 Task: Explore a repository's topics to find similar projects.
Action: Mouse moved to (800, 61)
Screenshot: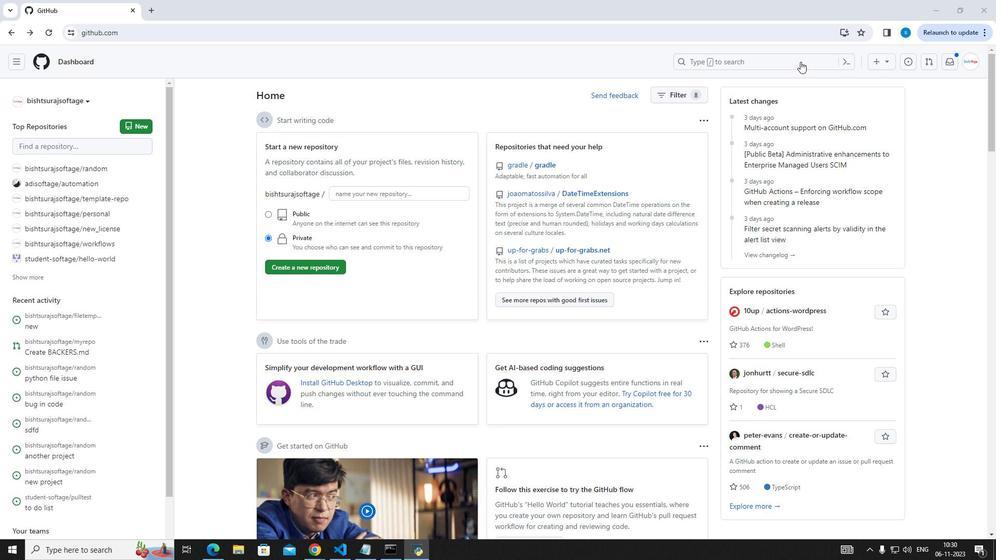 
Action: Mouse pressed left at (800, 61)
Screenshot: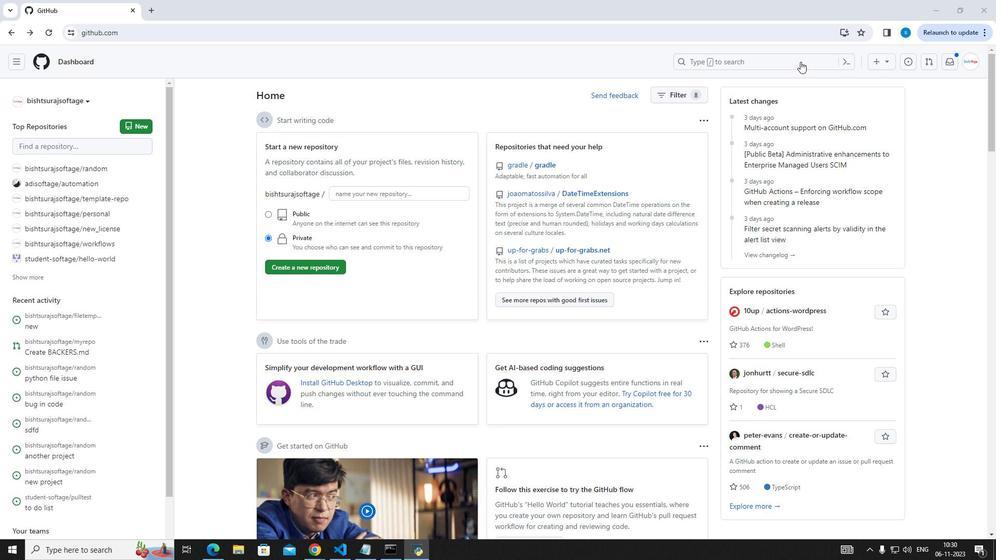 
Action: Key pressed bootsr<Key.backspace>trap<Key.enter>
Screenshot: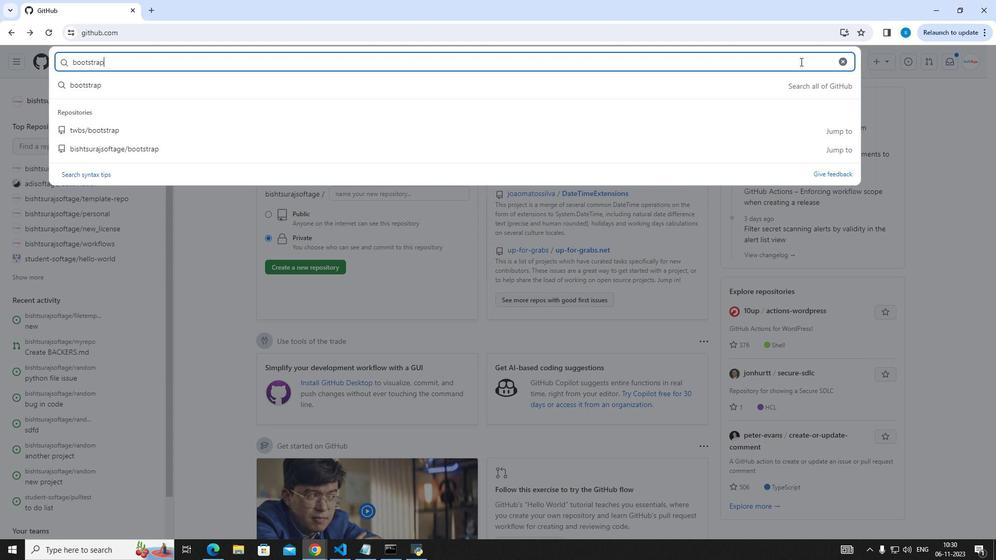
Action: Mouse moved to (234, 125)
Screenshot: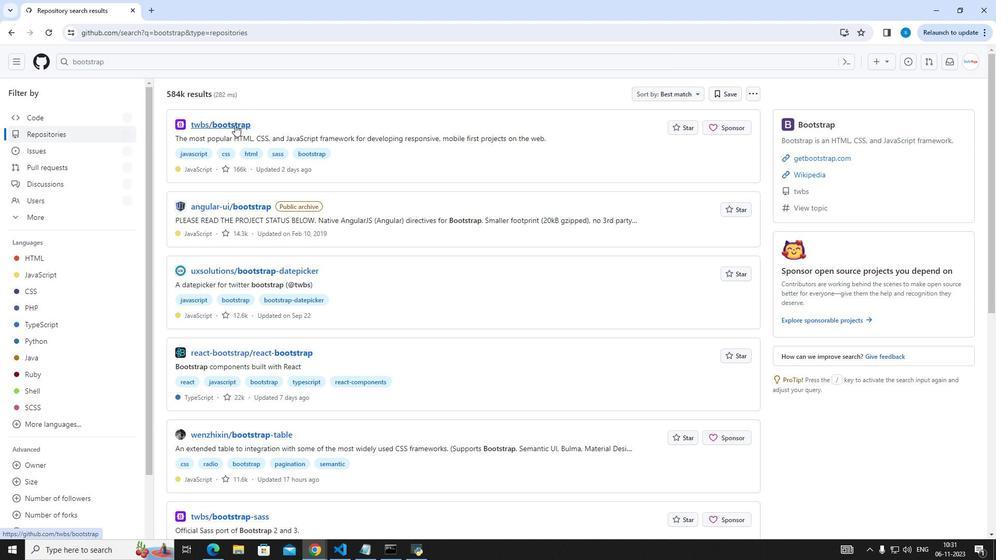 
Action: Mouse pressed left at (234, 125)
Screenshot: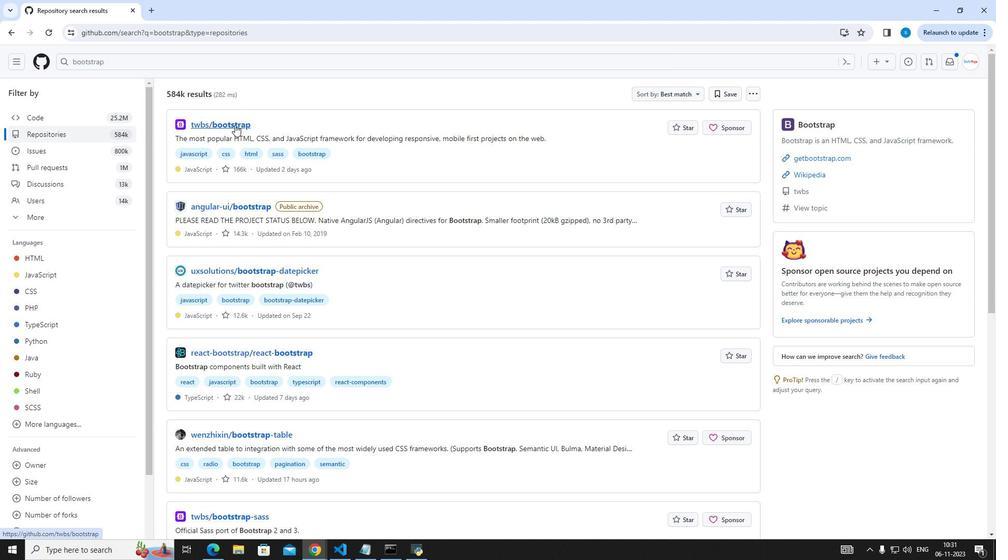 
Action: Mouse moved to (701, 258)
Screenshot: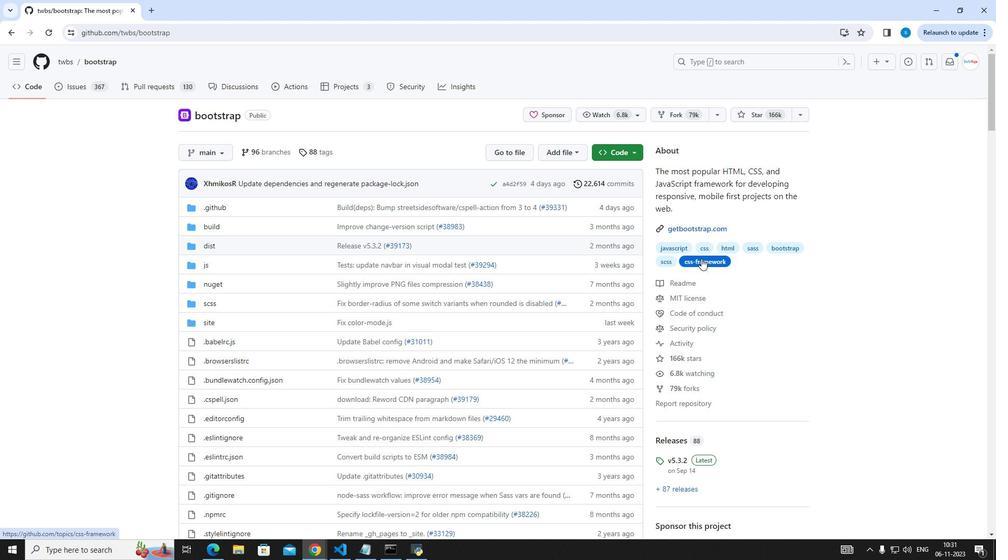 
Action: Mouse pressed left at (701, 258)
Screenshot: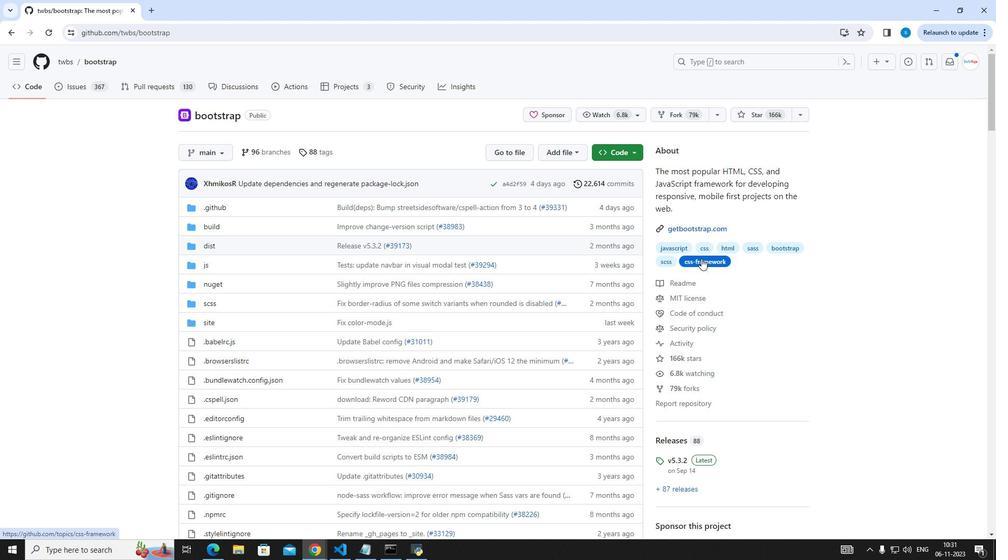 
Action: Mouse moved to (189, 309)
Screenshot: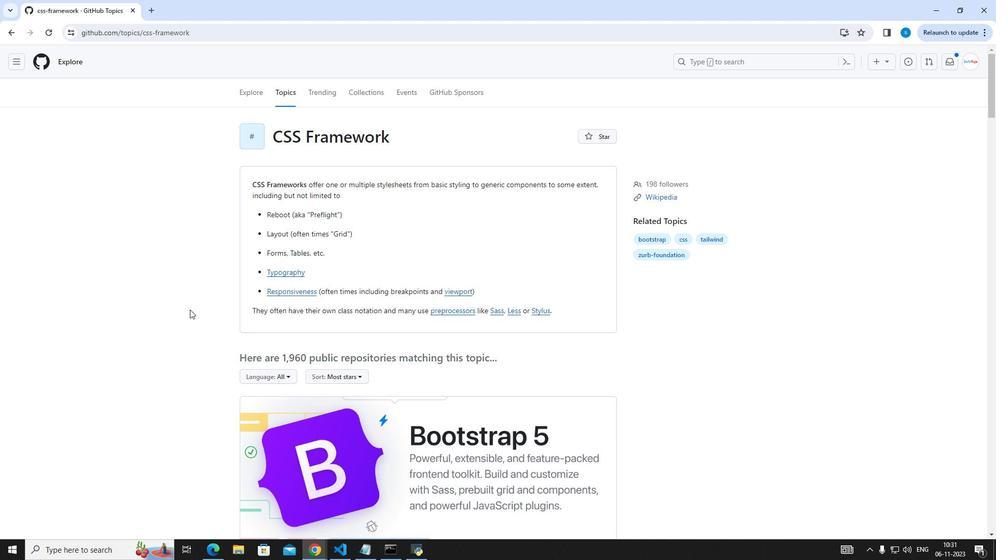 
Action: Mouse scrolled (189, 309) with delta (0, 0)
Screenshot: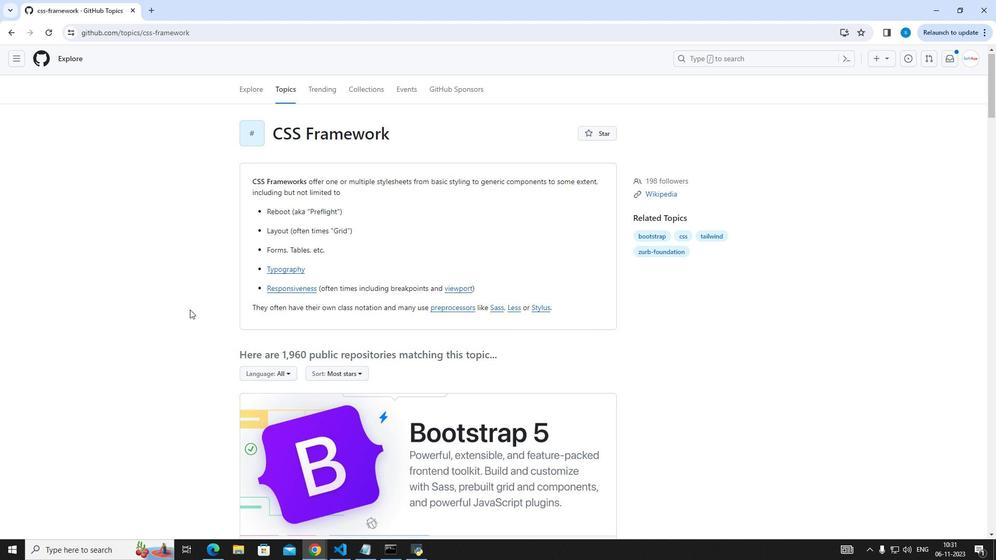 
Action: Mouse scrolled (189, 309) with delta (0, 0)
Screenshot: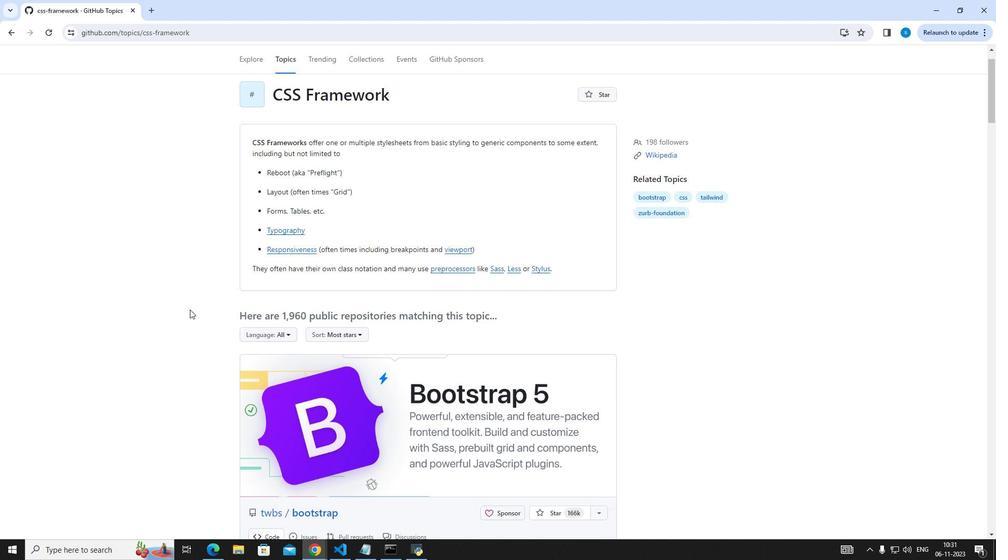 
Action: Mouse scrolled (189, 309) with delta (0, 0)
Screenshot: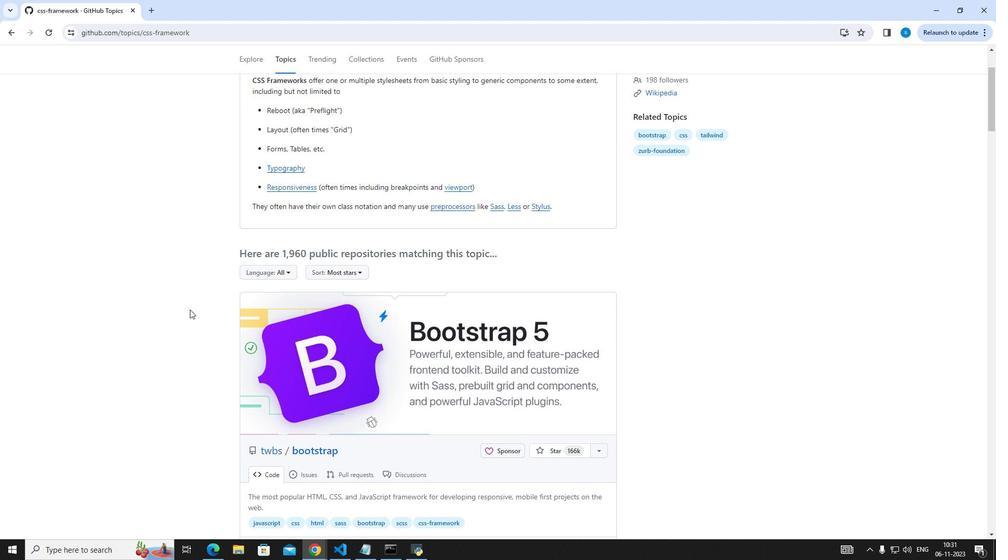 
Action: Mouse scrolled (189, 309) with delta (0, 0)
Screenshot: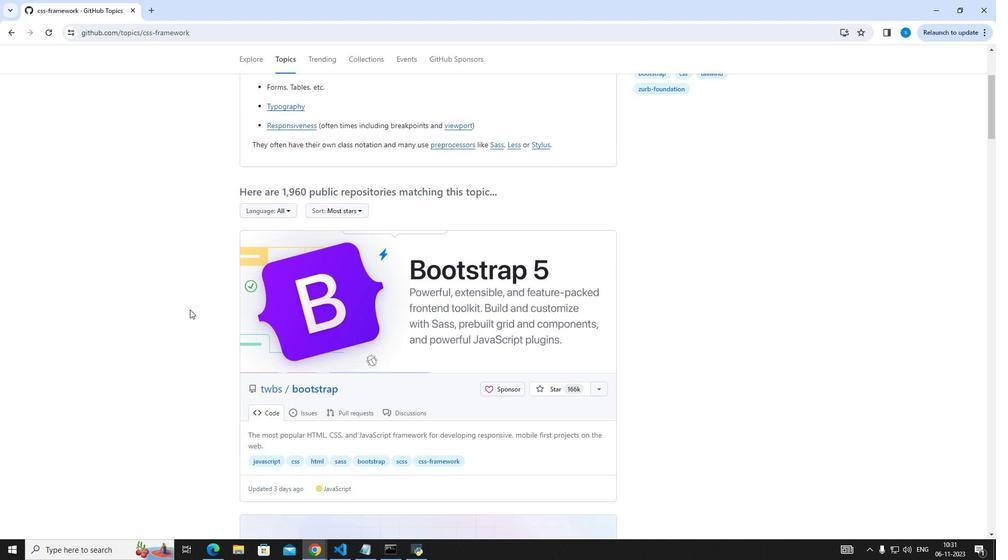 
Action: Mouse scrolled (189, 309) with delta (0, 0)
Screenshot: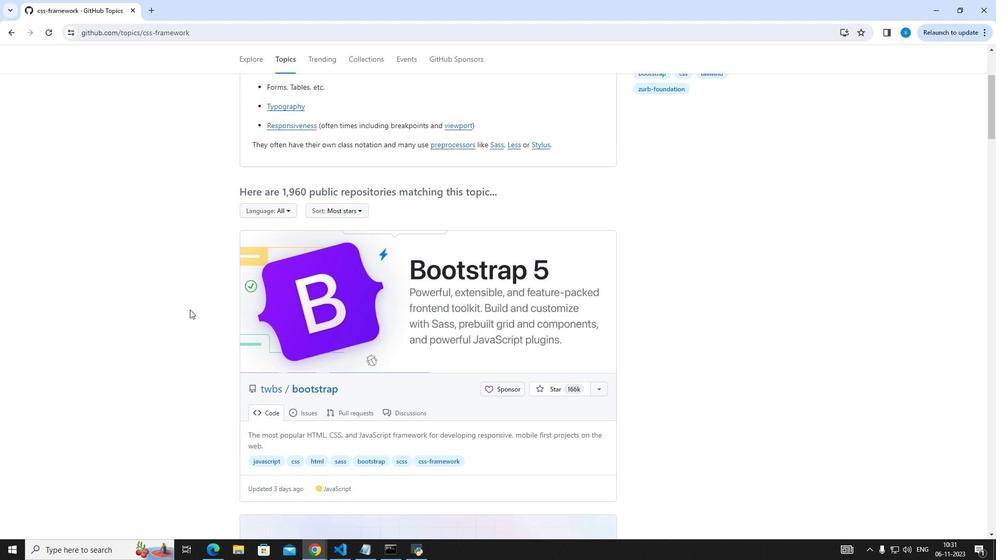 
Action: Mouse scrolled (189, 309) with delta (0, 0)
Screenshot: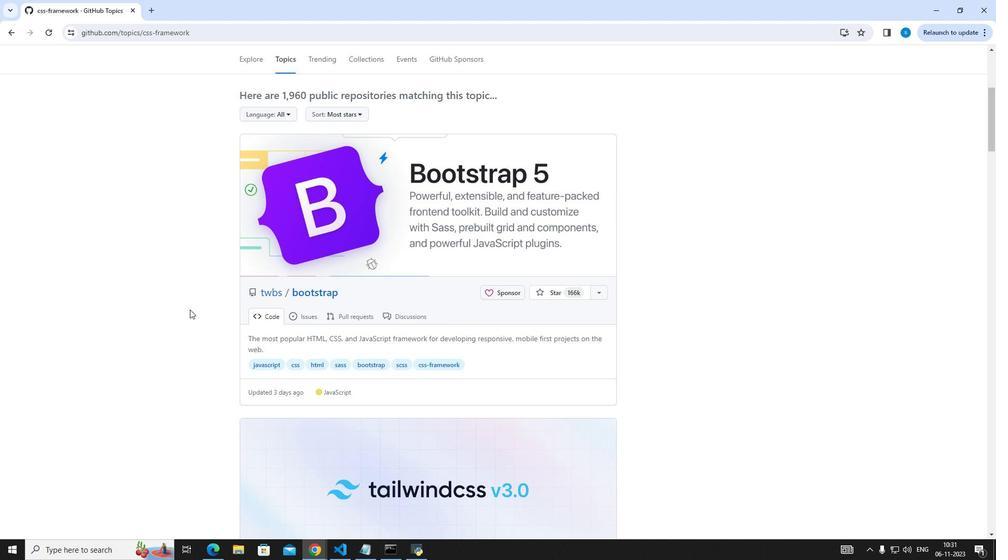 
Action: Mouse scrolled (189, 309) with delta (0, 0)
Screenshot: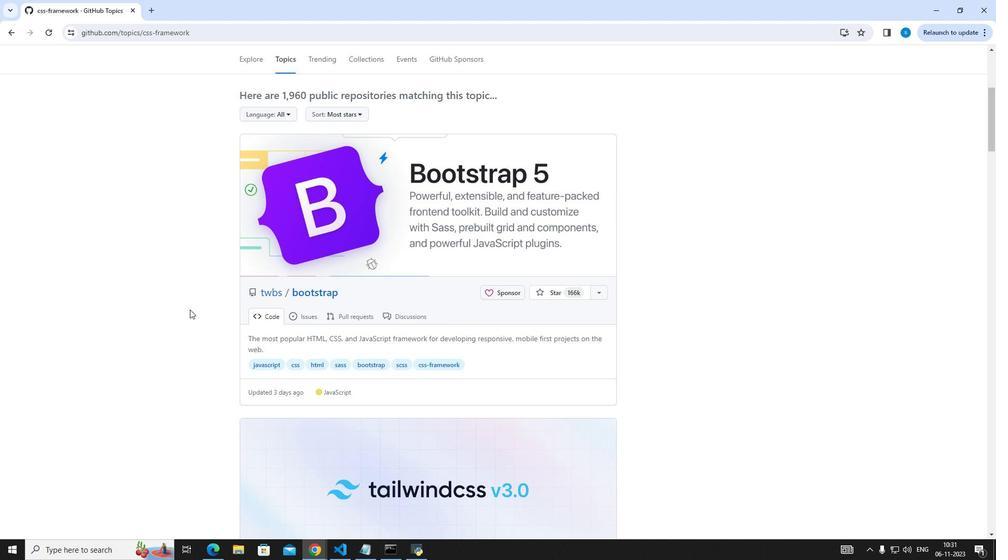 
Action: Mouse scrolled (189, 309) with delta (0, 0)
Screenshot: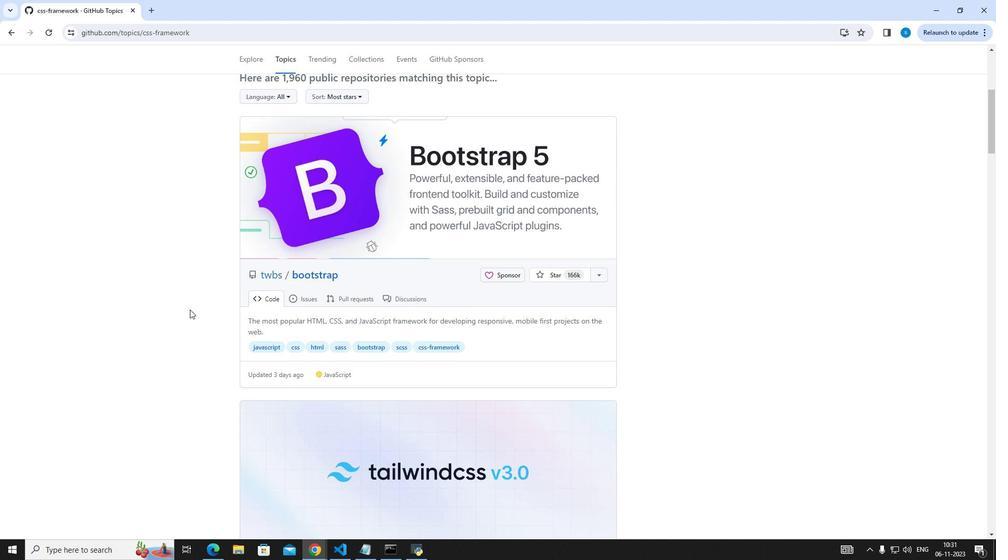 
Action: Mouse scrolled (189, 309) with delta (0, 0)
Screenshot: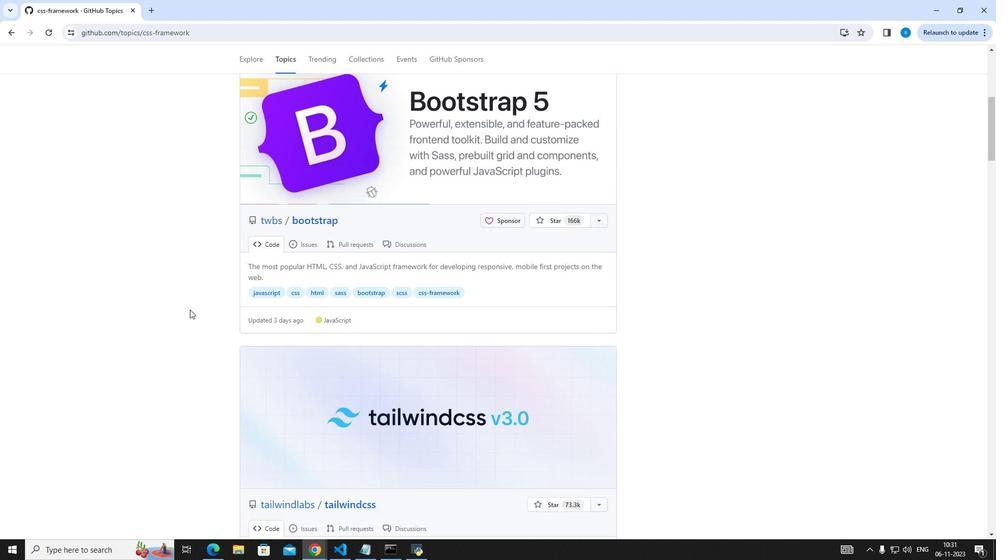 
Action: Mouse scrolled (189, 309) with delta (0, 0)
Screenshot: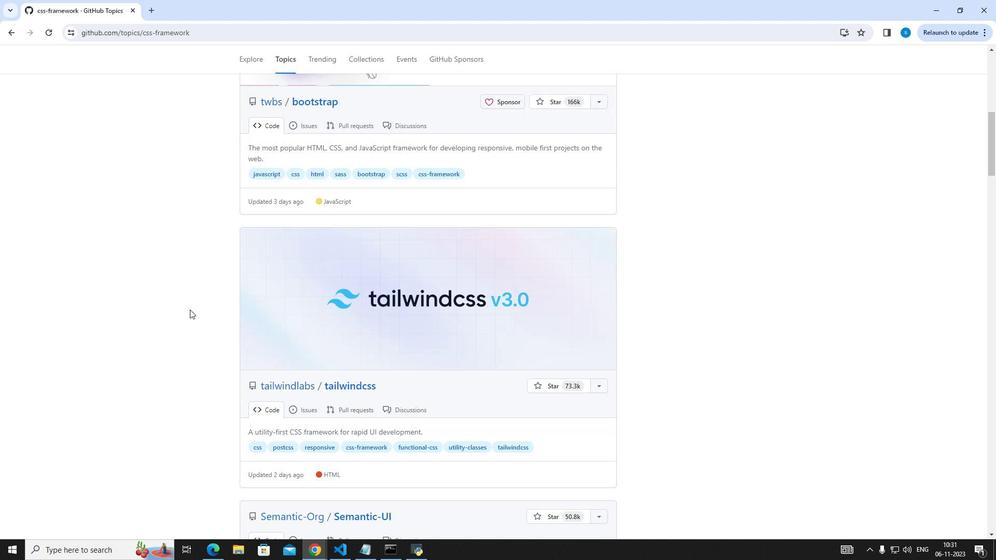 
Action: Mouse scrolled (189, 309) with delta (0, 0)
Screenshot: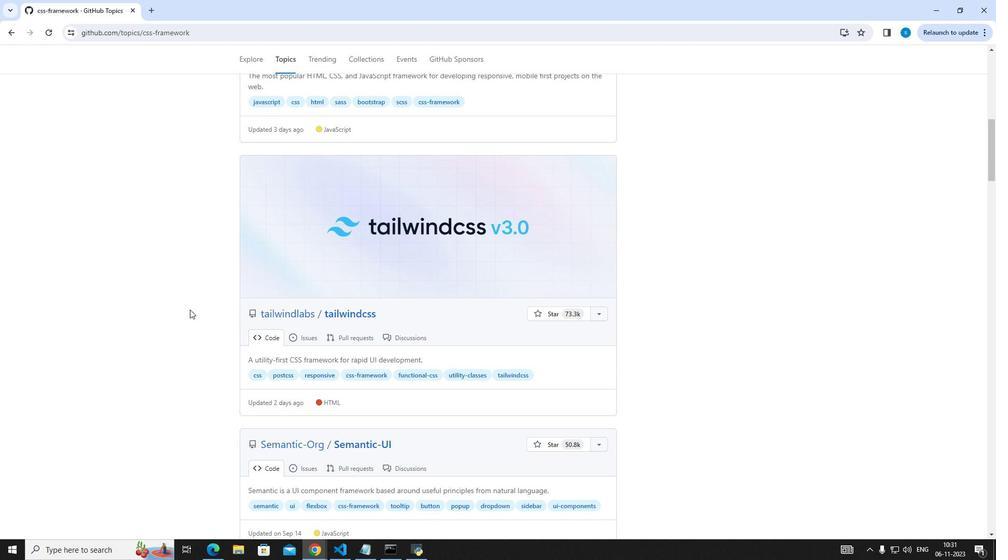 
Action: Mouse scrolled (189, 309) with delta (0, 0)
Screenshot: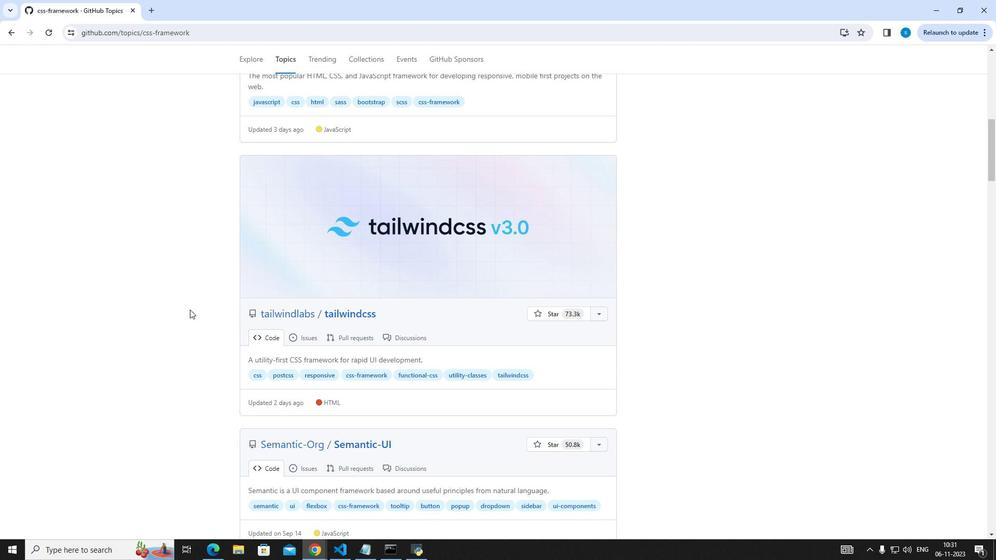 
Action: Mouse moved to (299, 210)
Screenshot: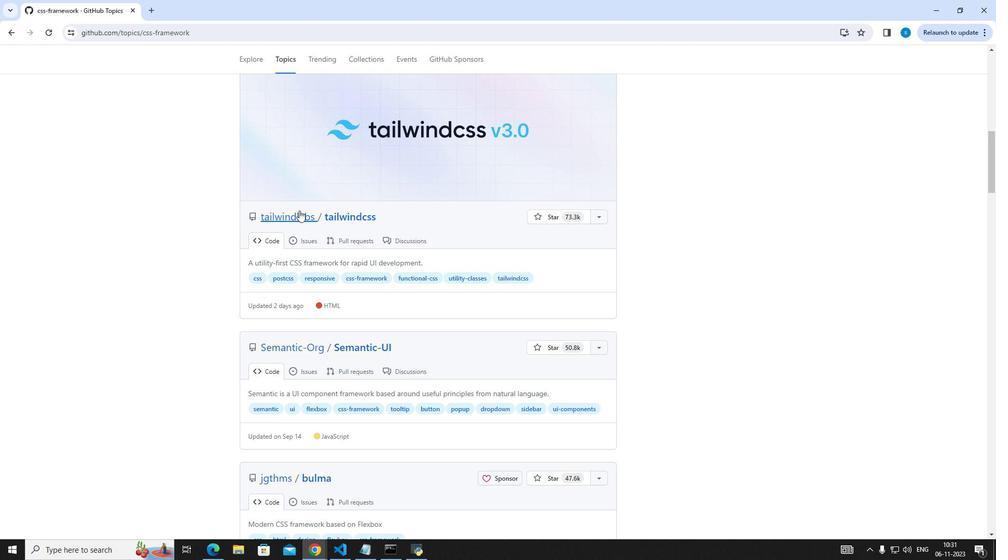 
Action: Mouse pressed left at (299, 210)
Screenshot: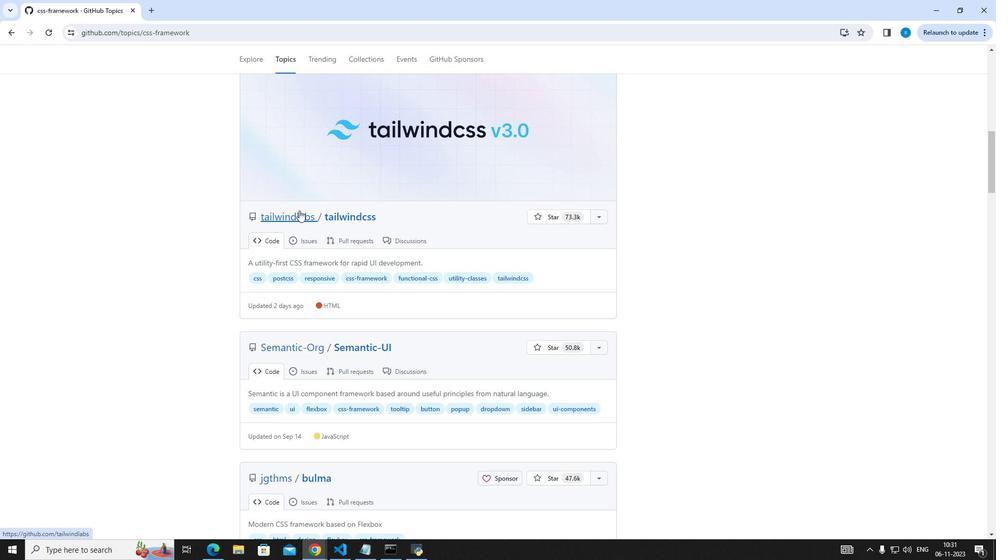 
Action: Mouse moved to (86, 351)
Screenshot: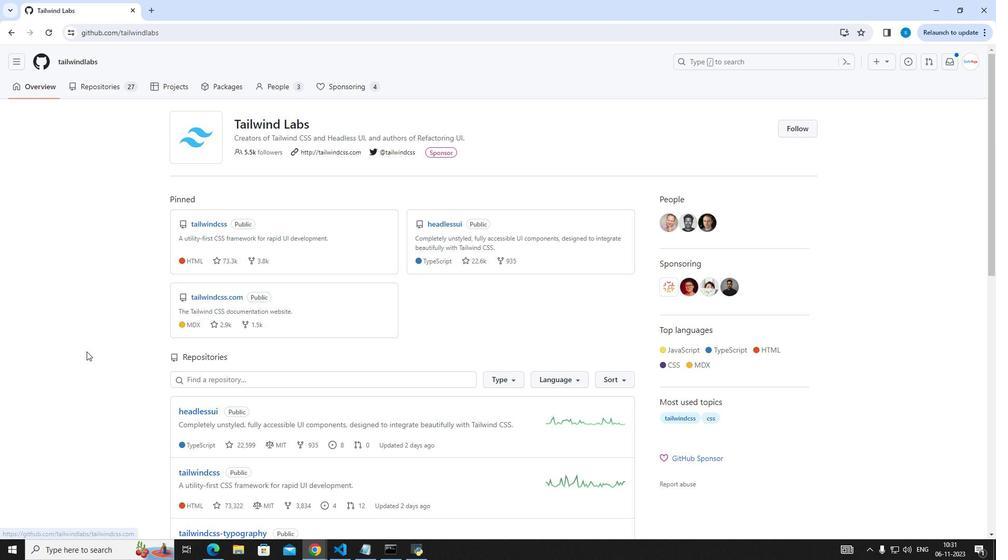 
Action: Mouse scrolled (86, 351) with delta (0, 0)
Screenshot: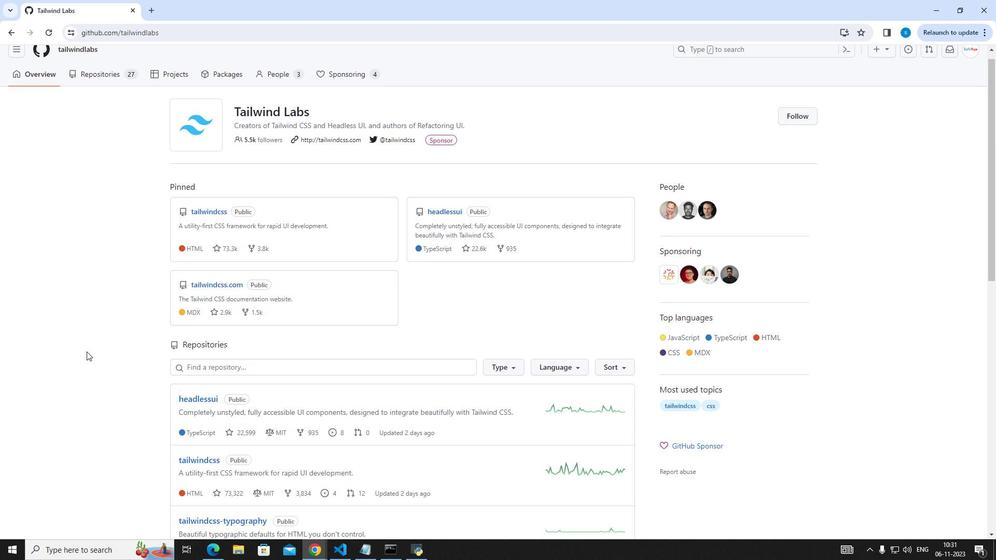 
Action: Mouse scrolled (86, 351) with delta (0, 0)
Screenshot: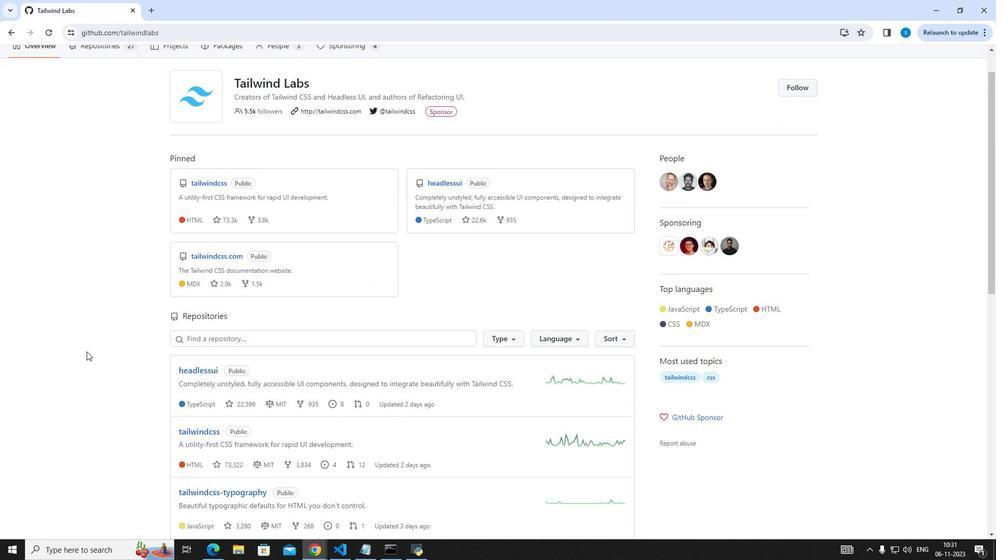 
Action: Mouse scrolled (86, 351) with delta (0, 0)
Screenshot: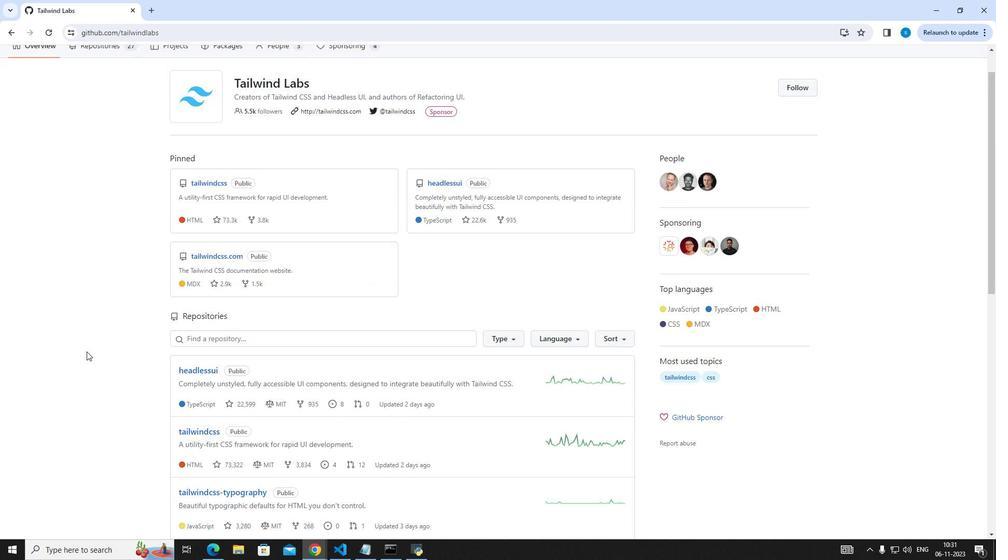 
Action: Mouse scrolled (86, 351) with delta (0, 0)
Screenshot: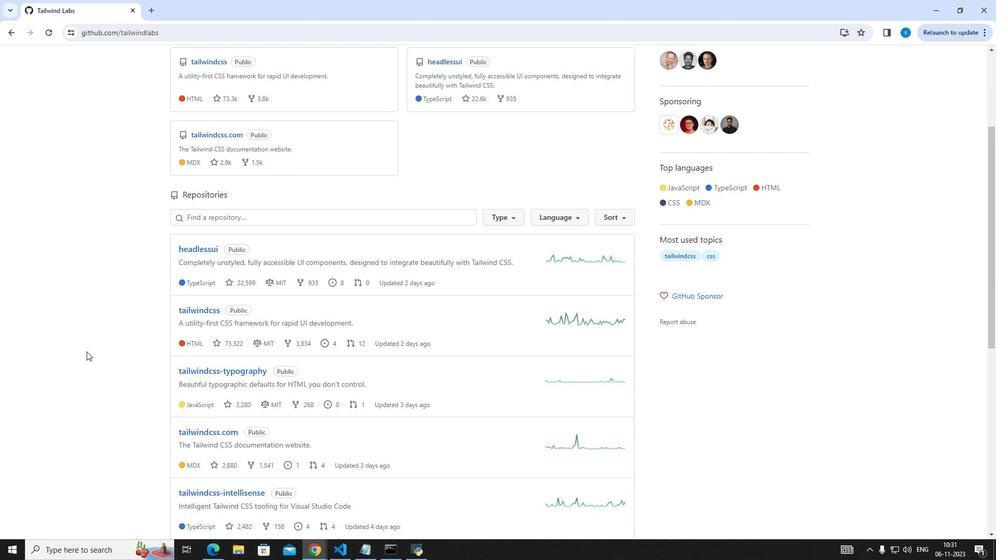 
Action: Mouse scrolled (86, 351) with delta (0, 0)
Screenshot: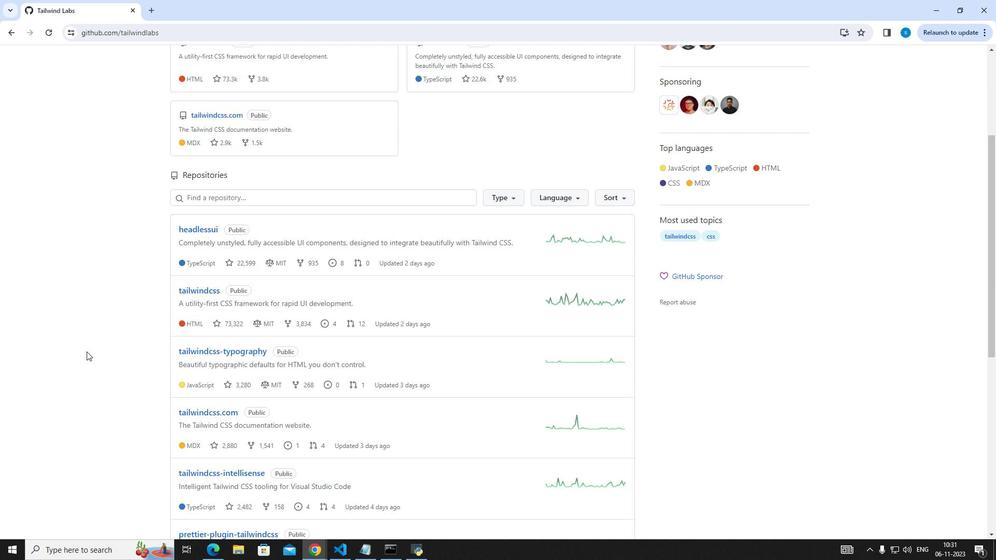 
Action: Mouse scrolled (86, 351) with delta (0, 0)
Screenshot: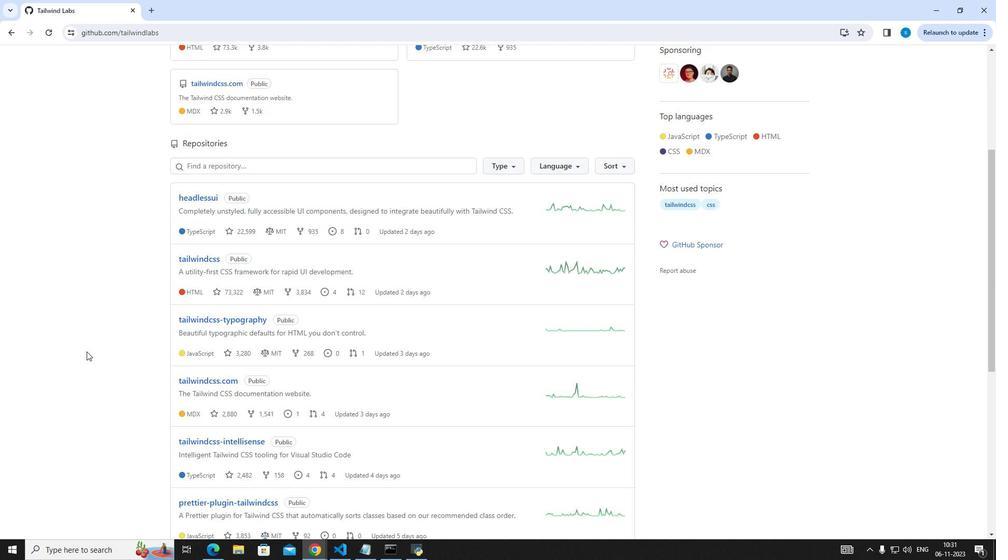 
Action: Mouse scrolled (86, 351) with delta (0, 0)
Screenshot: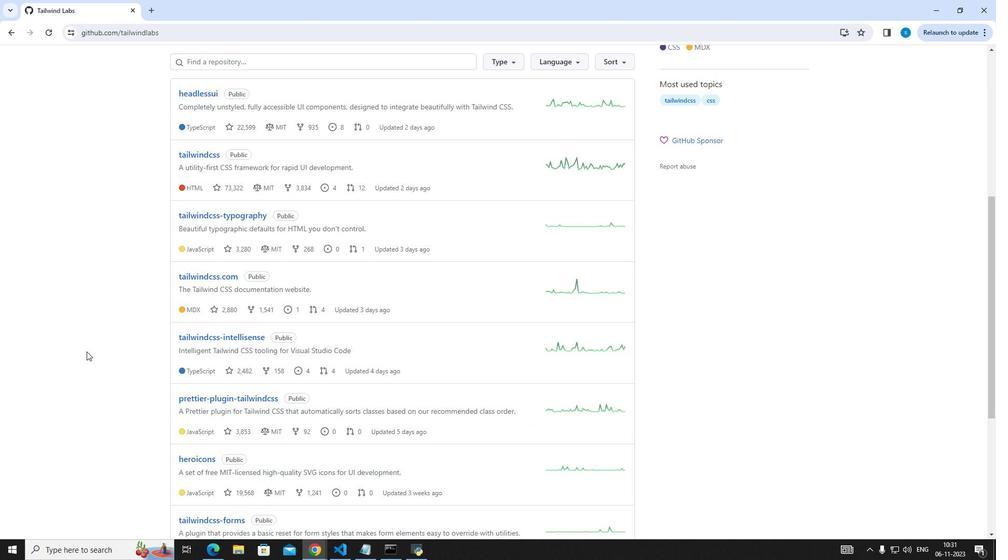 
Action: Mouse scrolled (86, 351) with delta (0, 0)
Screenshot: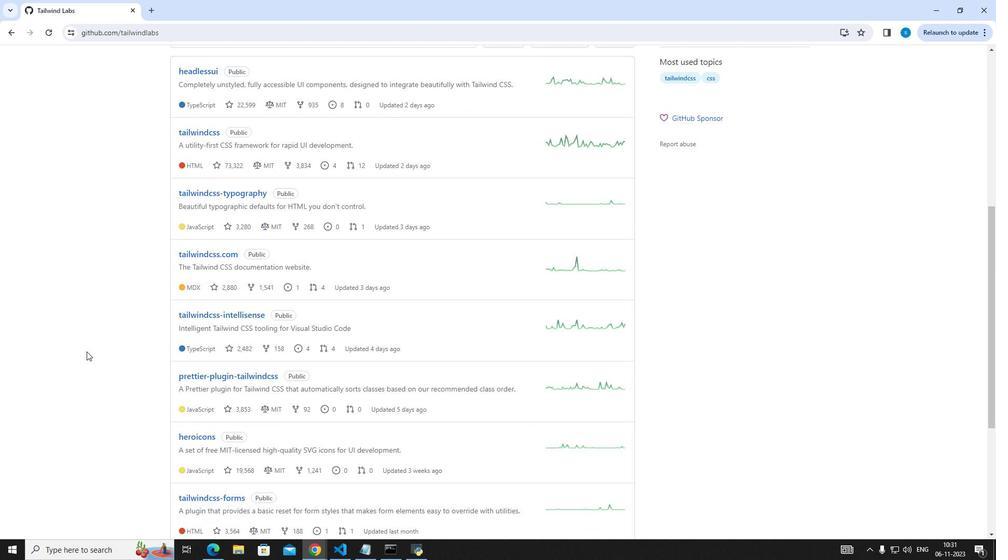
Action: Mouse scrolled (86, 351) with delta (0, 0)
Screenshot: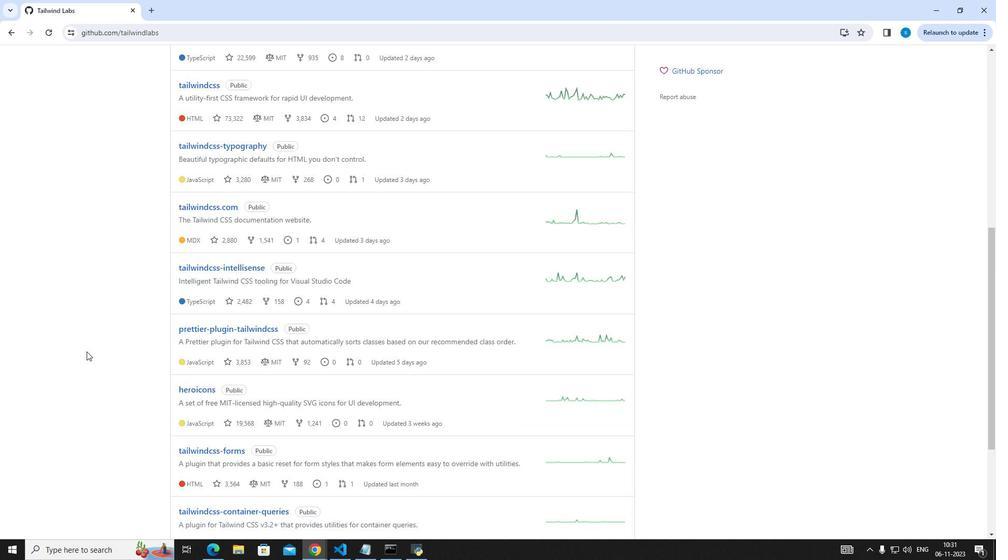 
Action: Mouse scrolled (86, 351) with delta (0, 0)
Screenshot: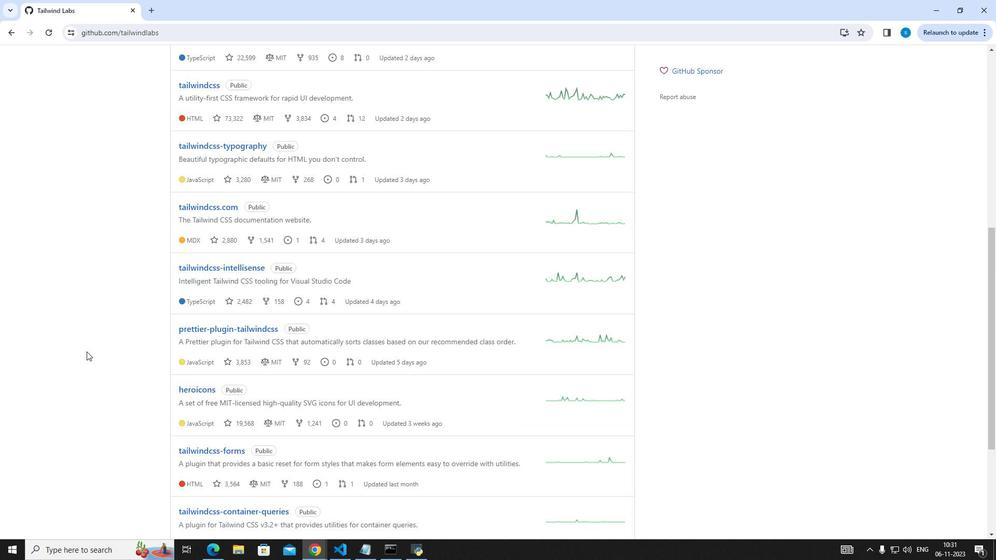 
Action: Mouse scrolled (86, 351) with delta (0, 0)
Screenshot: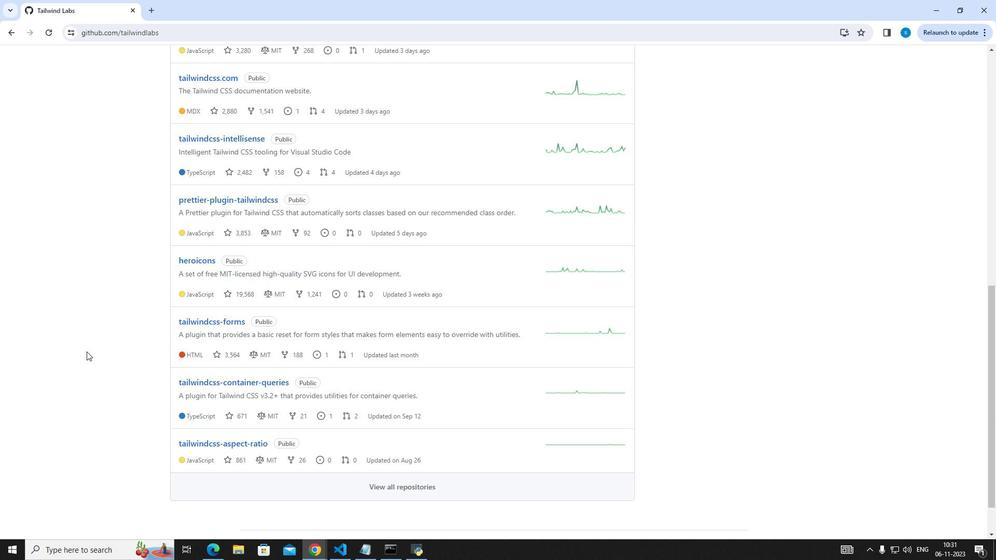 
Action: Mouse scrolled (86, 352) with delta (0, 0)
Screenshot: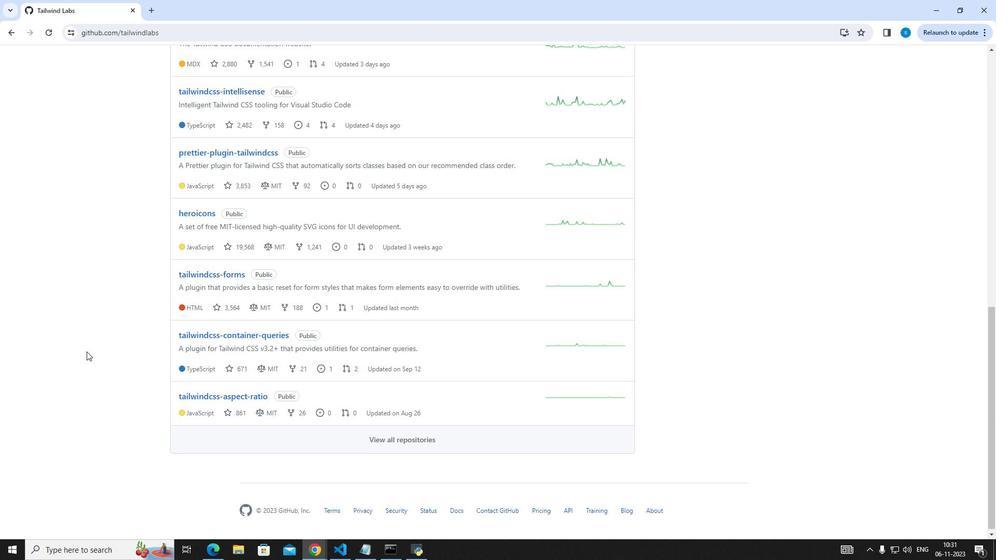 
Action: Mouse scrolled (86, 352) with delta (0, 0)
Screenshot: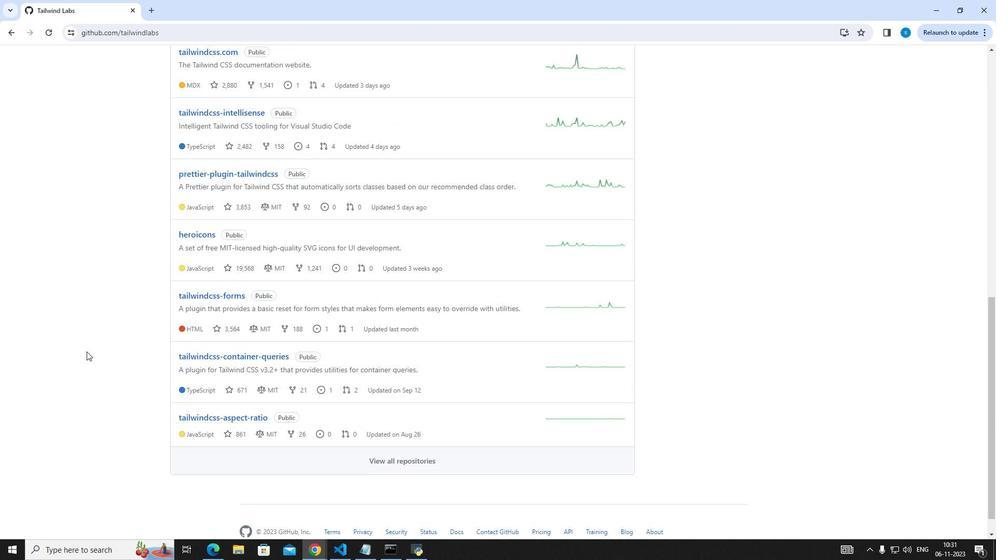 
Action: Mouse scrolled (86, 352) with delta (0, 0)
Screenshot: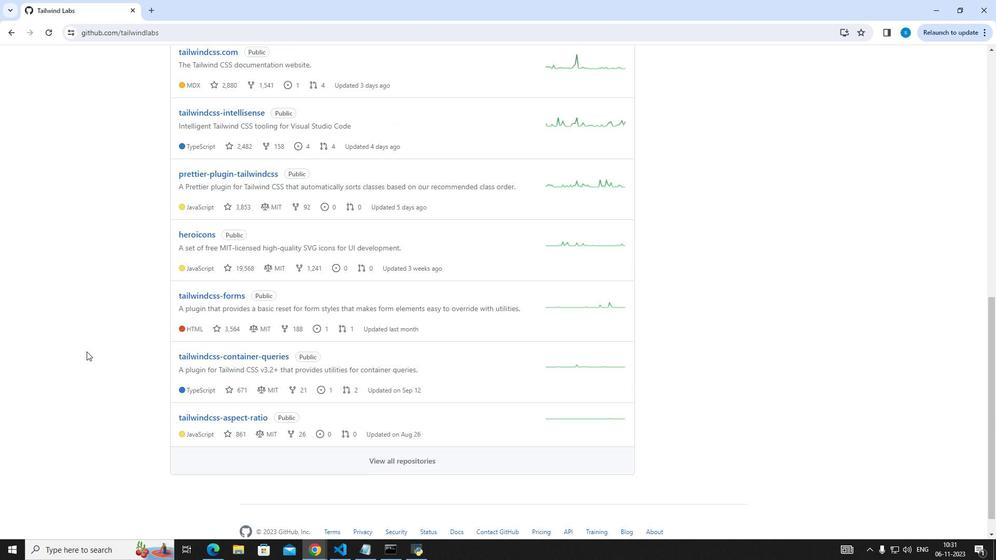 
Action: Mouse scrolled (86, 352) with delta (0, 0)
Screenshot: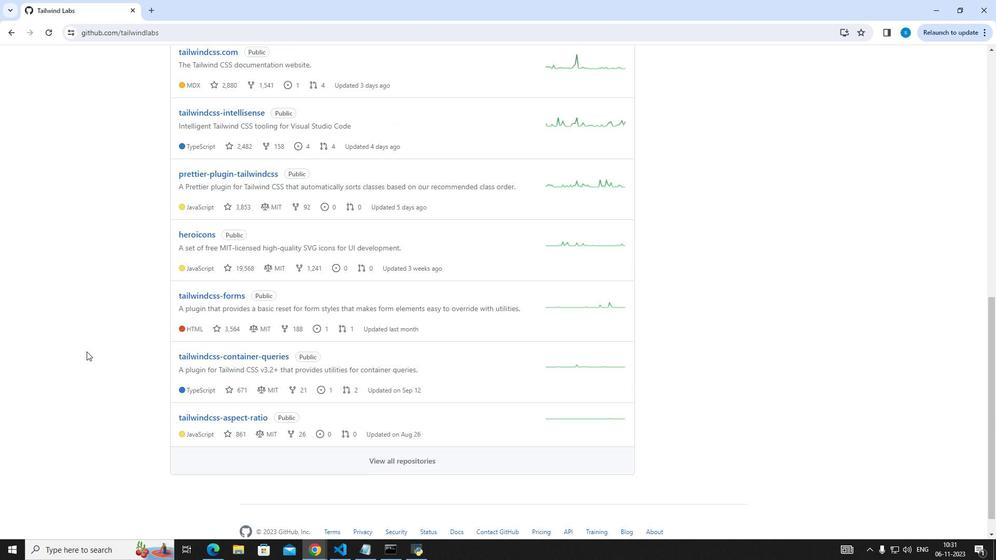 
Action: Mouse scrolled (86, 352) with delta (0, 0)
Screenshot: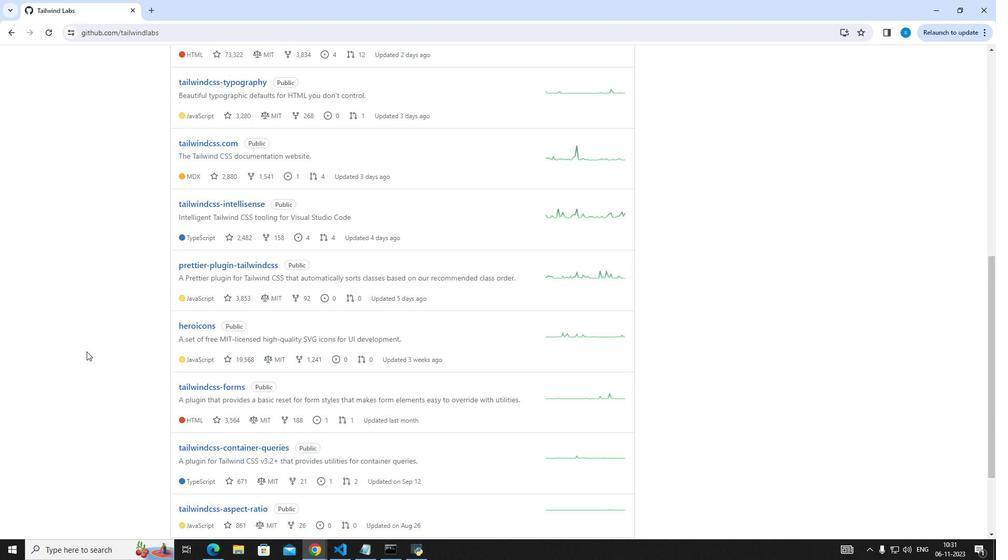 
Action: Mouse scrolled (86, 352) with delta (0, 0)
Screenshot: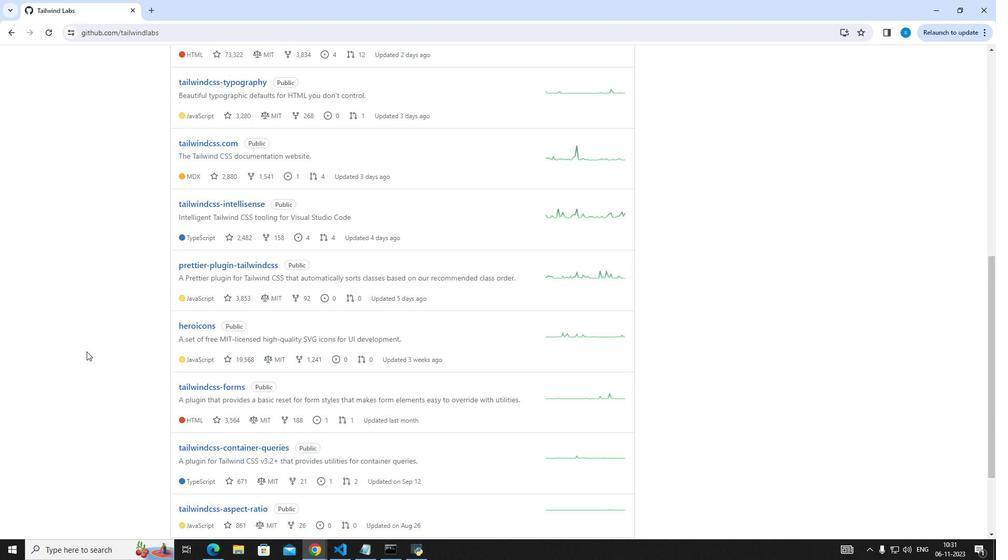 
Action: Mouse scrolled (86, 352) with delta (0, 0)
Screenshot: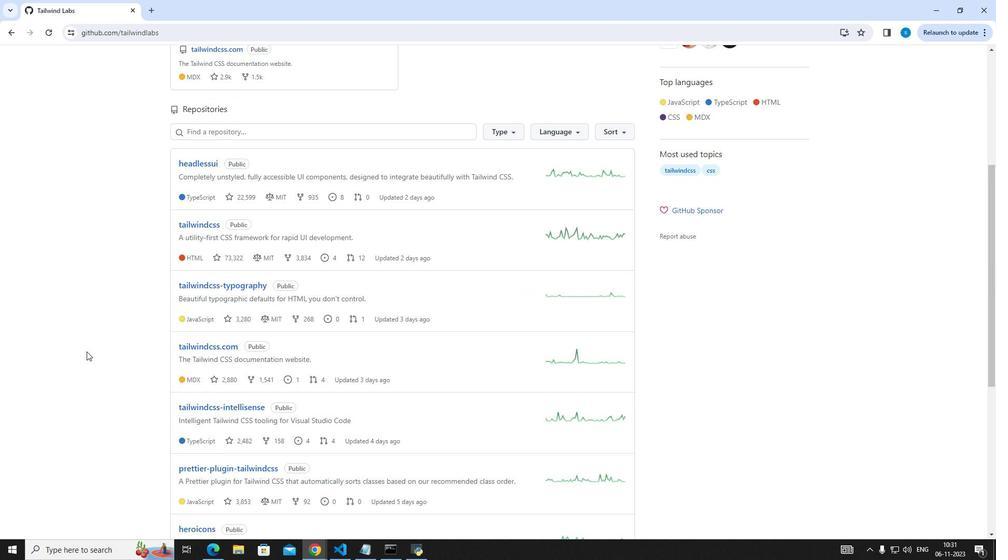 
Action: Mouse scrolled (86, 352) with delta (0, 0)
Screenshot: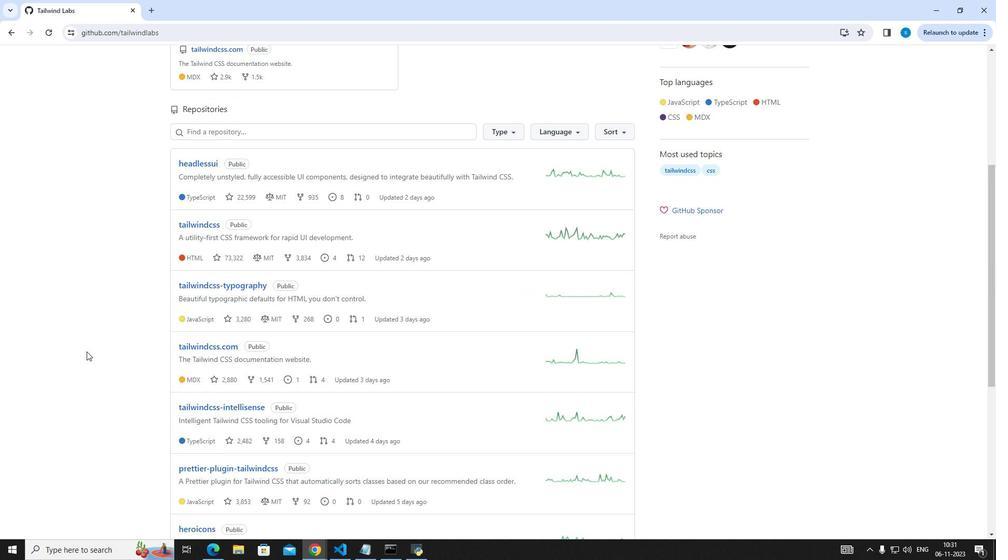 
Action: Mouse scrolled (86, 352) with delta (0, 0)
Screenshot: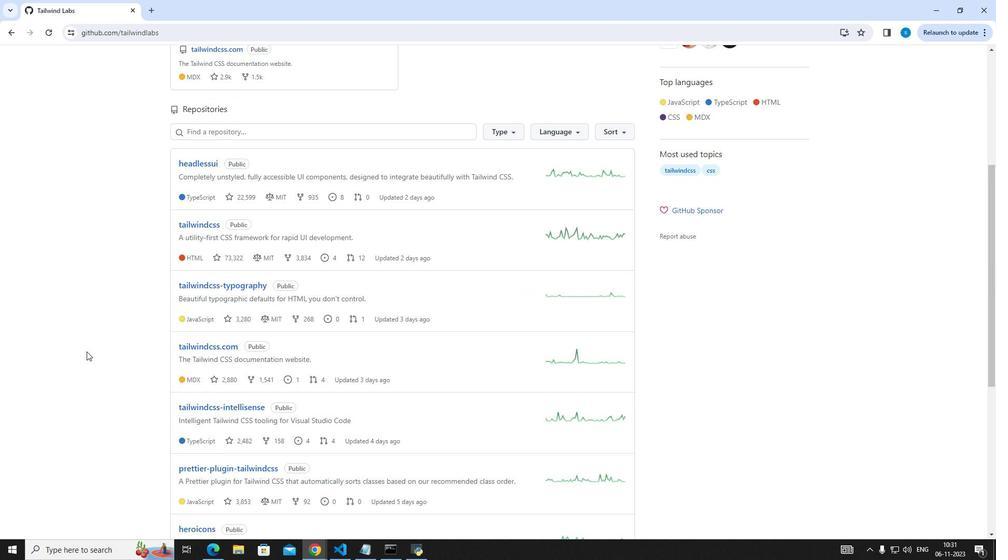 
Action: Mouse scrolled (86, 352) with delta (0, 0)
Screenshot: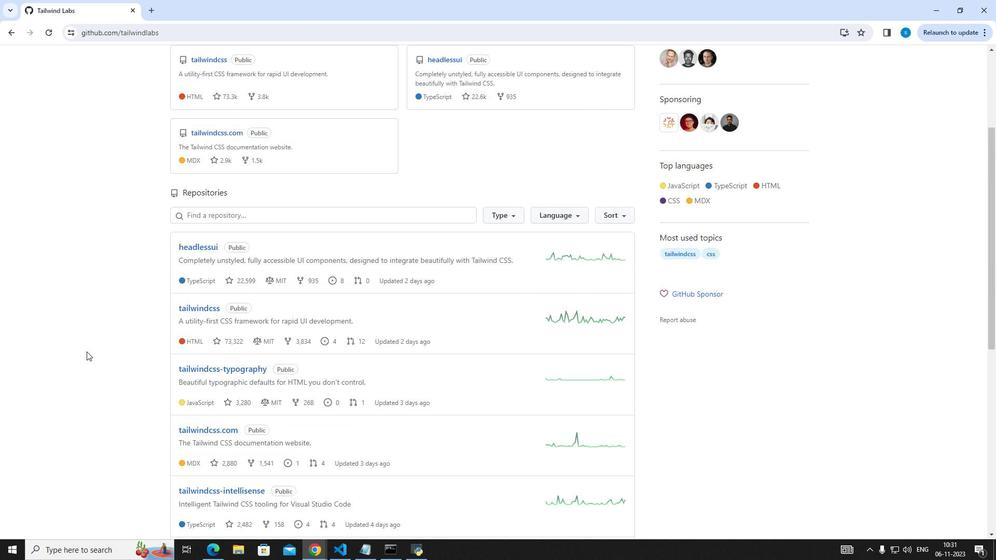 
Action: Mouse scrolled (86, 352) with delta (0, 0)
Screenshot: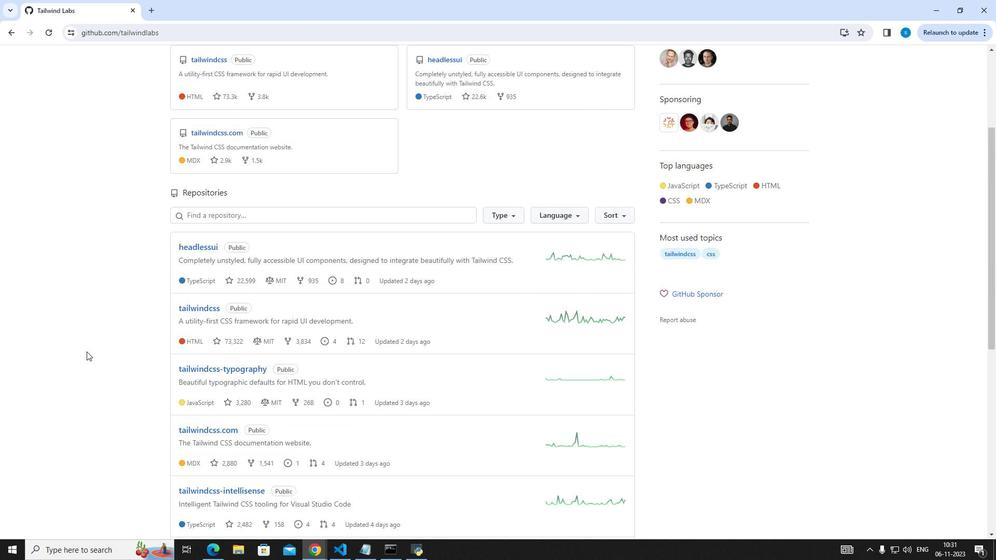 
Action: Mouse scrolled (86, 352) with delta (0, 0)
Screenshot: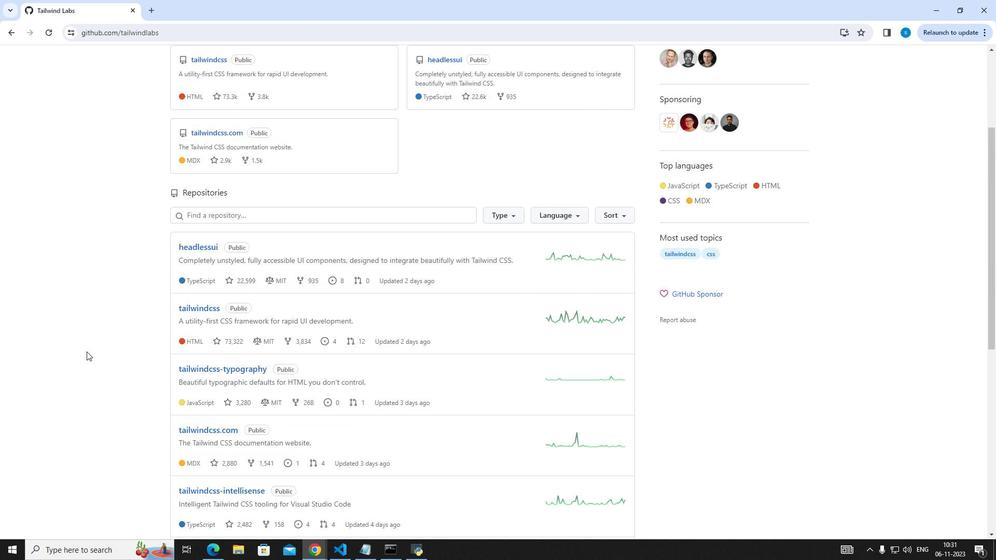 
Action: Mouse scrolled (86, 352) with delta (0, 0)
Screenshot: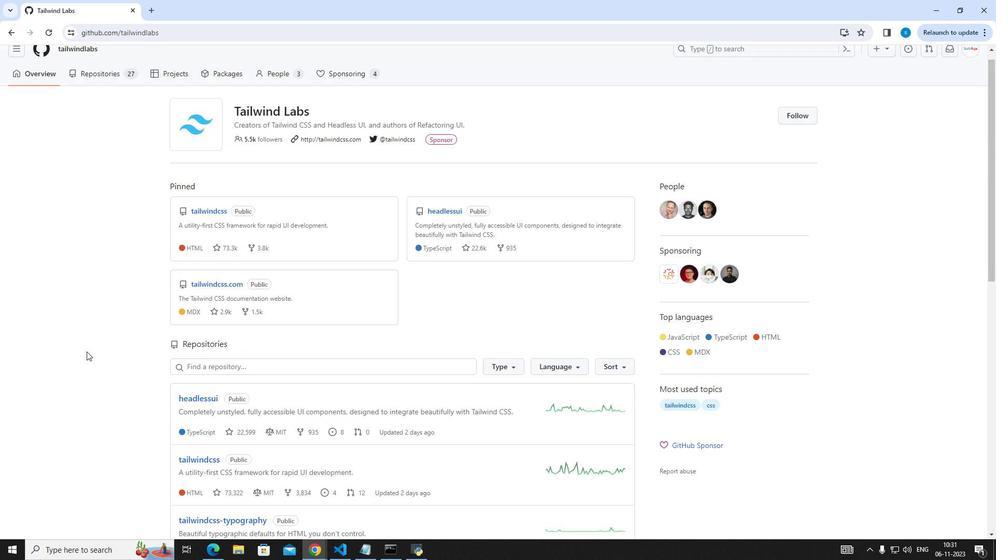 
Action: Mouse moved to (6, 34)
Screenshot: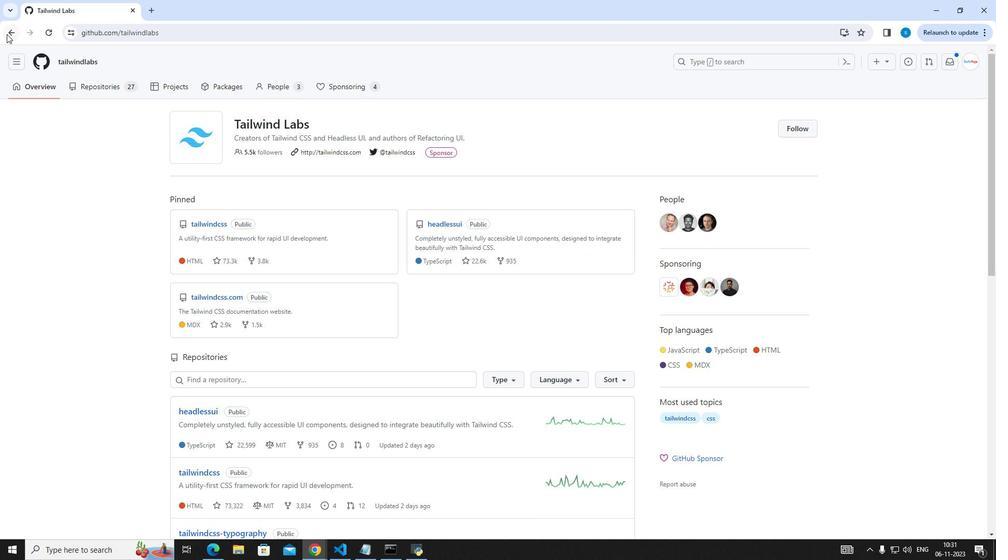 
Action: Mouse pressed left at (6, 34)
Screenshot: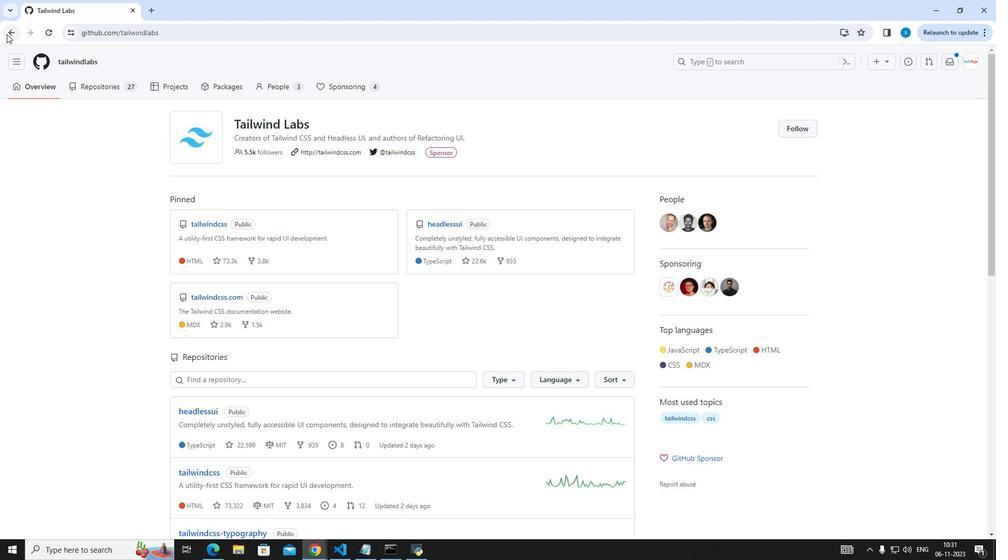 
Action: Mouse moved to (94, 291)
Screenshot: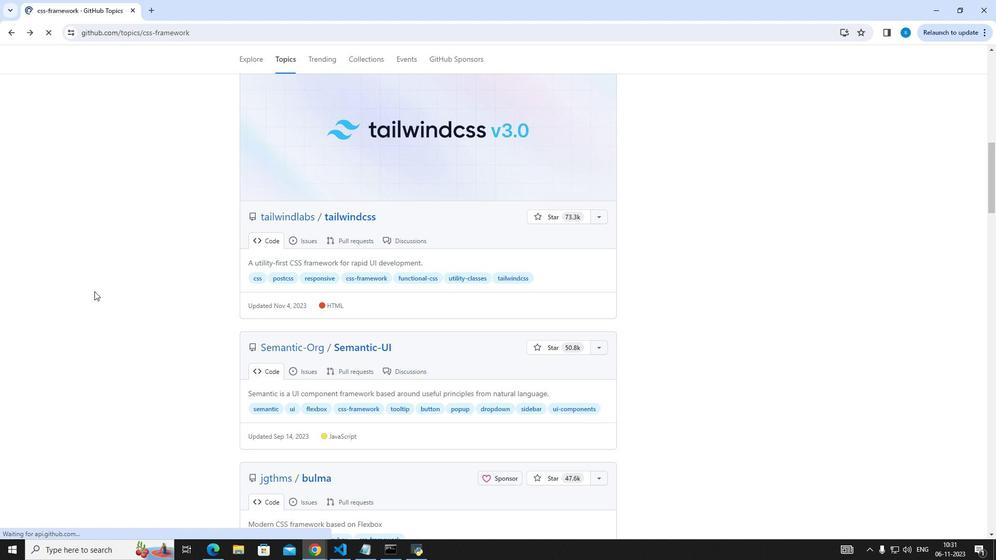 
Action: Mouse scrolled (94, 291) with delta (0, 0)
Screenshot: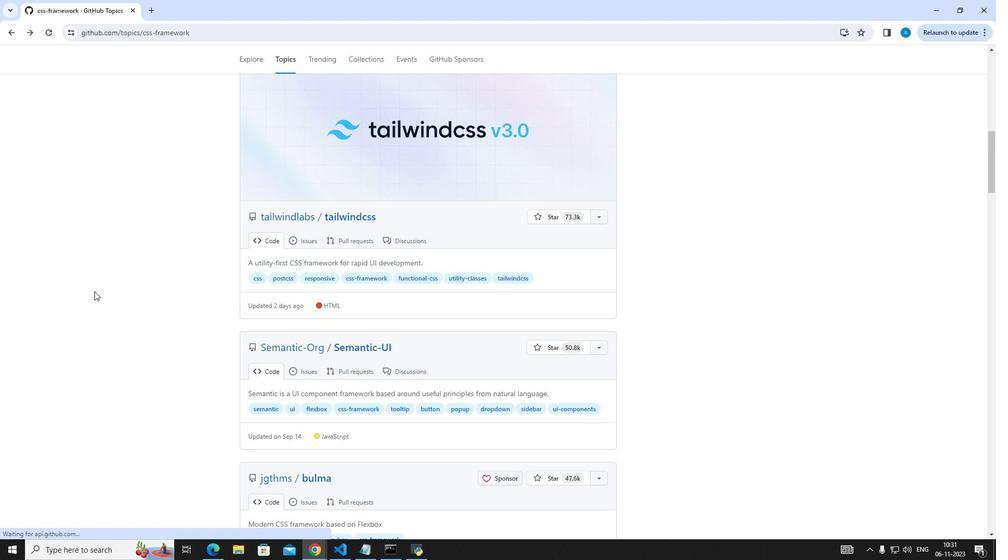
Action: Mouse scrolled (94, 291) with delta (0, 0)
Screenshot: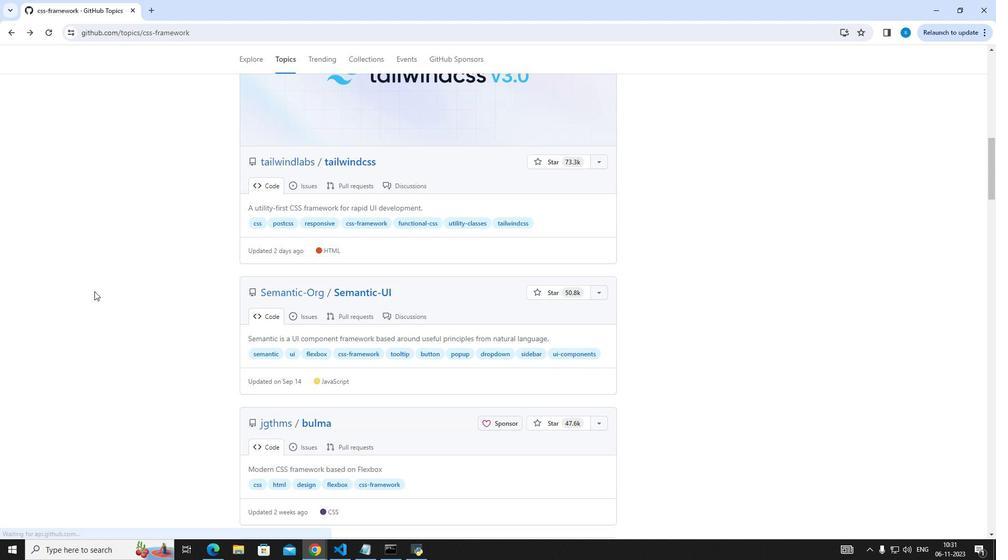 
Action: Mouse scrolled (94, 291) with delta (0, 0)
Screenshot: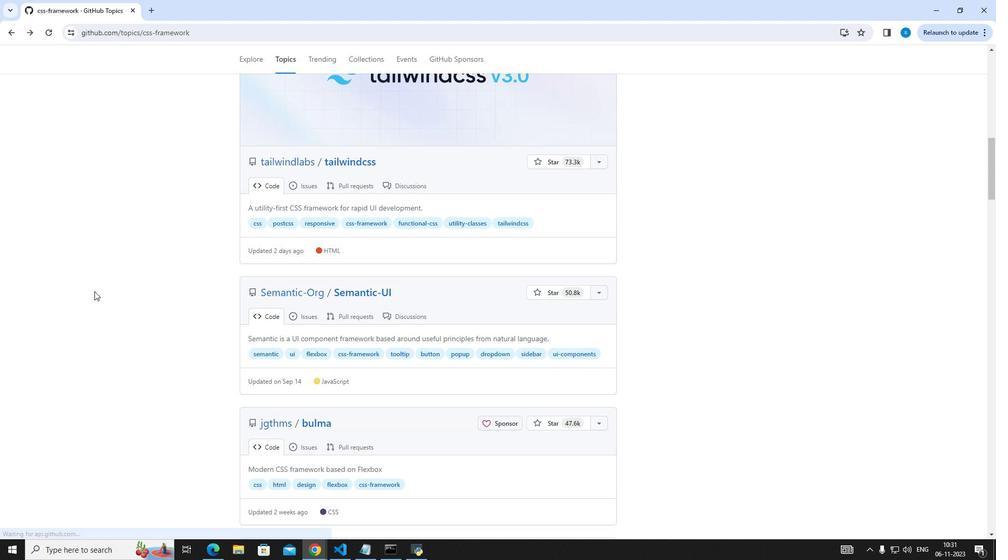 
Action: Mouse scrolled (94, 291) with delta (0, 0)
Screenshot: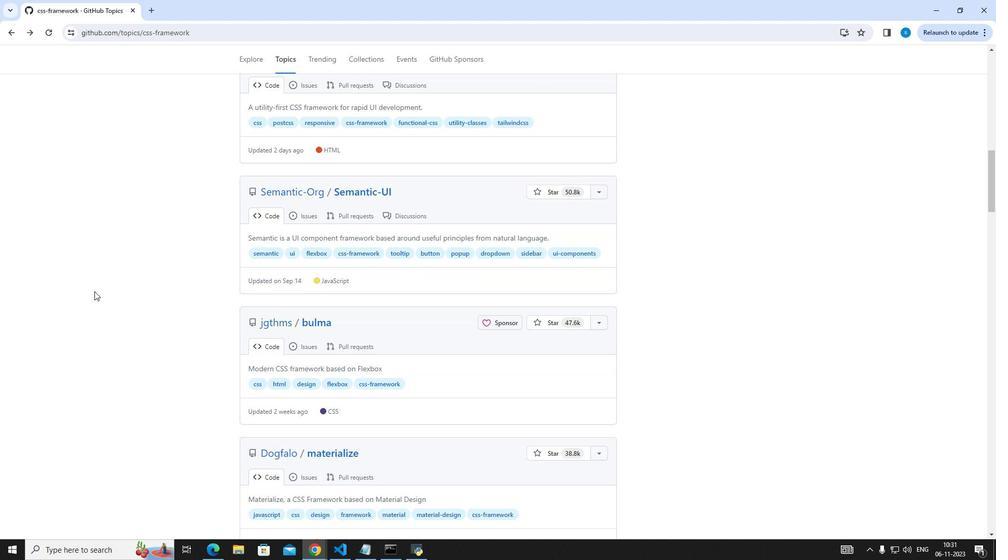 
Action: Mouse scrolled (94, 291) with delta (0, 0)
Screenshot: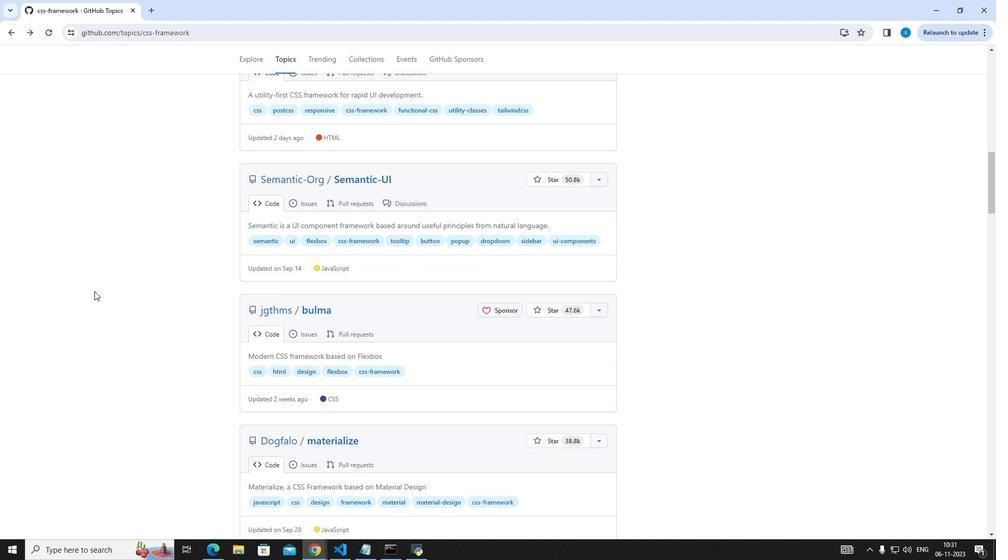 
Action: Mouse moved to (309, 223)
Screenshot: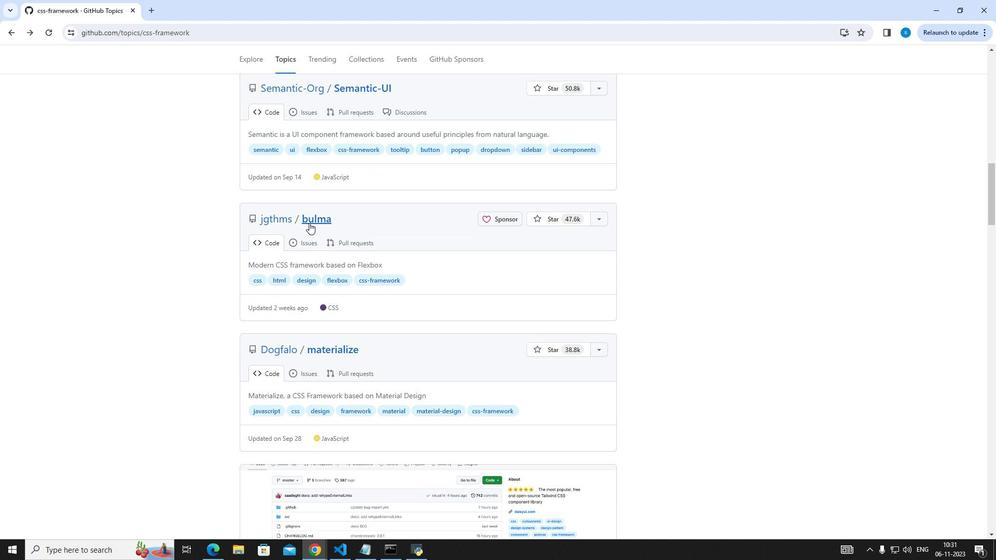
Action: Mouse pressed left at (309, 223)
Screenshot: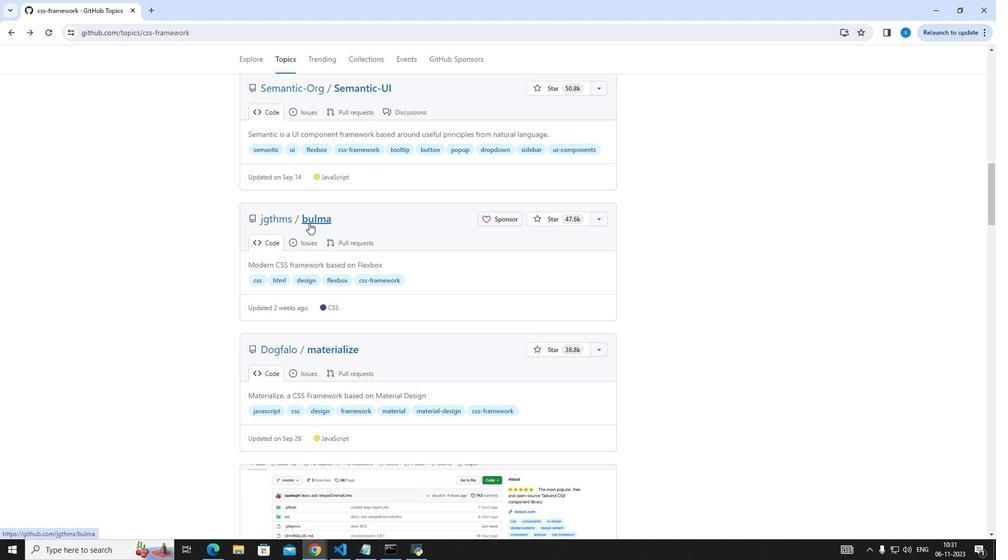 
Action: Mouse moved to (146, 292)
Screenshot: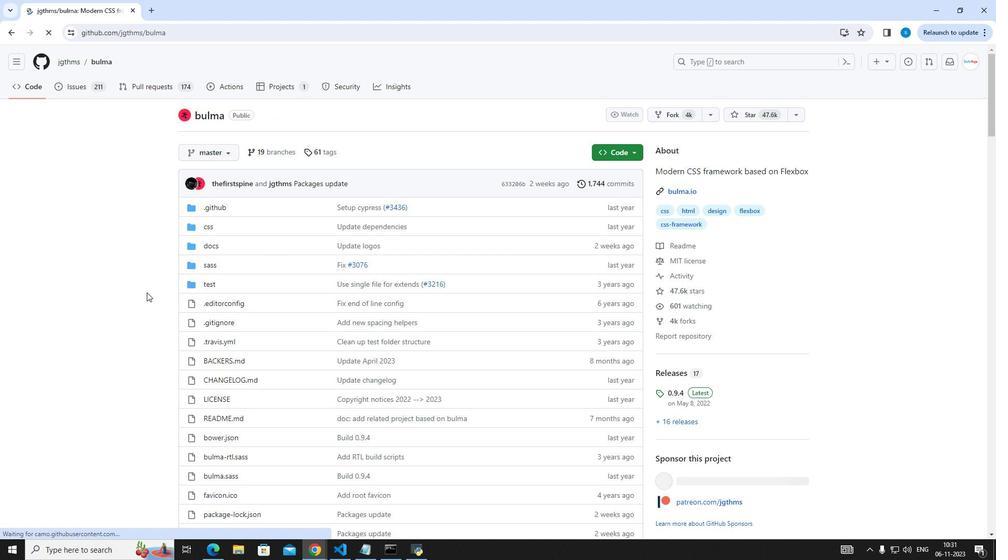 
Action: Mouse scrolled (146, 292) with delta (0, 0)
Screenshot: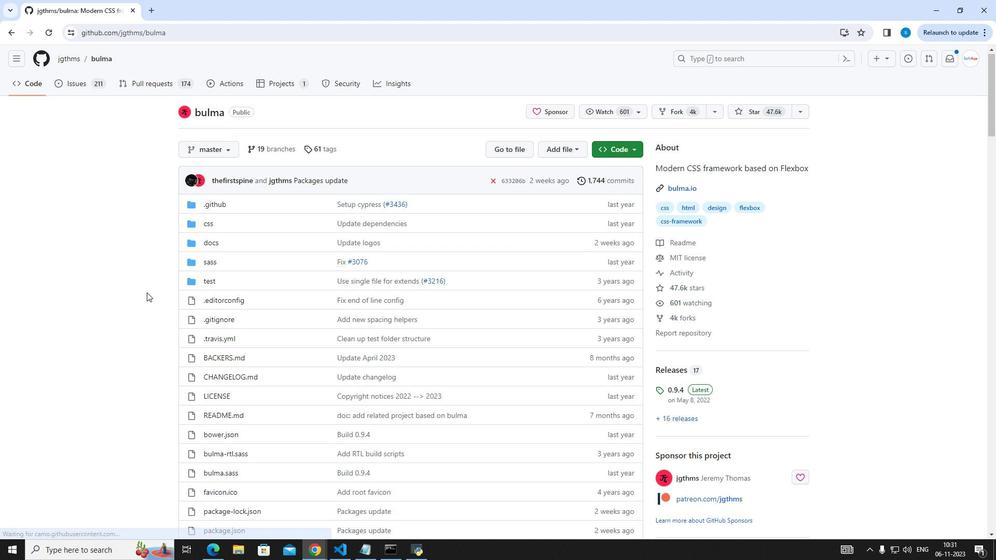 
Action: Mouse scrolled (146, 292) with delta (0, 0)
Screenshot: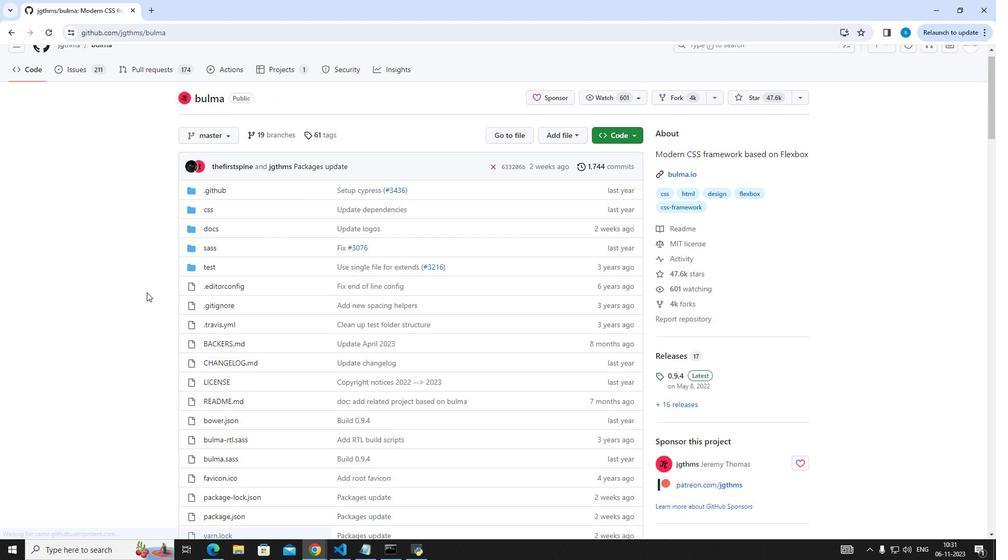 
Action: Mouse scrolled (146, 292) with delta (0, 0)
Screenshot: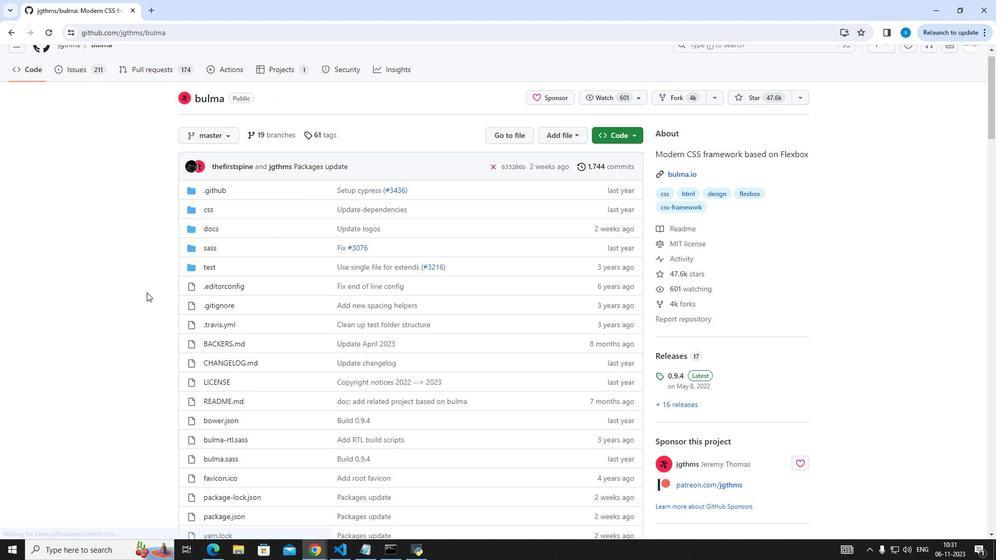 
Action: Mouse scrolled (146, 292) with delta (0, 0)
Screenshot: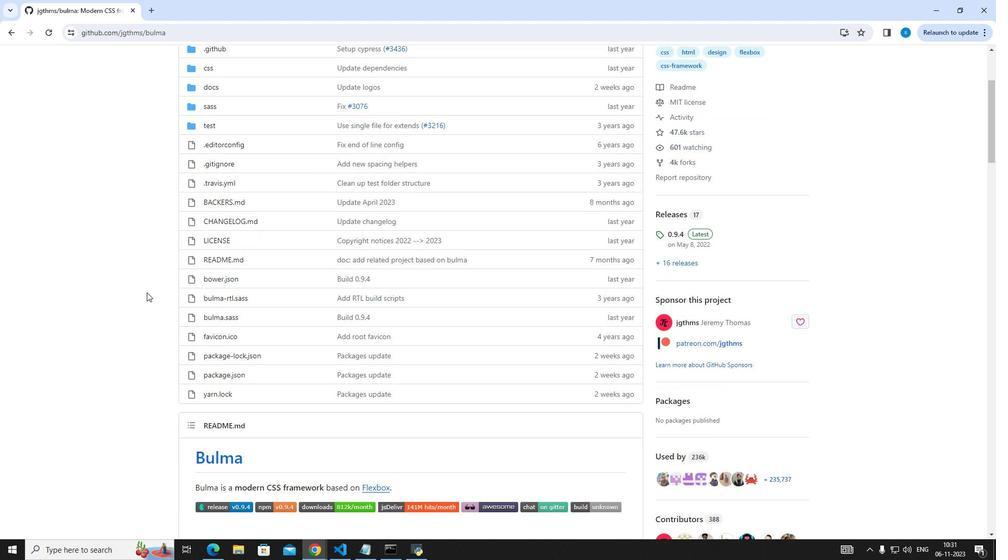 
Action: Mouse scrolled (146, 292) with delta (0, 0)
Screenshot: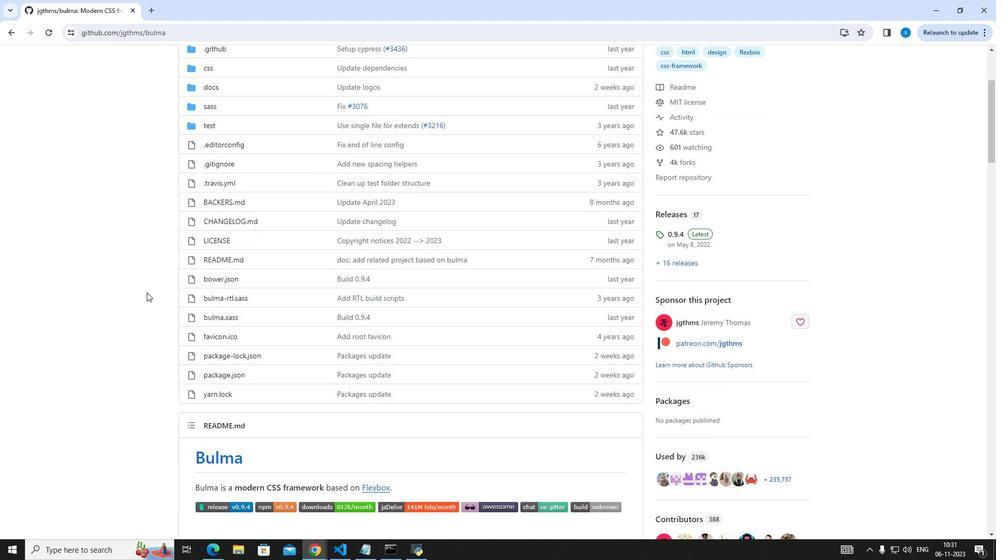 
Action: Mouse scrolled (146, 292) with delta (0, 0)
Screenshot: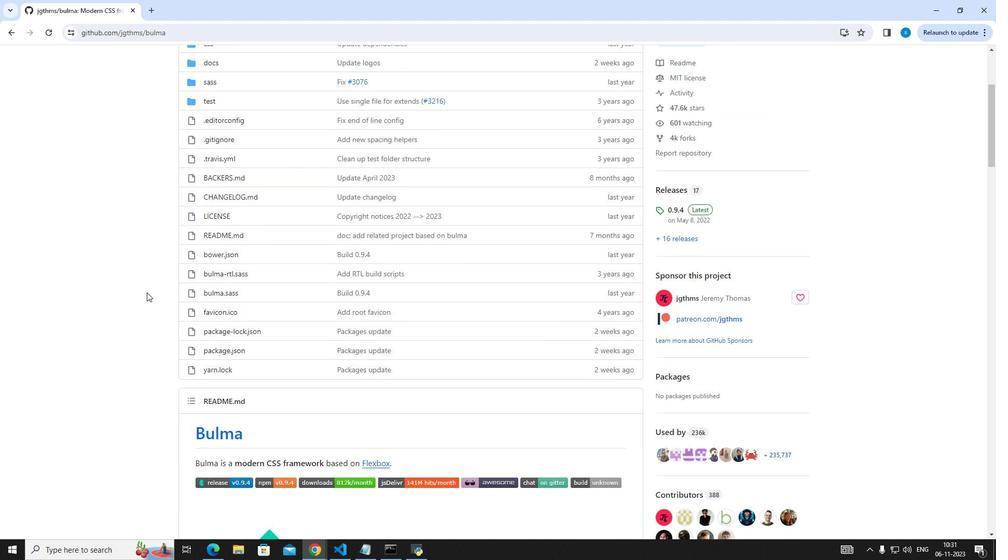 
Action: Mouse scrolled (146, 292) with delta (0, 0)
Screenshot: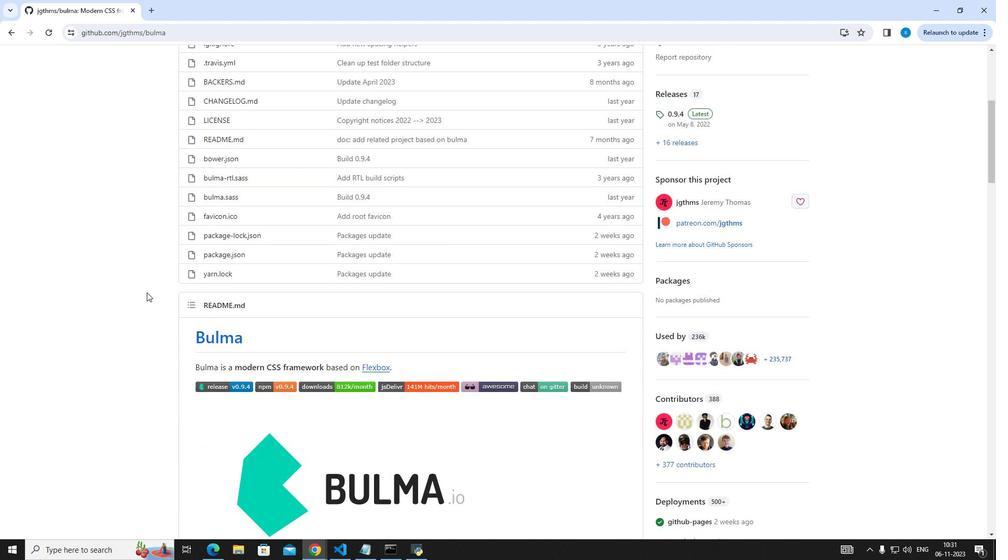 
Action: Mouse scrolled (146, 292) with delta (0, 0)
Screenshot: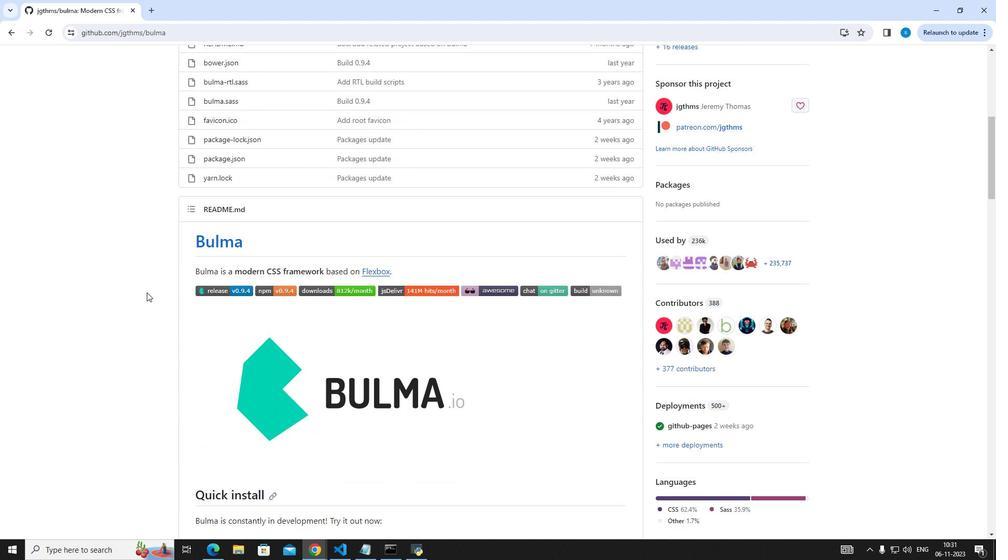 
Action: Mouse scrolled (146, 292) with delta (0, 0)
Screenshot: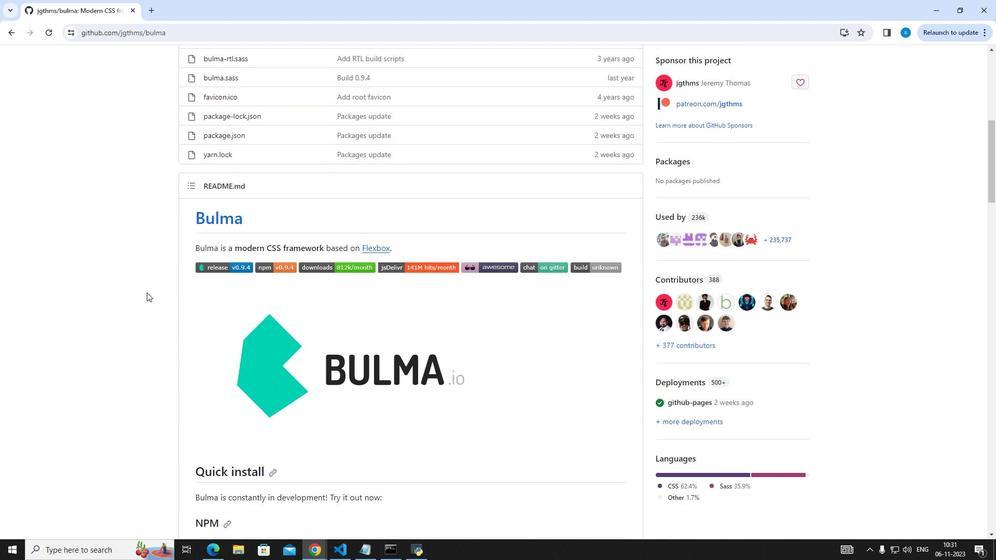 
Action: Mouse scrolled (146, 292) with delta (0, 0)
Screenshot: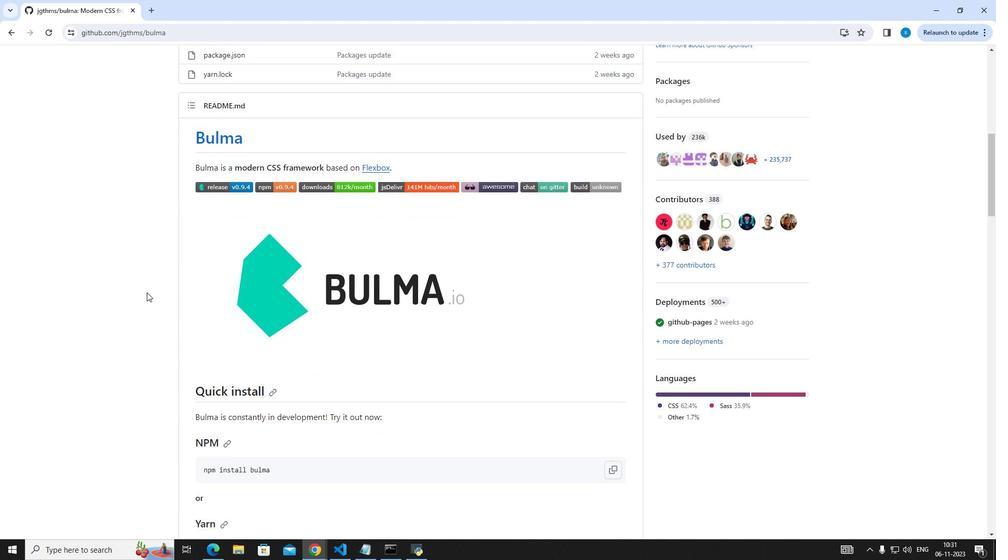 
Action: Mouse scrolled (146, 292) with delta (0, 0)
Screenshot: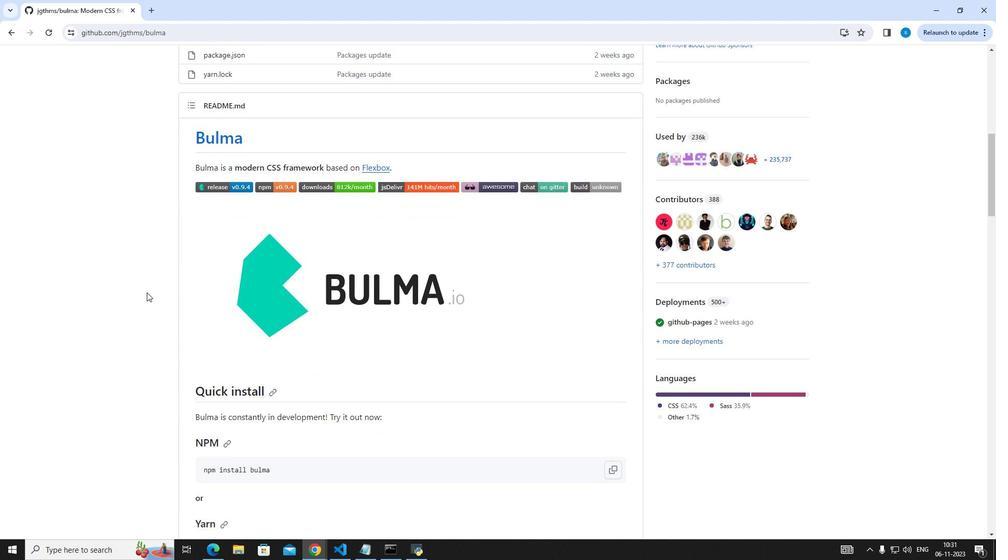 
Action: Mouse scrolled (146, 292) with delta (0, 0)
Screenshot: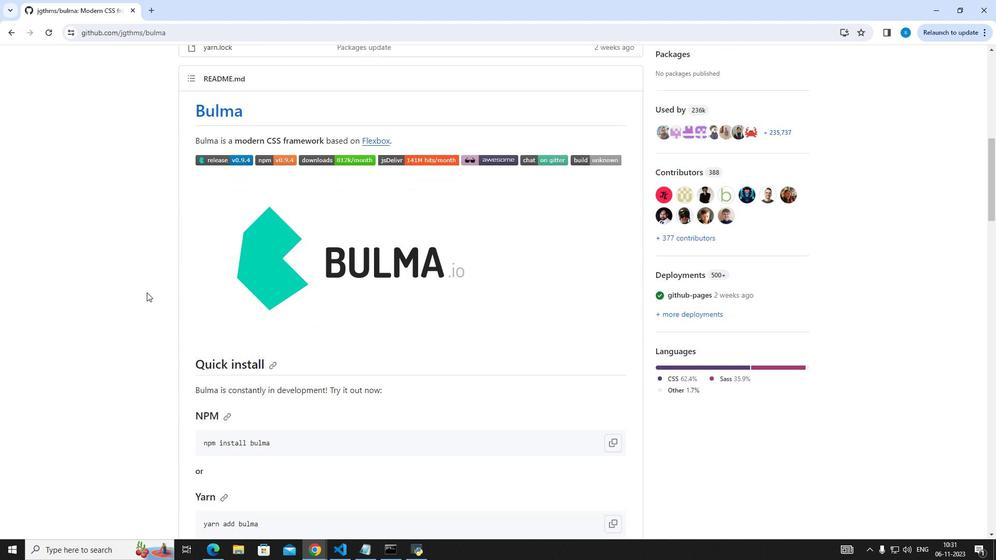 
Action: Mouse scrolled (146, 292) with delta (0, 0)
Screenshot: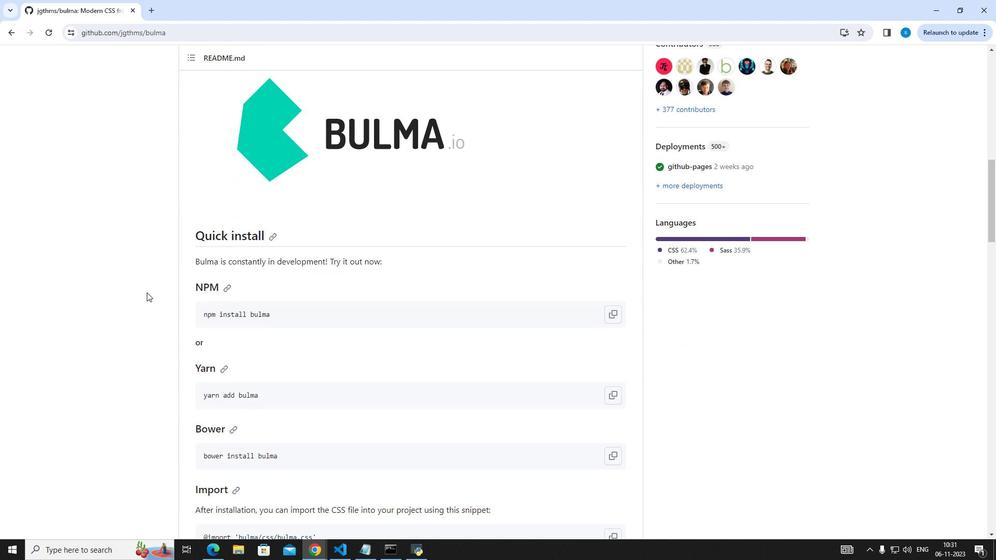 
Action: Mouse scrolled (146, 292) with delta (0, 0)
Screenshot: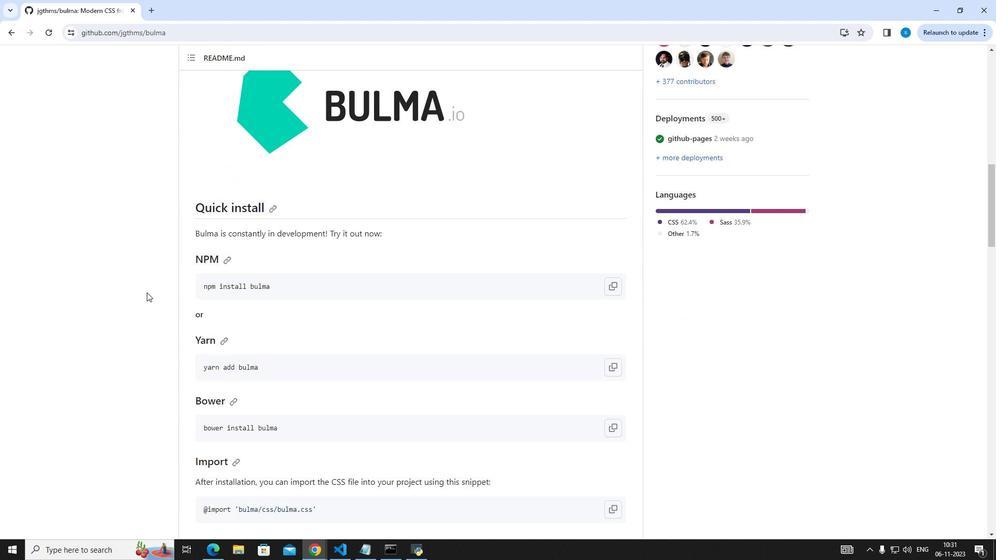 
Action: Mouse scrolled (146, 292) with delta (0, 0)
Screenshot: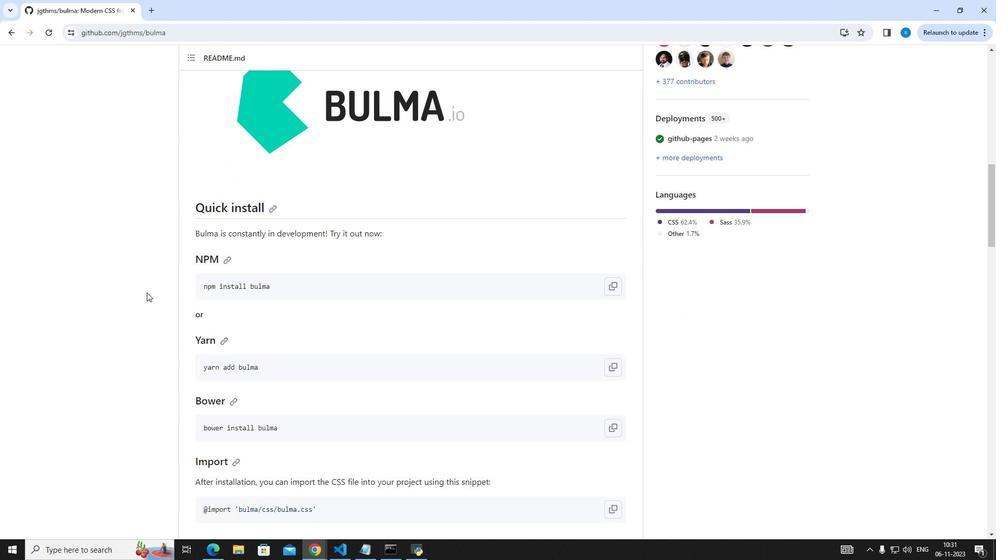 
Action: Mouse scrolled (146, 292) with delta (0, 0)
Screenshot: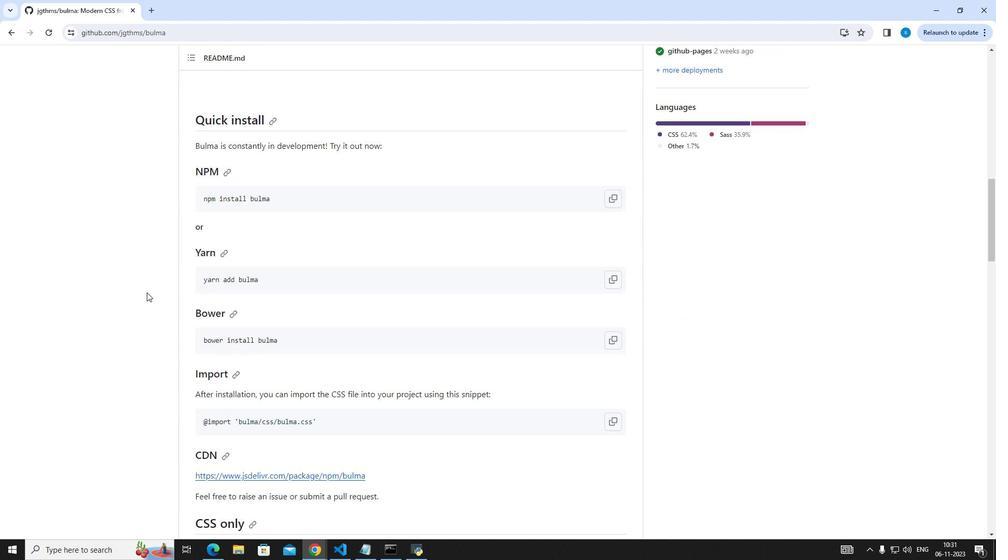 
Action: Mouse scrolled (146, 292) with delta (0, 0)
Screenshot: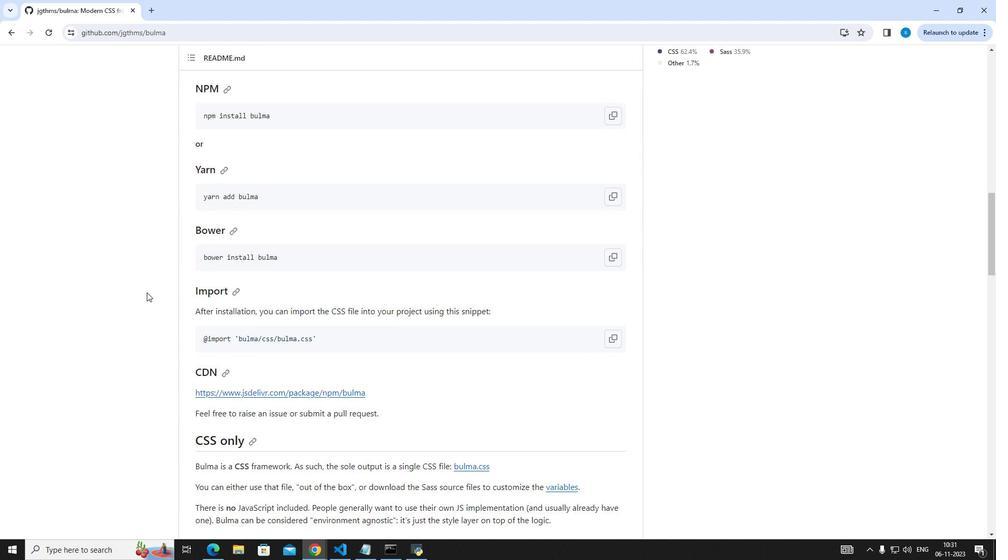
Action: Mouse scrolled (146, 292) with delta (0, 0)
Screenshot: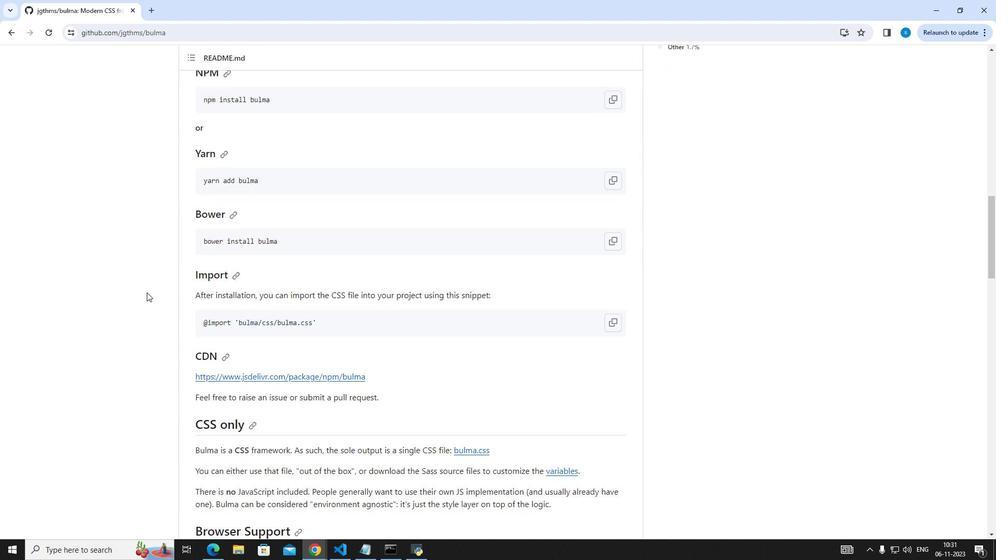 
Action: Mouse scrolled (146, 292) with delta (0, 0)
Screenshot: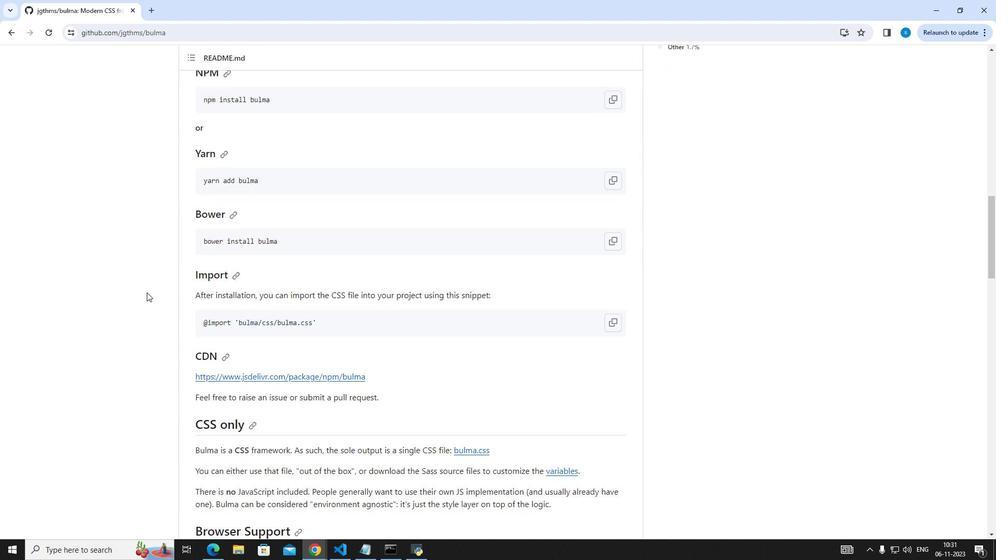 
Action: Mouse scrolled (146, 292) with delta (0, 0)
Screenshot: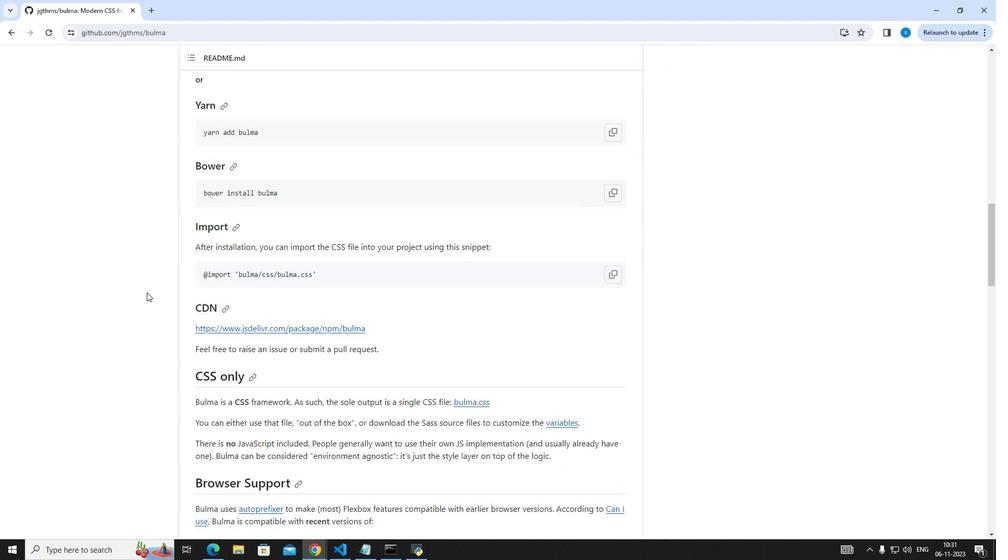 
Action: Mouse scrolled (146, 292) with delta (0, 0)
Screenshot: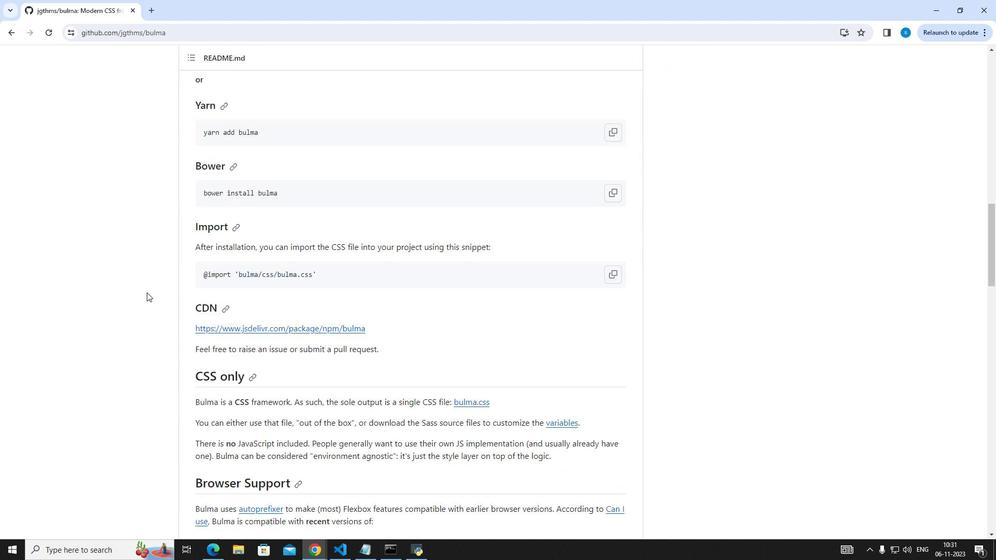 
Action: Mouse scrolled (146, 292) with delta (0, 0)
Screenshot: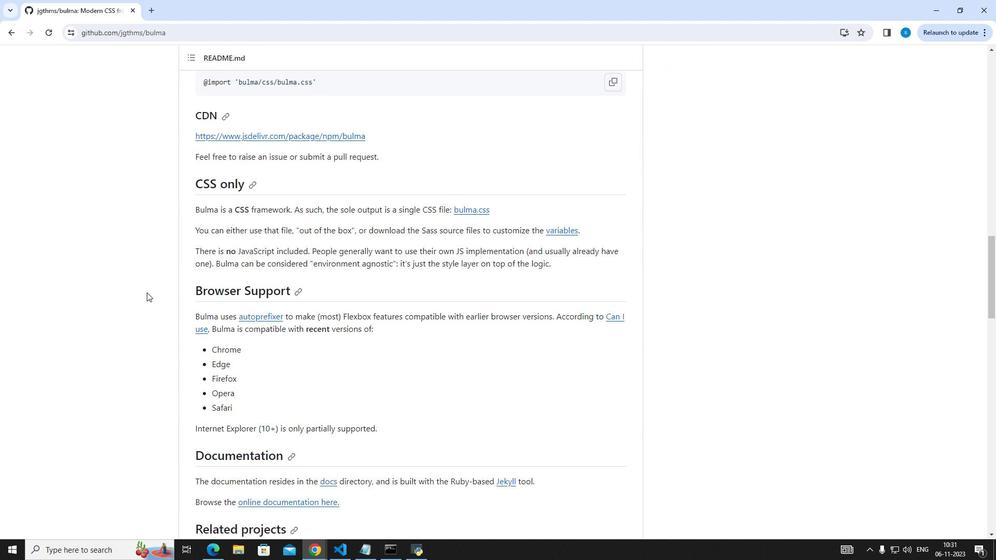 
Action: Mouse scrolled (146, 292) with delta (0, 0)
Screenshot: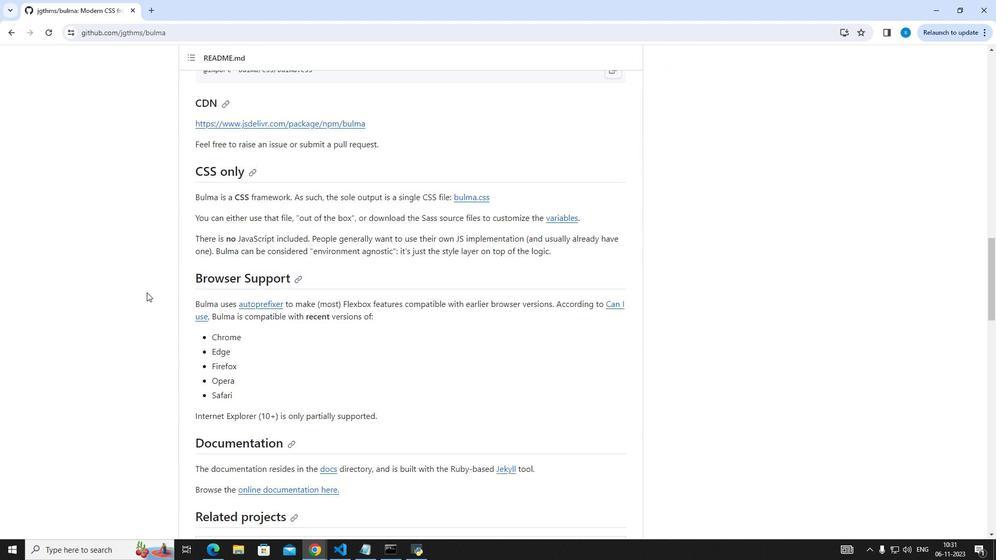 
Action: Mouse scrolled (146, 292) with delta (0, 0)
Screenshot: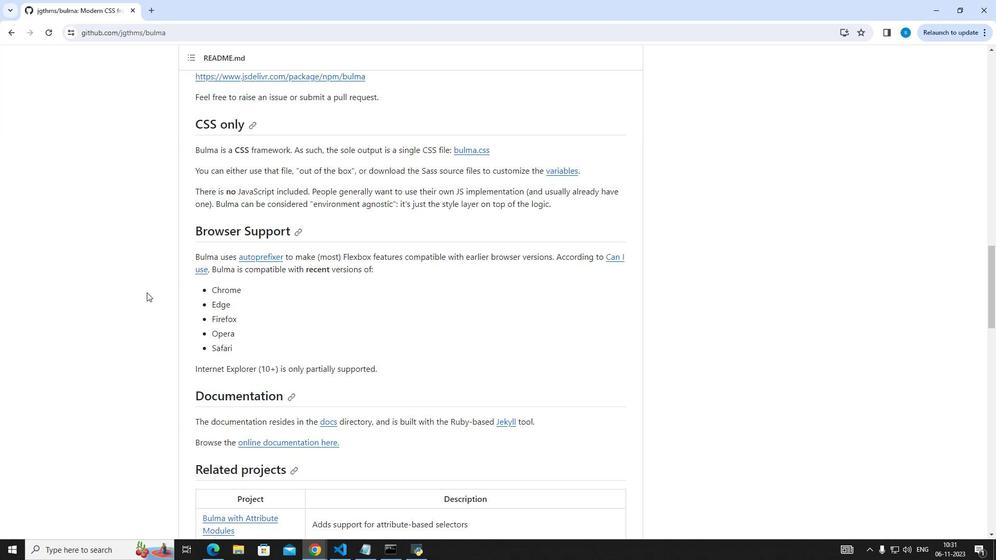 
Action: Mouse scrolled (146, 292) with delta (0, 0)
Screenshot: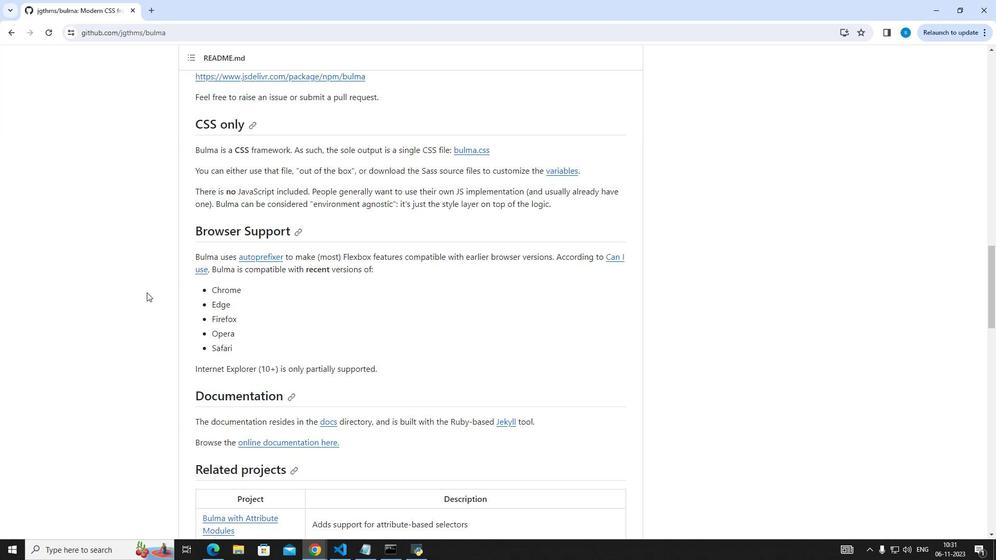 
Action: Mouse scrolled (146, 292) with delta (0, 0)
Screenshot: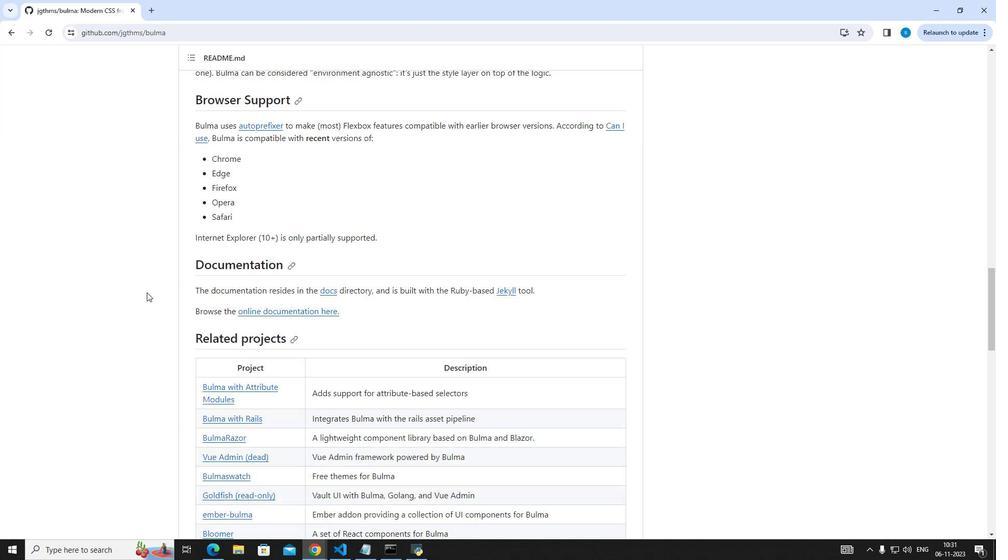 
Action: Mouse scrolled (146, 292) with delta (0, 0)
Screenshot: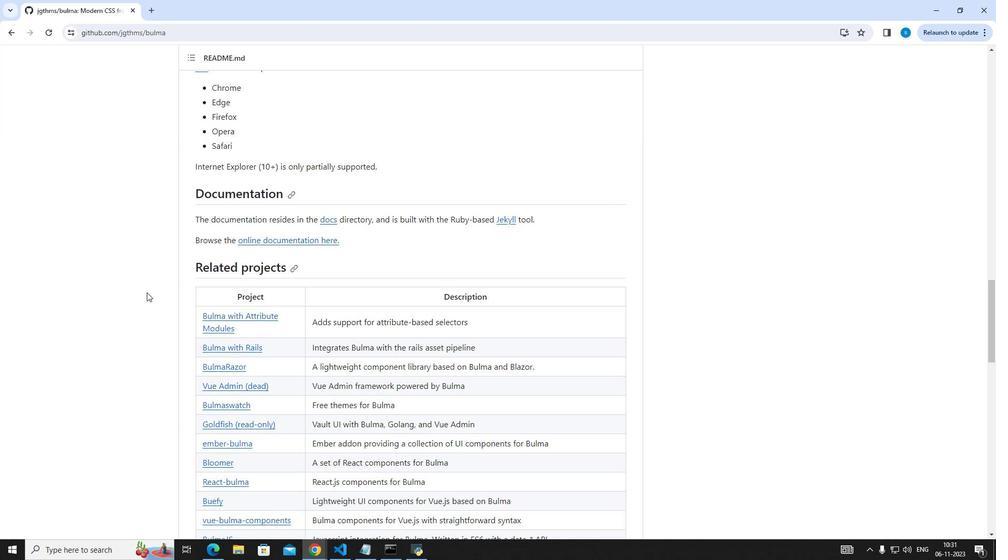 
Action: Mouse scrolled (146, 292) with delta (0, 0)
Screenshot: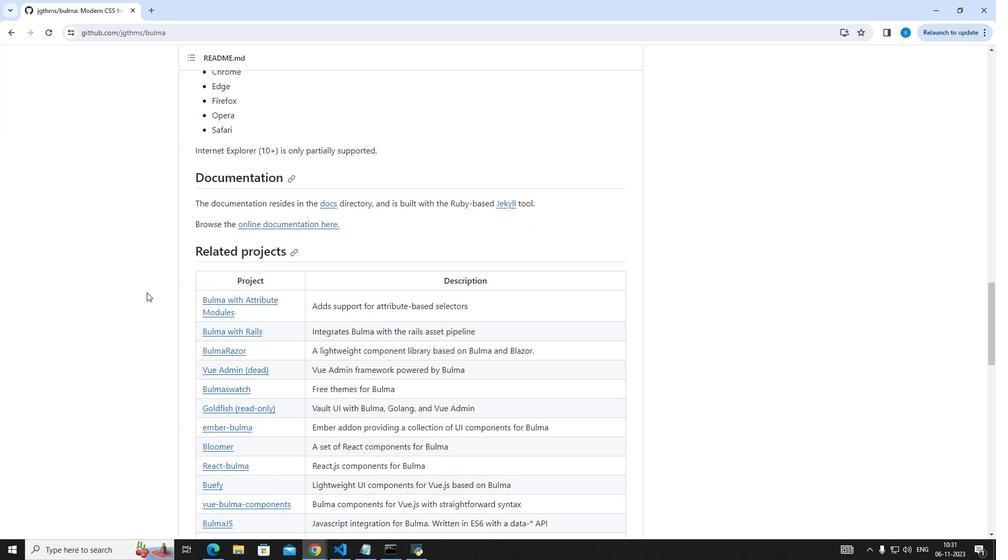 
Action: Mouse scrolled (146, 292) with delta (0, 0)
Screenshot: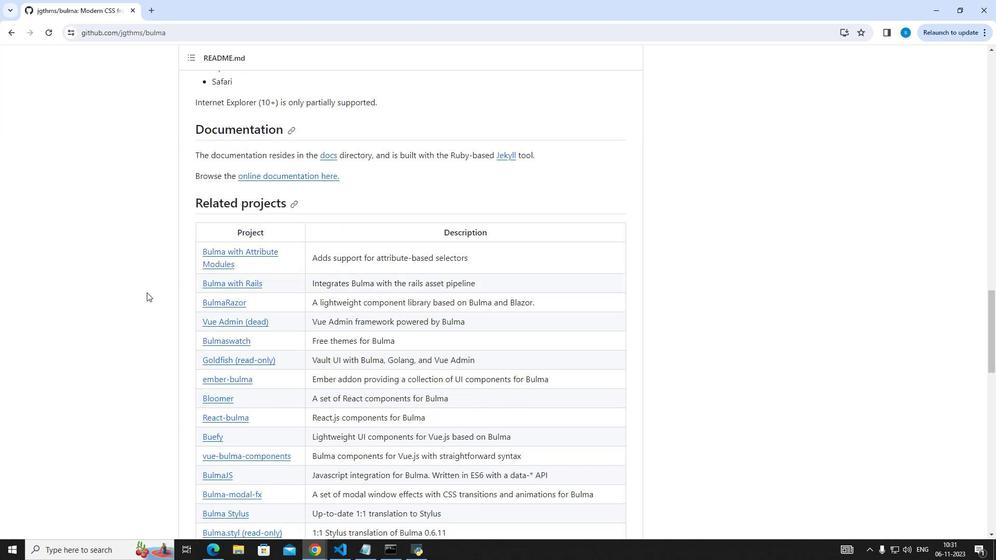 
Action: Mouse scrolled (146, 292) with delta (0, 0)
Screenshot: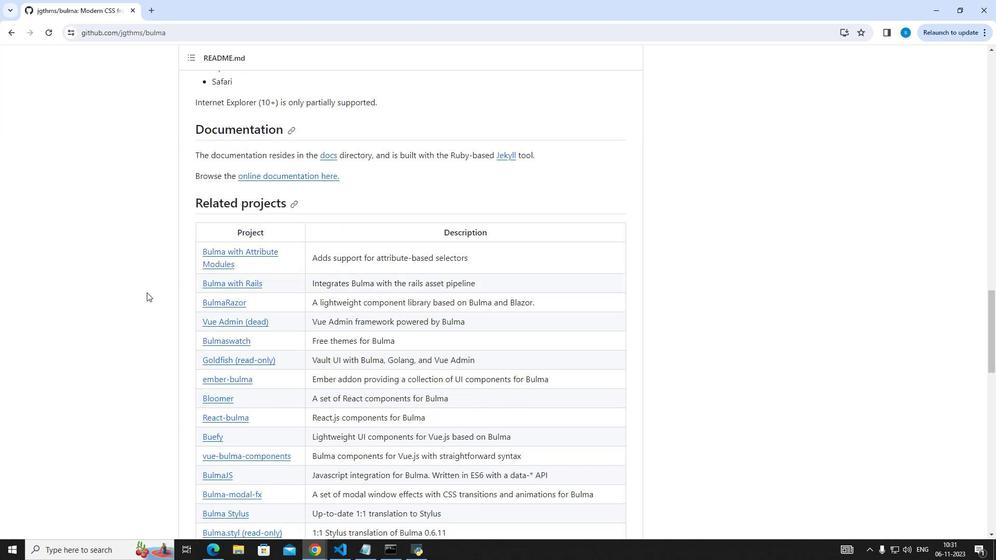 
Action: Mouse scrolled (146, 292) with delta (0, 0)
Screenshot: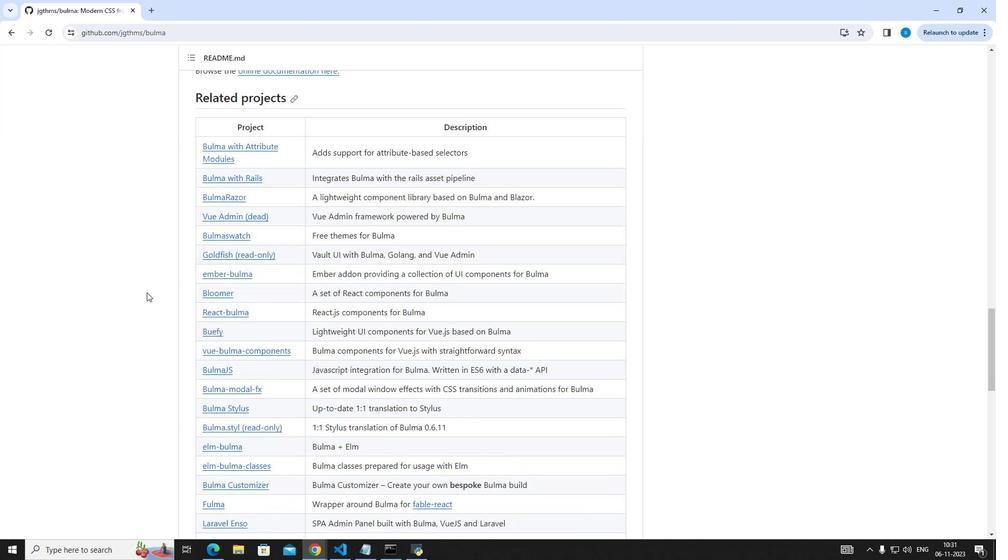 
Action: Mouse scrolled (146, 292) with delta (0, 0)
Screenshot: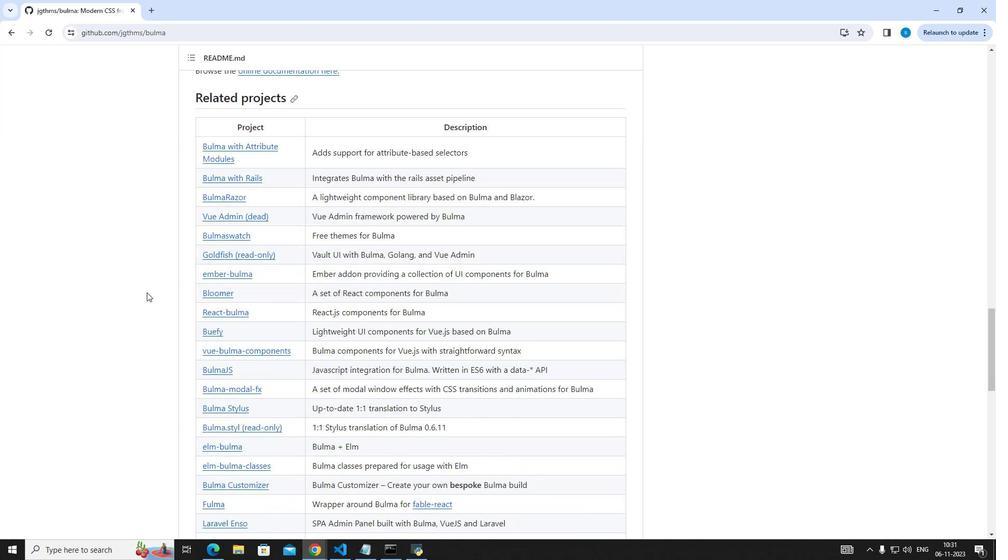 
Action: Mouse scrolled (146, 292) with delta (0, 0)
Screenshot: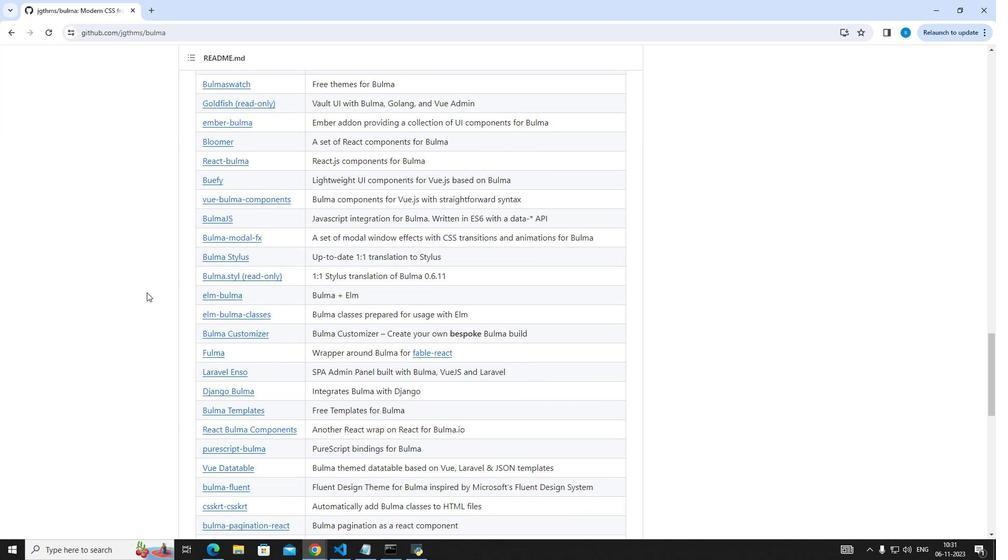 
Action: Mouse scrolled (146, 292) with delta (0, 0)
Screenshot: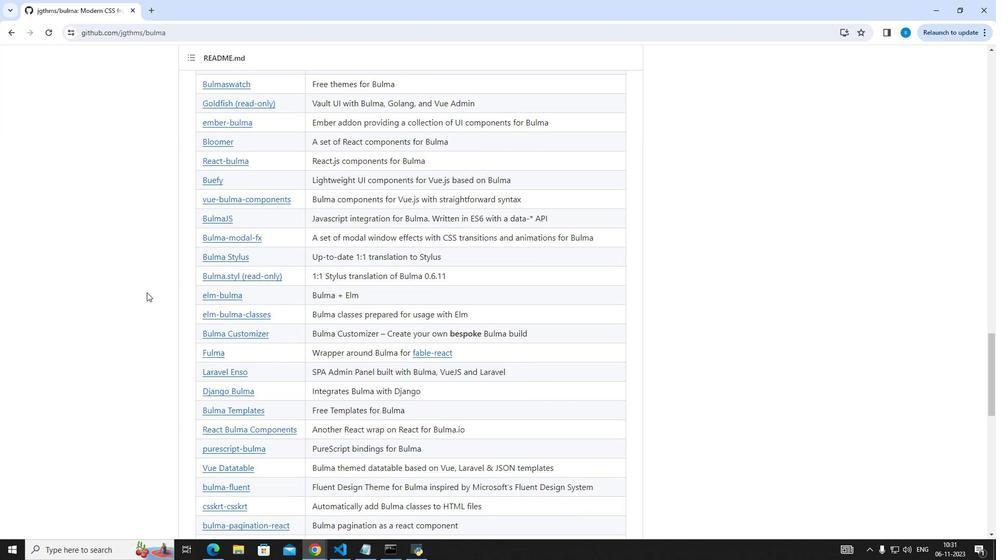 
Action: Mouse scrolled (146, 292) with delta (0, 0)
Screenshot: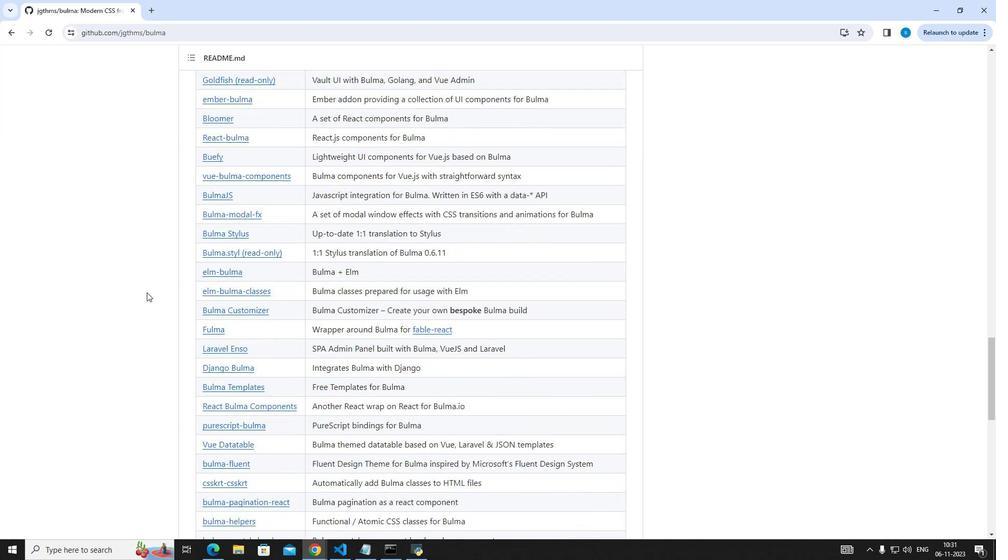 
Action: Mouse scrolled (146, 292) with delta (0, 0)
Screenshot: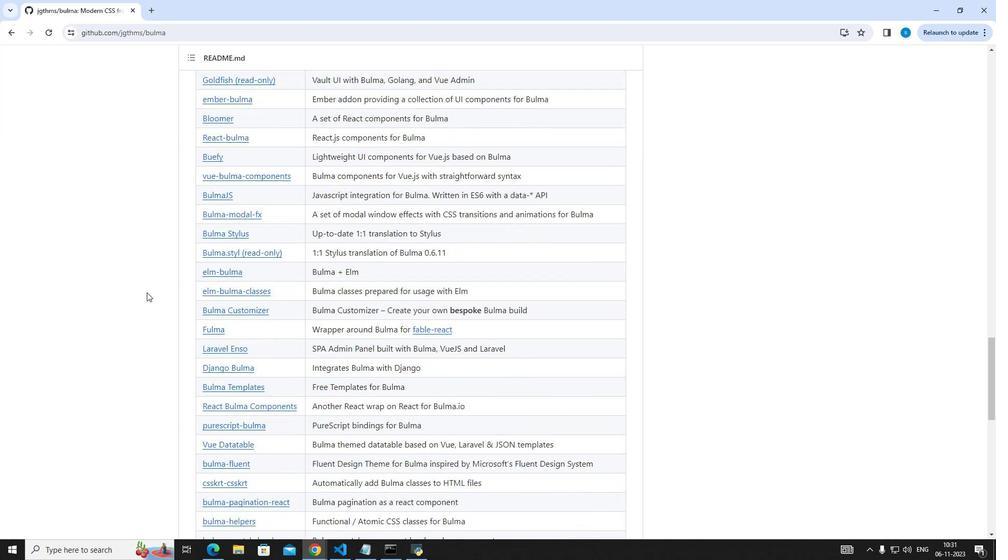 
Action: Mouse scrolled (146, 292) with delta (0, 0)
Screenshot: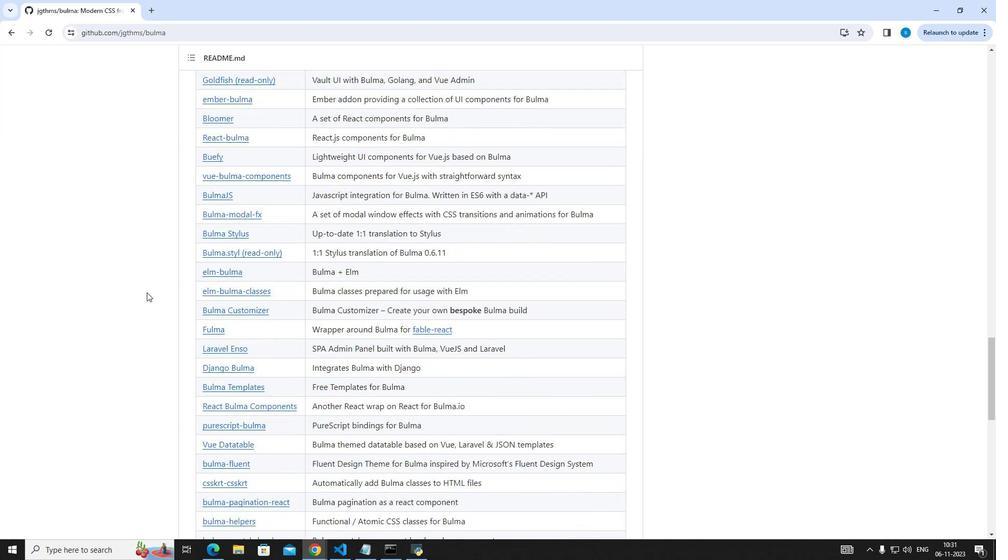 
Action: Mouse scrolled (146, 292) with delta (0, 0)
Screenshot: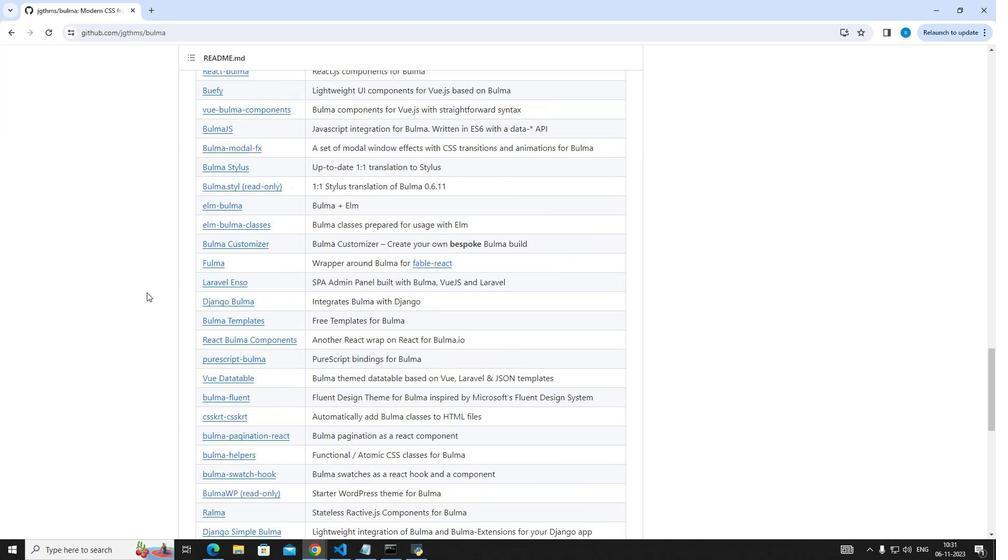 
Action: Mouse scrolled (146, 292) with delta (0, 0)
Screenshot: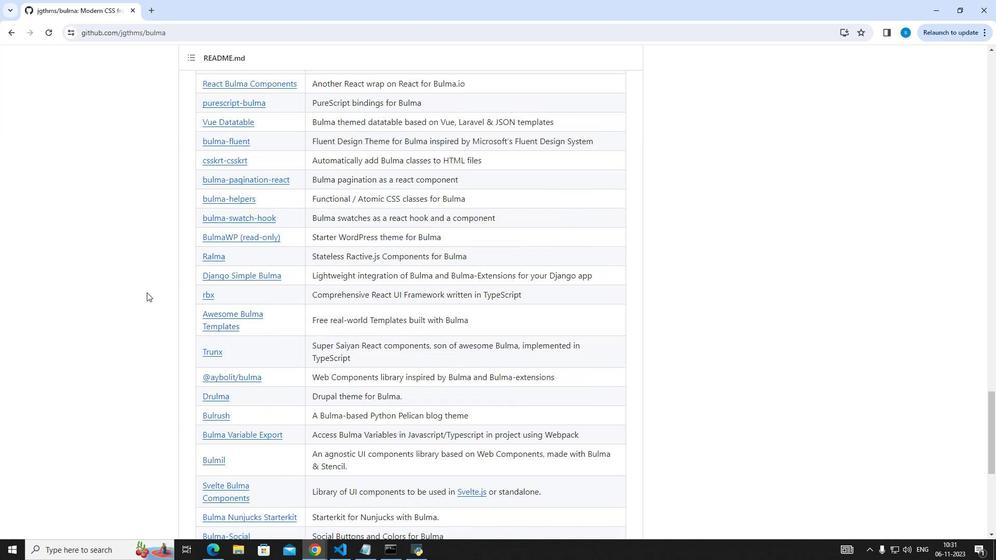 
Action: Mouse scrolled (146, 292) with delta (0, 0)
Screenshot: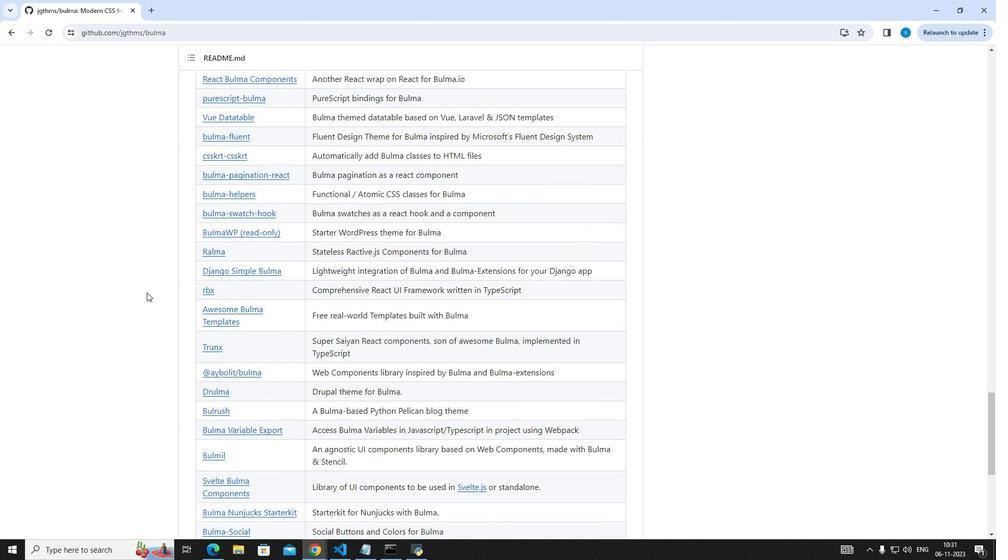 
Action: Mouse scrolled (146, 292) with delta (0, 0)
Screenshot: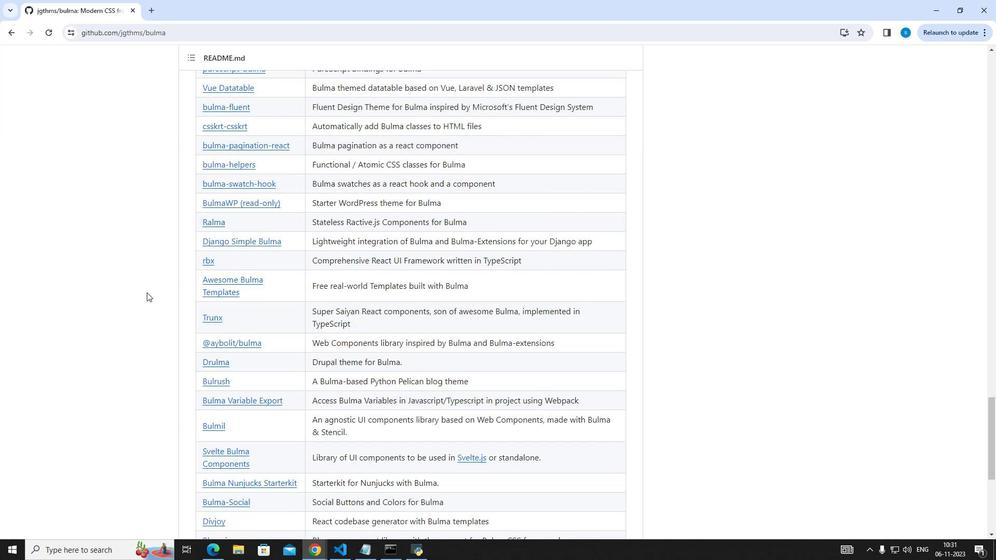 
Action: Mouse scrolled (146, 292) with delta (0, 0)
Screenshot: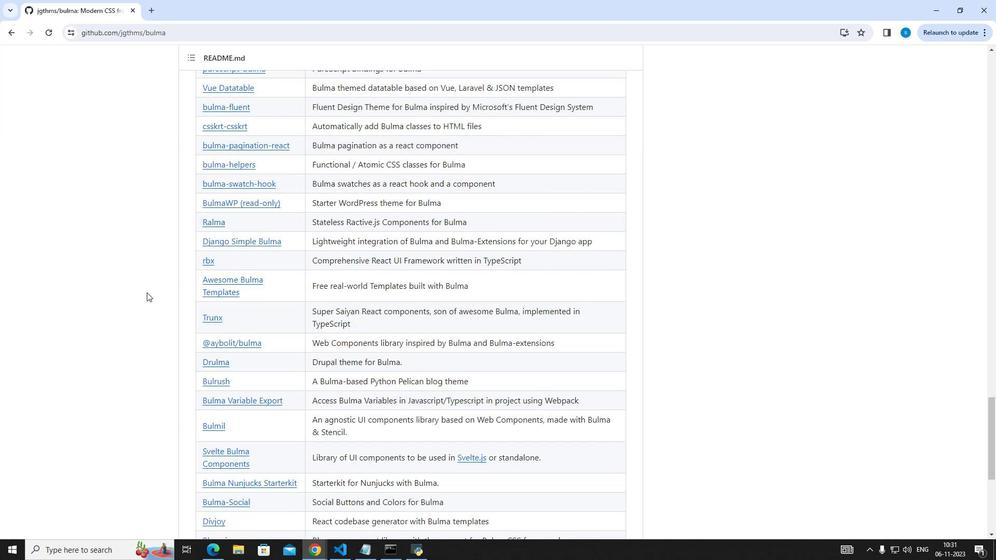 
Action: Mouse scrolled (146, 292) with delta (0, 0)
Screenshot: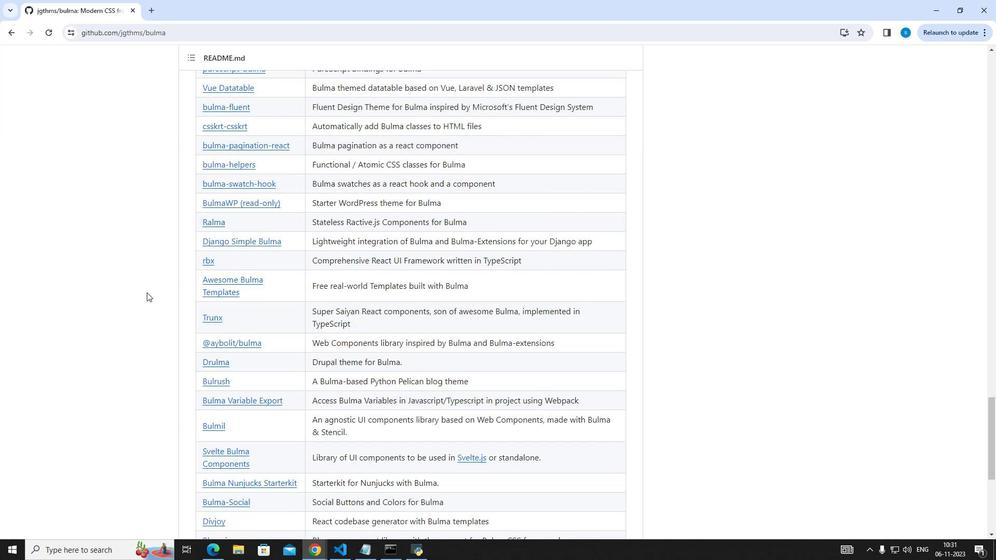 
Action: Mouse scrolled (146, 292) with delta (0, 0)
Screenshot: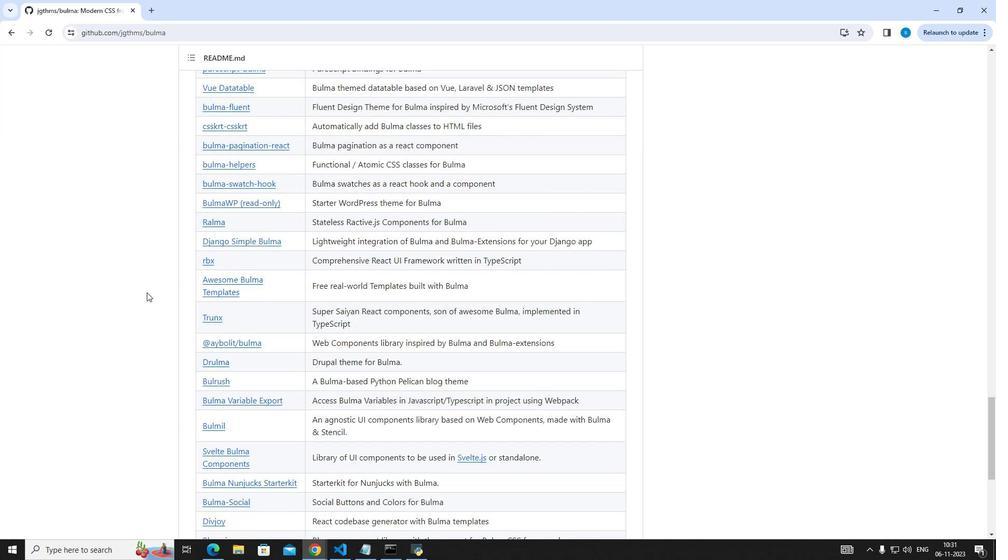 
Action: Mouse scrolled (146, 292) with delta (0, 0)
Screenshot: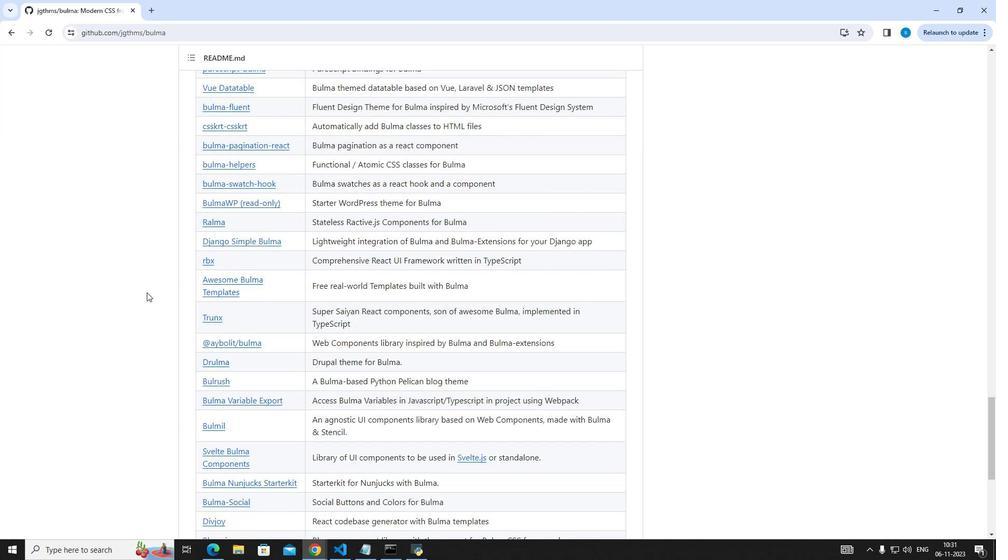 
Action: Mouse scrolled (146, 292) with delta (0, 0)
Screenshot: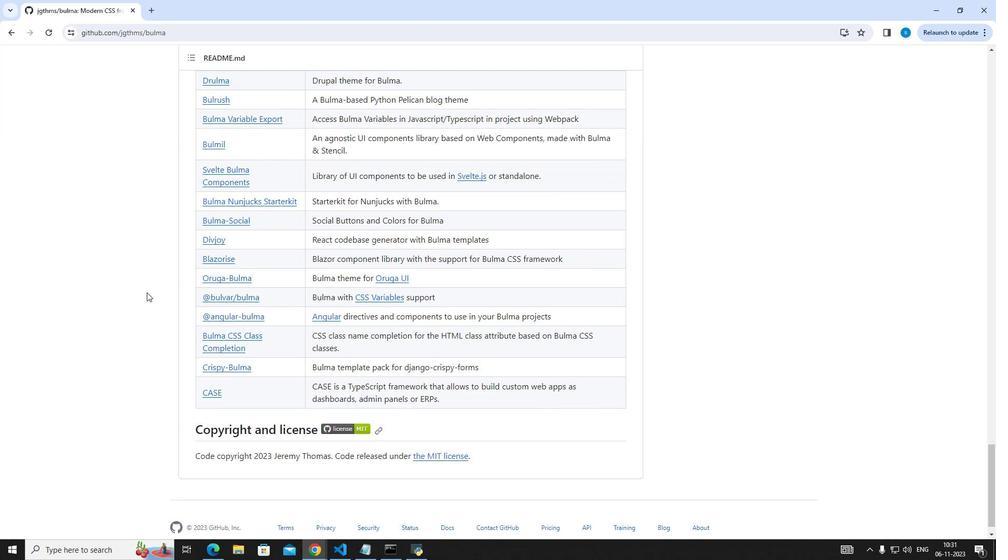 
Action: Mouse scrolled (146, 292) with delta (0, 0)
Screenshot: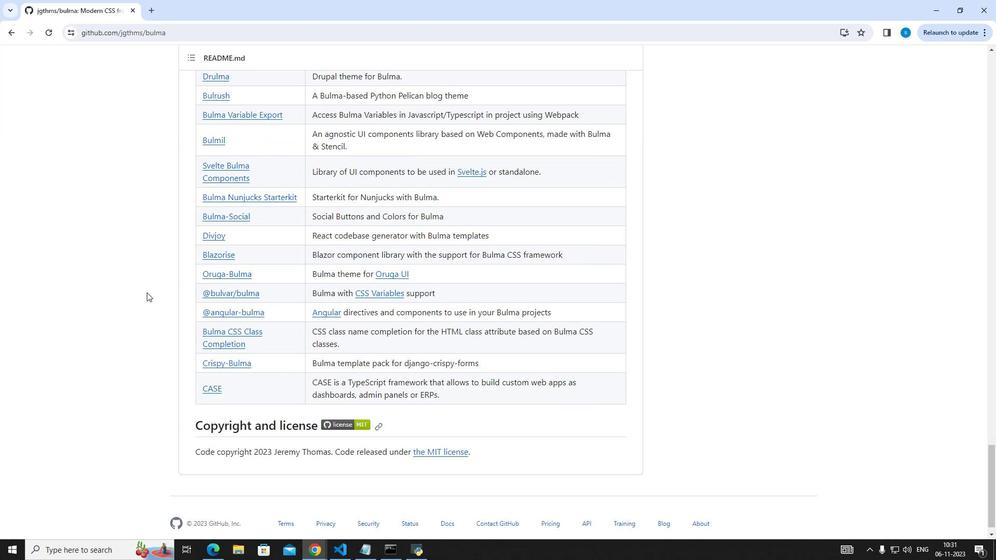 
Action: Mouse scrolled (146, 292) with delta (0, 0)
Screenshot: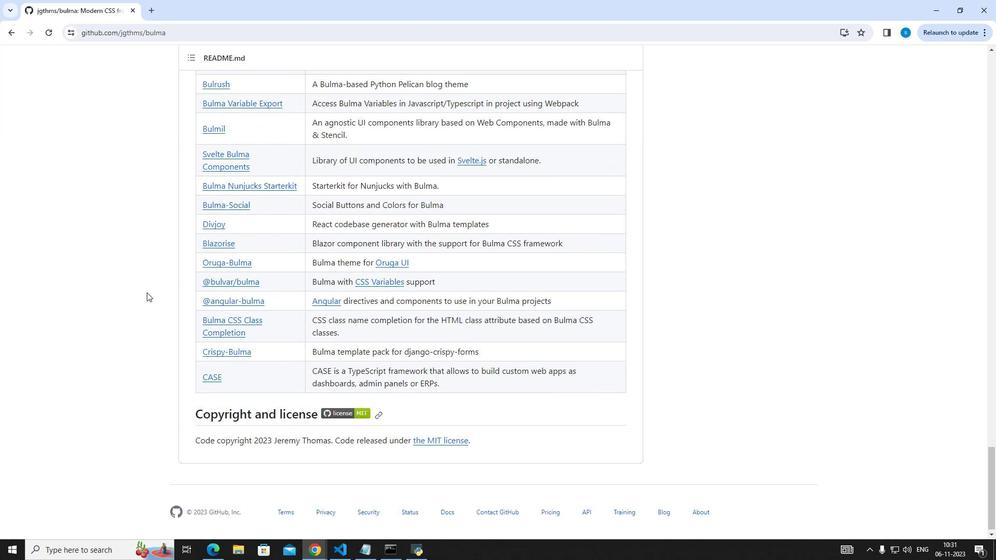 
Action: Mouse scrolled (146, 292) with delta (0, 0)
Screenshot: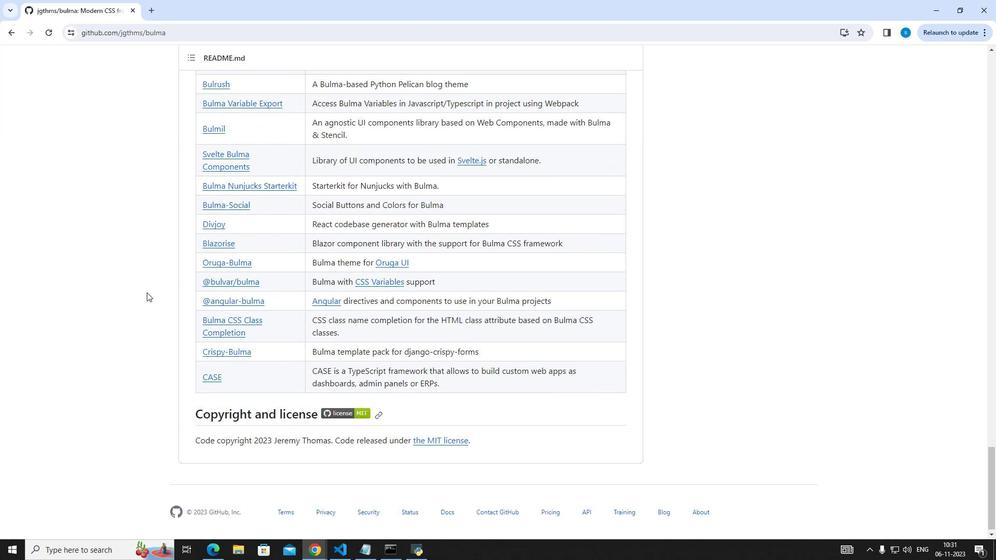 
Action: Mouse scrolled (146, 292) with delta (0, 0)
Screenshot: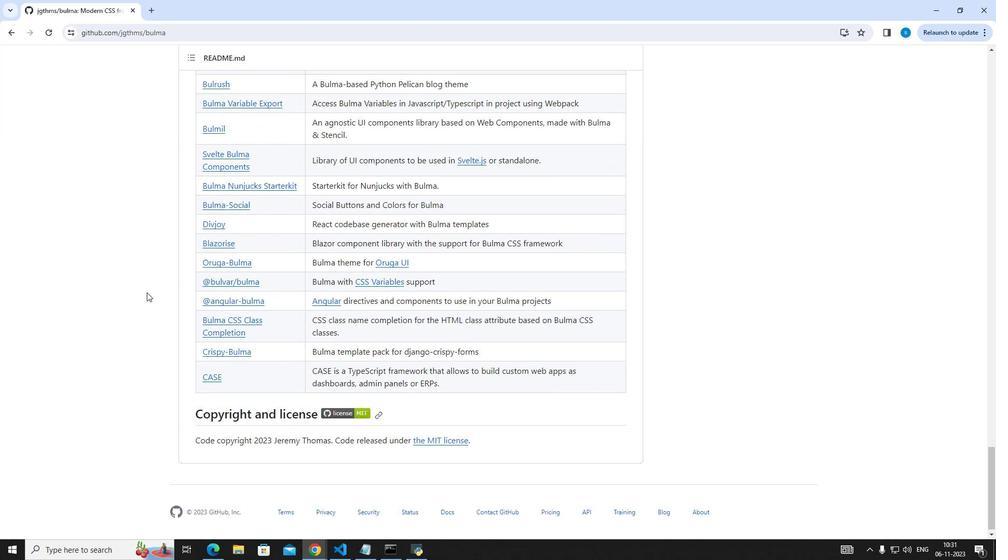 
Action: Mouse scrolled (146, 292) with delta (0, 0)
Screenshot: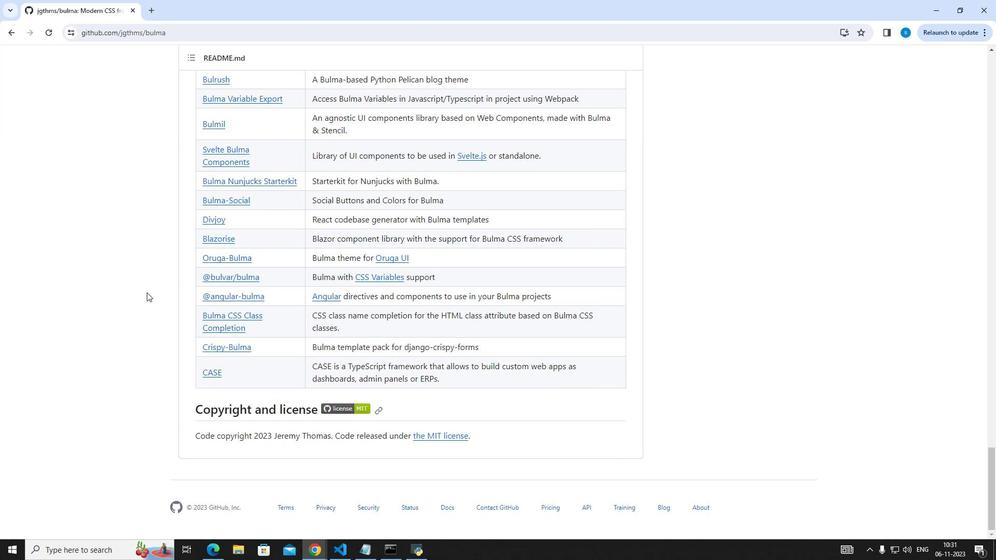 
Action: Mouse scrolled (146, 293) with delta (0, 0)
Screenshot: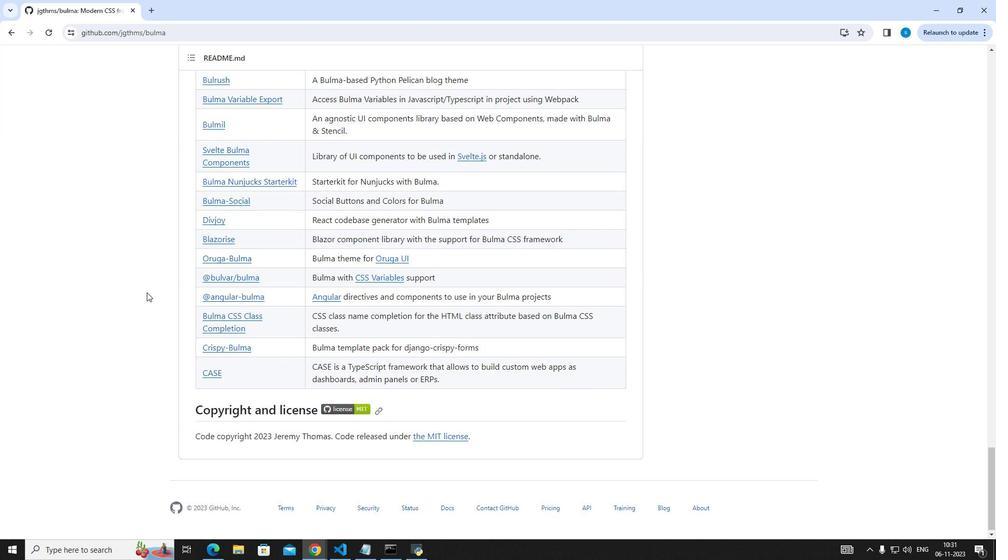 
Action: Mouse scrolled (146, 293) with delta (0, 0)
Screenshot: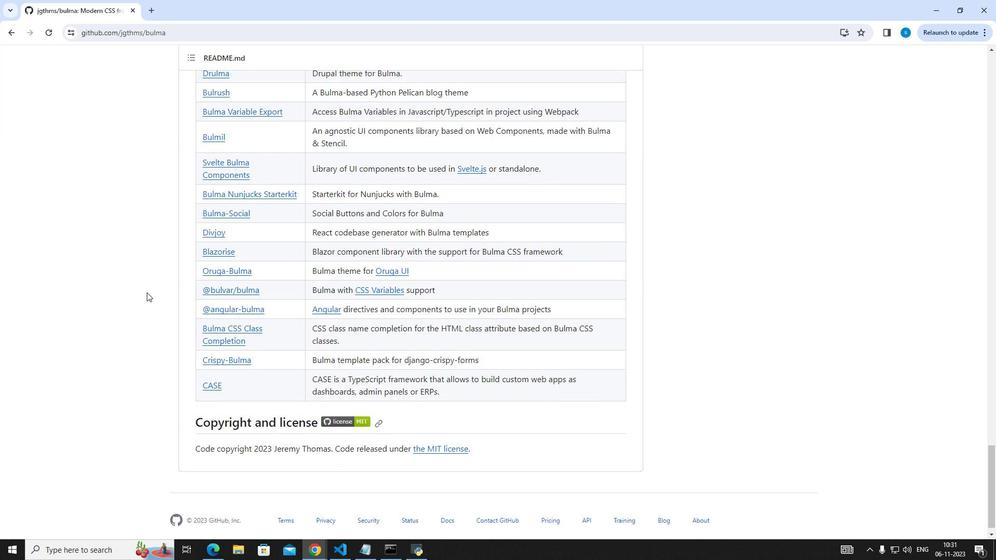 
Action: Mouse scrolled (146, 293) with delta (0, 0)
Screenshot: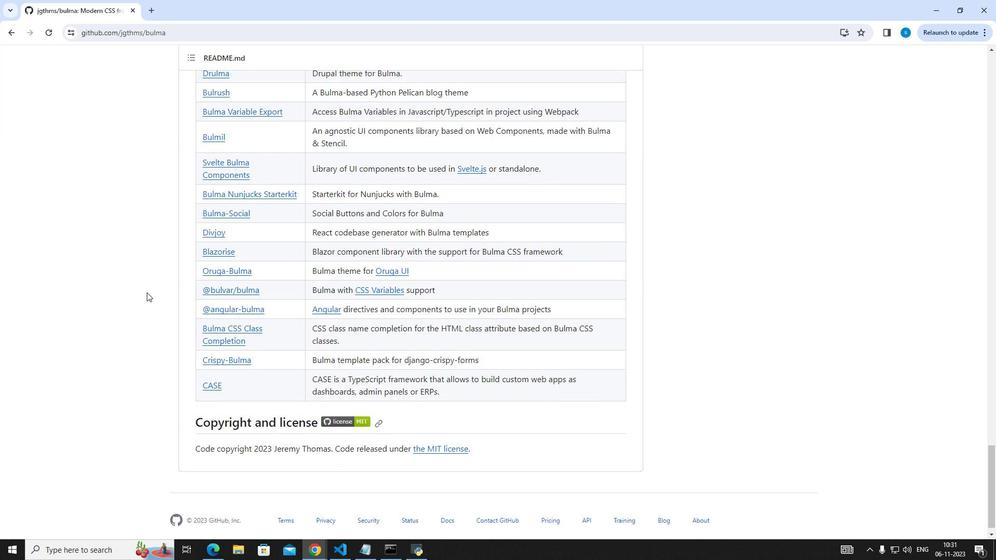 
Action: Mouse scrolled (146, 293) with delta (0, 0)
Screenshot: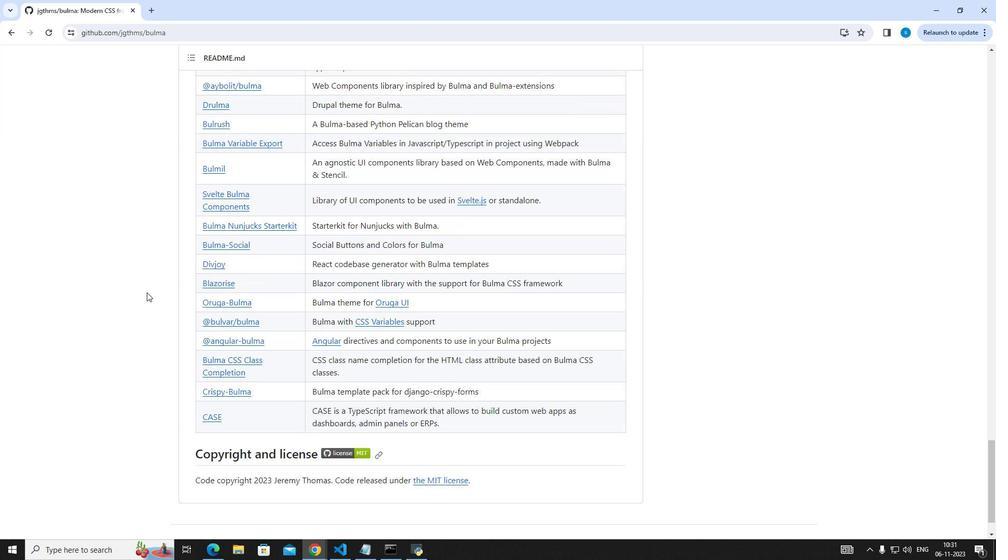 
Action: Mouse scrolled (146, 293) with delta (0, 0)
Screenshot: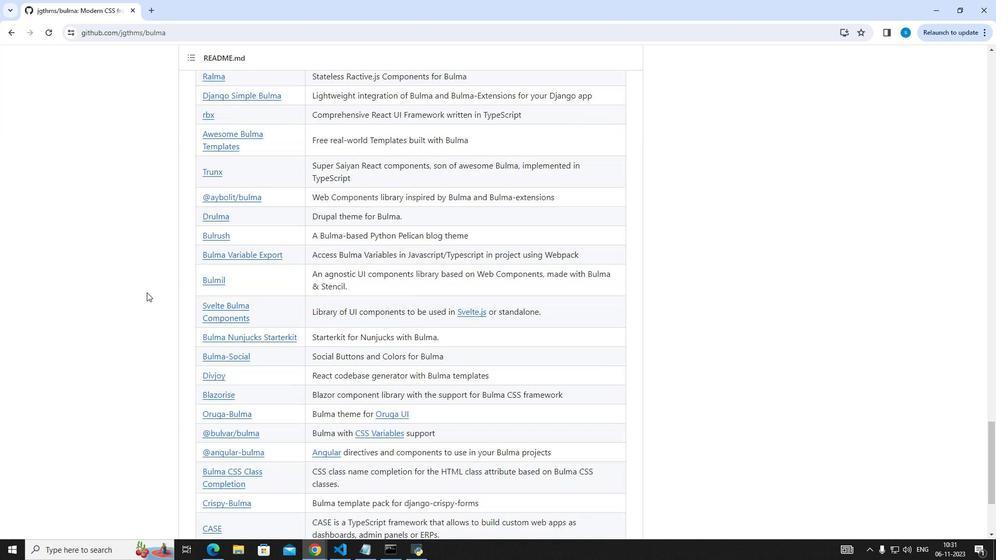 
Action: Mouse scrolled (146, 293) with delta (0, 0)
Screenshot: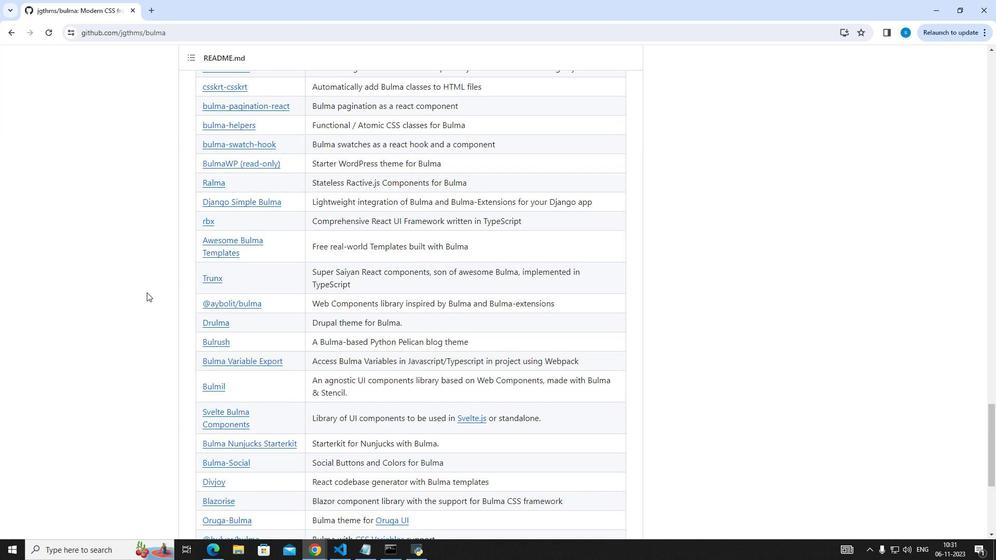 
Action: Mouse scrolled (146, 293) with delta (0, 0)
Screenshot: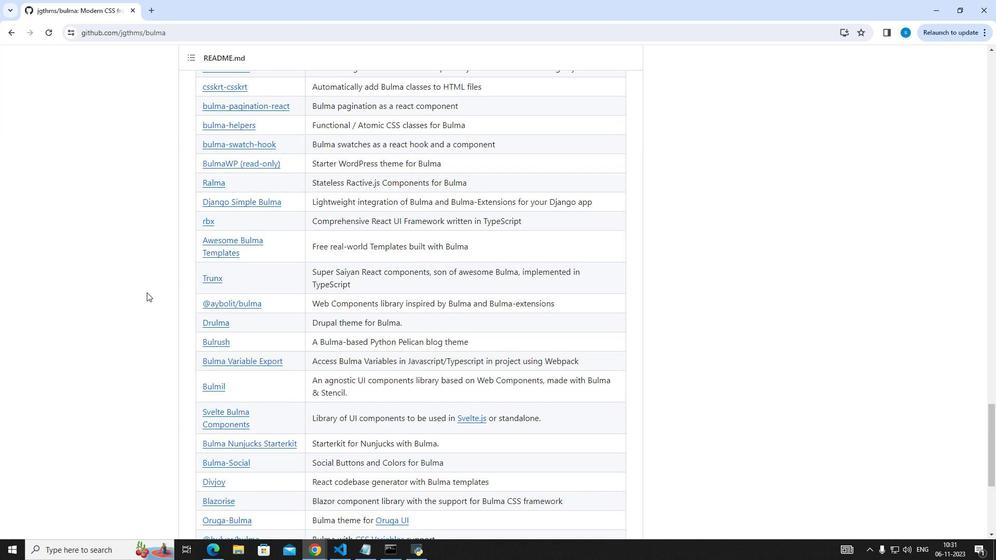
Action: Mouse scrolled (146, 293) with delta (0, 0)
Screenshot: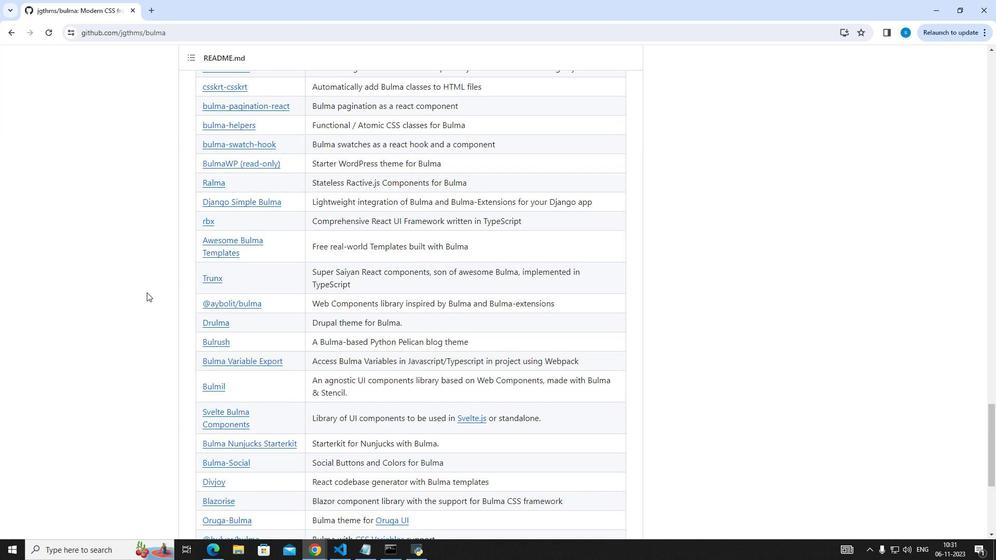 
Action: Mouse scrolled (146, 293) with delta (0, 0)
Screenshot: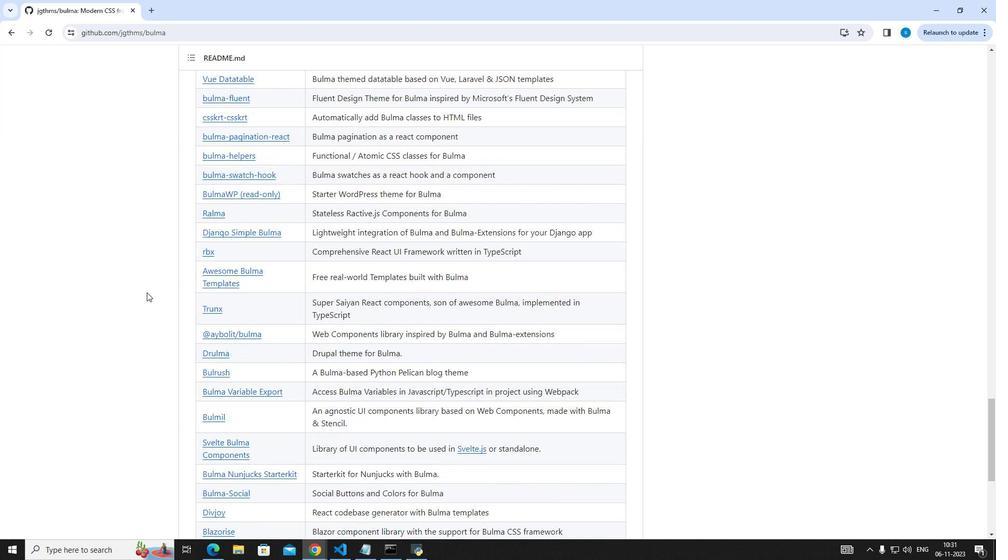 
Action: Mouse scrolled (146, 293) with delta (0, 0)
Screenshot: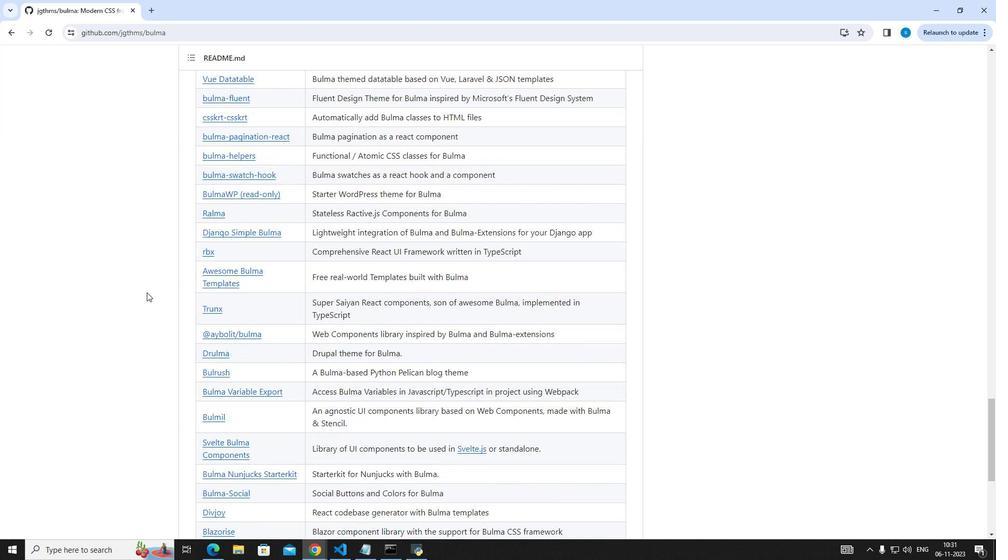 
Action: Mouse scrolled (146, 293) with delta (0, 0)
Screenshot: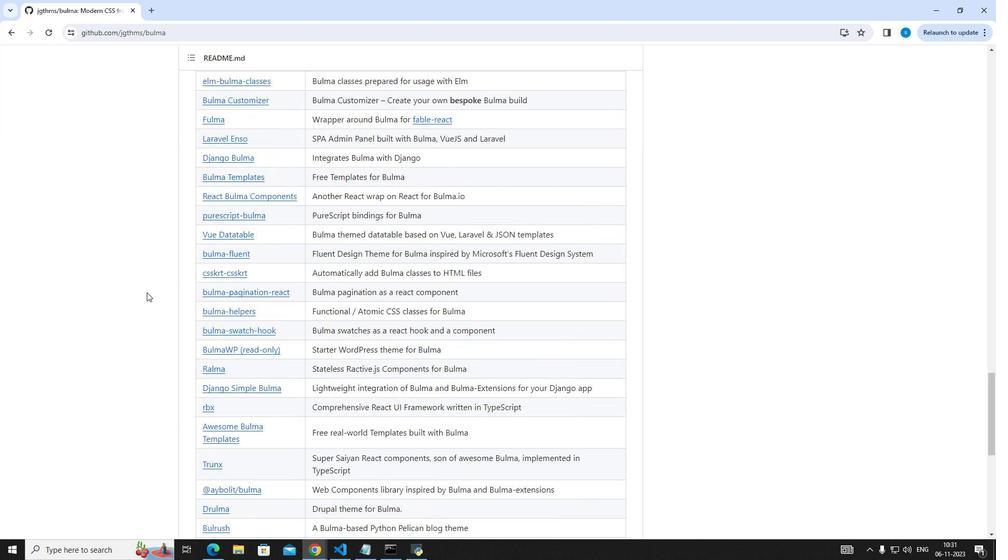 
Action: Mouse scrolled (146, 293) with delta (0, 0)
Screenshot: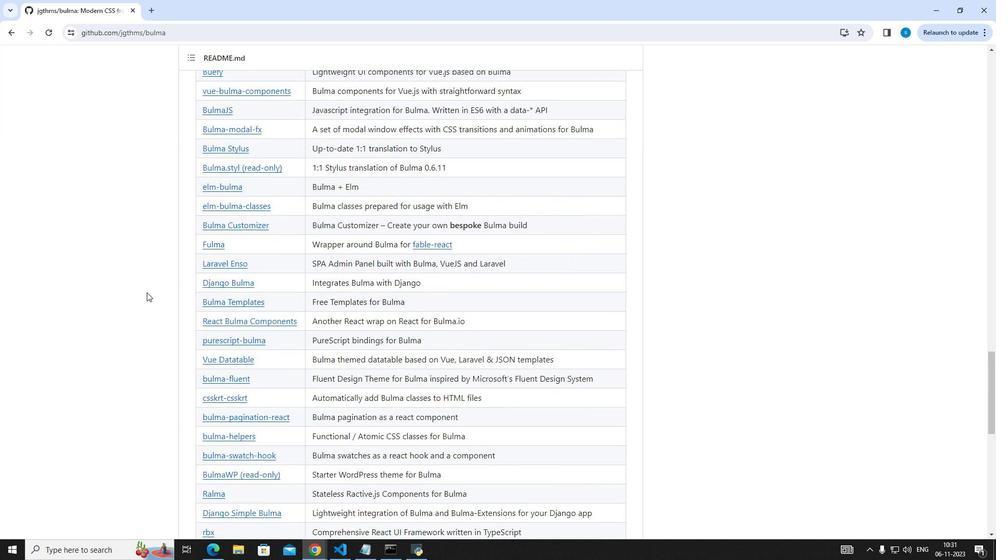 
Action: Mouse scrolled (146, 293) with delta (0, 0)
Screenshot: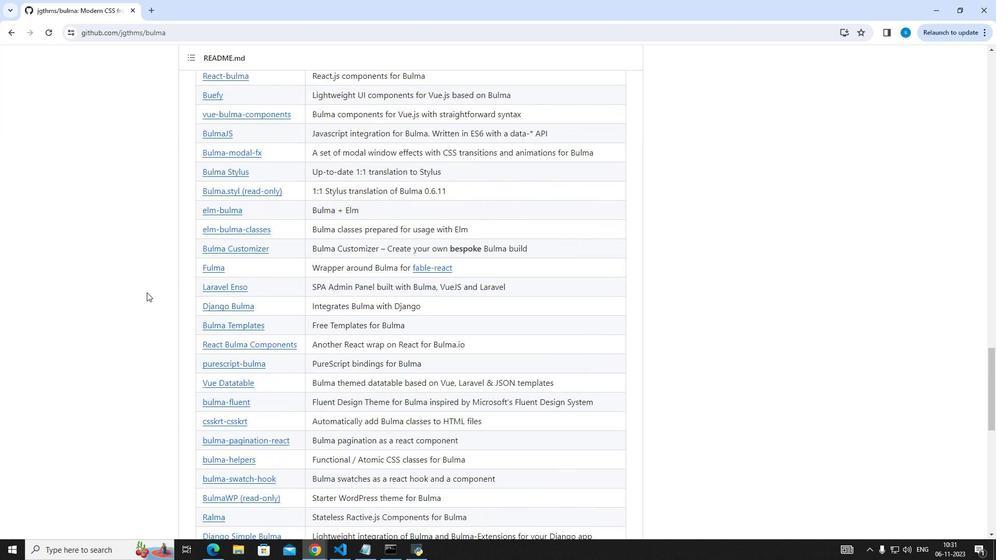 
Action: Mouse scrolled (146, 293) with delta (0, 0)
Screenshot: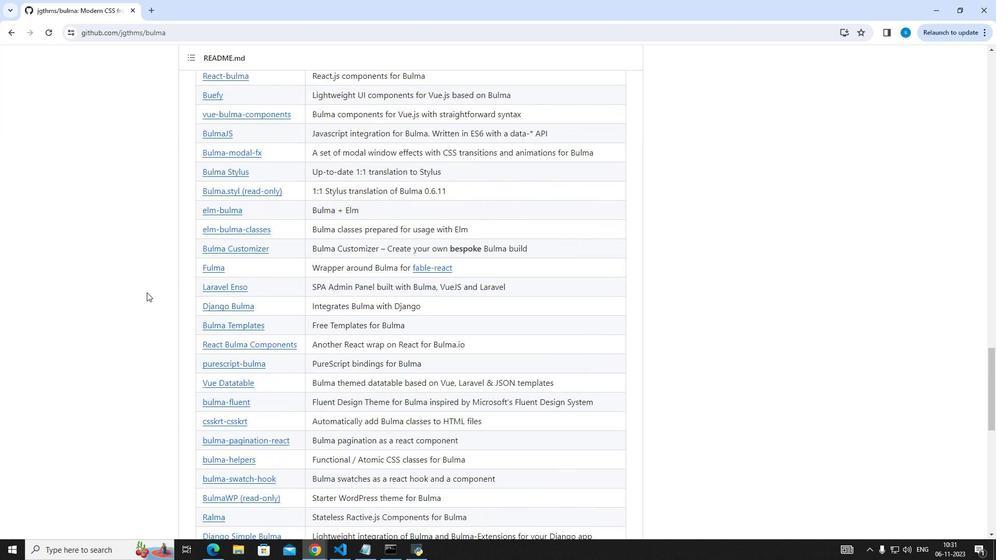 
Action: Mouse scrolled (146, 293) with delta (0, 0)
Screenshot: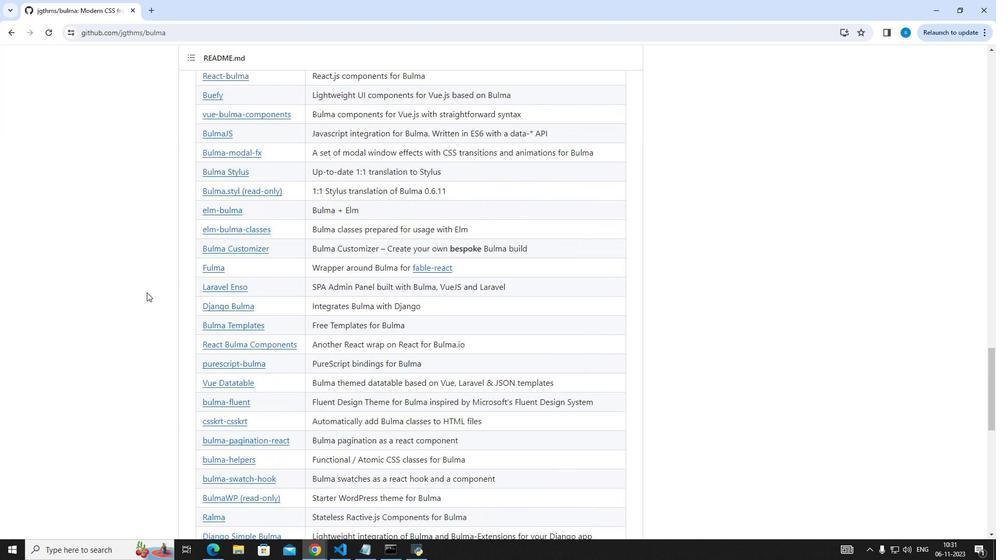 
Action: Mouse scrolled (146, 293) with delta (0, 0)
Screenshot: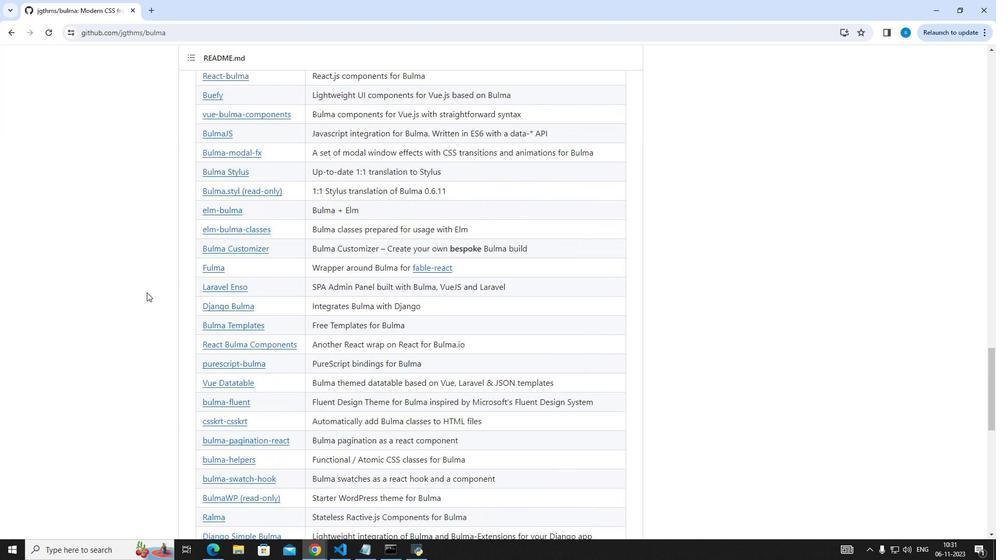 
Action: Mouse scrolled (146, 293) with delta (0, 0)
Screenshot: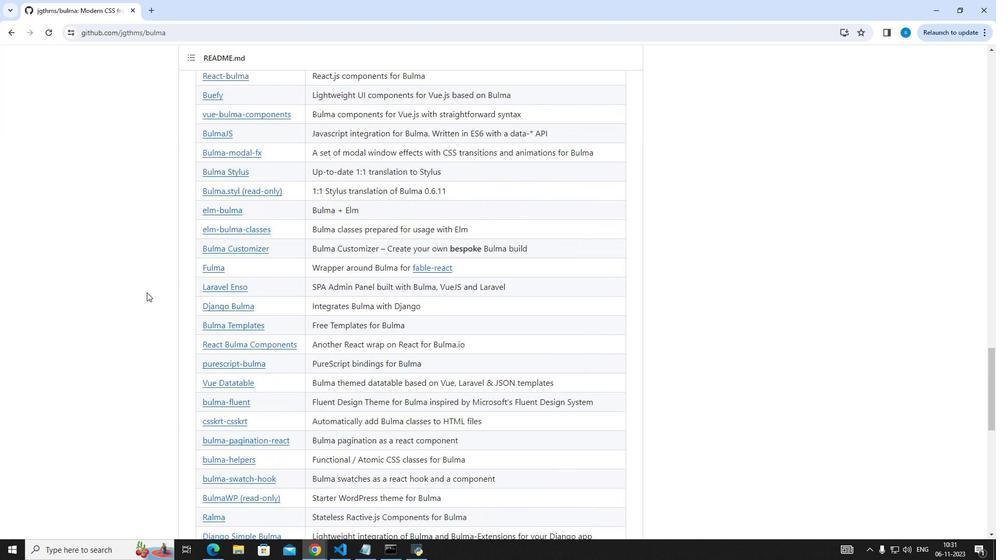 
Action: Mouse scrolled (146, 293) with delta (0, 0)
Screenshot: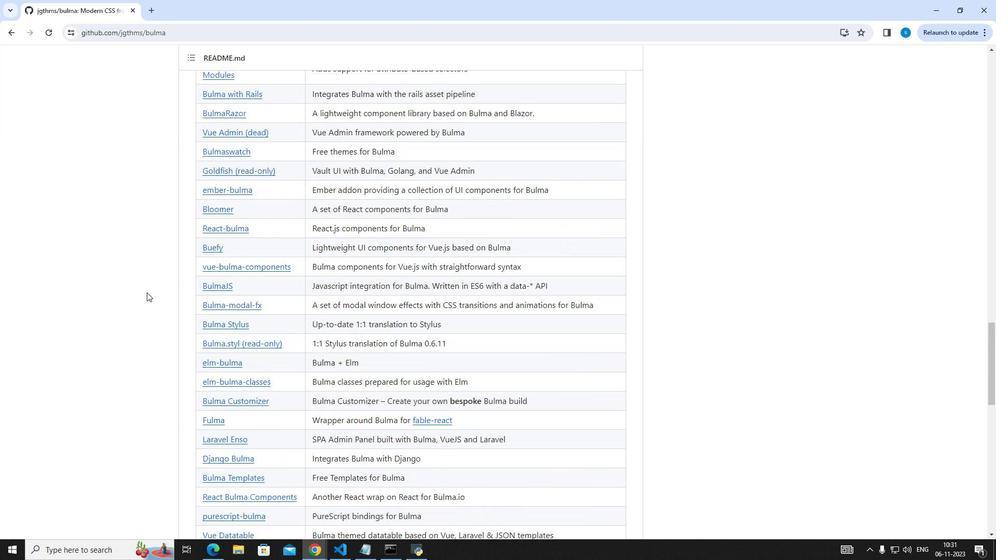 
Action: Mouse scrolled (146, 293) with delta (0, 0)
Screenshot: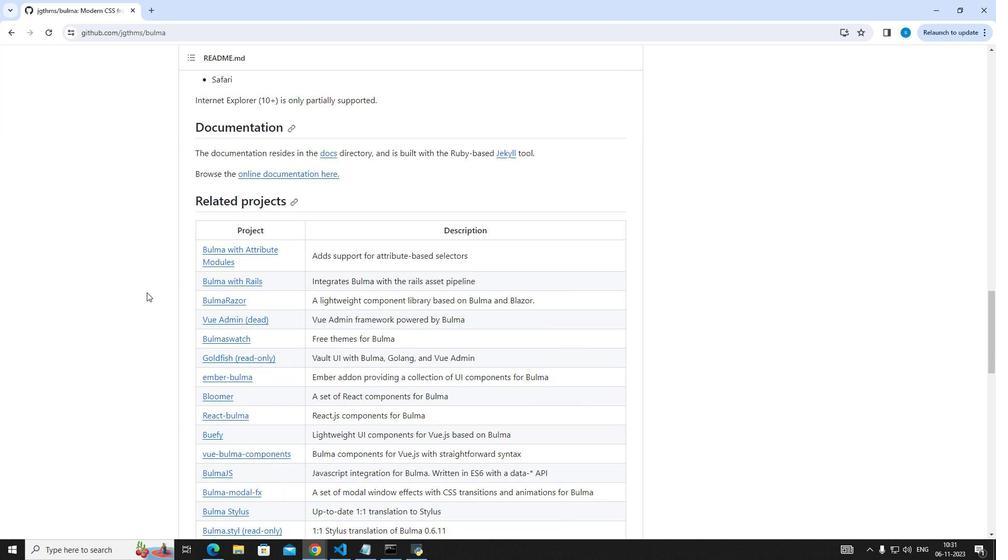 
Action: Mouse scrolled (146, 293) with delta (0, 0)
Screenshot: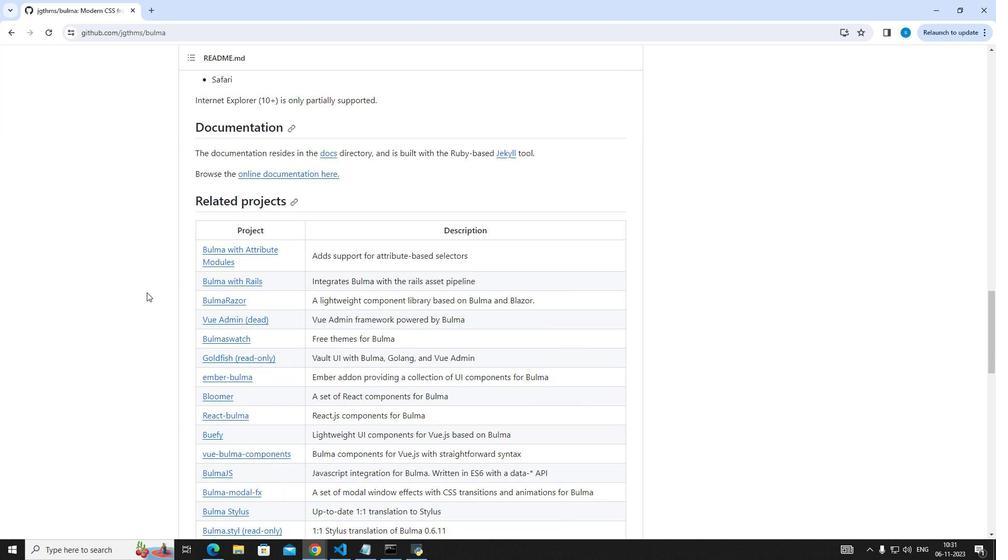 
Action: Mouse scrolled (146, 293) with delta (0, 0)
Screenshot: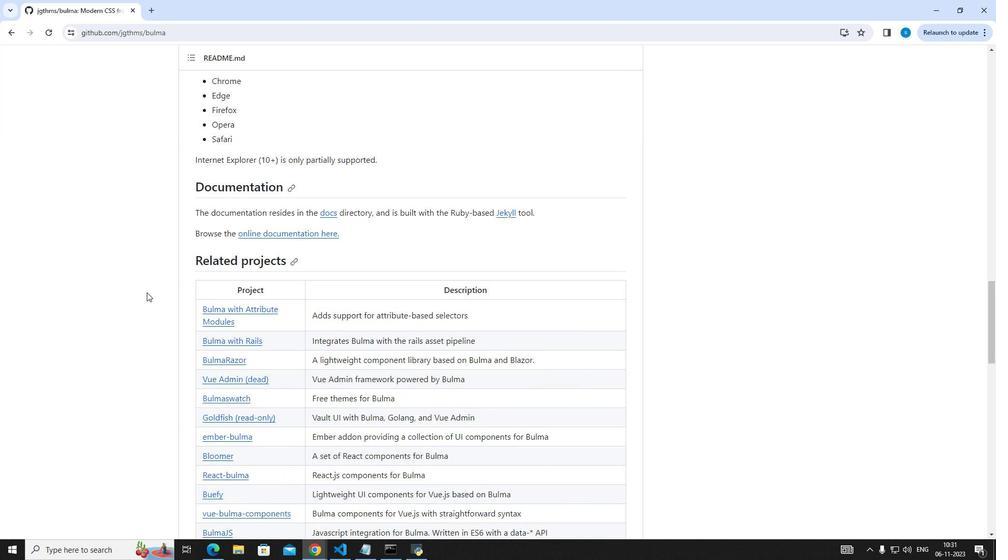 
Action: Mouse scrolled (146, 293) with delta (0, 0)
Screenshot: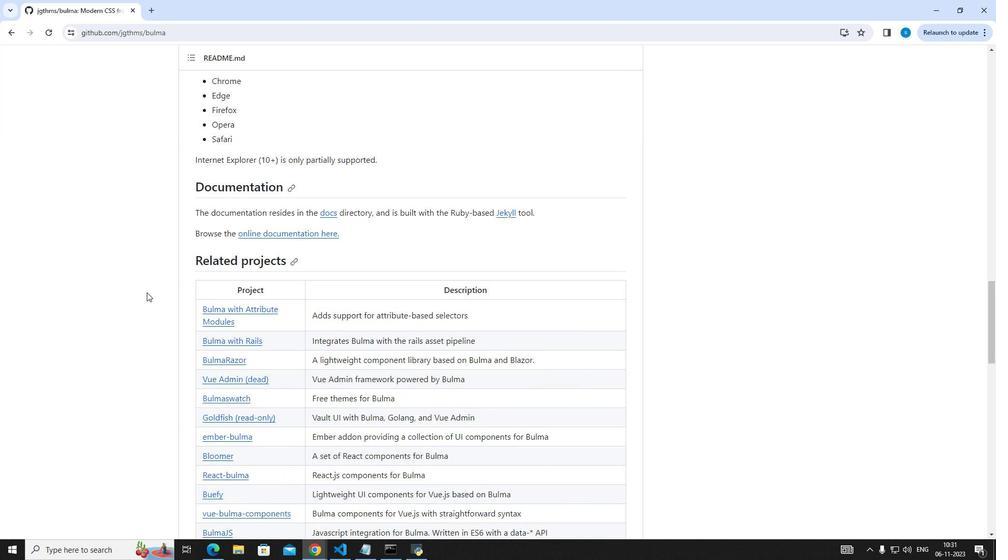 
Action: Mouse scrolled (146, 293) with delta (0, 0)
Screenshot: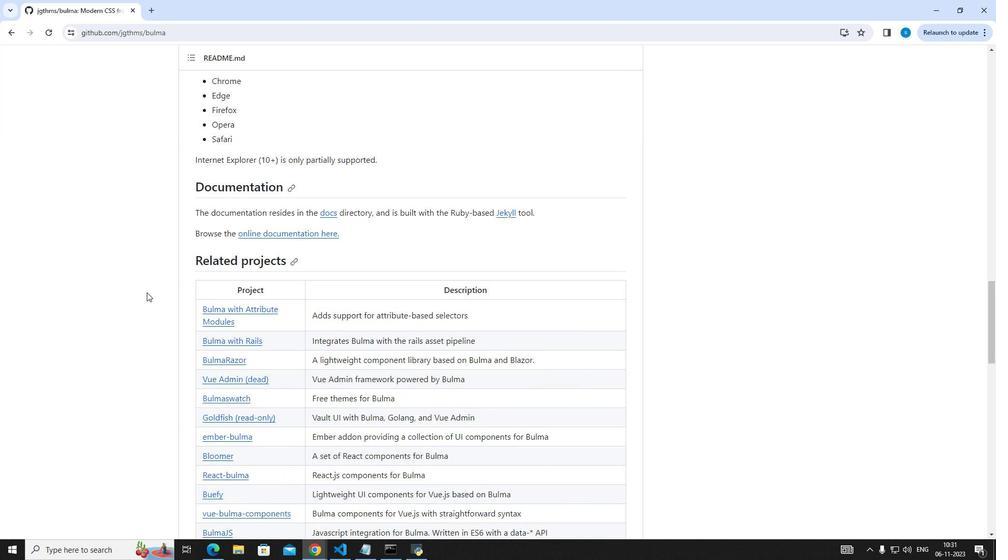 
Action: Mouse scrolled (146, 293) with delta (0, 0)
Screenshot: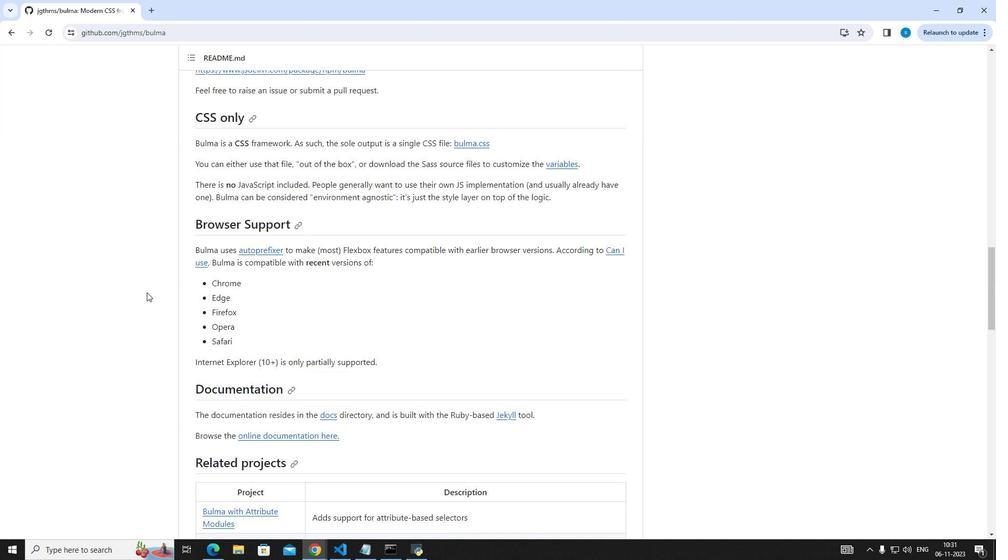 
Action: Mouse scrolled (146, 293) with delta (0, 0)
Screenshot: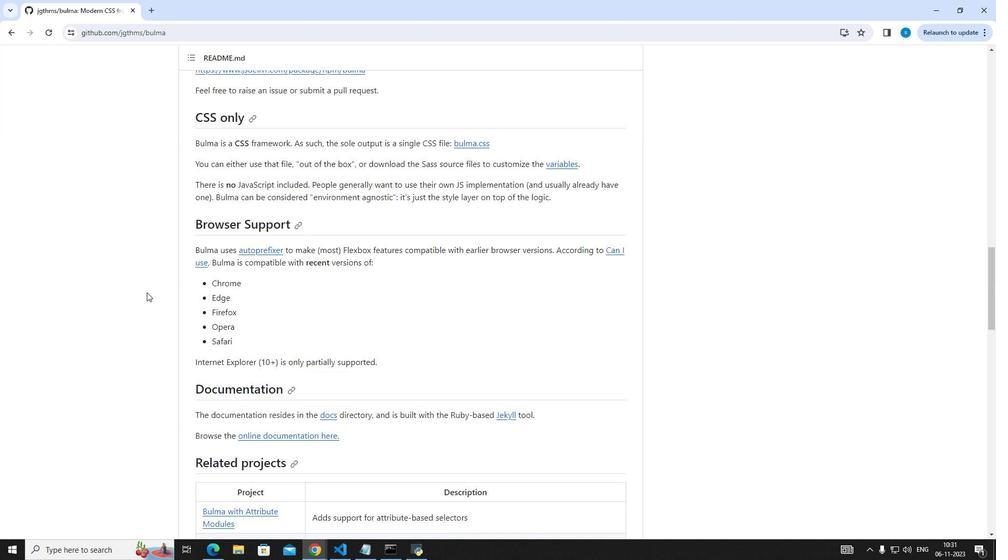 
Action: Mouse scrolled (146, 293) with delta (0, 0)
Screenshot: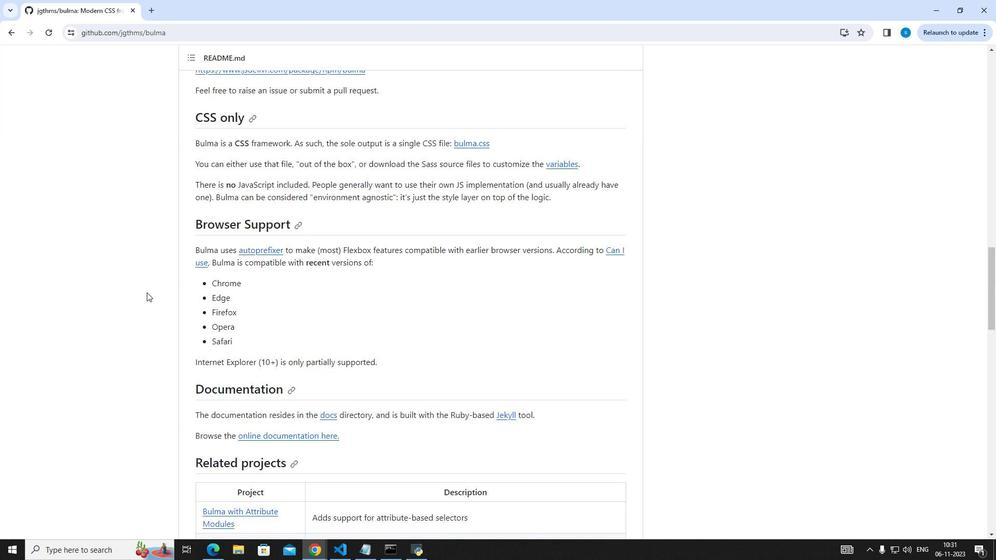 
Action: Mouse scrolled (146, 293) with delta (0, 0)
Screenshot: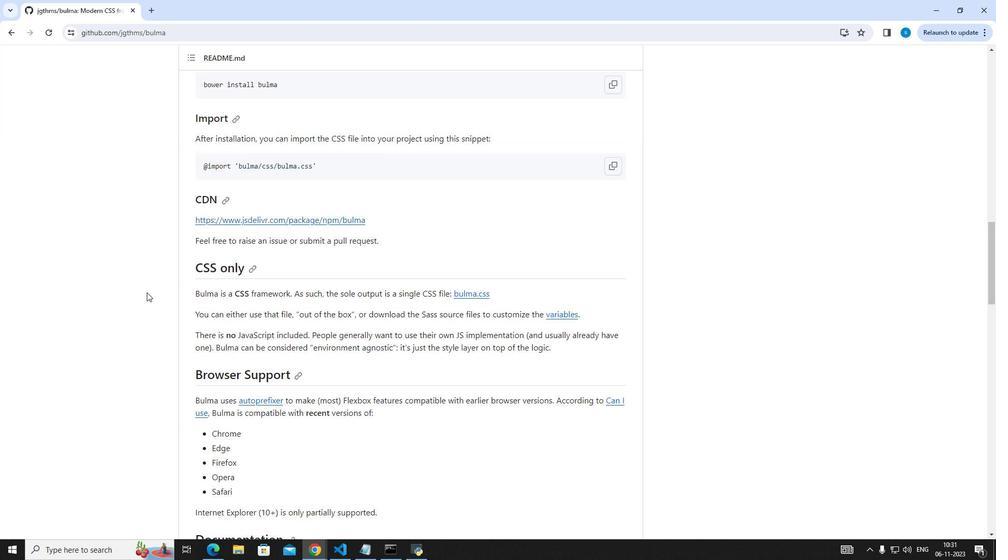 
Action: Mouse scrolled (146, 293) with delta (0, 0)
Screenshot: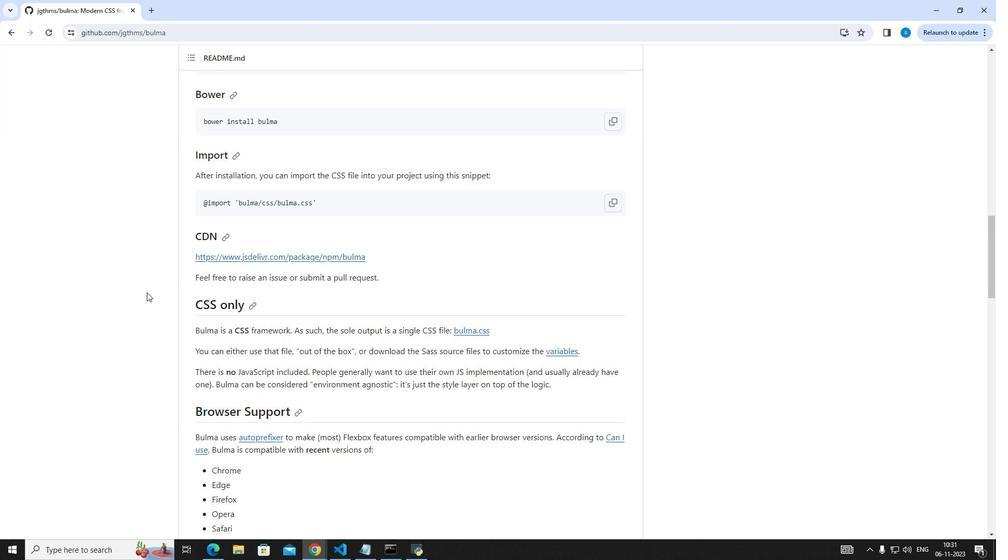 
Action: Mouse scrolled (146, 293) with delta (0, 0)
Screenshot: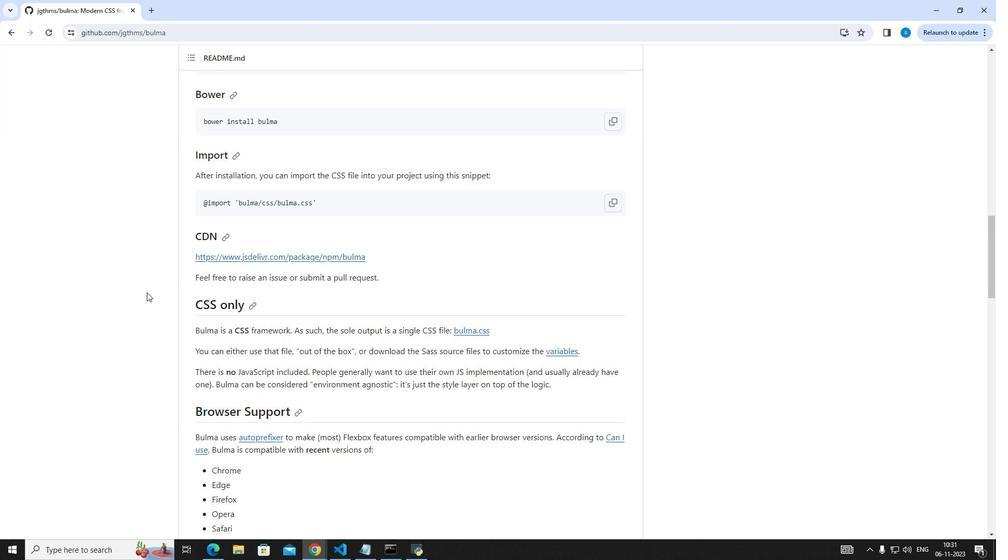 
Action: Mouse scrolled (146, 293) with delta (0, 0)
Screenshot: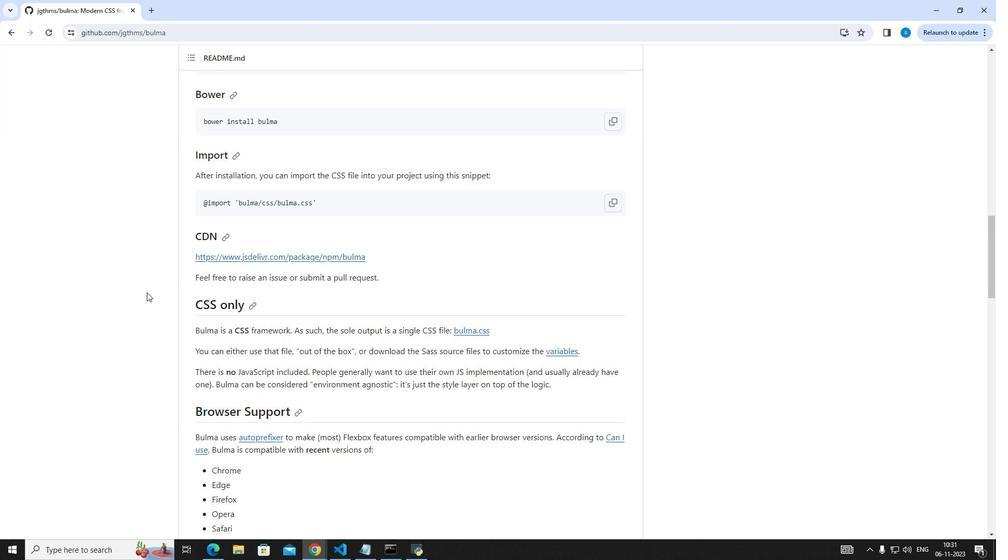 
Action: Mouse scrolled (146, 293) with delta (0, 0)
Screenshot: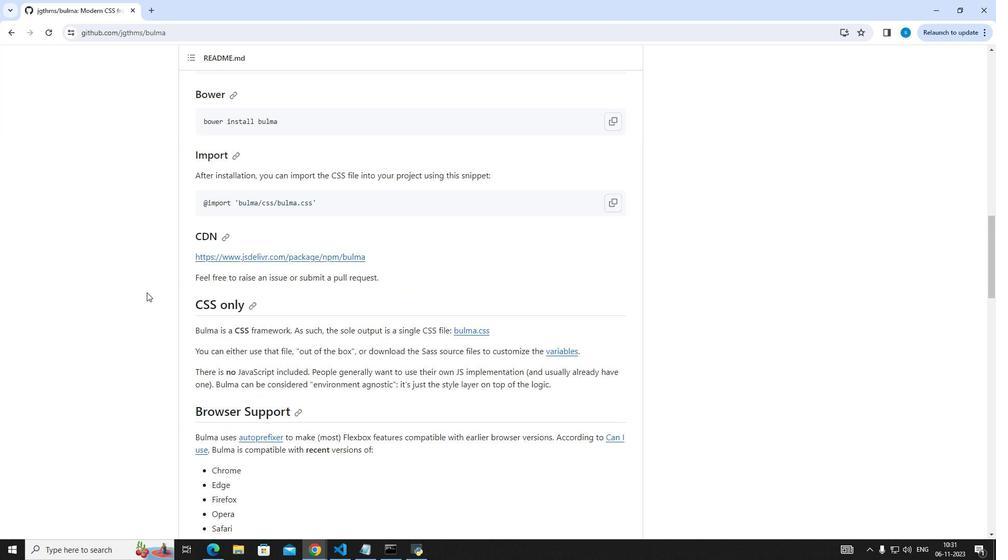 
Action: Mouse scrolled (146, 293) with delta (0, 0)
Screenshot: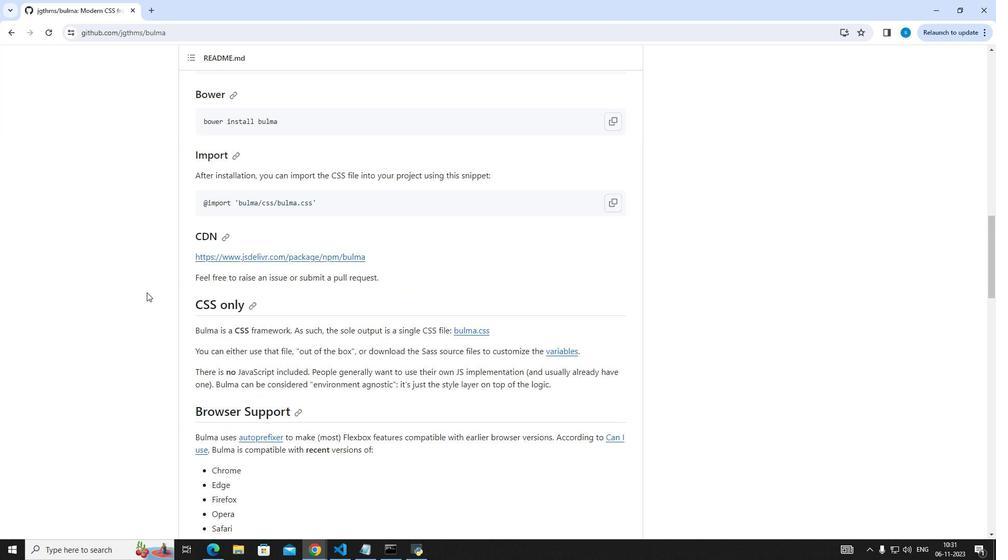 
Action: Mouse scrolled (146, 293) with delta (0, 0)
Screenshot: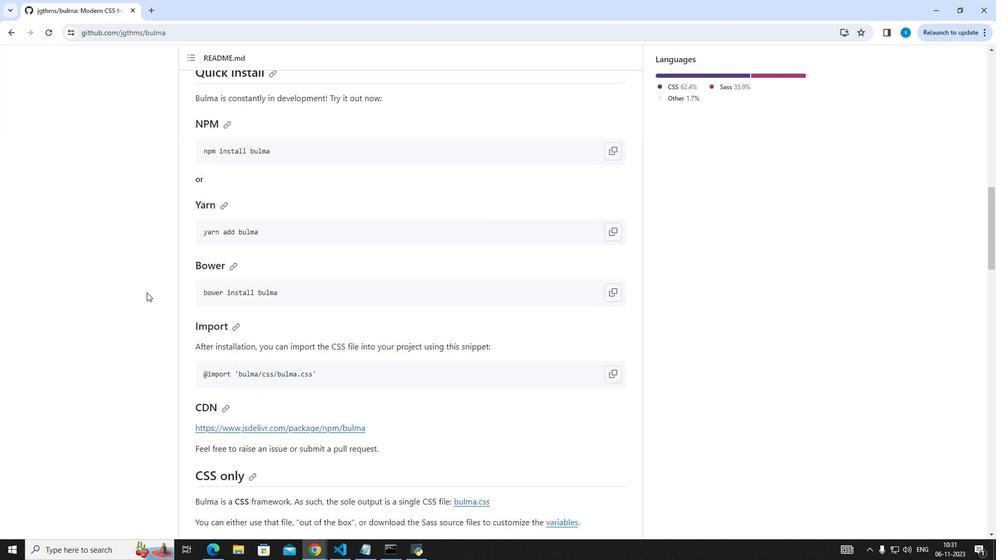 
Action: Mouse scrolled (146, 293) with delta (0, 0)
Screenshot: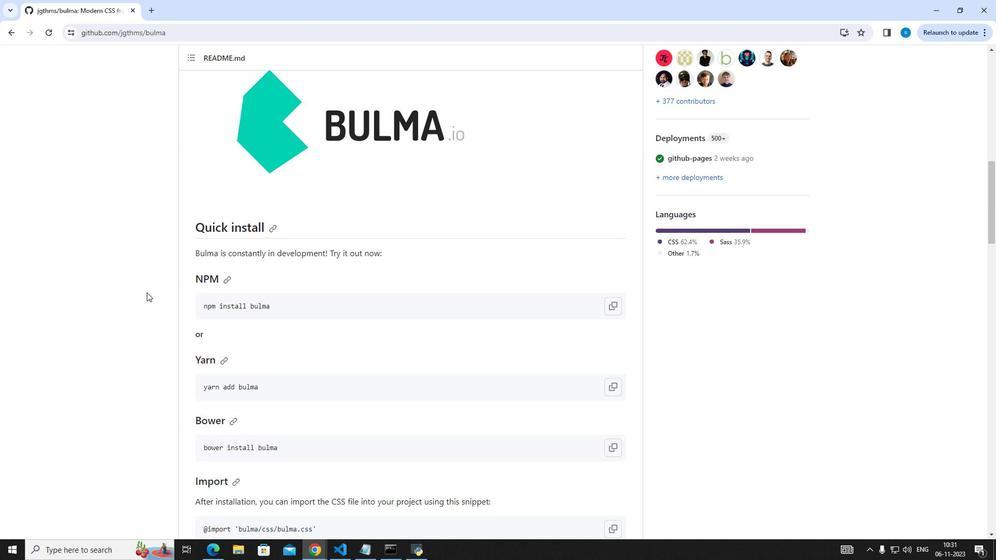 
Action: Mouse scrolled (146, 293) with delta (0, 0)
Screenshot: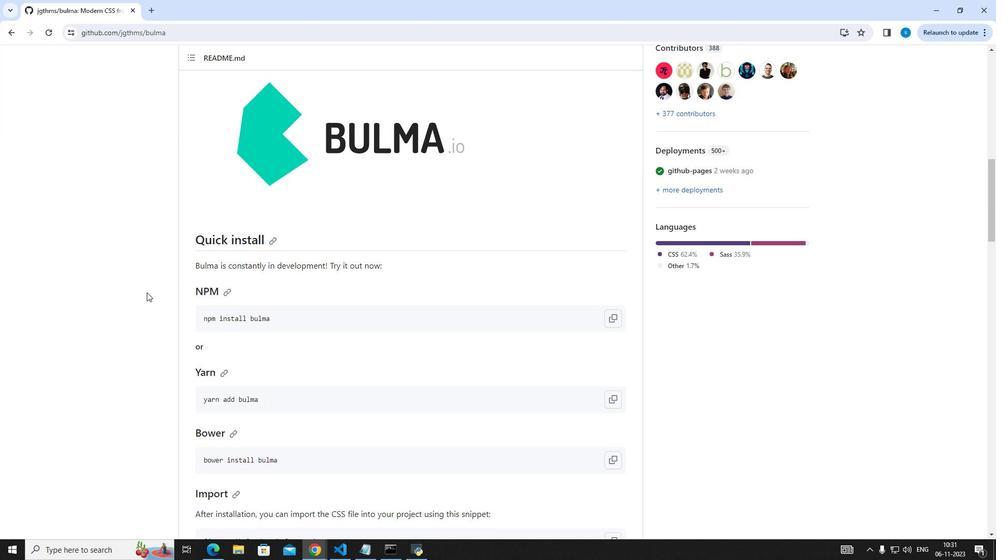 
Action: Mouse scrolled (146, 293) with delta (0, 0)
Screenshot: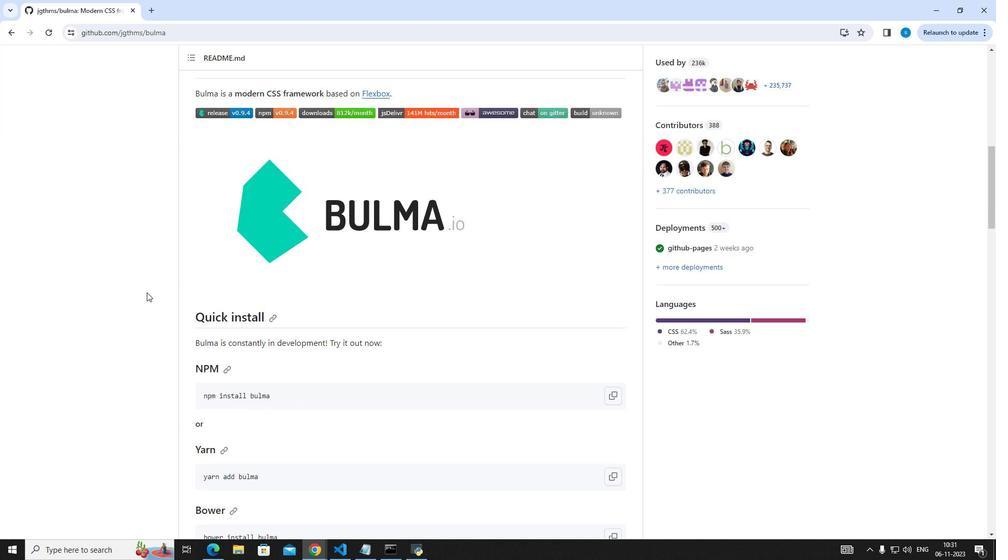 
Action: Mouse scrolled (146, 293) with delta (0, 0)
Screenshot: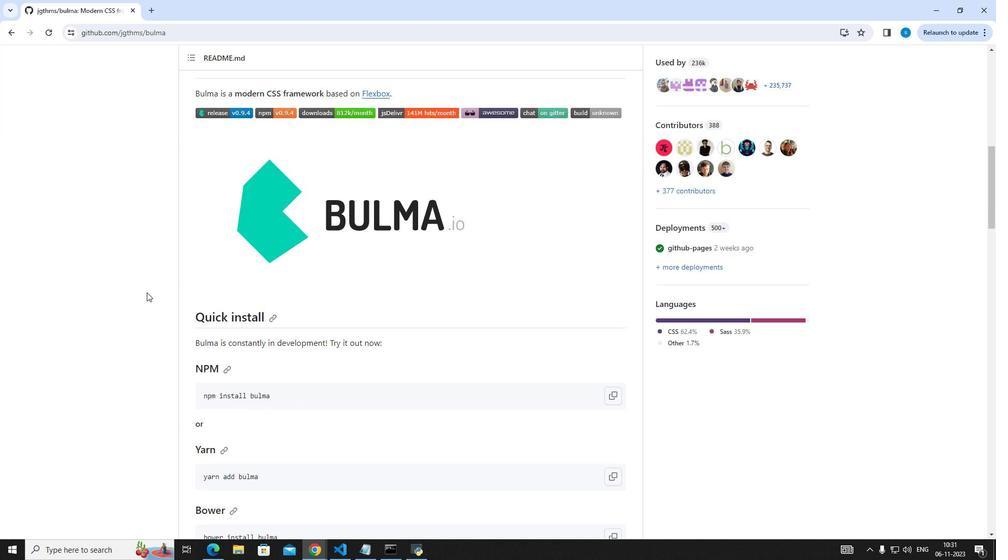 
Action: Mouse scrolled (146, 293) with delta (0, 0)
Screenshot: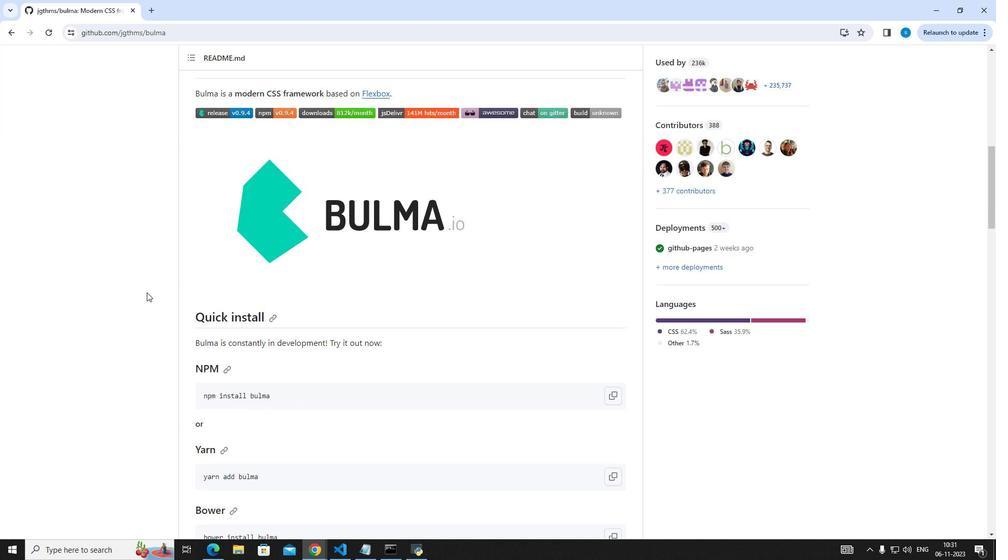 
Action: Mouse scrolled (146, 293) with delta (0, 0)
Screenshot: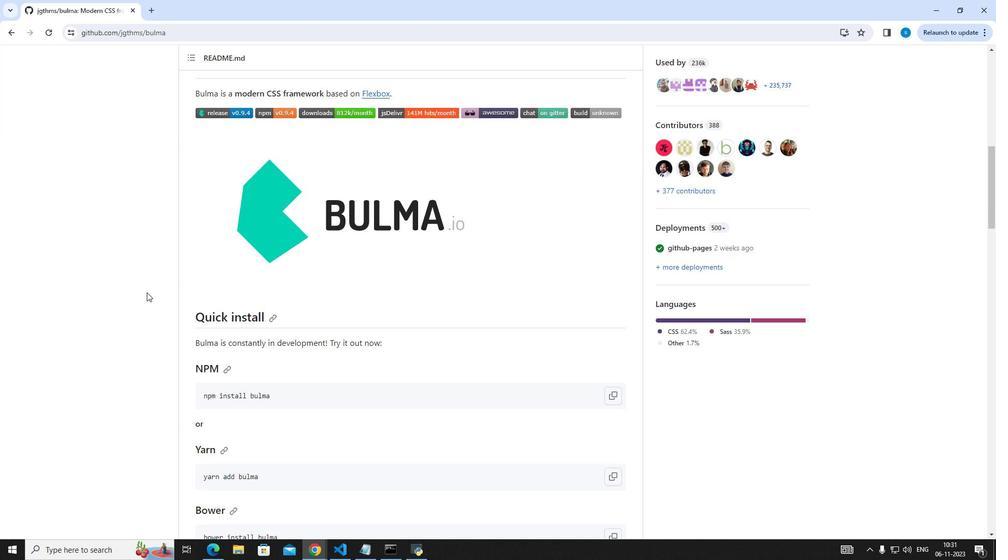 
Action: Mouse scrolled (146, 293) with delta (0, 0)
Screenshot: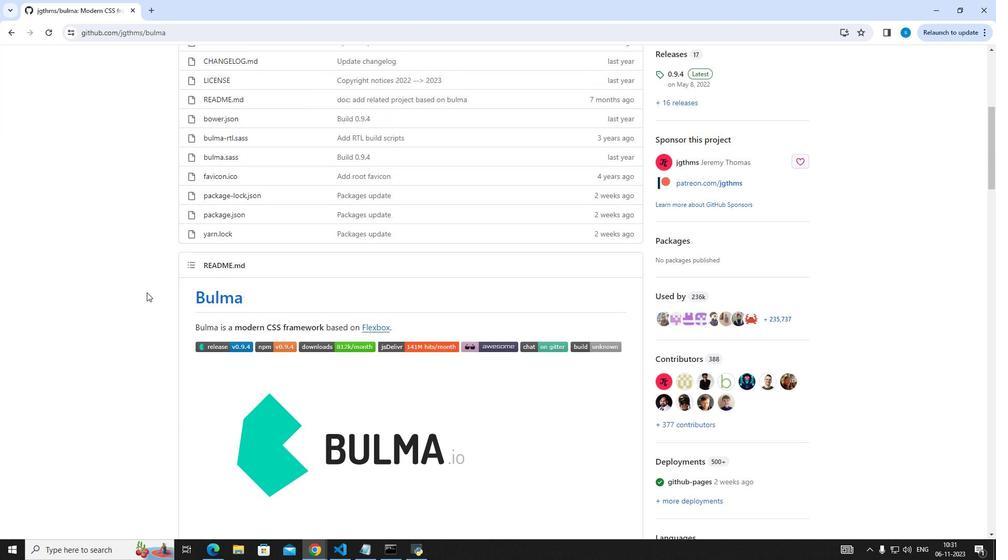 
Action: Mouse scrolled (146, 293) with delta (0, 0)
Screenshot: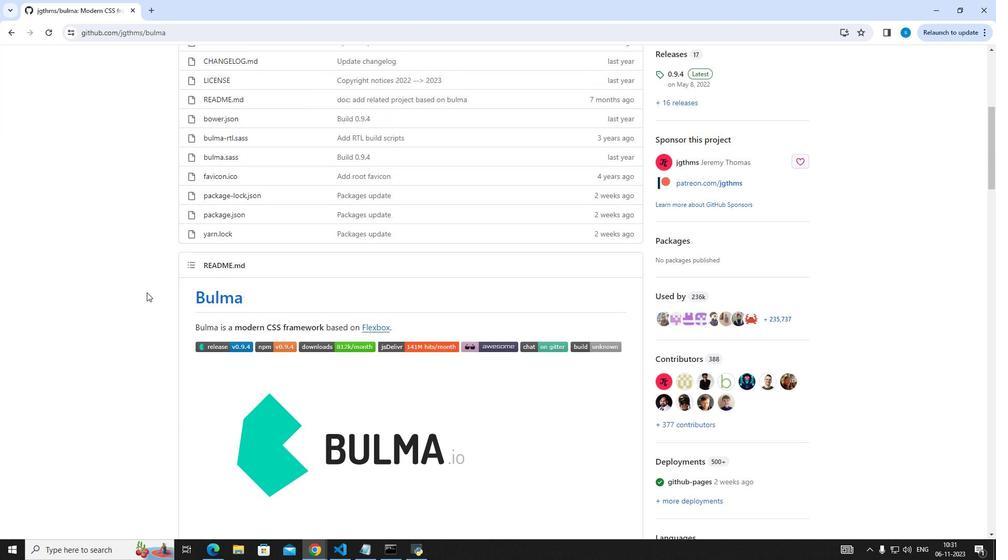 
Action: Mouse scrolled (146, 293) with delta (0, 0)
Screenshot: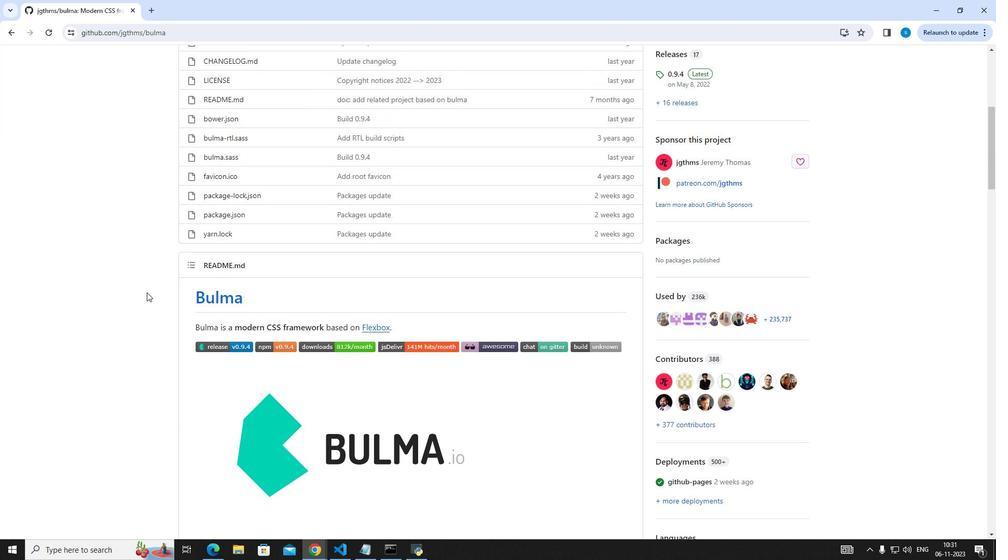 
Action: Mouse scrolled (146, 293) with delta (0, 0)
Screenshot: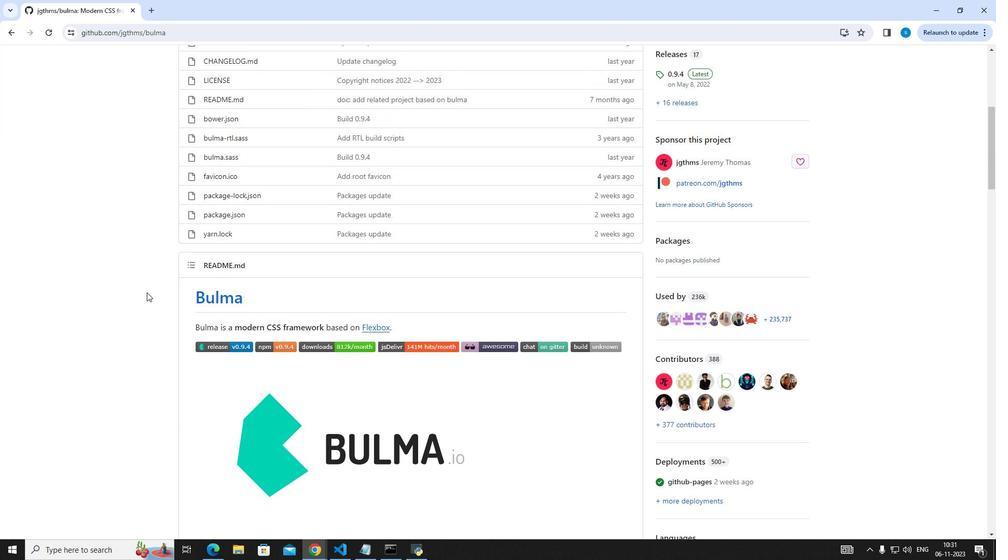 
Action: Mouse scrolled (146, 293) with delta (0, 0)
Screenshot: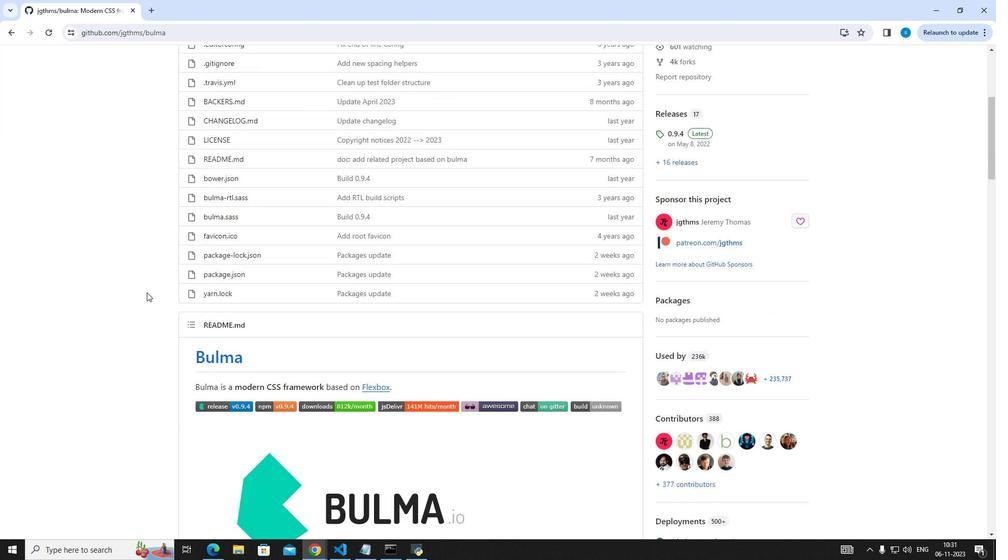 
Action: Mouse scrolled (146, 293) with delta (0, 0)
Screenshot: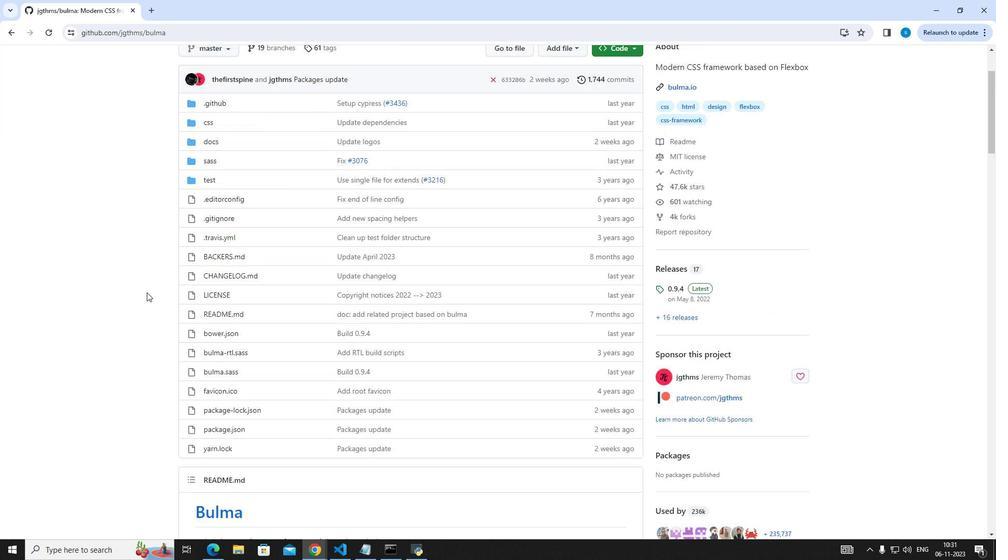 
Action: Mouse scrolled (146, 293) with delta (0, 0)
Screenshot: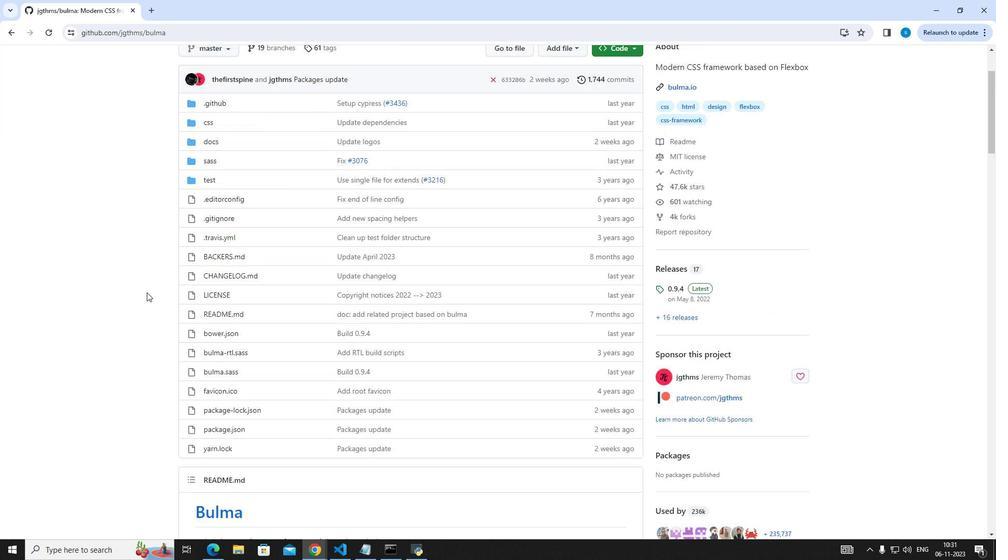 
Action: Mouse moved to (7, 34)
Screenshot: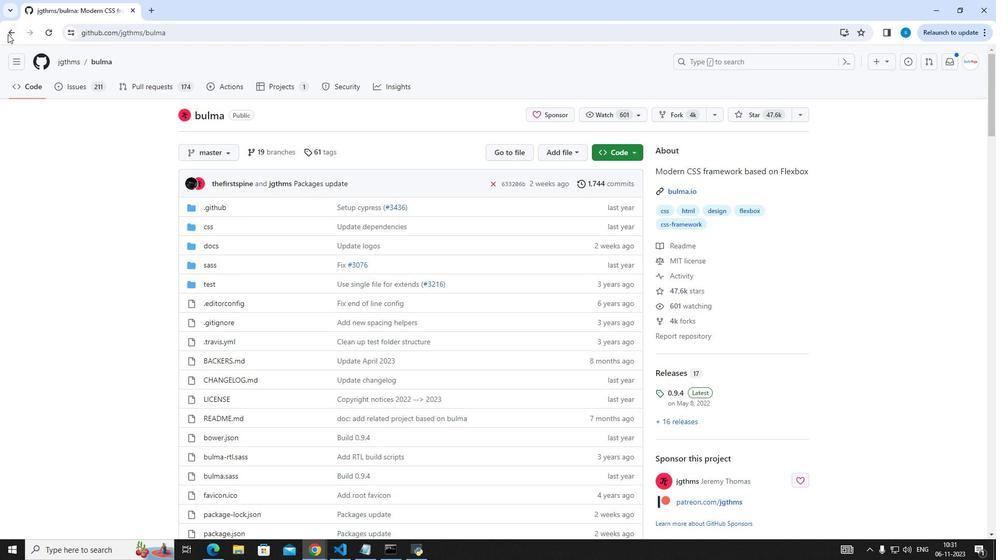 
Action: Mouse pressed left at (7, 34)
Screenshot: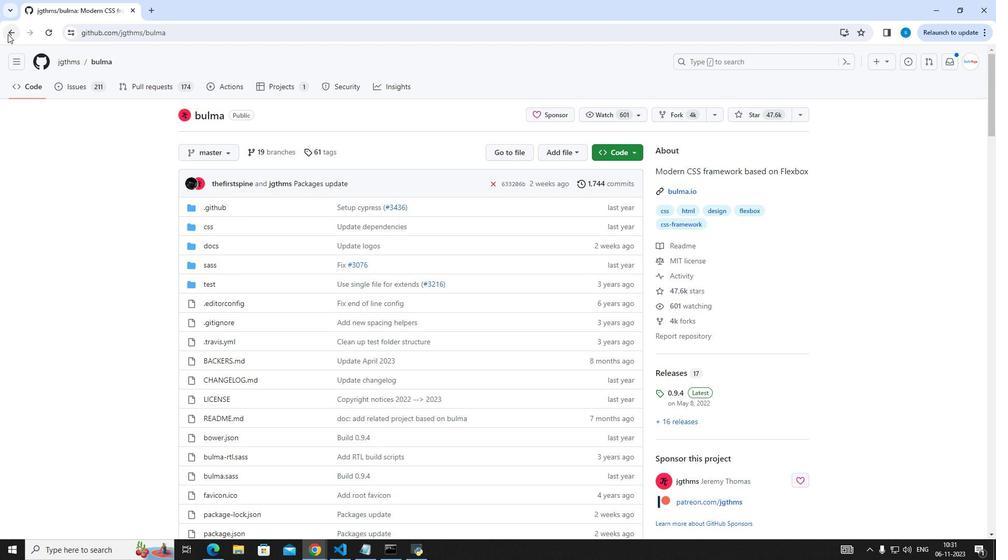 
Action: Mouse moved to (76, 252)
Screenshot: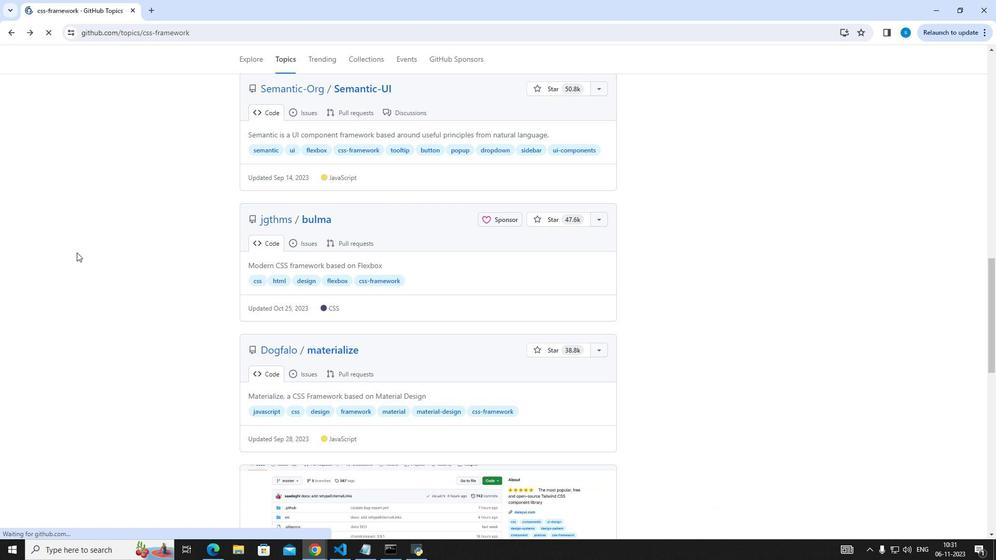 
Action: Mouse scrolled (76, 252) with delta (0, 0)
Screenshot: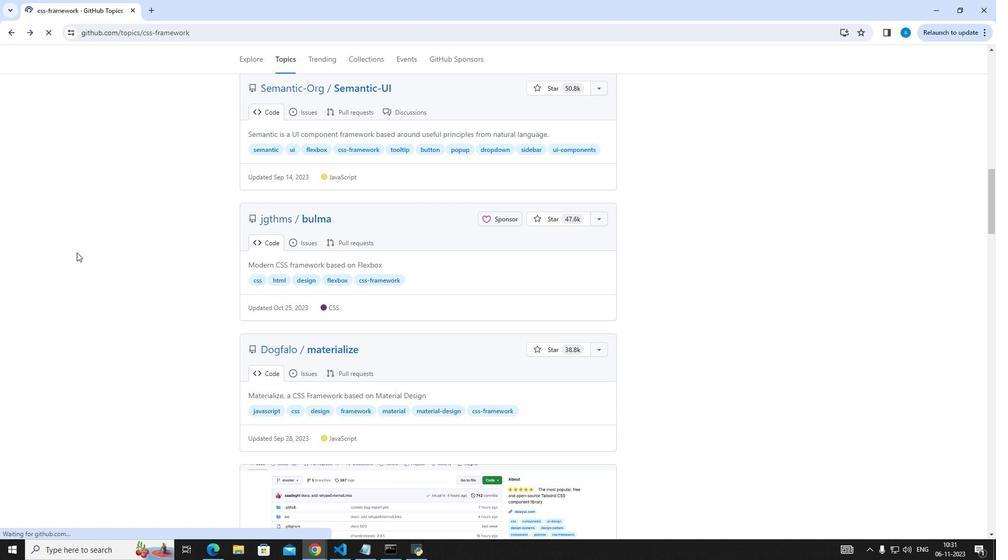 
Action: Mouse scrolled (76, 252) with delta (0, 0)
Screenshot: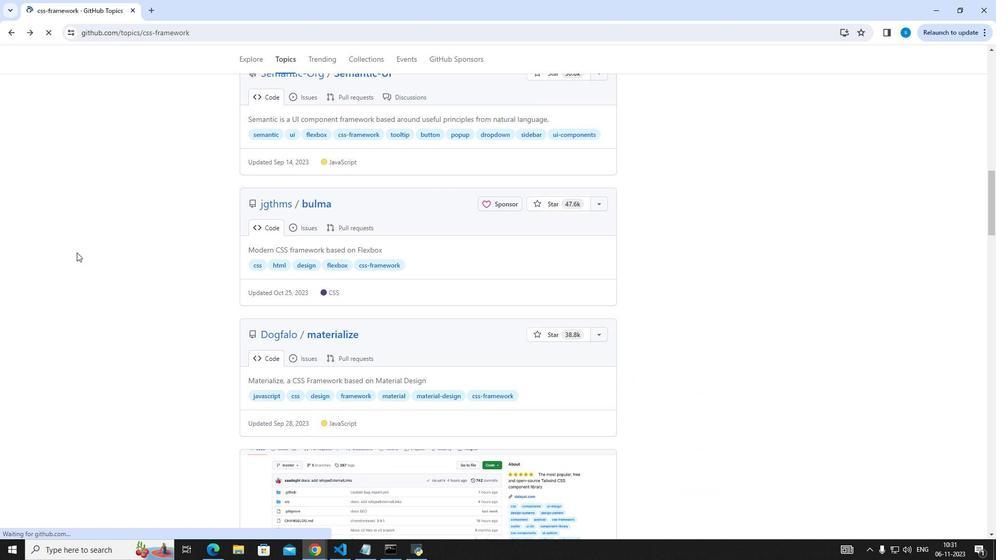 
Action: Mouse scrolled (76, 252) with delta (0, 0)
Screenshot: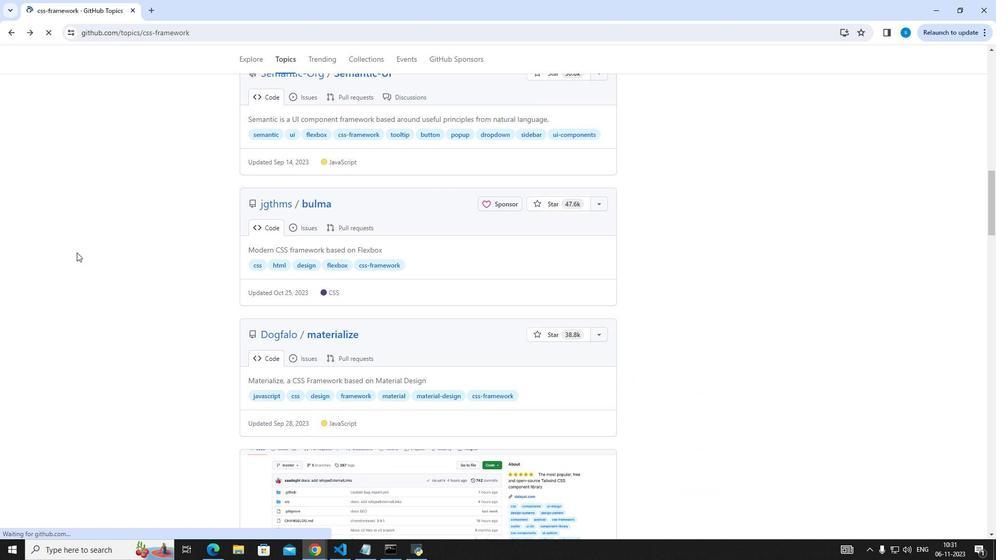 
Action: Mouse scrolled (76, 252) with delta (0, 0)
Screenshot: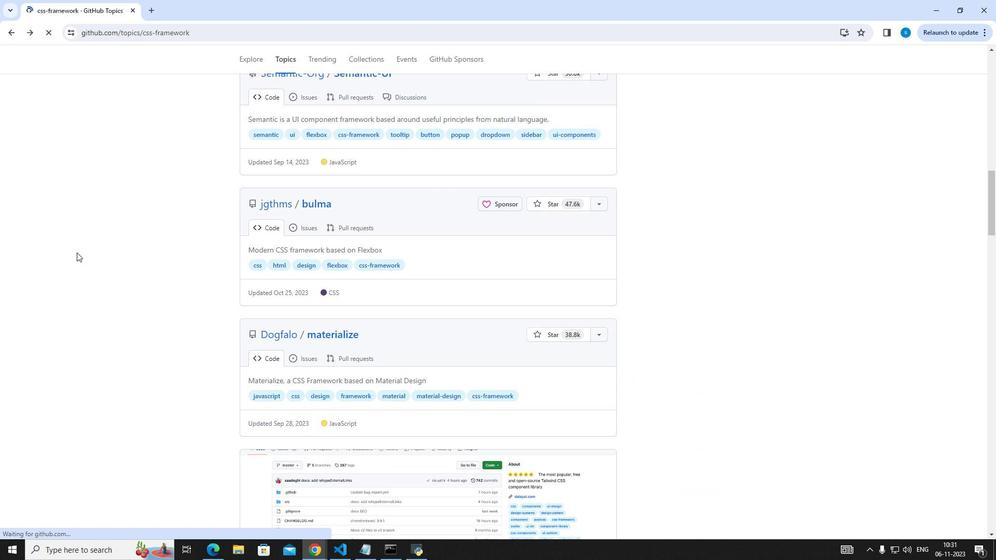
Action: Mouse scrolled (76, 252) with delta (0, 0)
Screenshot: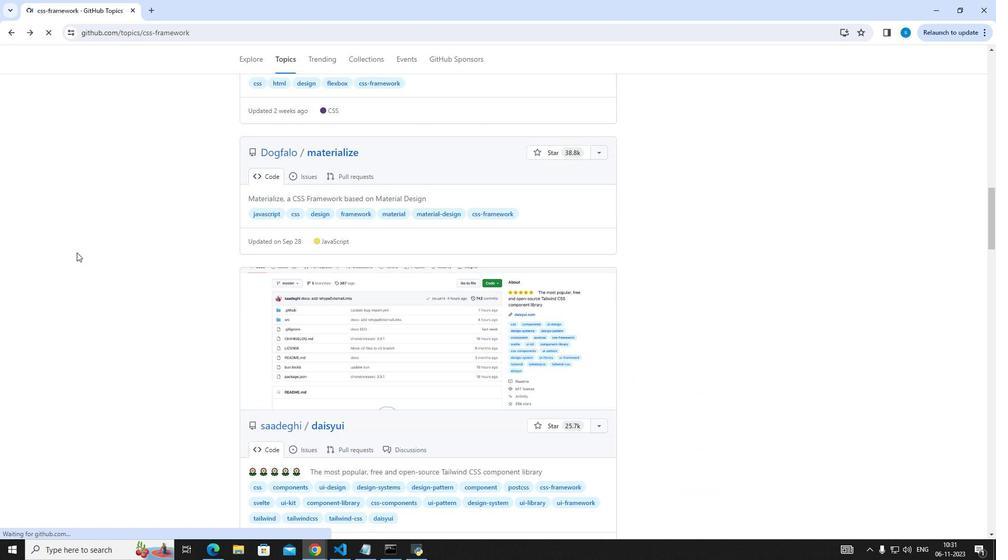 
Action: Mouse scrolled (76, 252) with delta (0, 0)
Screenshot: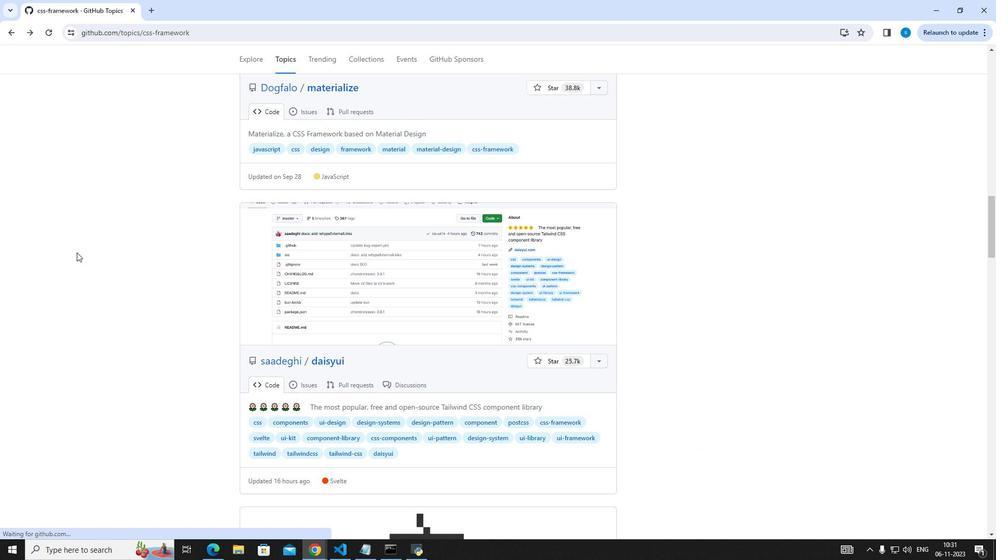 
Action: Mouse scrolled (76, 252) with delta (0, 0)
Screenshot: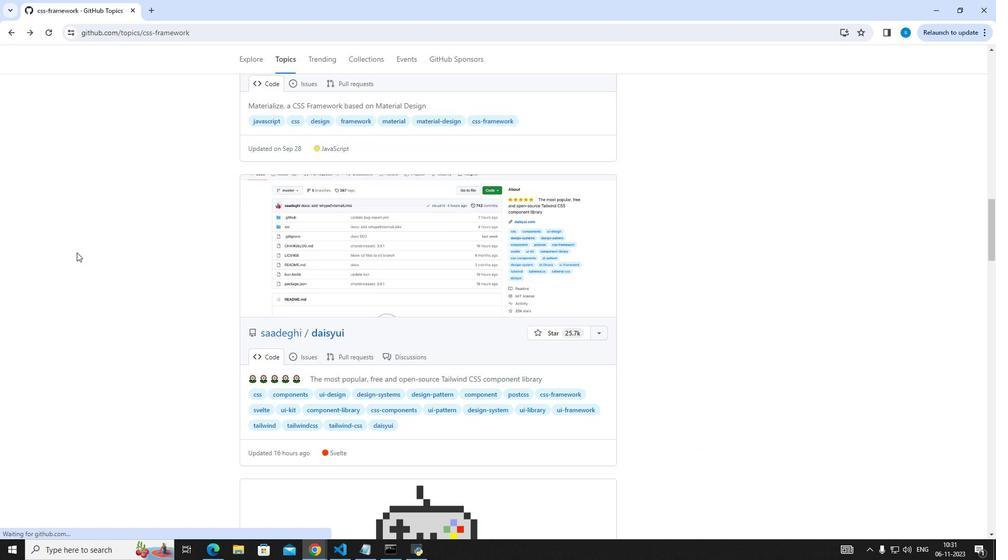 
Action: Mouse scrolled (76, 252) with delta (0, 0)
Screenshot: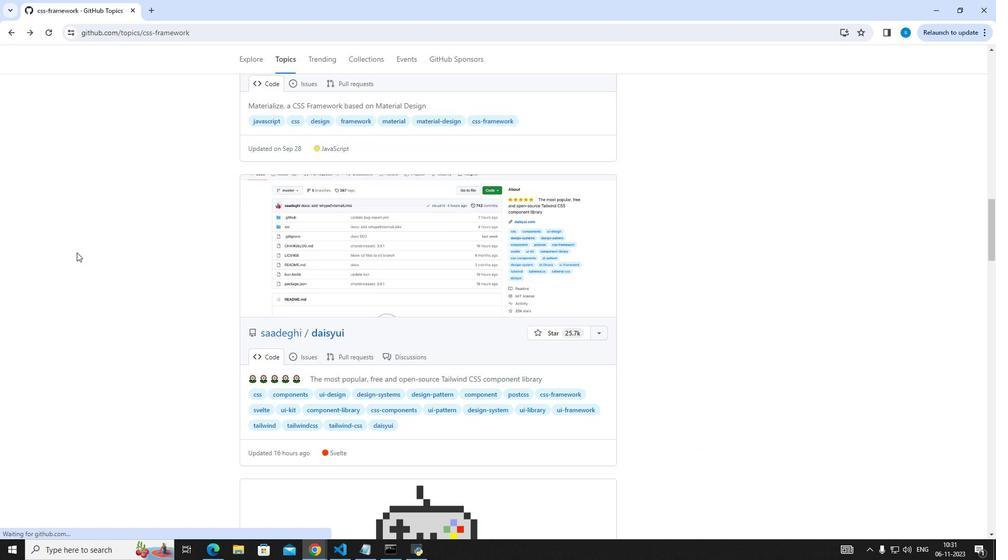 
Action: Mouse scrolled (76, 252) with delta (0, 0)
Screenshot: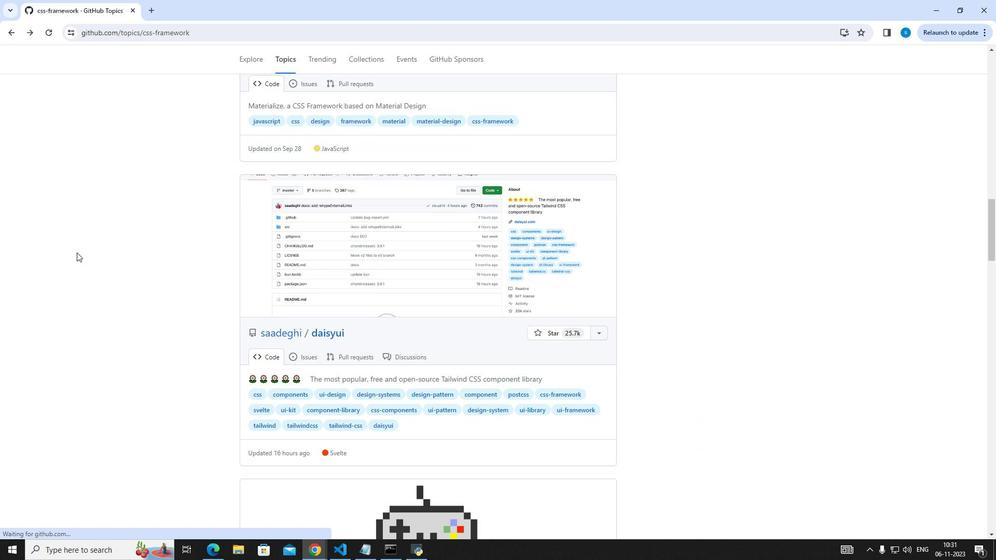
Action: Mouse scrolled (76, 252) with delta (0, 0)
Screenshot: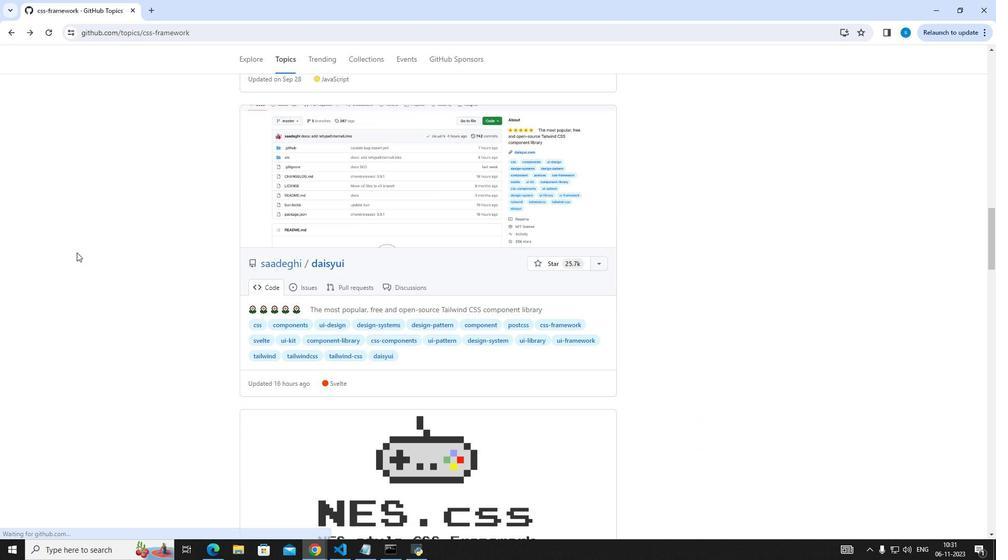 
Action: Mouse scrolled (76, 252) with delta (0, 0)
Screenshot: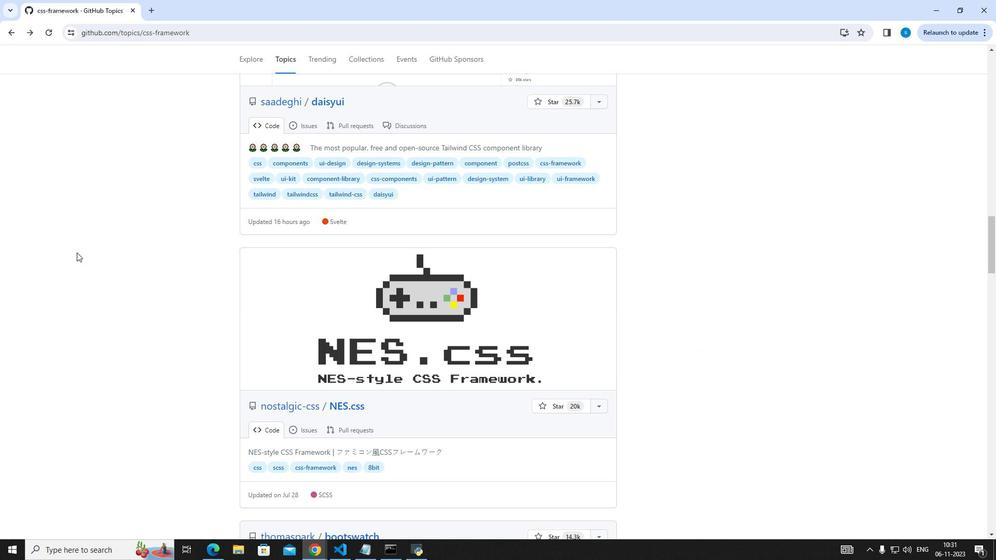
Action: Mouse scrolled (76, 252) with delta (0, 0)
Screenshot: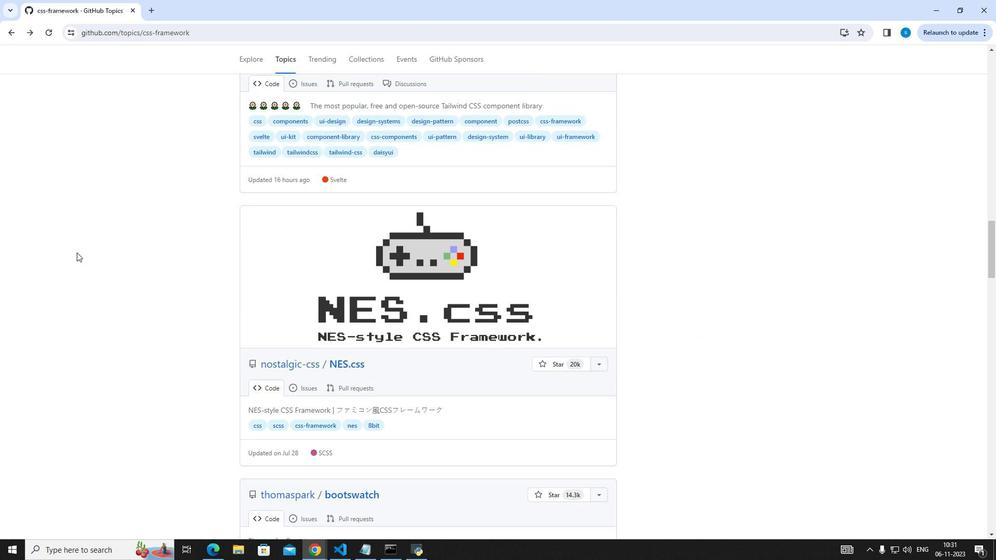 
Action: Mouse scrolled (76, 252) with delta (0, 0)
Screenshot: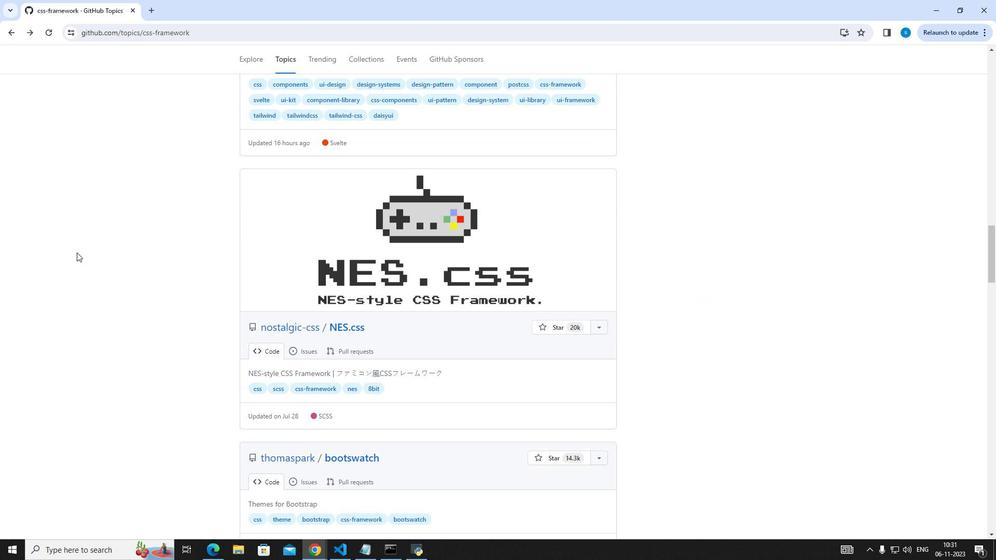 
Action: Mouse scrolled (76, 252) with delta (0, 0)
Screenshot: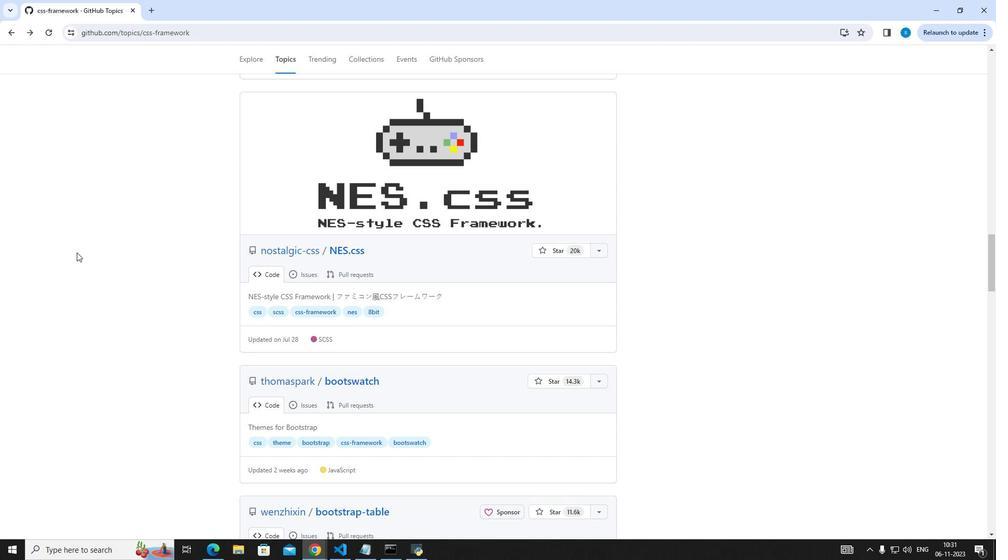 
Action: Mouse scrolled (76, 252) with delta (0, 0)
Screenshot: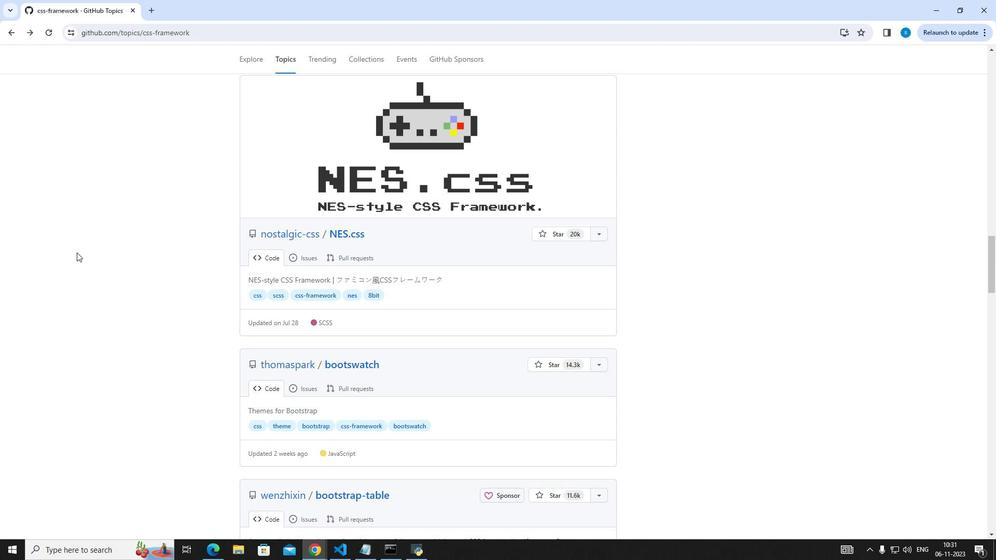 
Action: Mouse scrolled (76, 252) with delta (0, 0)
Screenshot: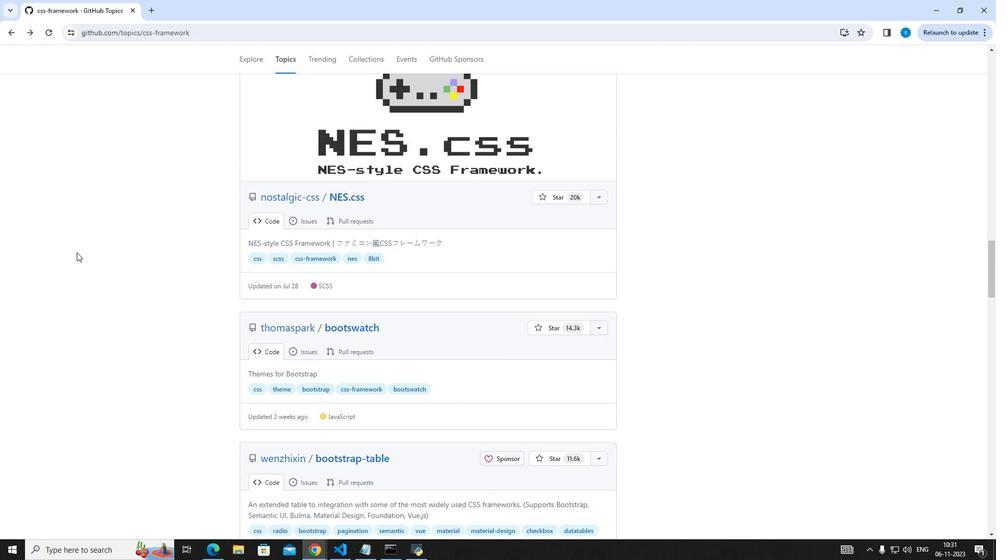 
Action: Mouse scrolled (76, 252) with delta (0, 0)
Screenshot: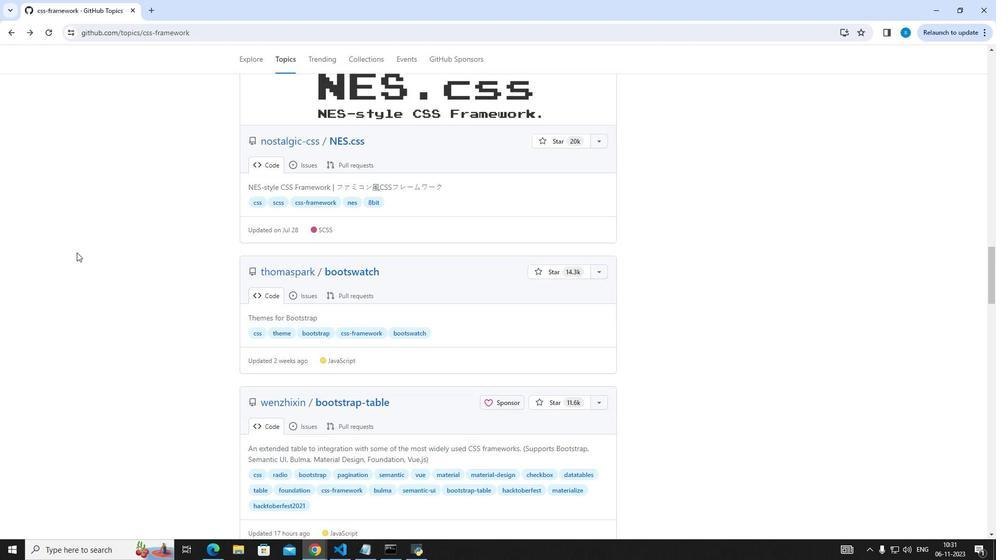 
Action: Mouse scrolled (76, 252) with delta (0, 0)
Screenshot: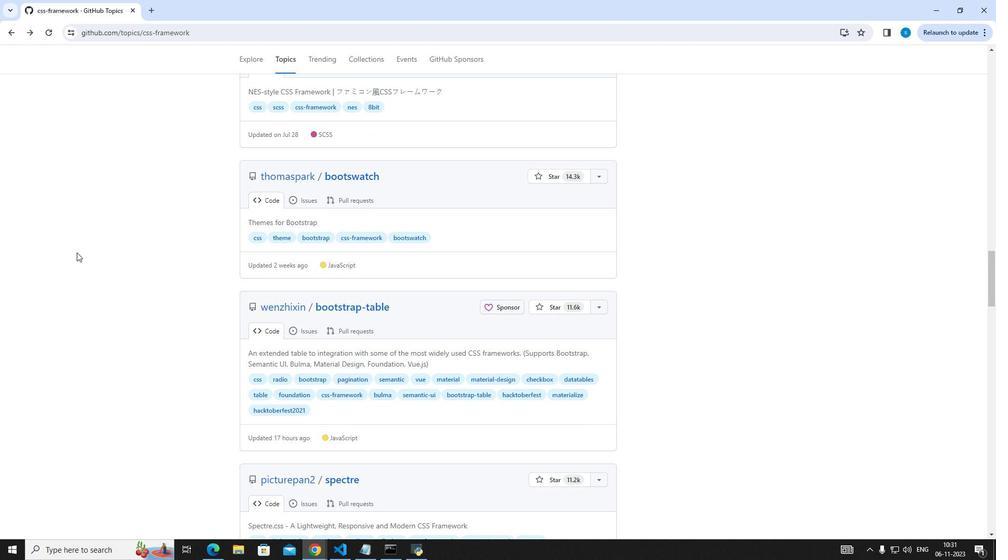 
Action: Mouse scrolled (76, 252) with delta (0, 0)
Screenshot: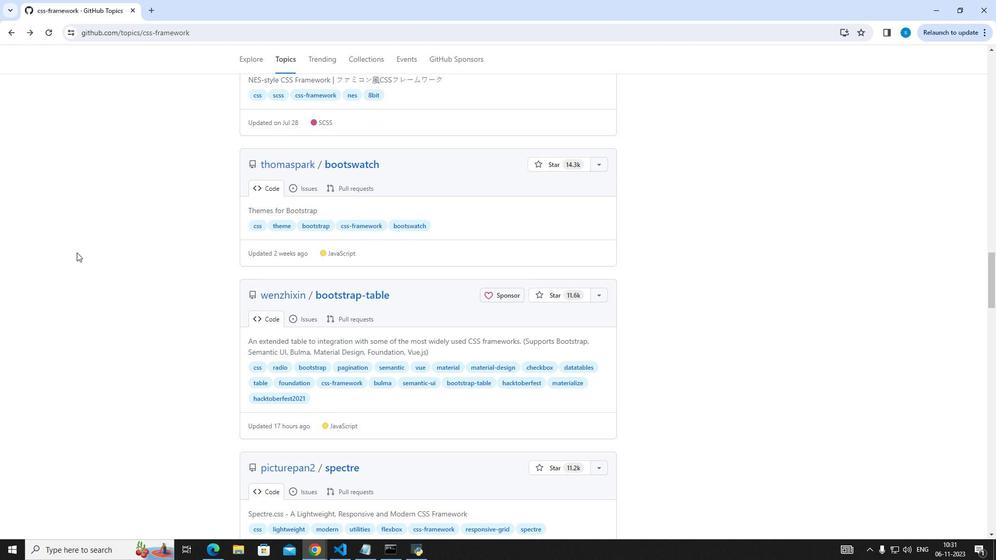 
Action: Mouse moved to (232, 229)
Screenshot: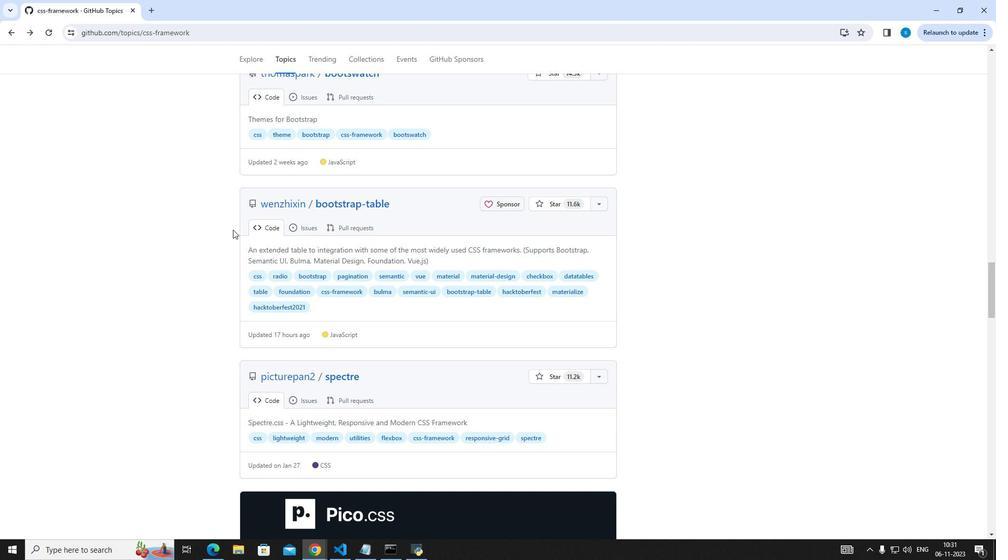 
Action: Mouse scrolled (232, 229) with delta (0, 0)
Screenshot: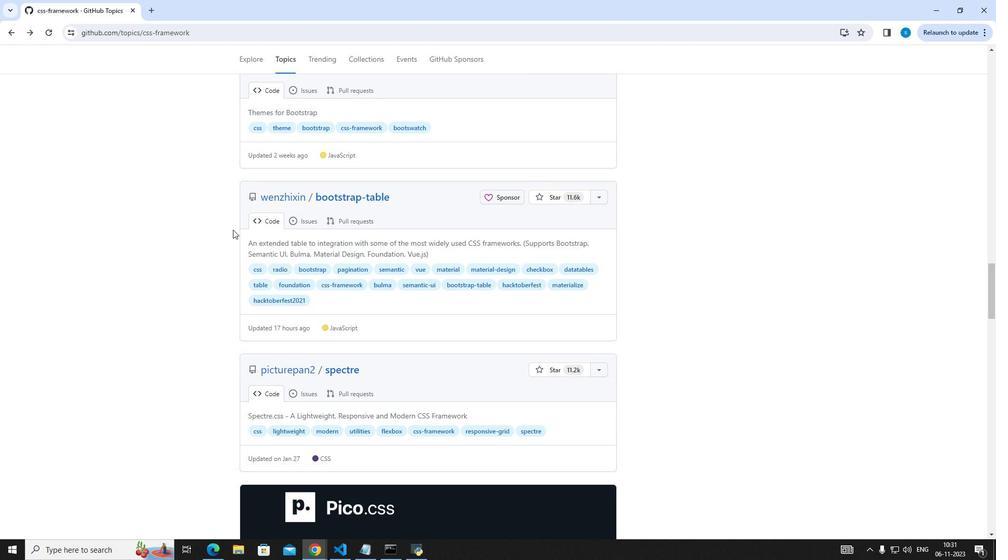 
Action: Mouse scrolled (232, 229) with delta (0, 0)
Screenshot: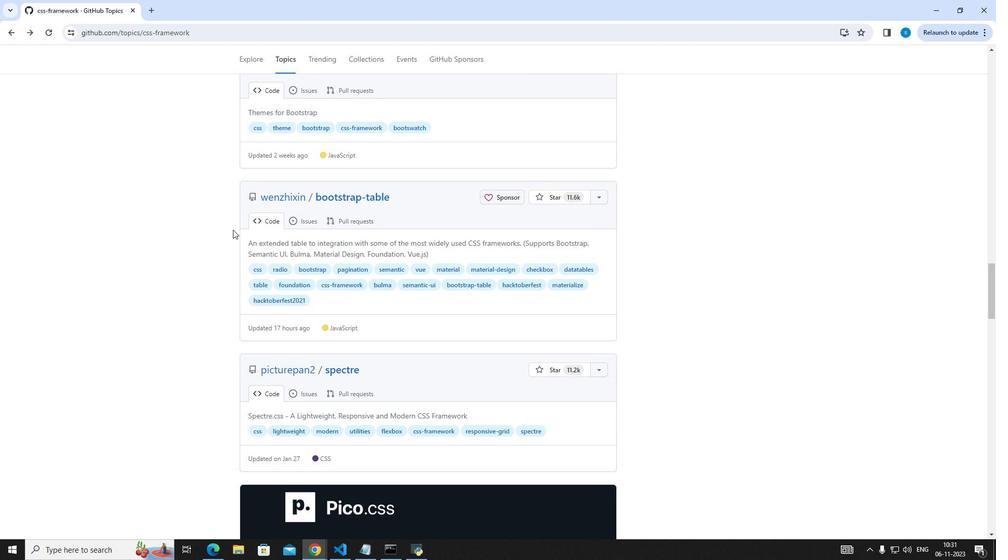 
Action: Mouse scrolled (232, 229) with delta (0, 0)
Screenshot: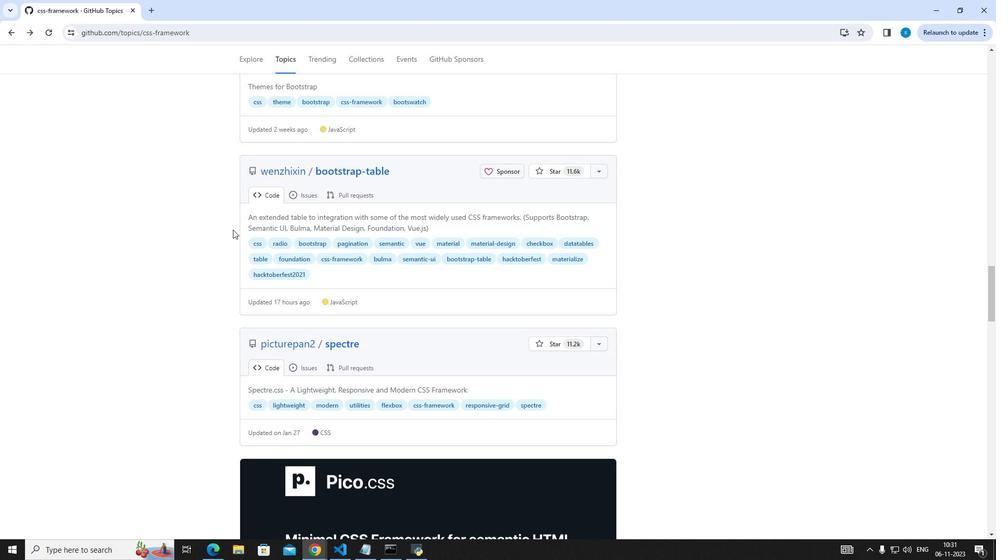 
Action: Mouse scrolled (232, 229) with delta (0, 0)
Screenshot: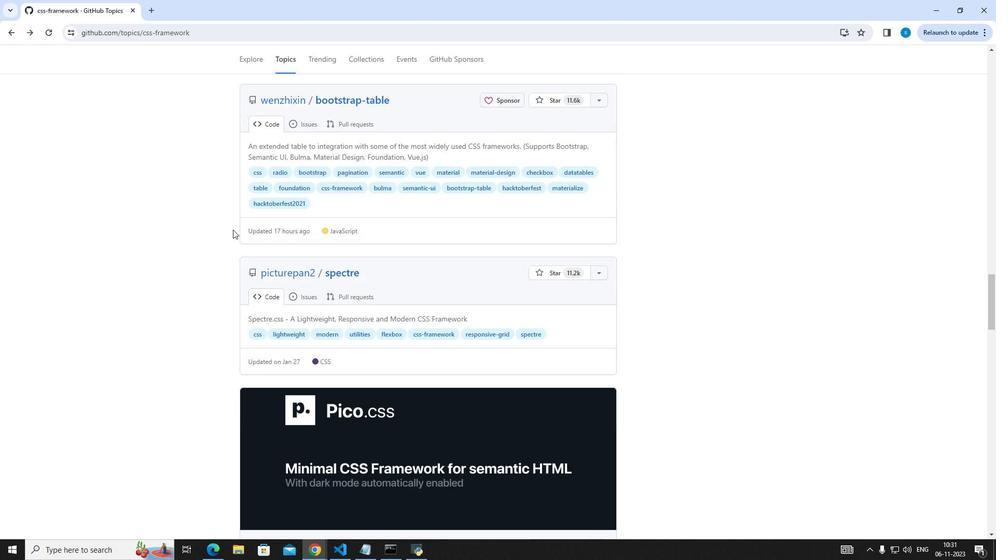 
Action: Mouse scrolled (232, 229) with delta (0, 0)
Screenshot: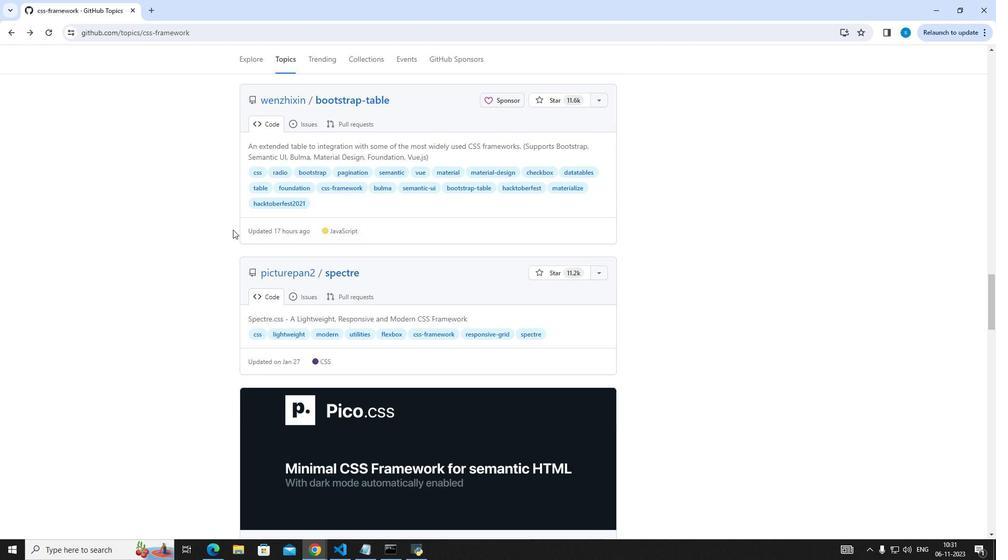 
Action: Mouse moved to (232, 234)
Screenshot: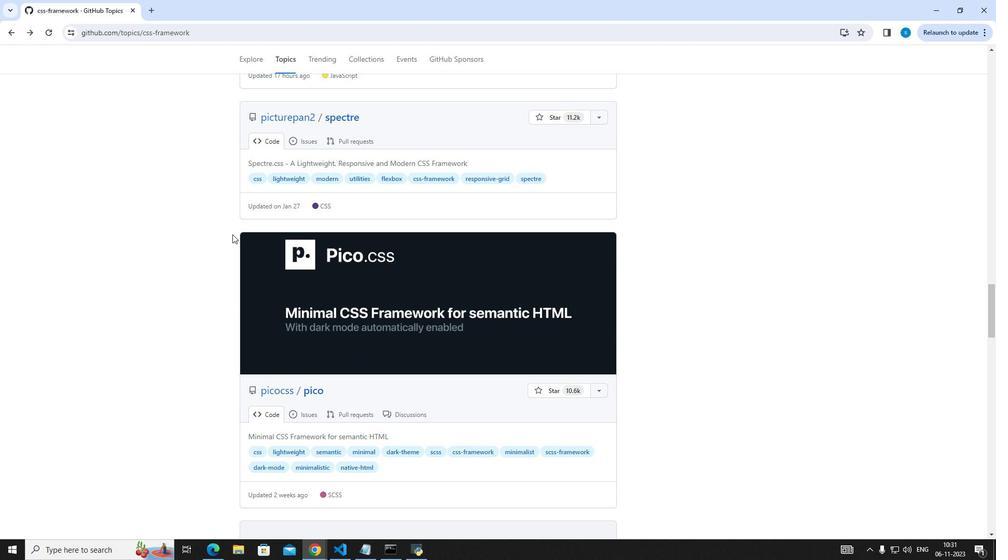 
Action: Mouse scrolled (232, 233) with delta (0, 0)
Screenshot: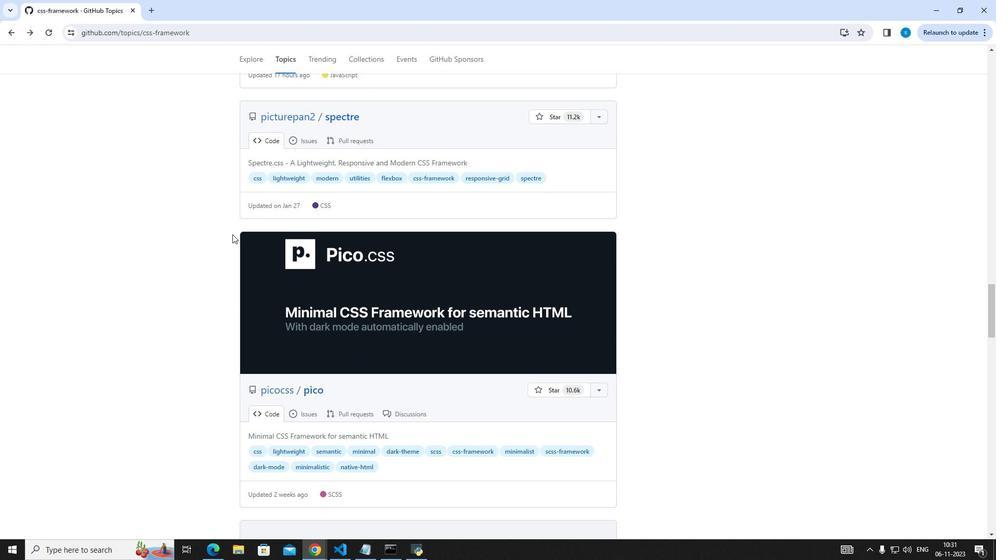 
Action: Mouse scrolled (232, 233) with delta (0, 0)
Screenshot: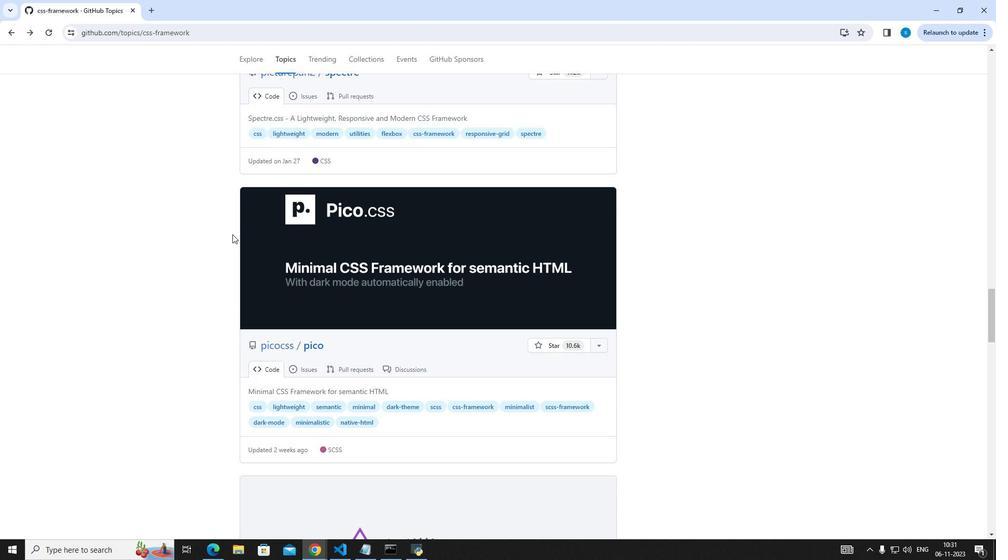 
Action: Mouse scrolled (232, 233) with delta (0, 0)
Screenshot: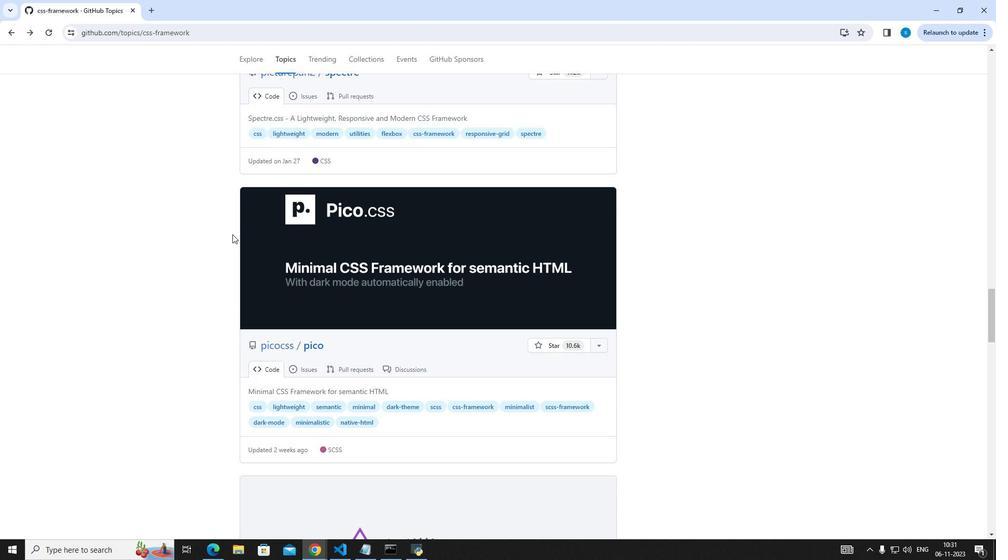 
Action: Mouse moved to (305, 282)
Screenshot: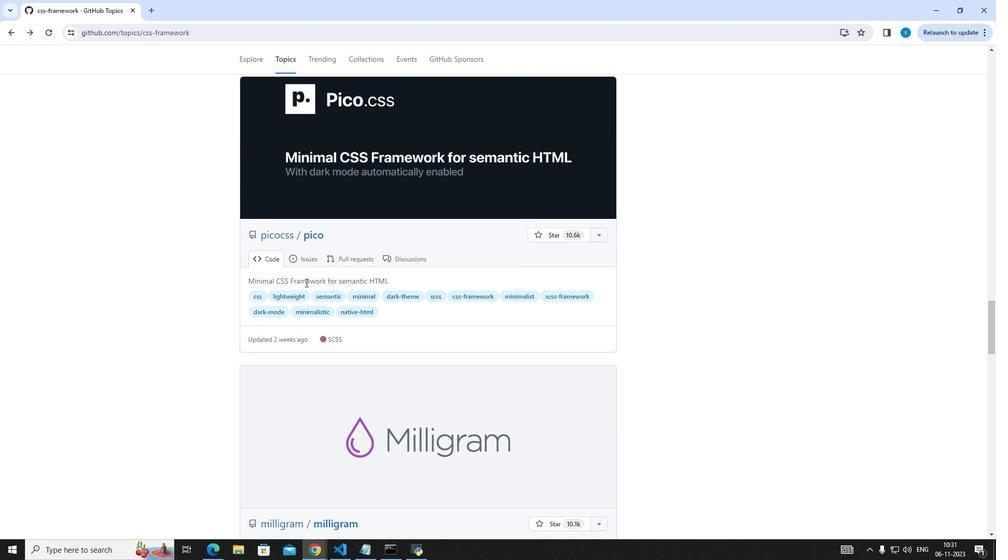 
Action: Mouse scrolled (305, 282) with delta (0, 0)
Screenshot: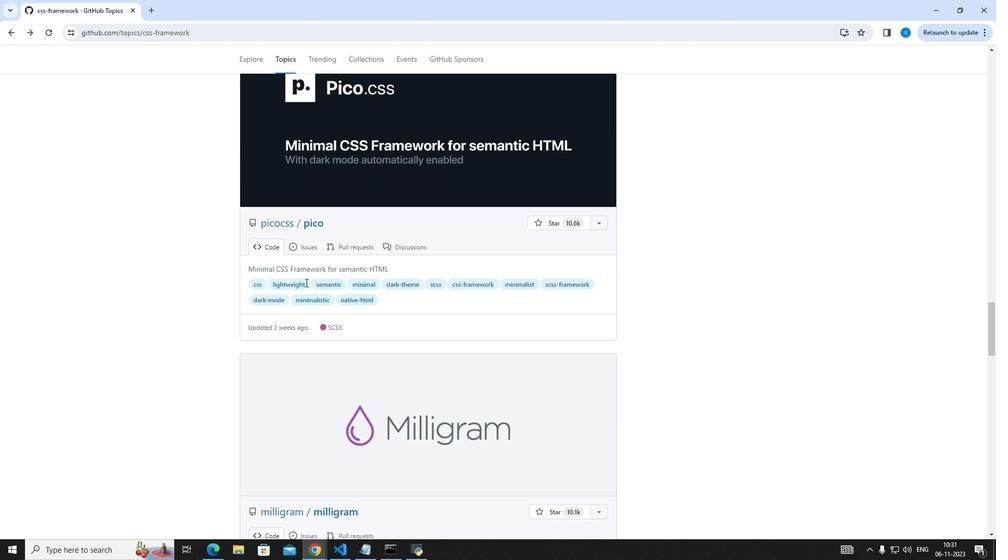 
Action: Mouse scrolled (305, 282) with delta (0, 0)
Screenshot: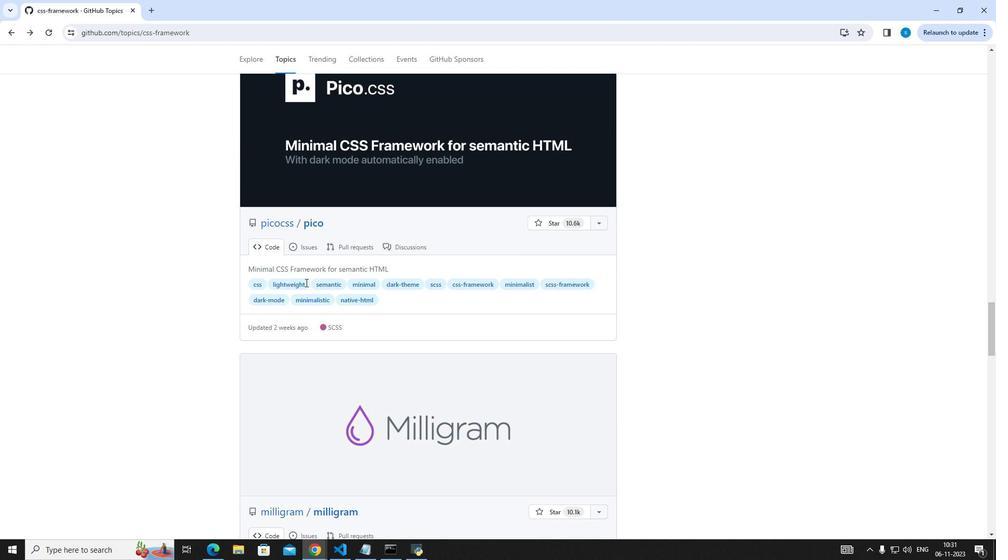 
Action: Mouse scrolled (305, 282) with delta (0, 0)
Screenshot: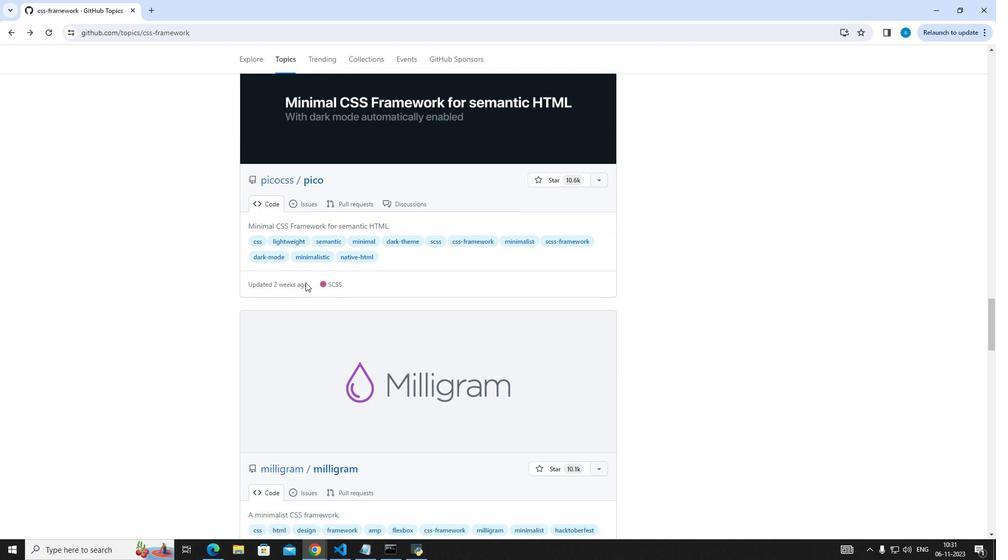 
Action: Mouse moved to (290, 369)
Screenshot: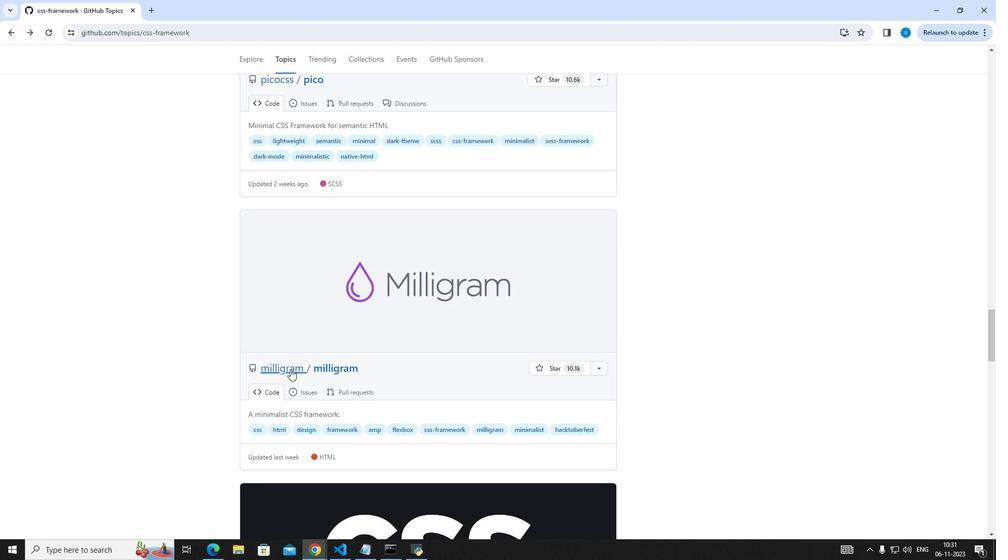 
Action: Mouse pressed left at (290, 369)
Screenshot: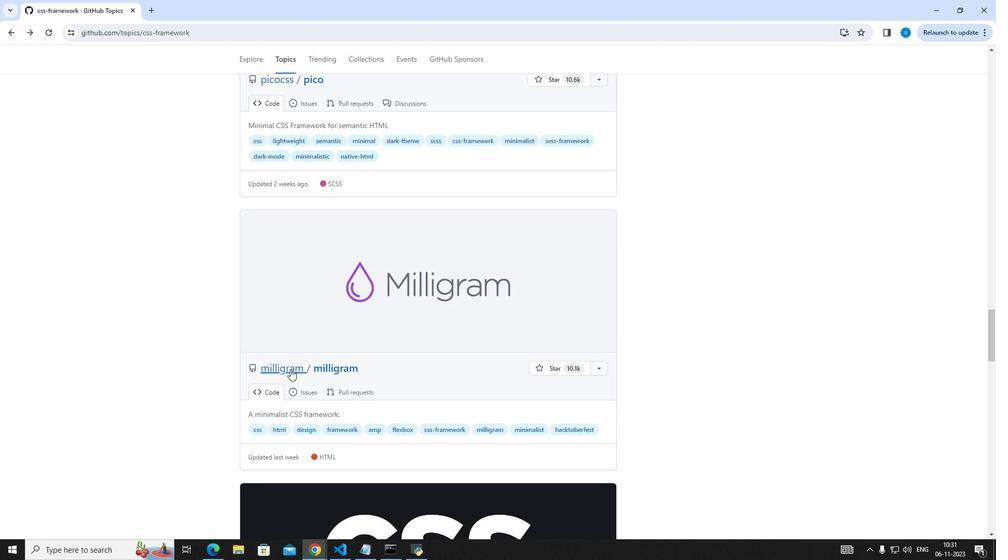 
Action: Mouse moved to (99, 285)
Screenshot: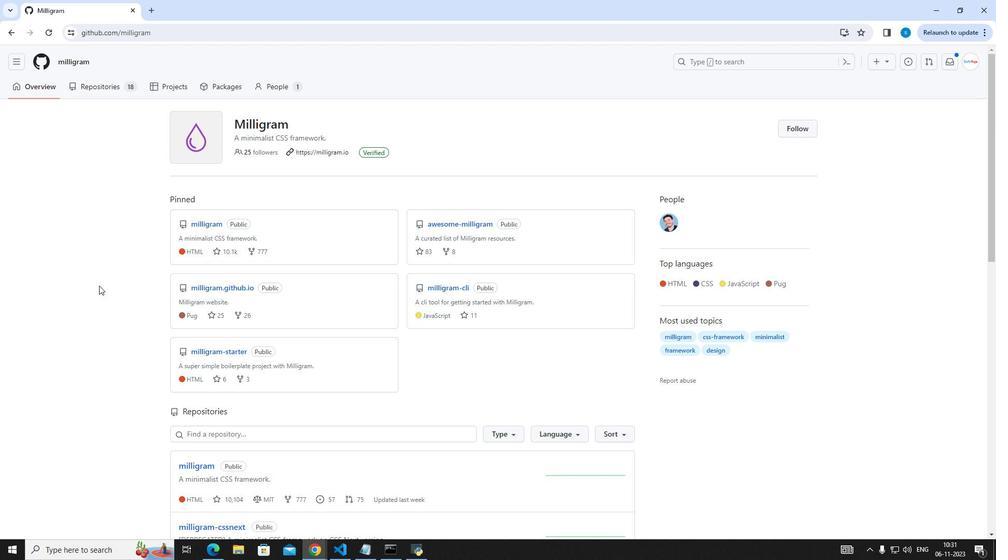 
Action: Mouse scrolled (99, 285) with delta (0, 0)
Screenshot: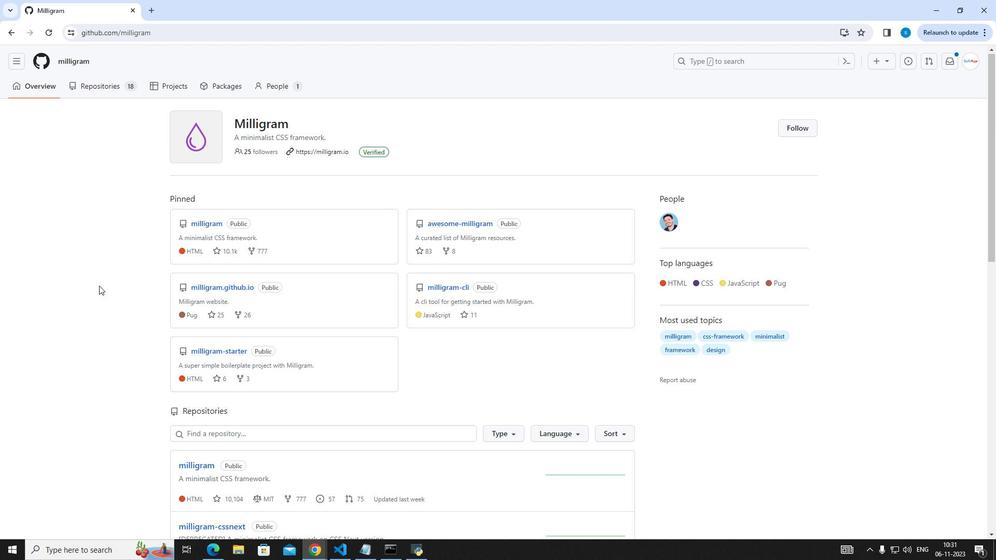 
Action: Mouse scrolled (99, 285) with delta (0, 0)
Screenshot: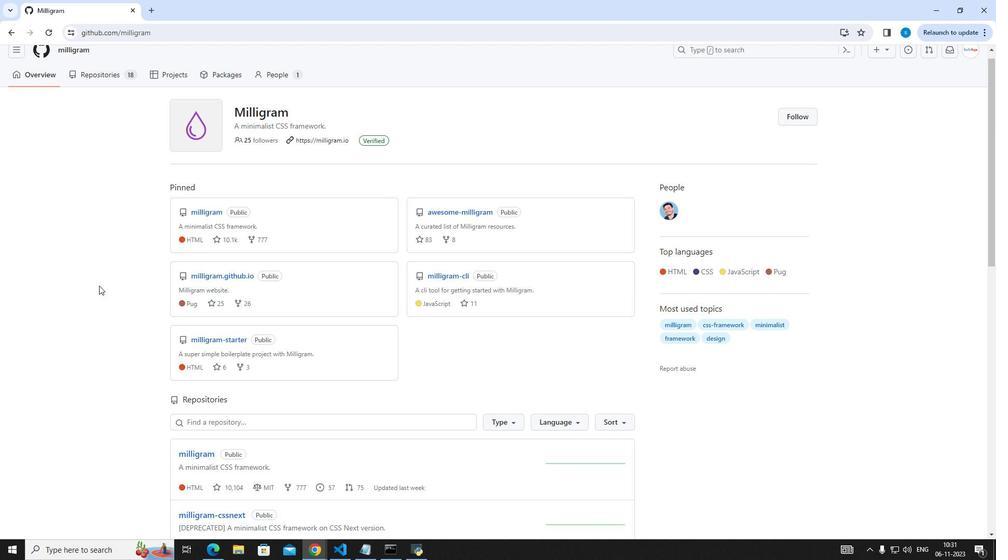 
Action: Mouse scrolled (99, 285) with delta (0, 0)
Screenshot: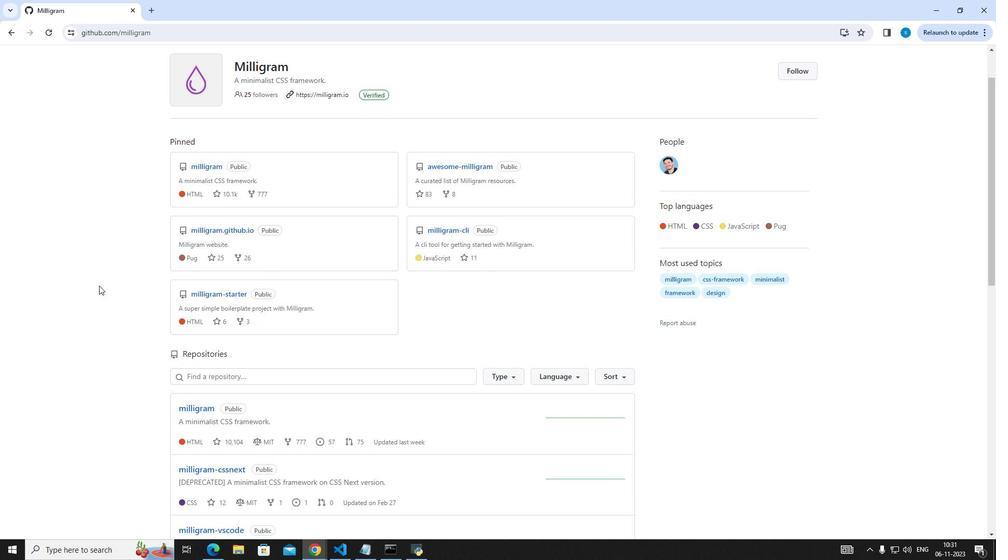 
Action: Mouse scrolled (99, 285) with delta (0, 0)
Screenshot: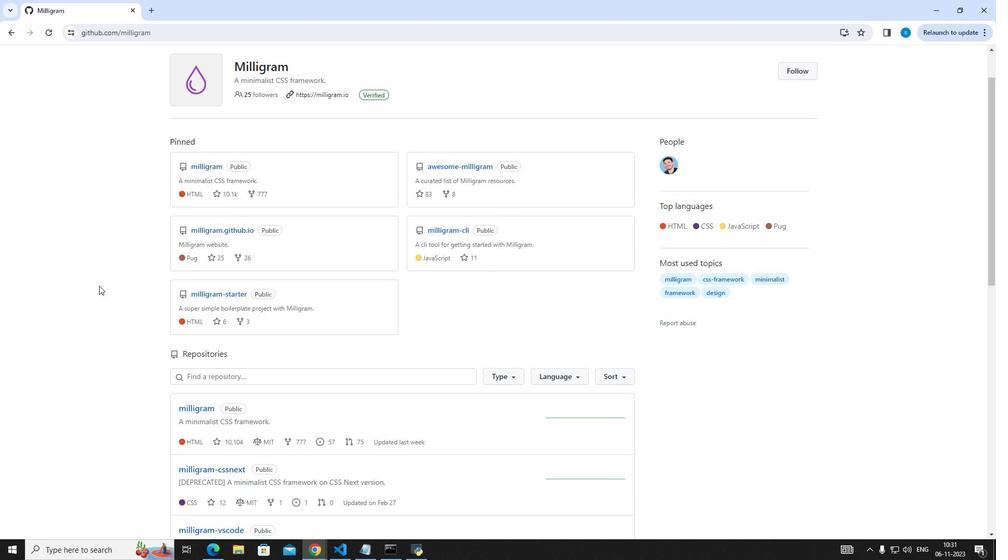 
Action: Mouse scrolled (99, 285) with delta (0, 0)
Screenshot: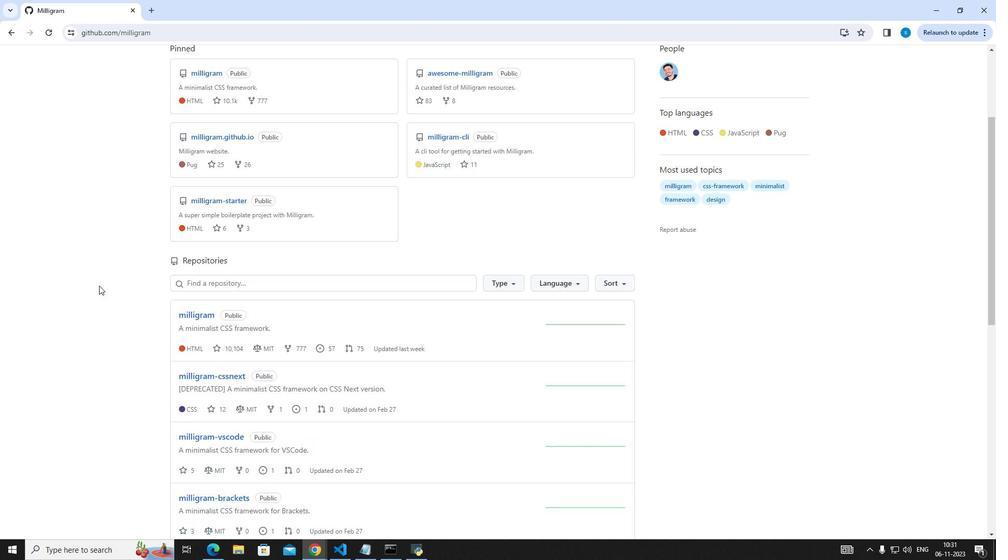 
Action: Mouse scrolled (99, 285) with delta (0, 0)
Screenshot: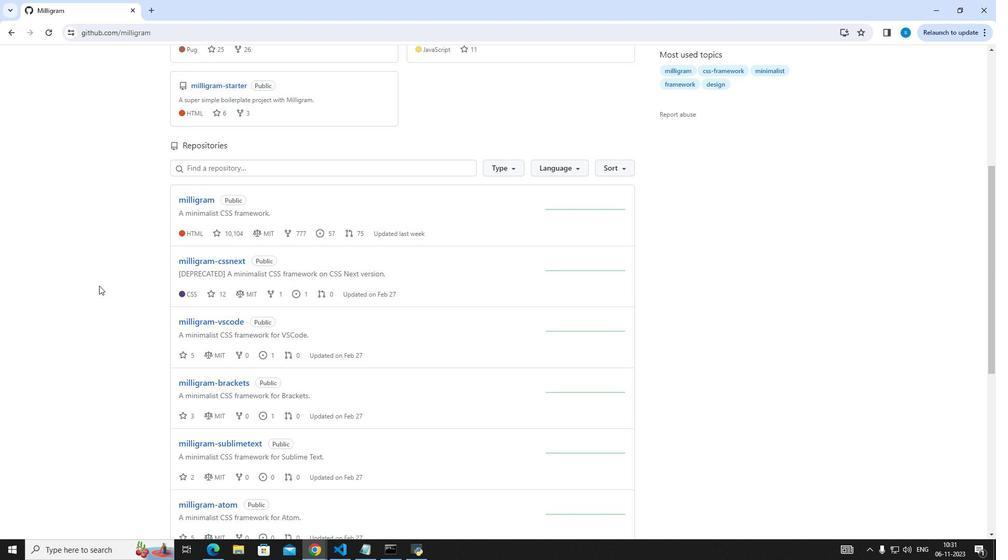 
Action: Mouse scrolled (99, 285) with delta (0, 0)
Screenshot: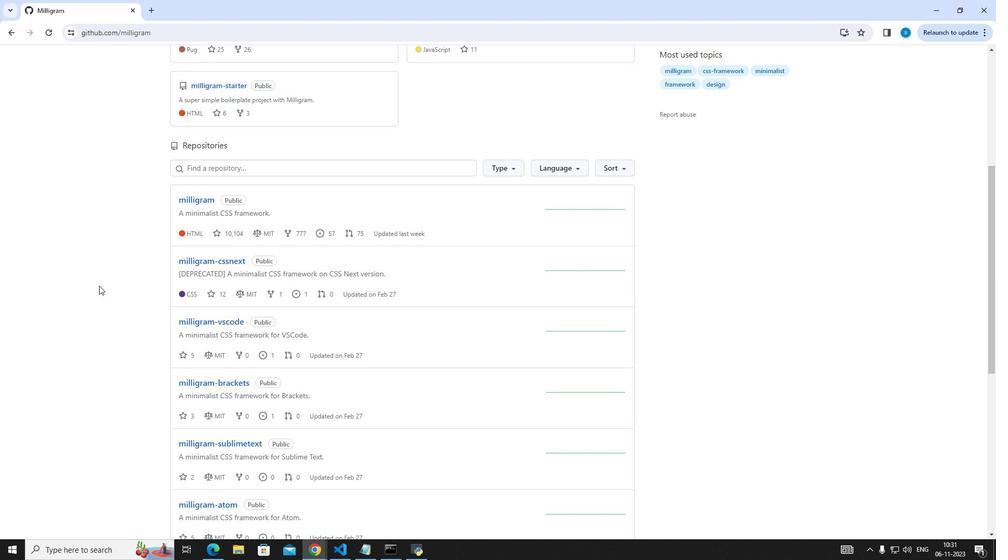 
Action: Mouse scrolled (99, 285) with delta (0, 0)
Screenshot: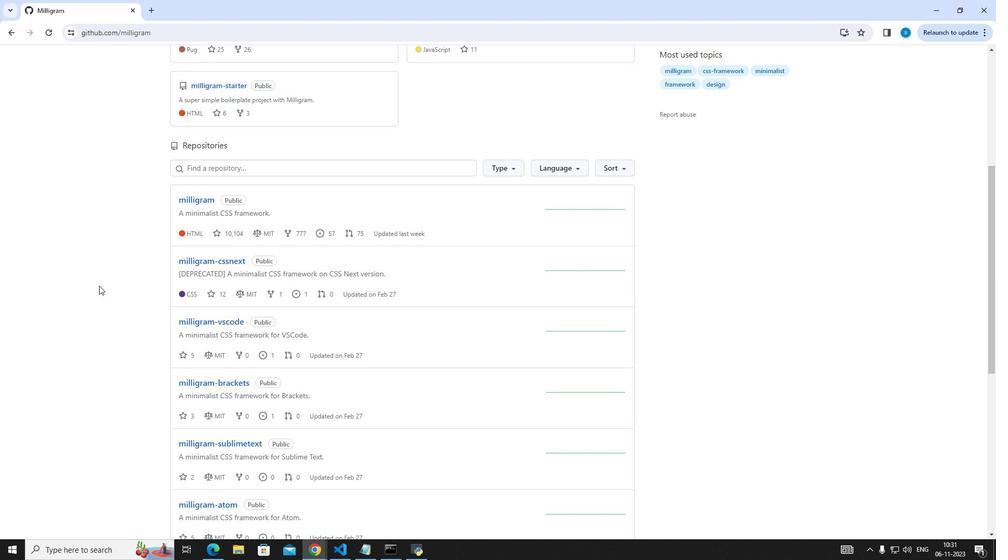 
Action: Mouse scrolled (99, 285) with delta (0, 0)
Screenshot: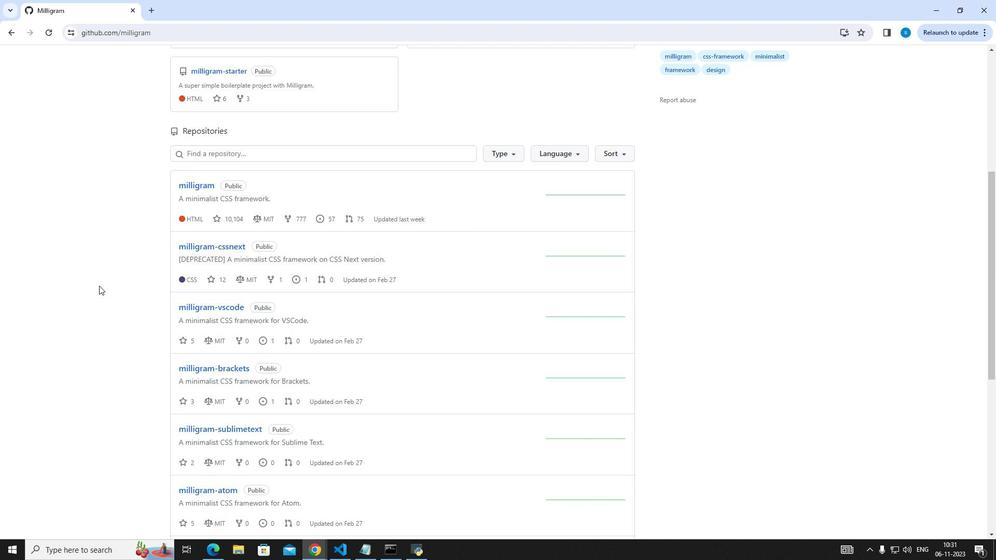 
Action: Mouse scrolled (99, 285) with delta (0, 0)
Screenshot: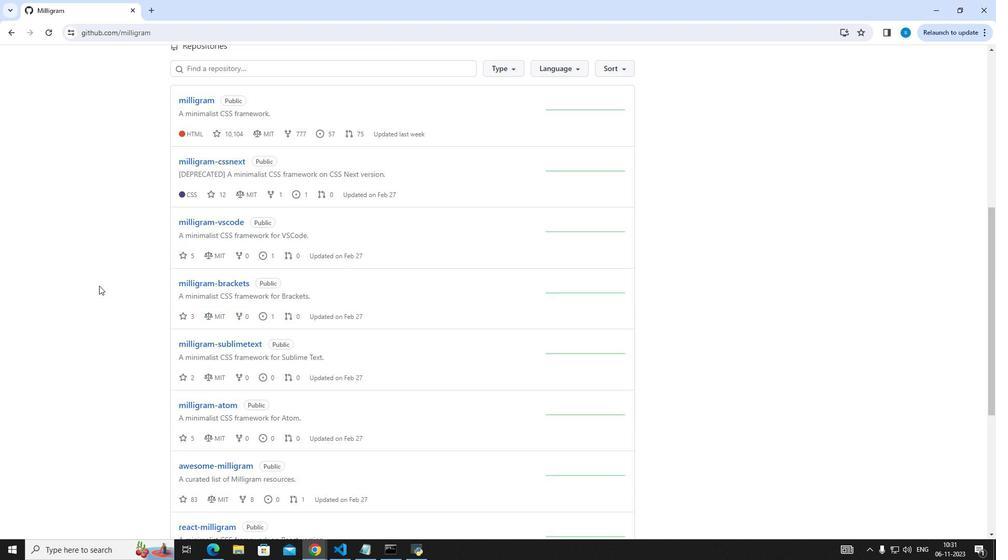 
Action: Mouse scrolled (99, 285) with delta (0, 0)
Screenshot: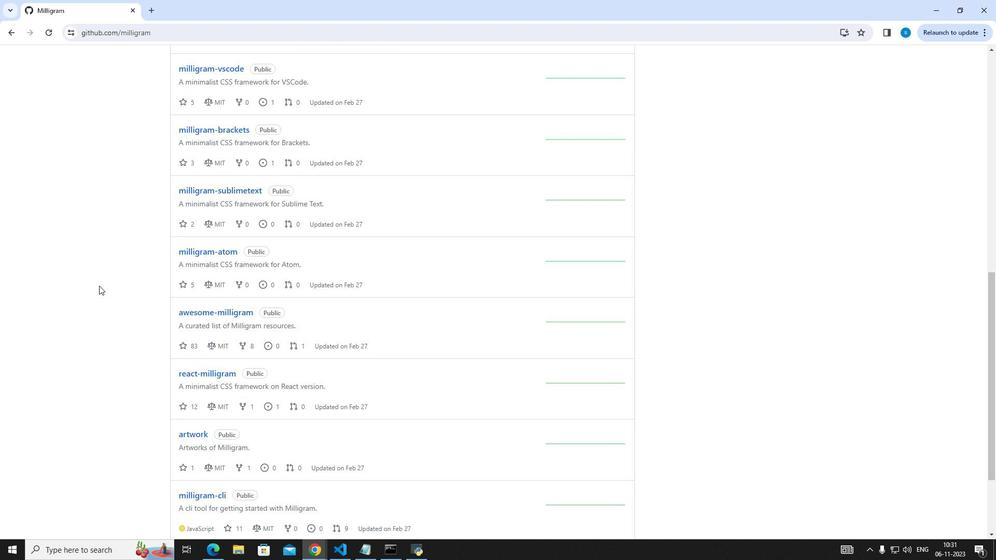 
Action: Mouse scrolled (99, 285) with delta (0, 0)
Screenshot: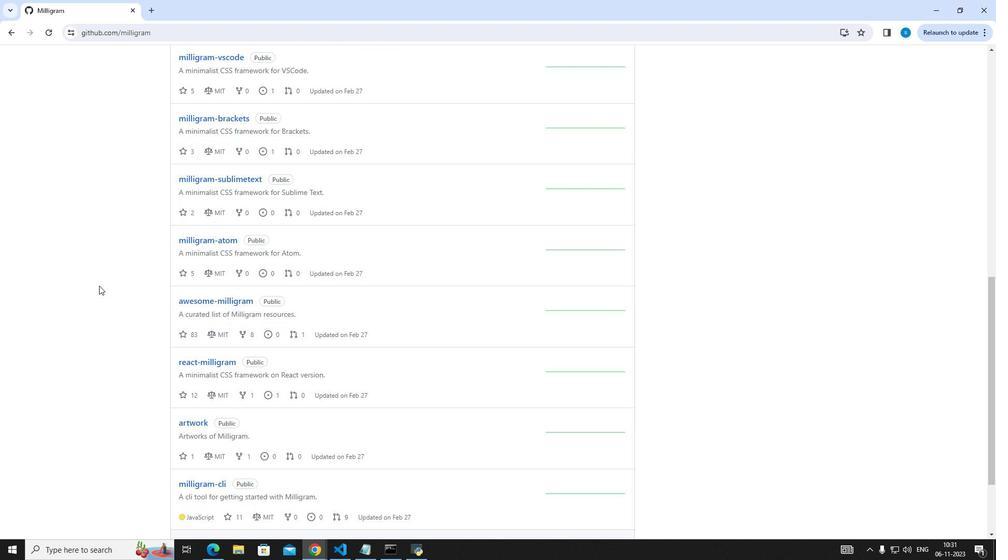 
Action: Mouse scrolled (99, 285) with delta (0, 0)
Screenshot: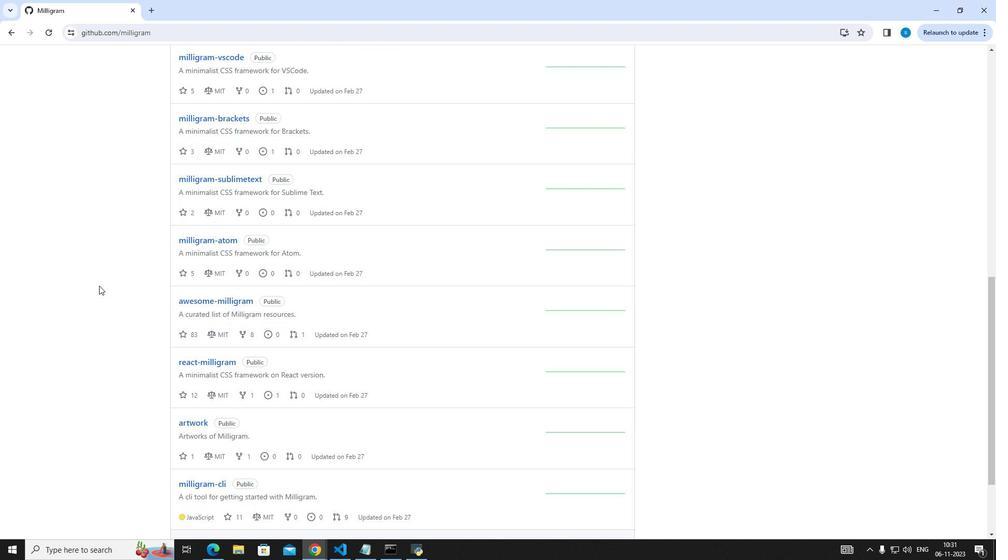 
Action: Mouse scrolled (99, 285) with delta (0, 0)
Screenshot: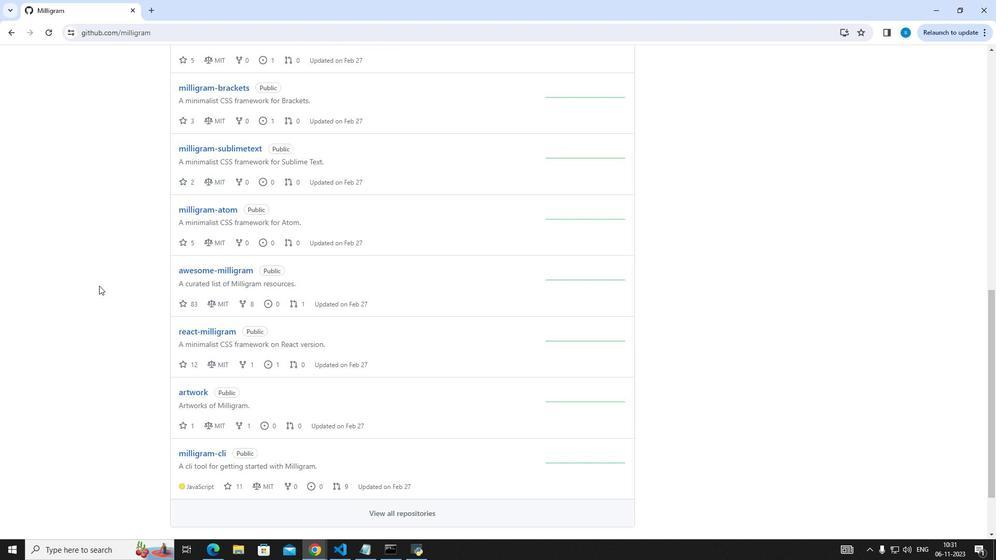 
Action: Mouse scrolled (99, 285) with delta (0, 0)
Screenshot: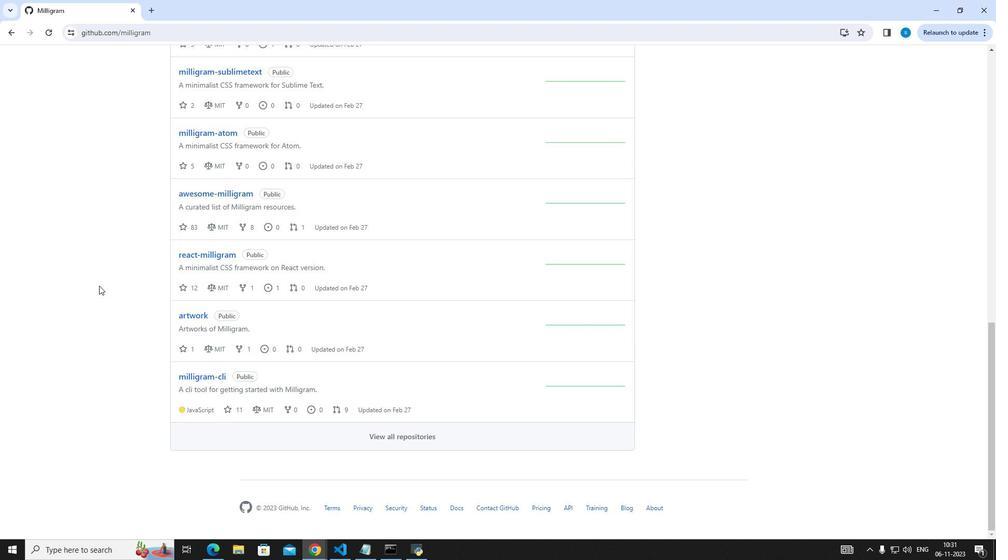 
Action: Mouse scrolled (99, 285) with delta (0, 0)
Screenshot: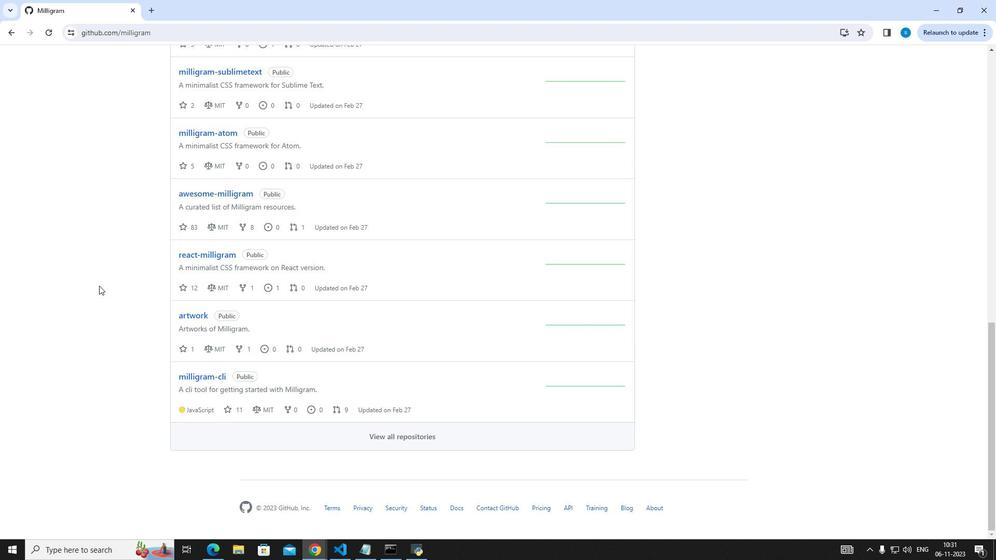
Action: Mouse scrolled (99, 285) with delta (0, 0)
Screenshot: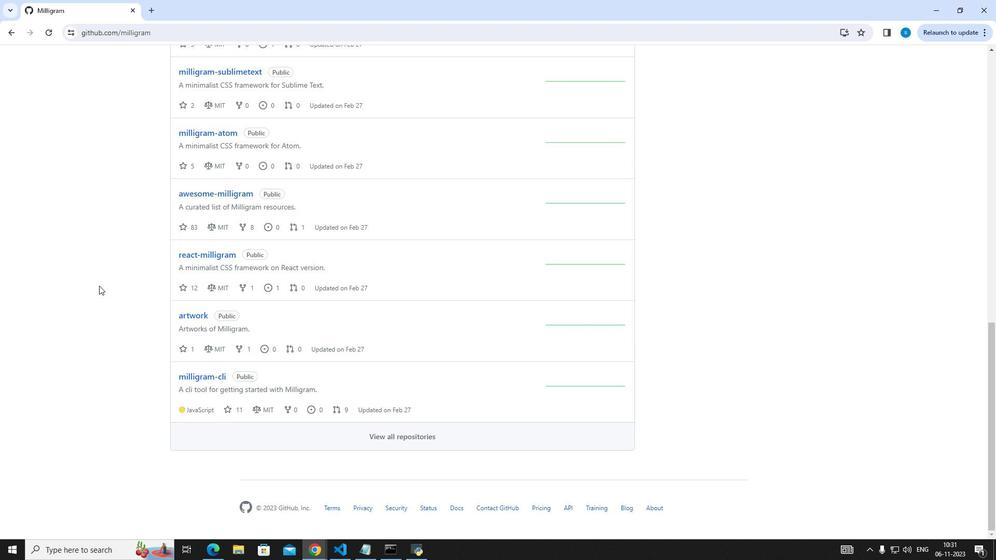 
Action: Mouse scrolled (99, 285) with delta (0, 0)
Screenshot: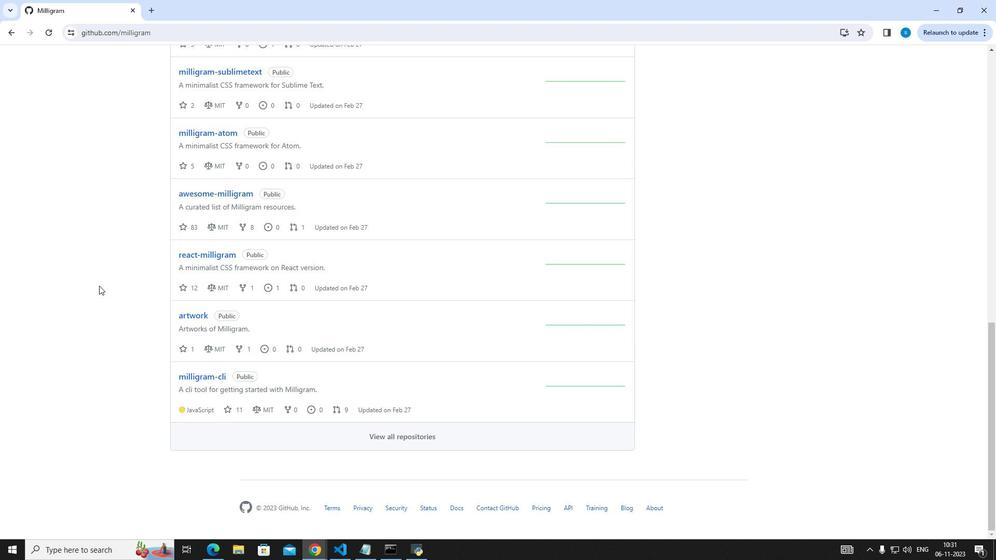 
Action: Mouse scrolled (99, 286) with delta (0, 0)
Screenshot: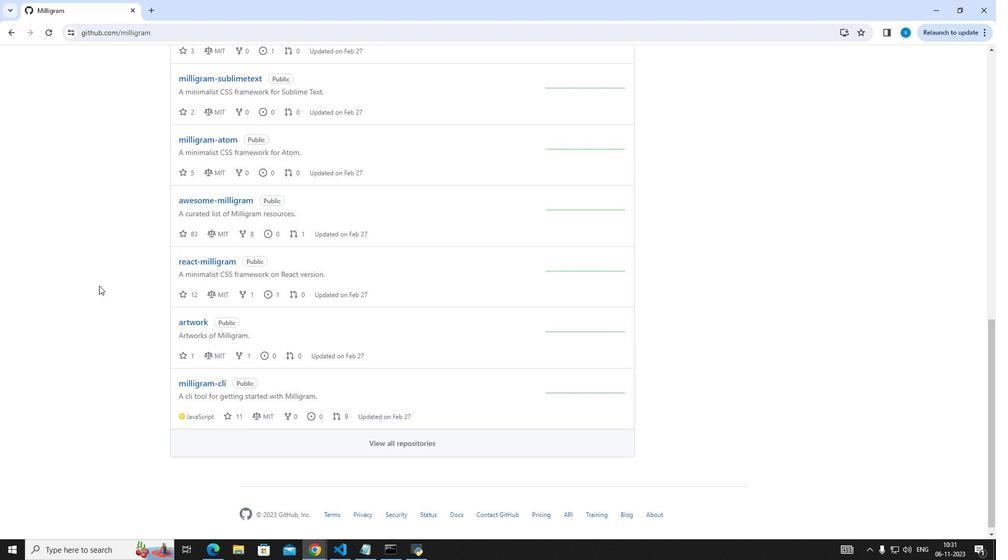
Action: Mouse scrolled (99, 286) with delta (0, 0)
Screenshot: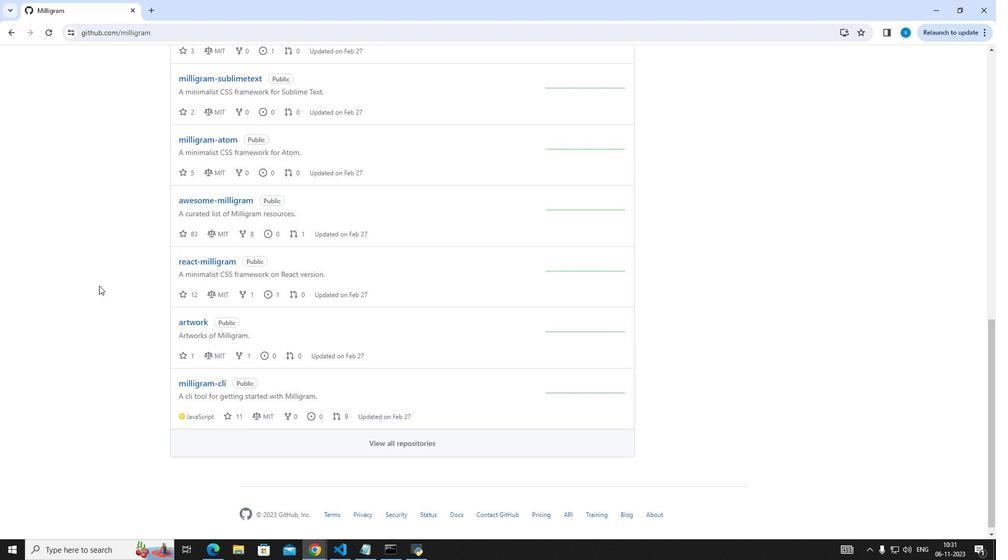 
Action: Mouse scrolled (99, 286) with delta (0, 0)
Screenshot: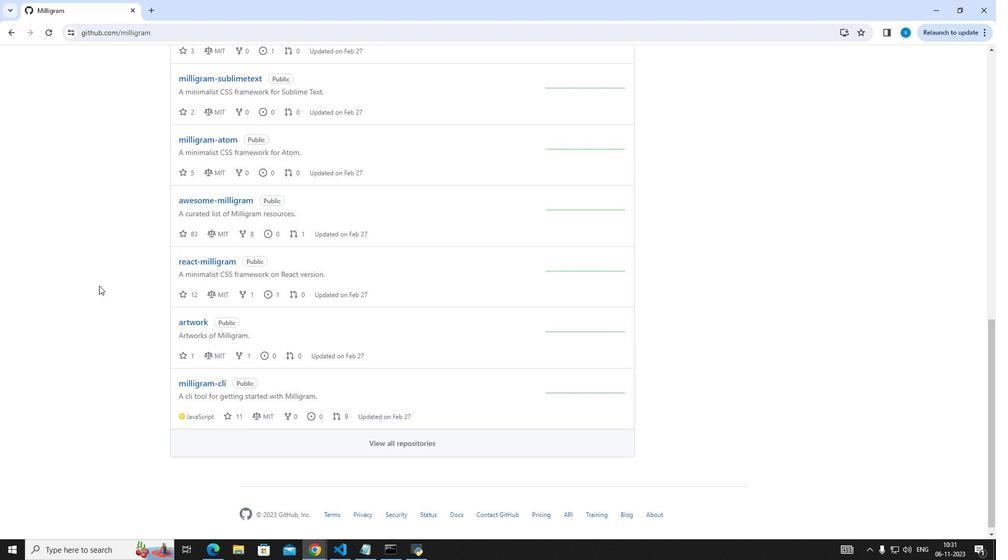 
Action: Mouse scrolled (99, 286) with delta (0, 0)
Screenshot: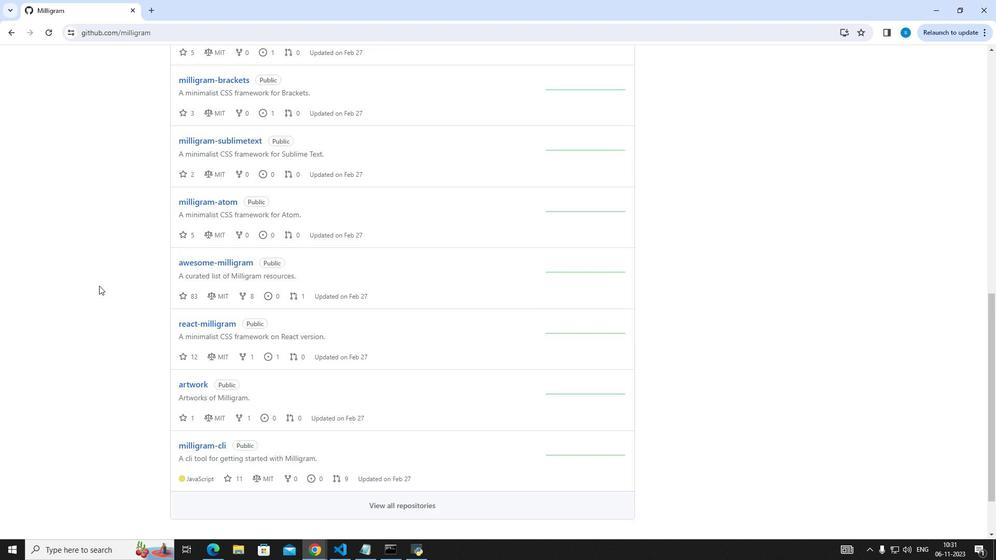 
Action: Mouse scrolled (99, 286) with delta (0, 0)
Screenshot: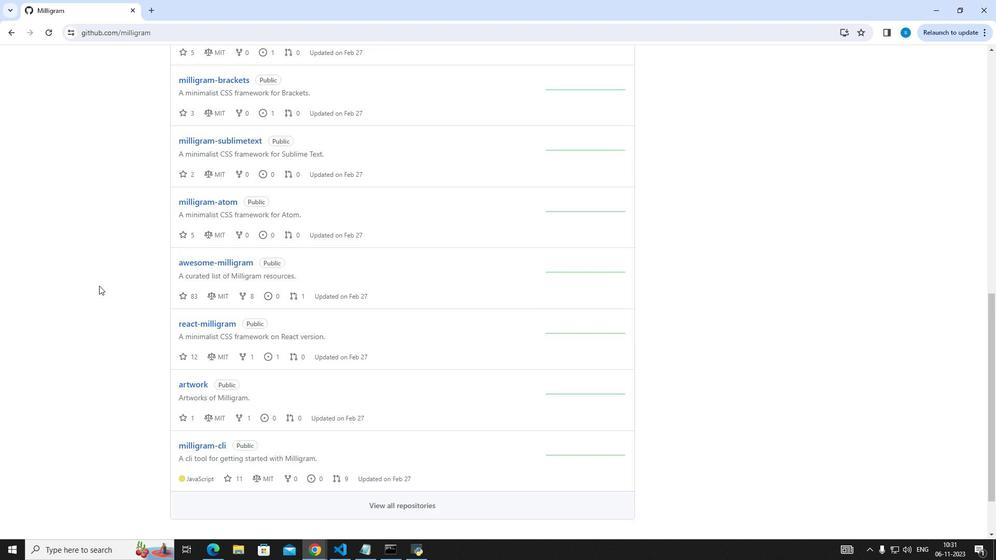 
Action: Mouse scrolled (99, 286) with delta (0, 0)
Screenshot: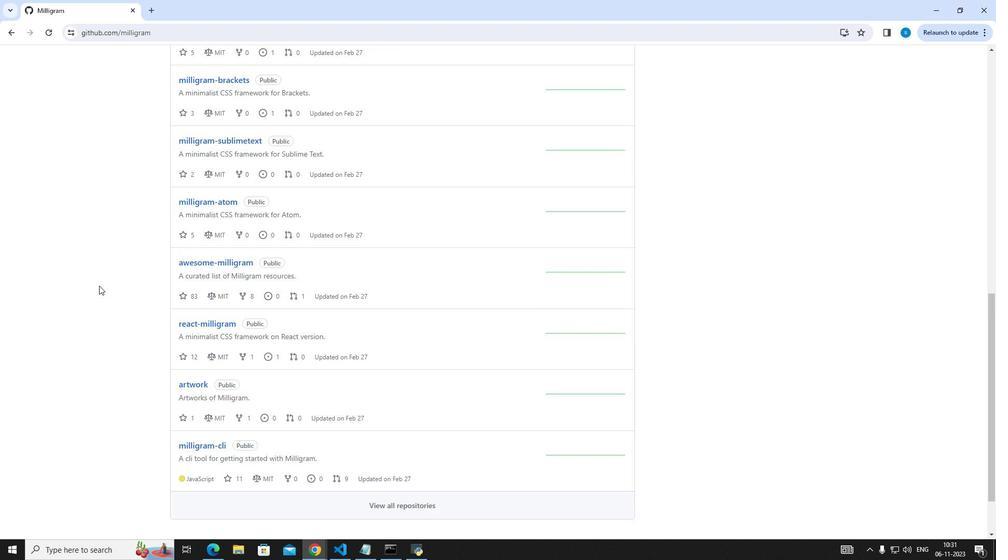 
Action: Mouse scrolled (99, 286) with delta (0, 0)
Screenshot: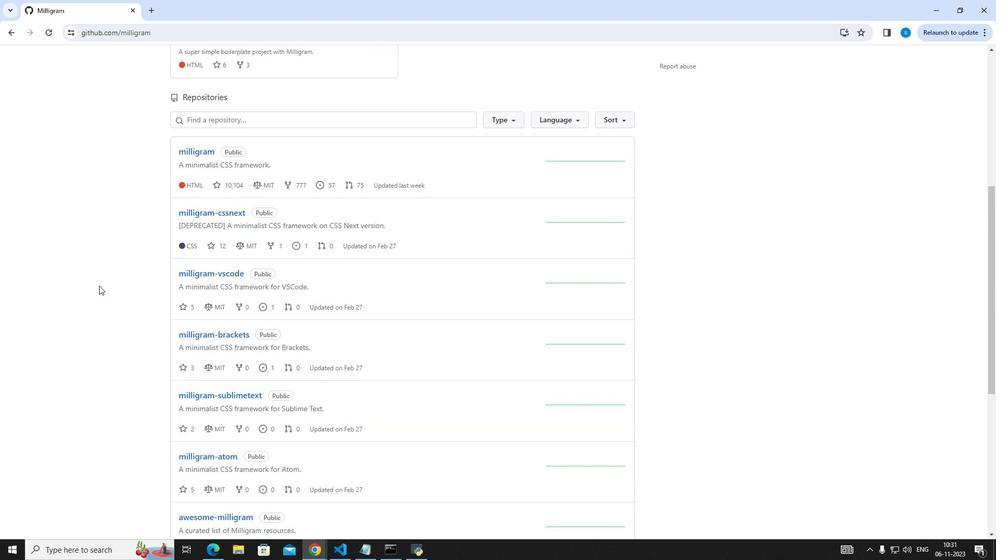 
Action: Mouse scrolled (99, 286) with delta (0, 0)
Screenshot: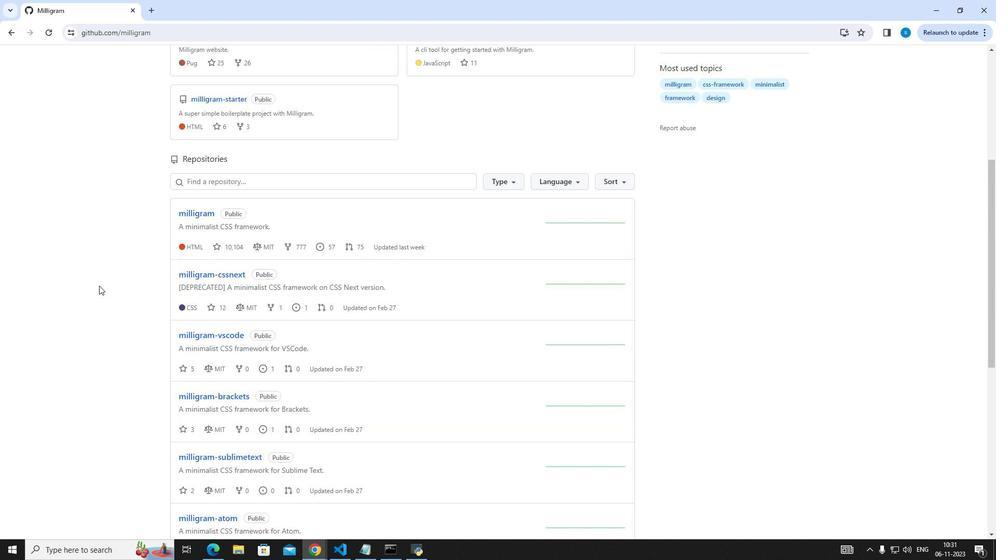 
Action: Mouse scrolled (99, 286) with delta (0, 0)
Screenshot: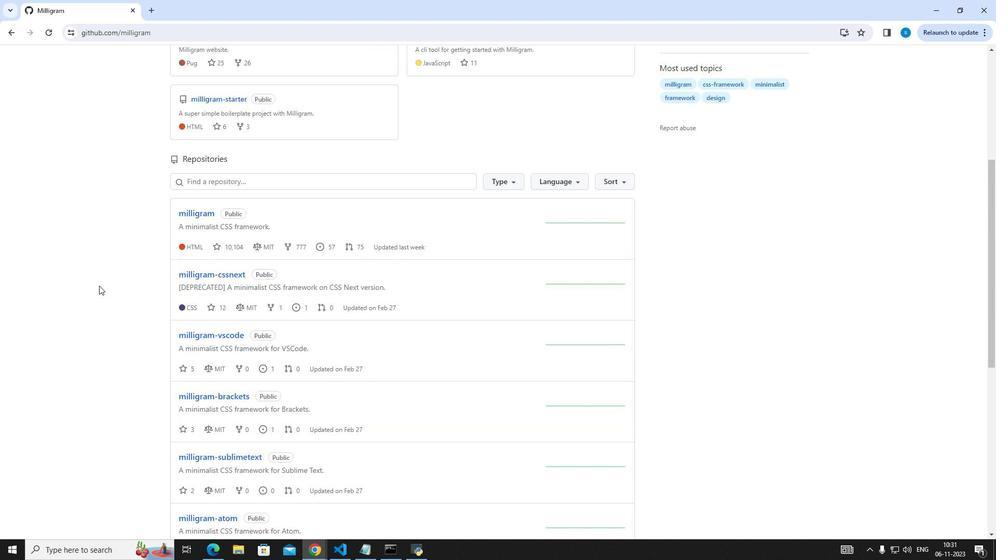 
Action: Mouse scrolled (99, 286) with delta (0, 0)
Screenshot: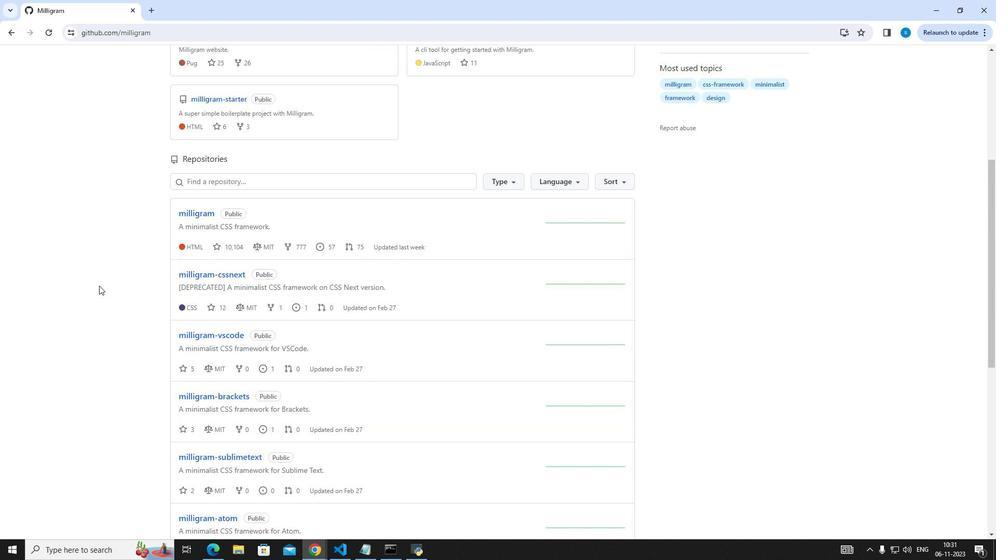 
Action: Mouse scrolled (99, 286) with delta (0, 0)
Screenshot: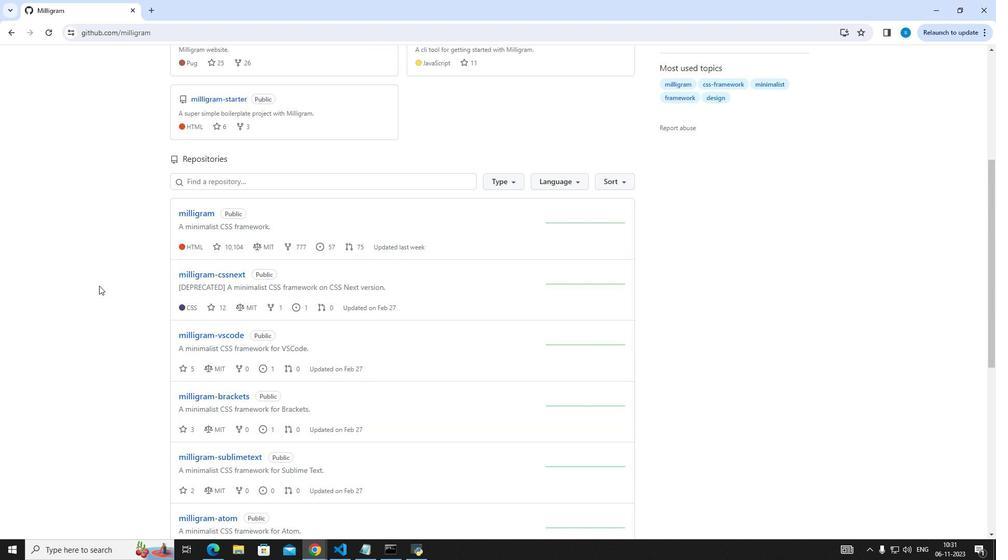 
Action: Mouse scrolled (99, 286) with delta (0, 0)
Screenshot: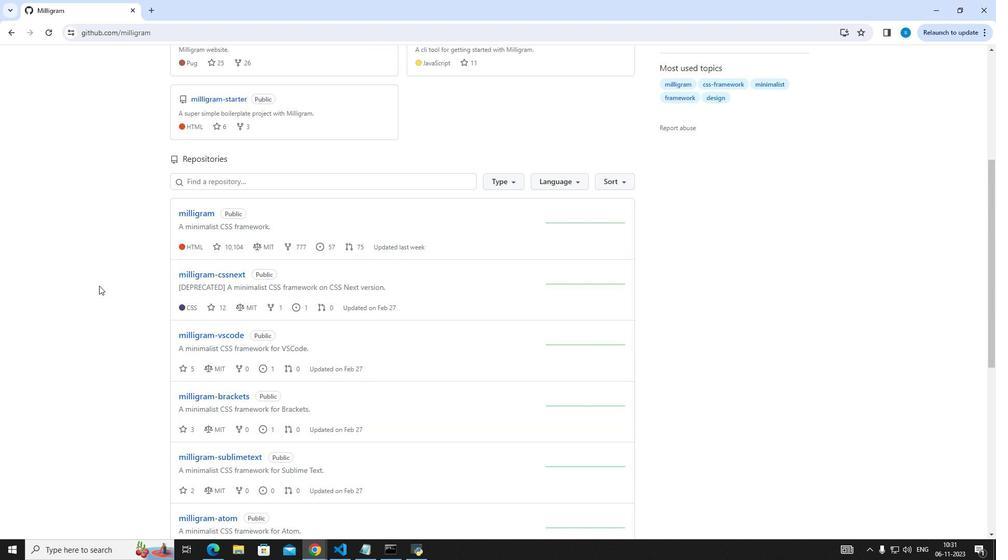 
Action: Mouse scrolled (99, 286) with delta (0, 0)
Screenshot: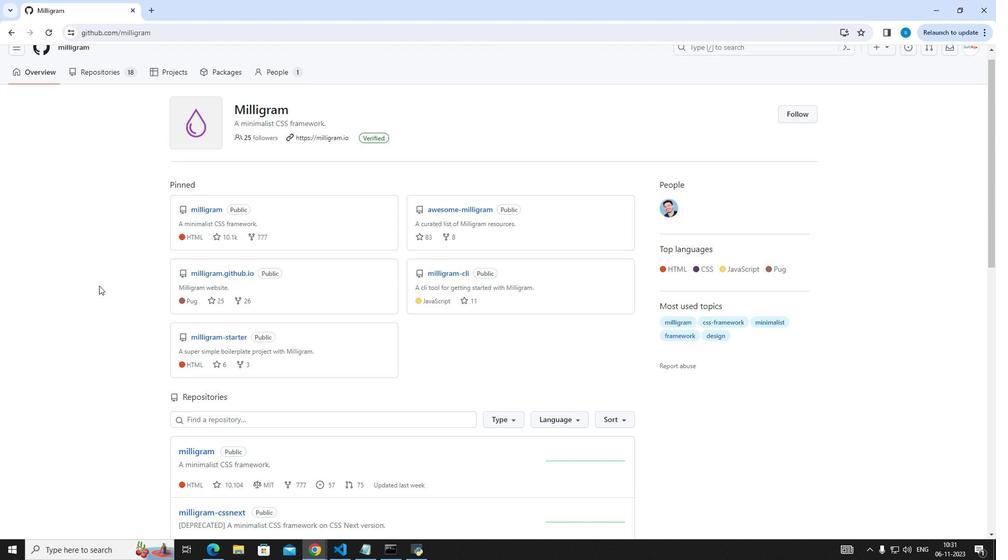 
Action: Mouse scrolled (99, 286) with delta (0, 0)
Screenshot: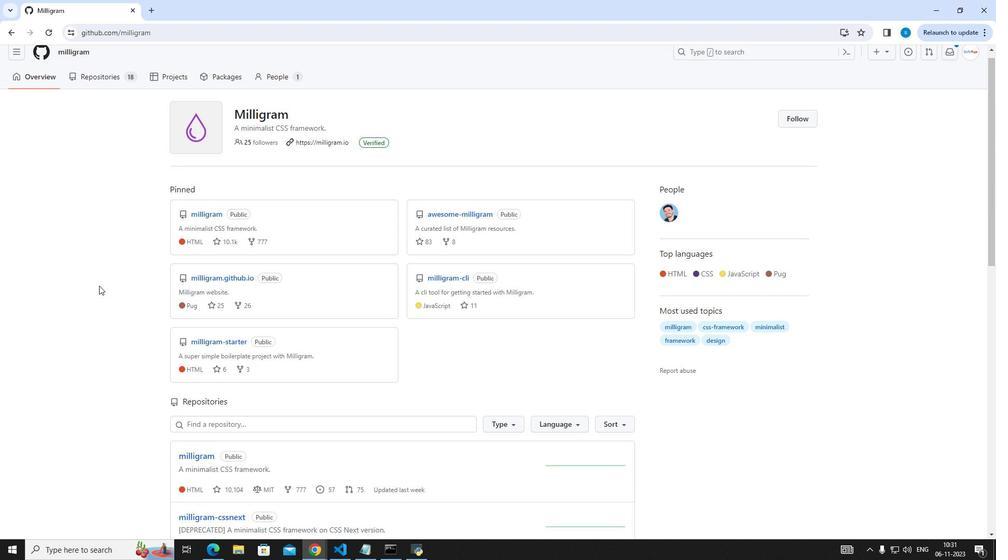
Action: Mouse scrolled (99, 286) with delta (0, 0)
Screenshot: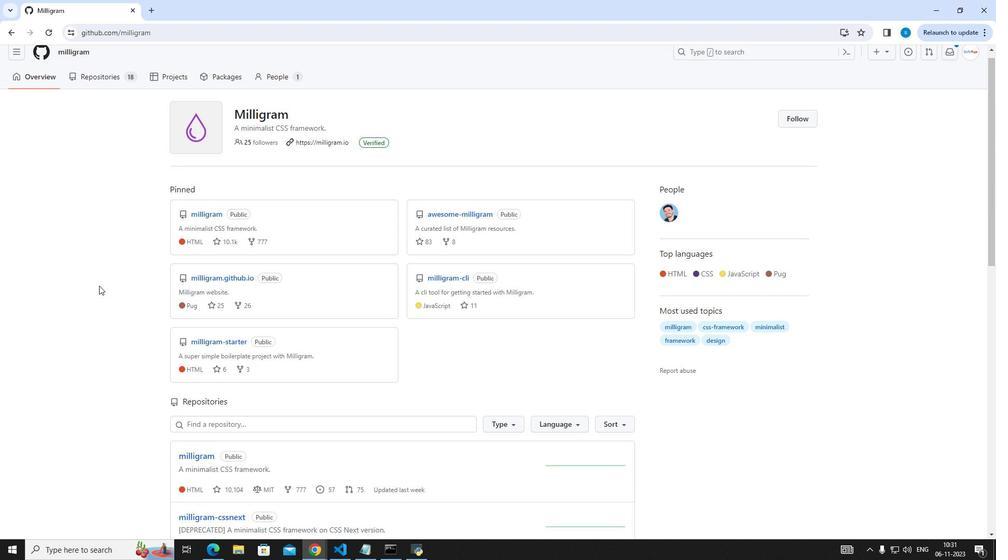 
Action: Mouse scrolled (99, 286) with delta (0, 0)
Screenshot: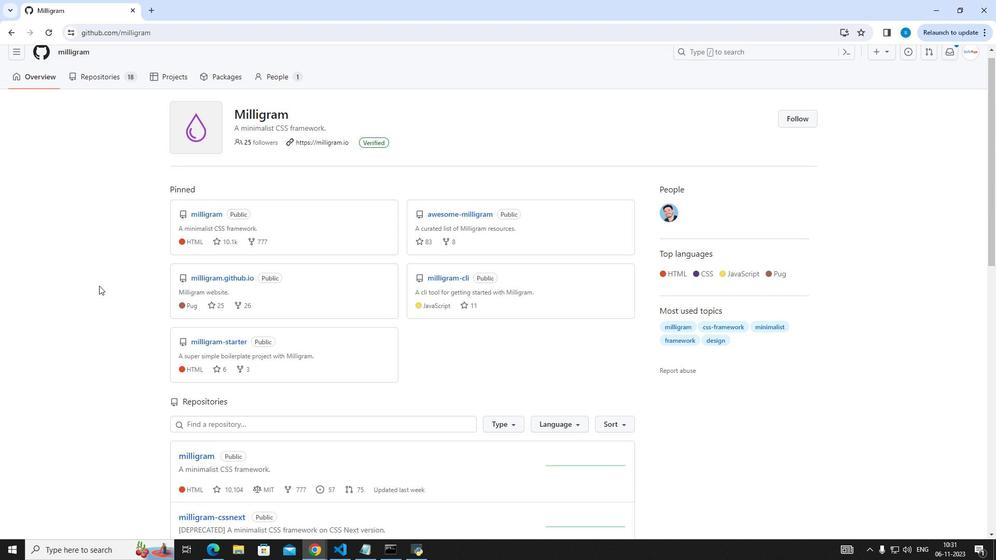 
Action: Mouse scrolled (99, 286) with delta (0, 0)
Screenshot: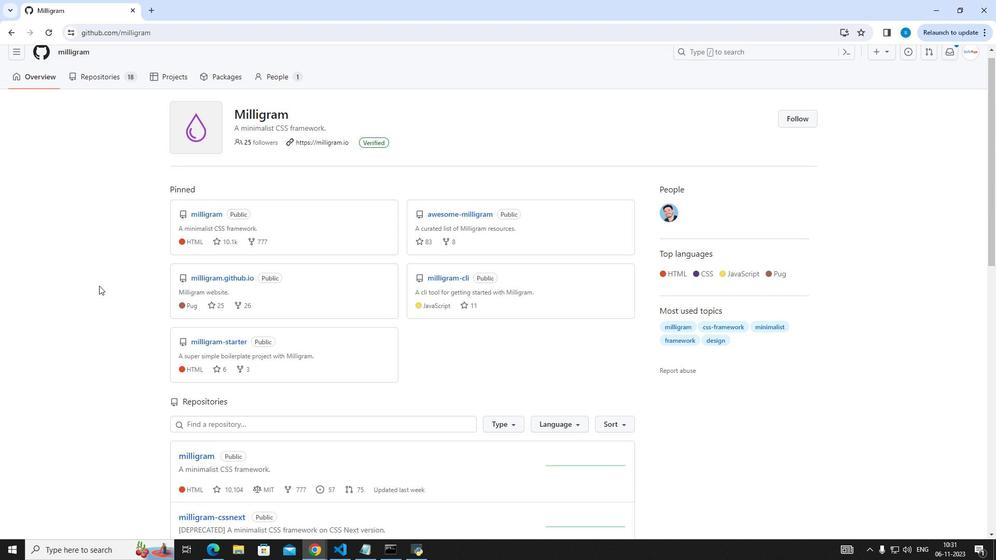 
Action: Mouse scrolled (99, 286) with delta (0, 0)
Screenshot: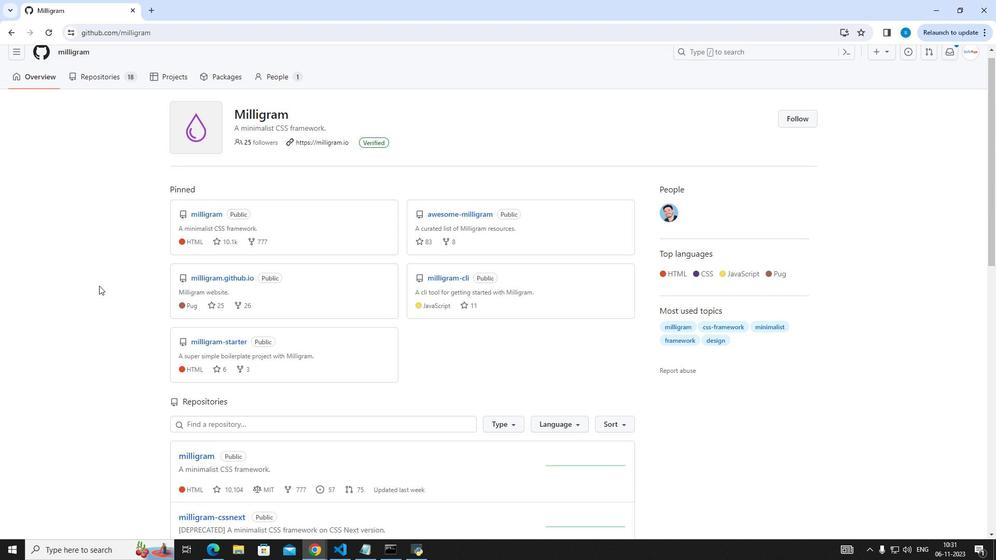 
Action: Mouse scrolled (99, 286) with delta (0, 0)
Screenshot: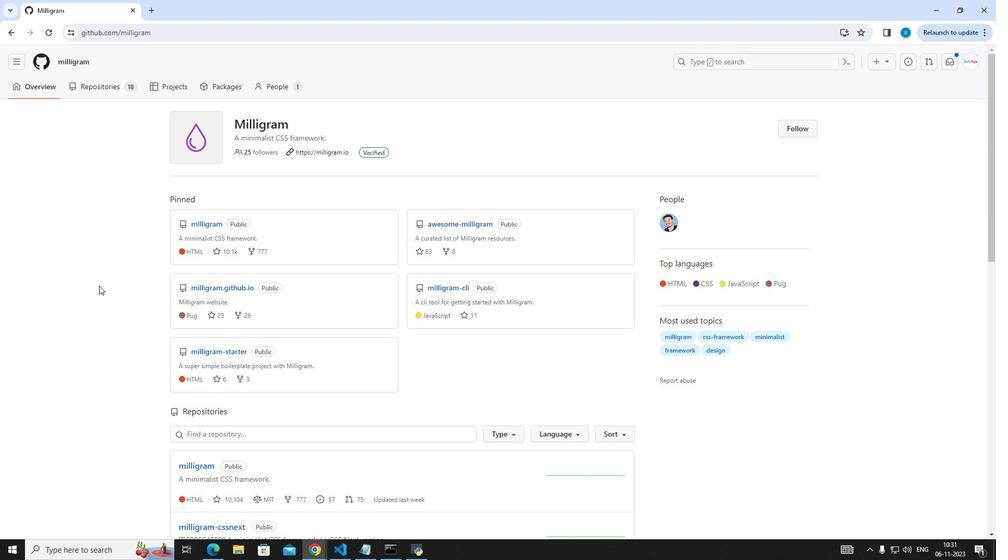 
Action: Mouse moved to (17, 35)
Screenshot: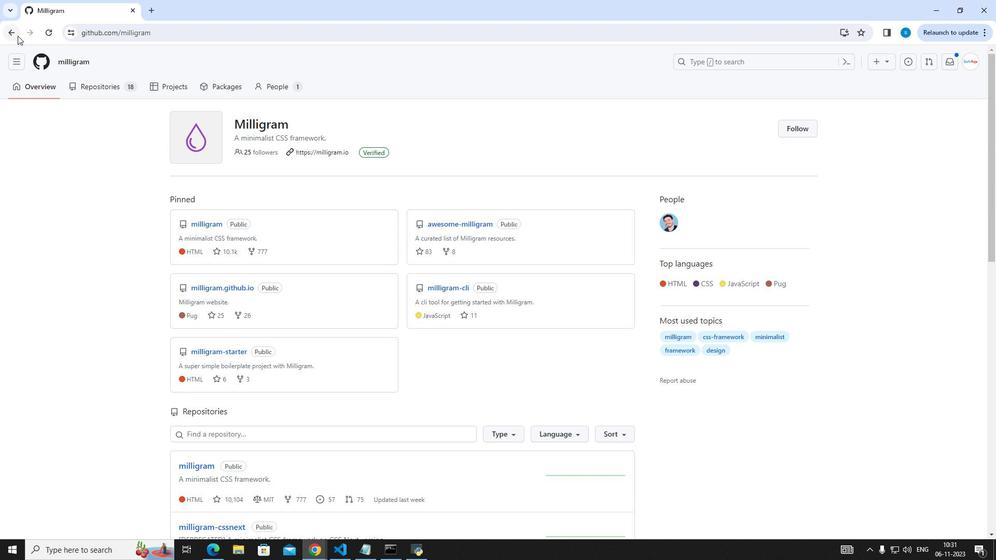 
Action: Mouse pressed left at (17, 35)
Screenshot: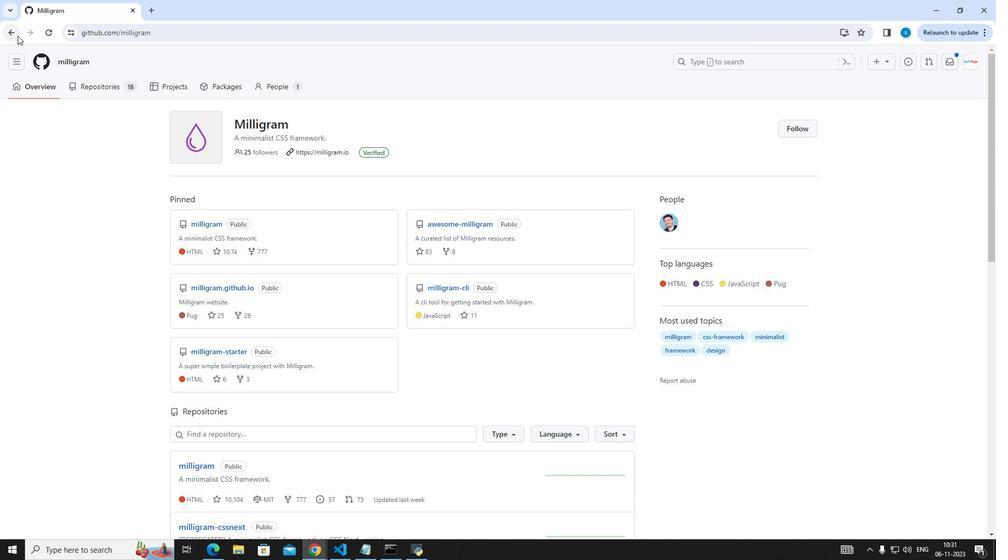 
Action: Mouse moved to (92, 225)
Screenshot: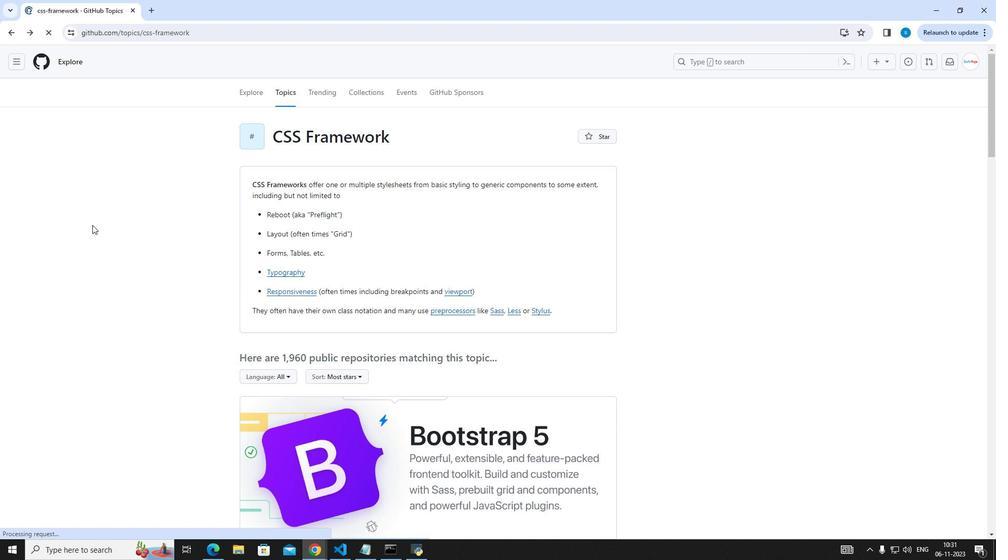 
Action: Mouse scrolled (92, 224) with delta (0, 0)
Screenshot: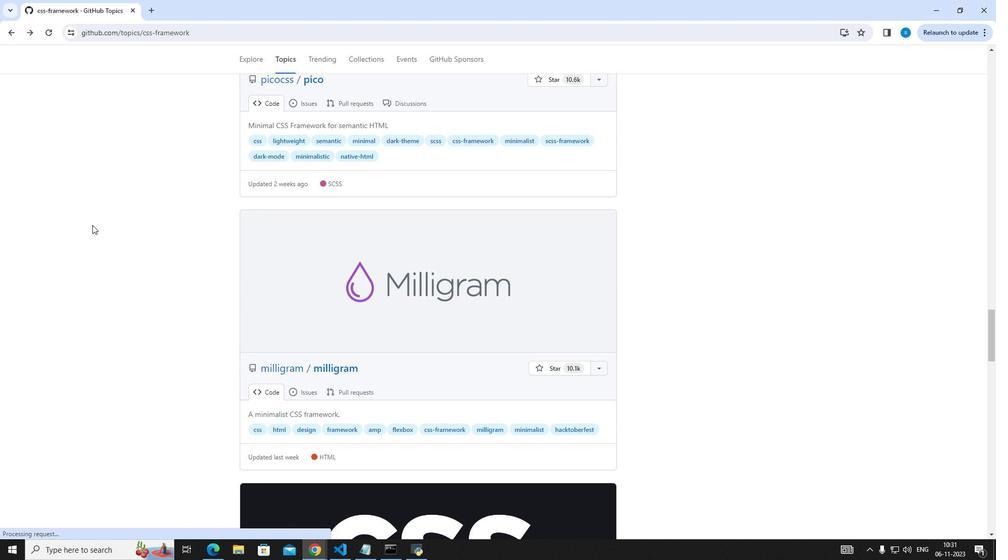 
Action: Mouse scrolled (92, 224) with delta (0, 0)
Screenshot: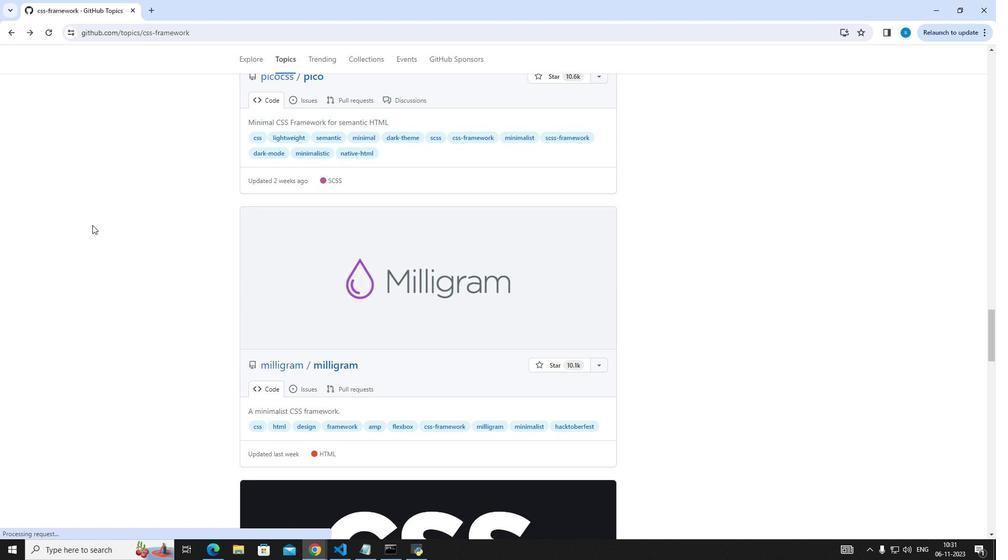 
Action: Mouse scrolled (92, 224) with delta (0, 0)
Screenshot: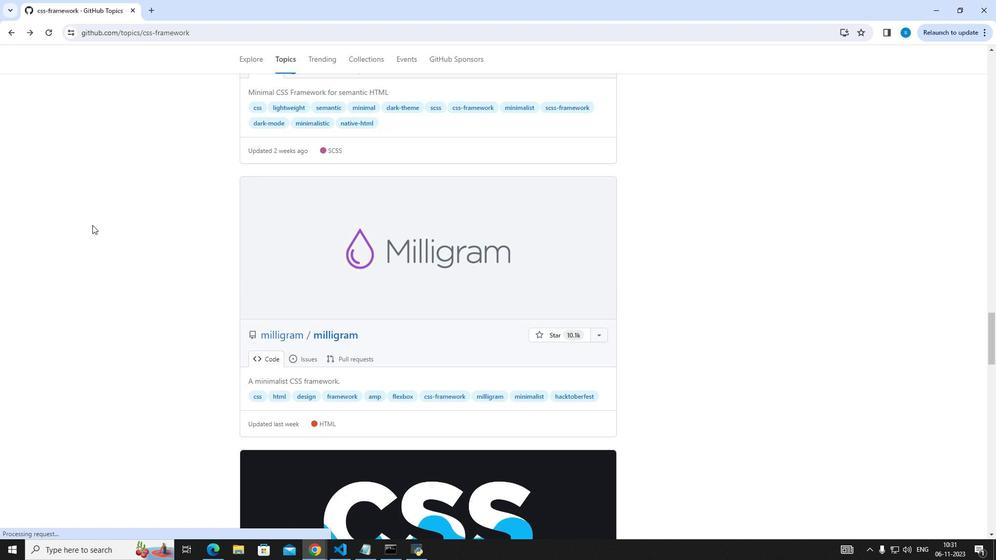 
Action: Mouse scrolled (92, 224) with delta (0, 0)
Screenshot: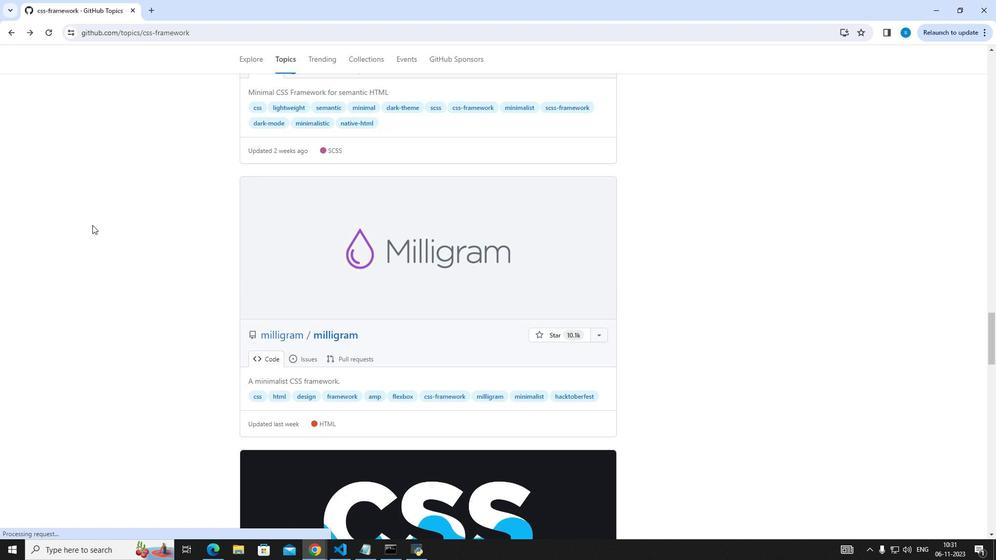 
Action: Mouse scrolled (92, 224) with delta (0, 0)
Screenshot: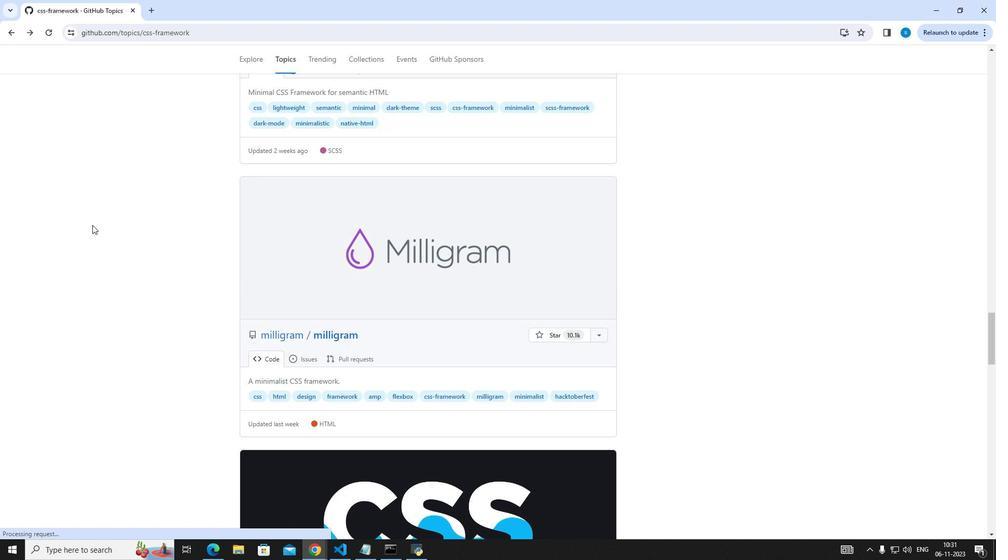 
Action: Mouse scrolled (92, 224) with delta (0, 0)
Screenshot: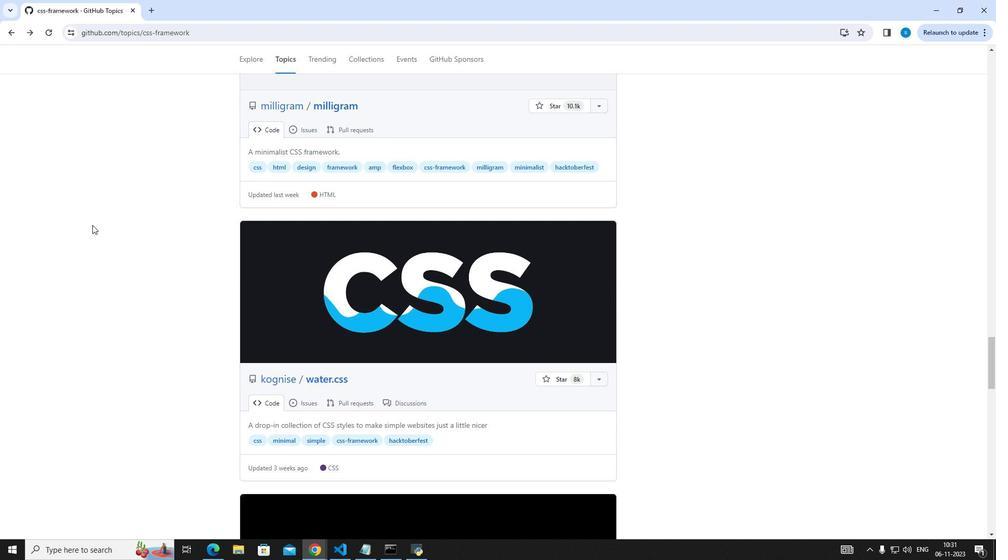 
Action: Mouse scrolled (92, 224) with delta (0, 0)
Screenshot: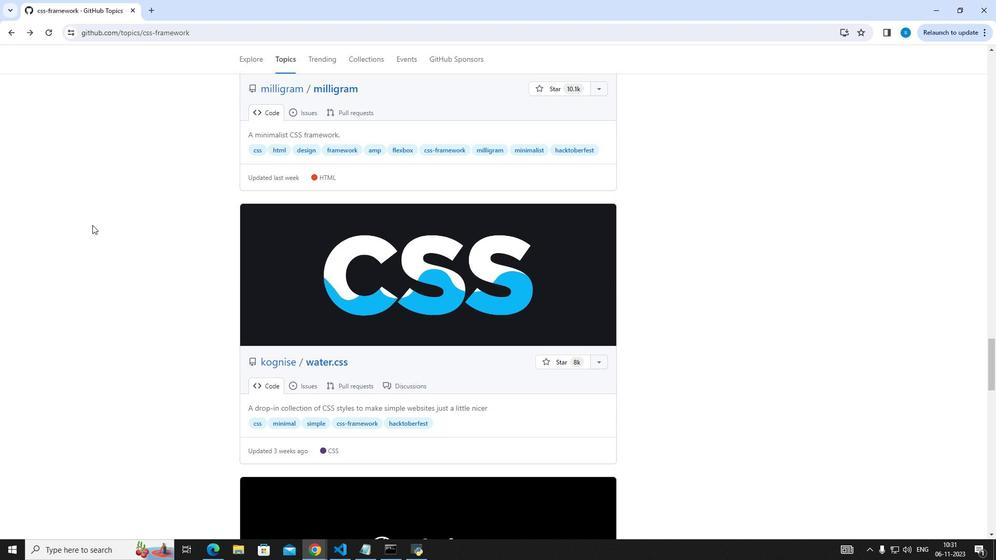 
Action: Mouse scrolled (92, 224) with delta (0, 0)
Screenshot: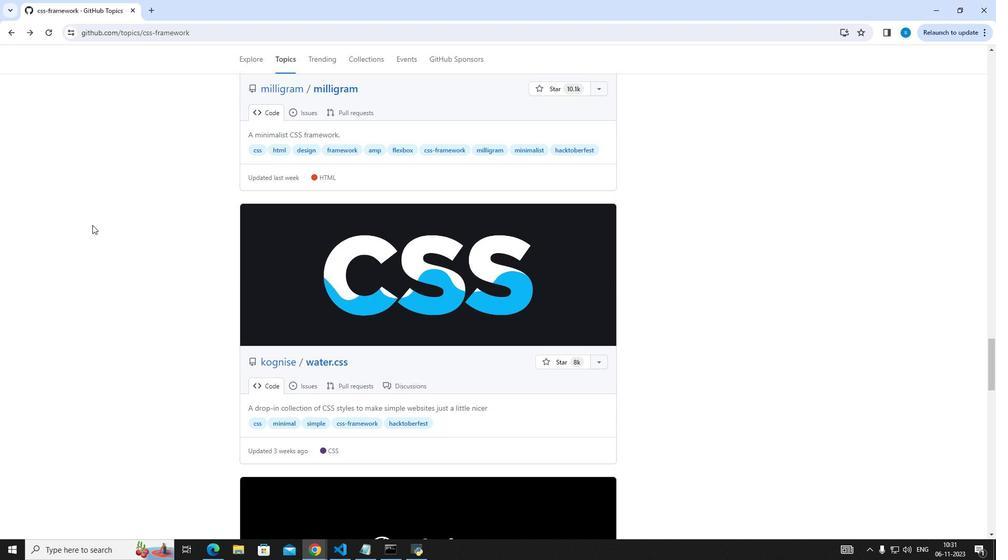 
Action: Mouse scrolled (92, 224) with delta (0, 0)
Screenshot: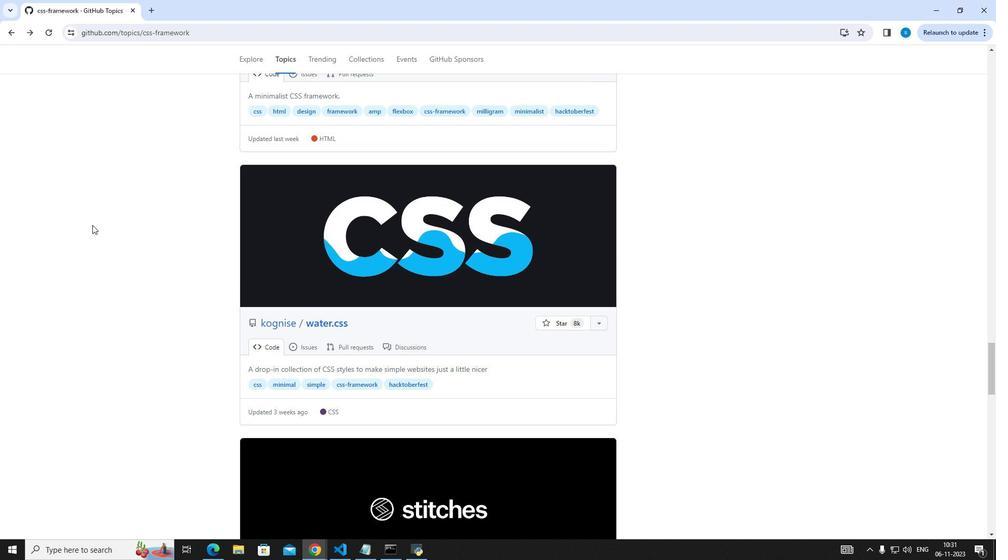 
Action: Mouse scrolled (92, 224) with delta (0, 0)
Screenshot: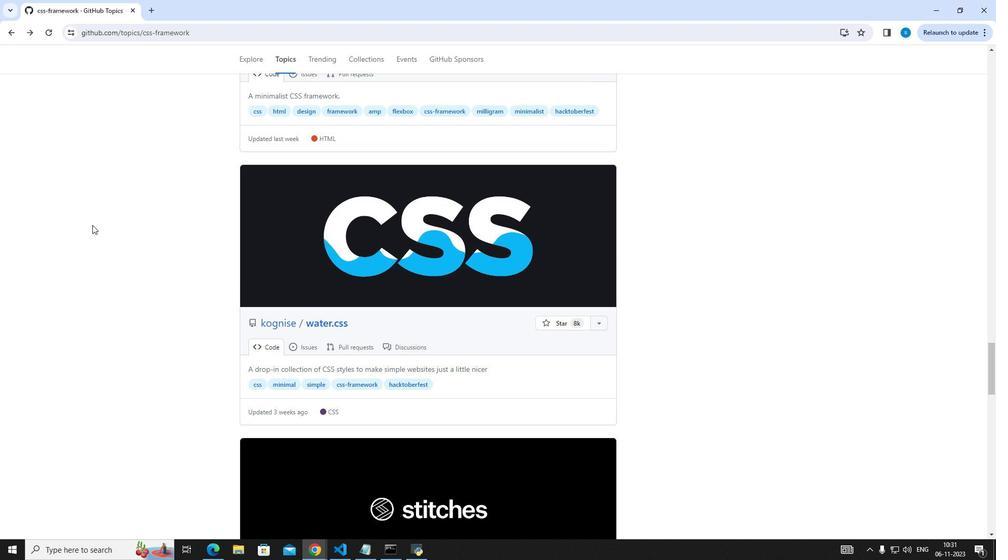 
Action: Mouse scrolled (92, 224) with delta (0, 0)
Screenshot: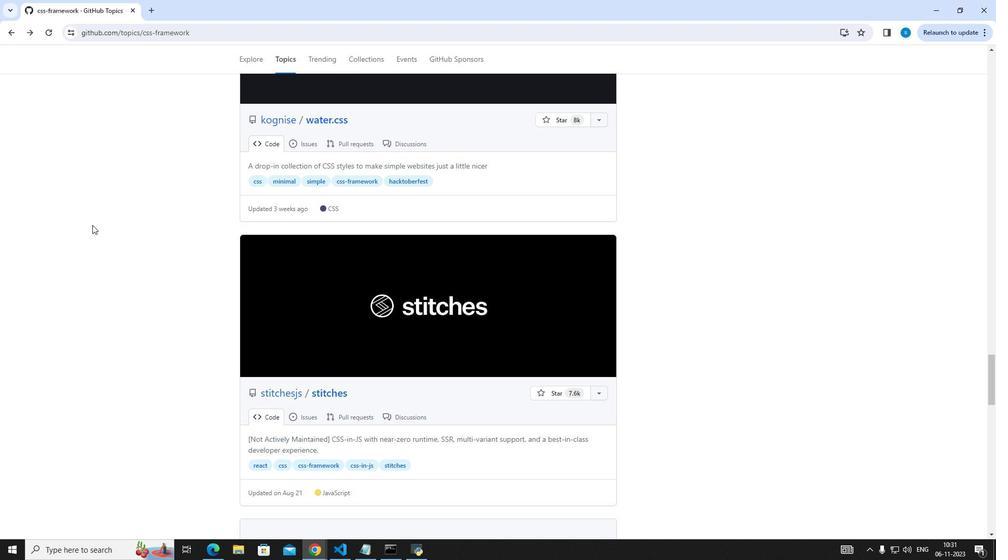 
Action: Mouse scrolled (92, 224) with delta (0, 0)
Screenshot: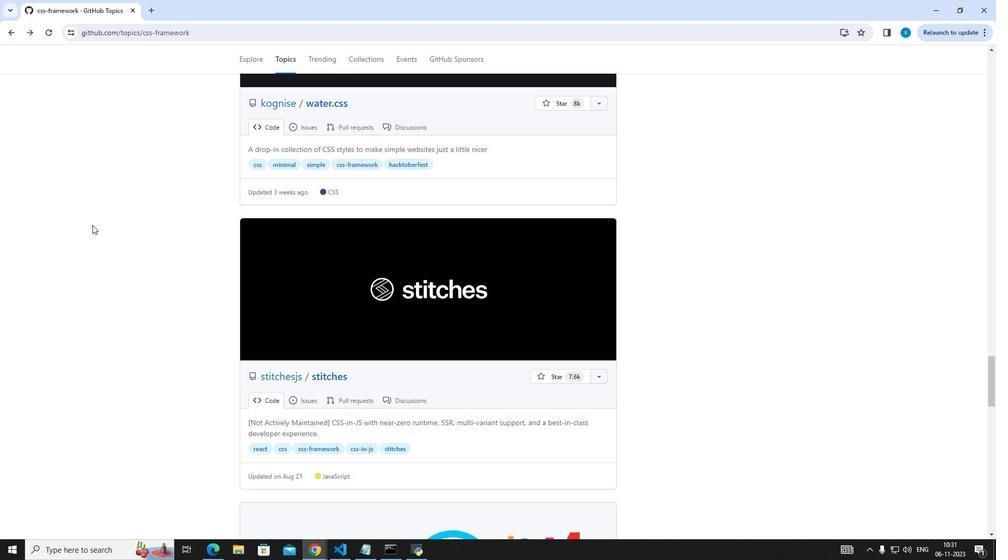 
Action: Mouse scrolled (92, 224) with delta (0, 0)
Screenshot: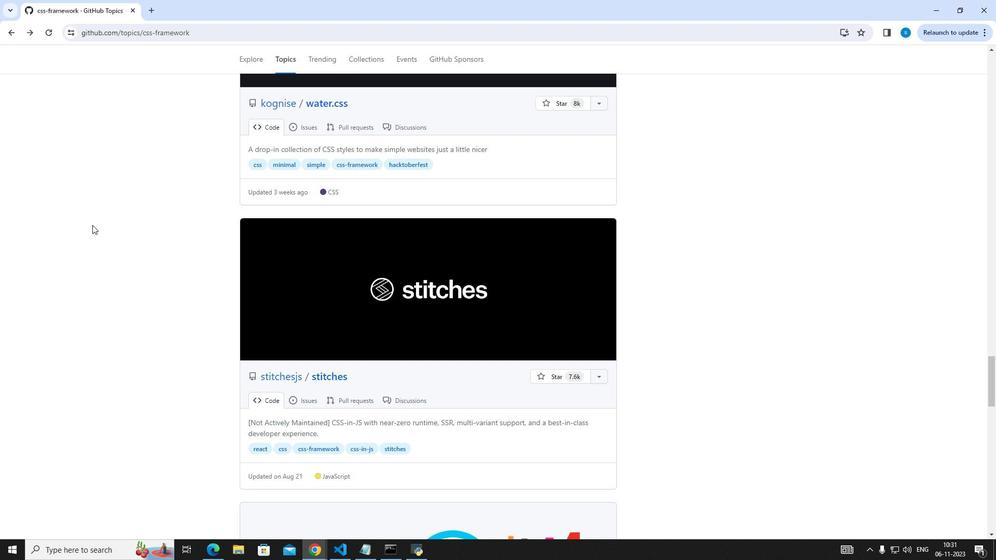 
Action: Mouse scrolled (92, 224) with delta (0, 0)
Screenshot: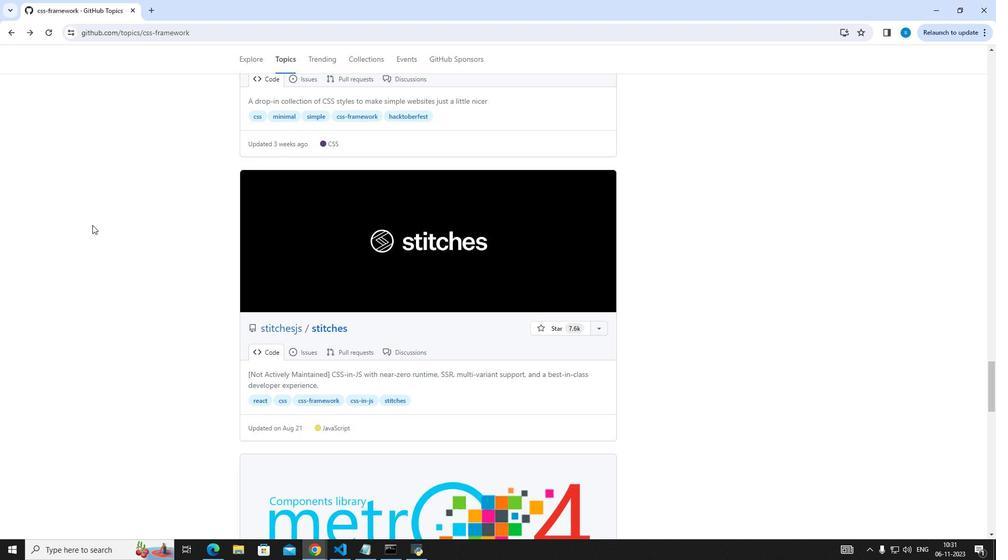 
Action: Mouse scrolled (92, 224) with delta (0, 0)
Screenshot: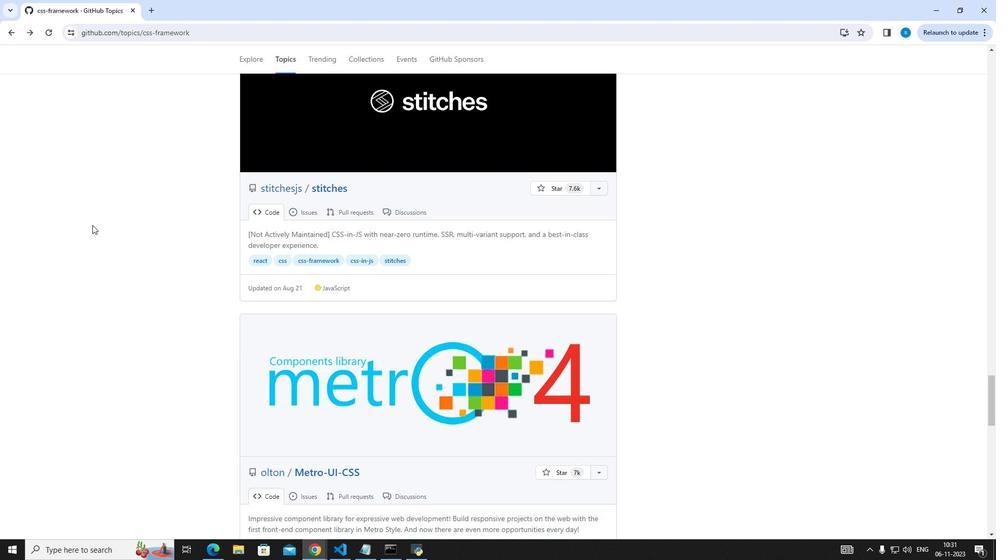
Action: Mouse scrolled (92, 224) with delta (0, 0)
